 Task: Look for Airbnb properties in Sarai Naurang, Pakistan from 6th December, 2023 to 10th December, 2023 for 1 adult.1  bedroom having 1 bed and 1 bathroom. Property type can be hotel. Look for 5 properties as per requirement.
Action: Mouse moved to (566, 223)
Screenshot: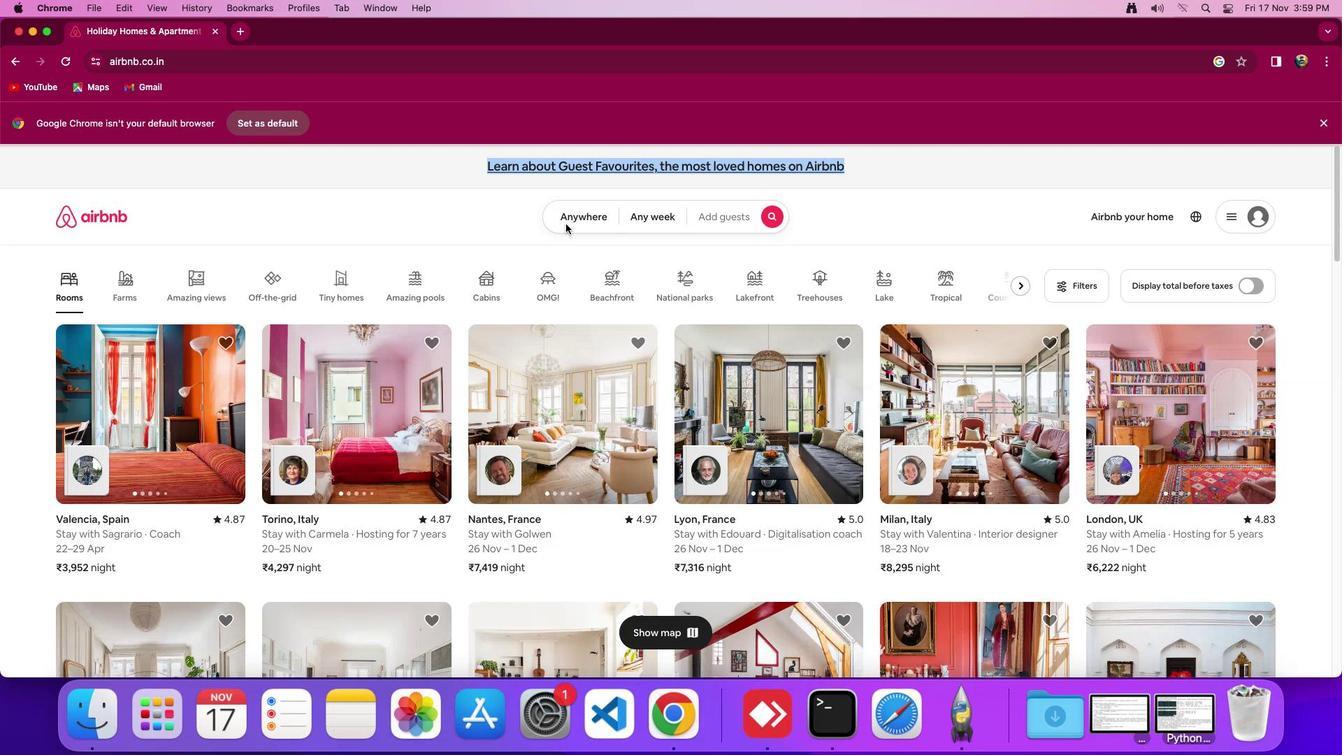 
Action: Mouse pressed left at (566, 223)
Screenshot: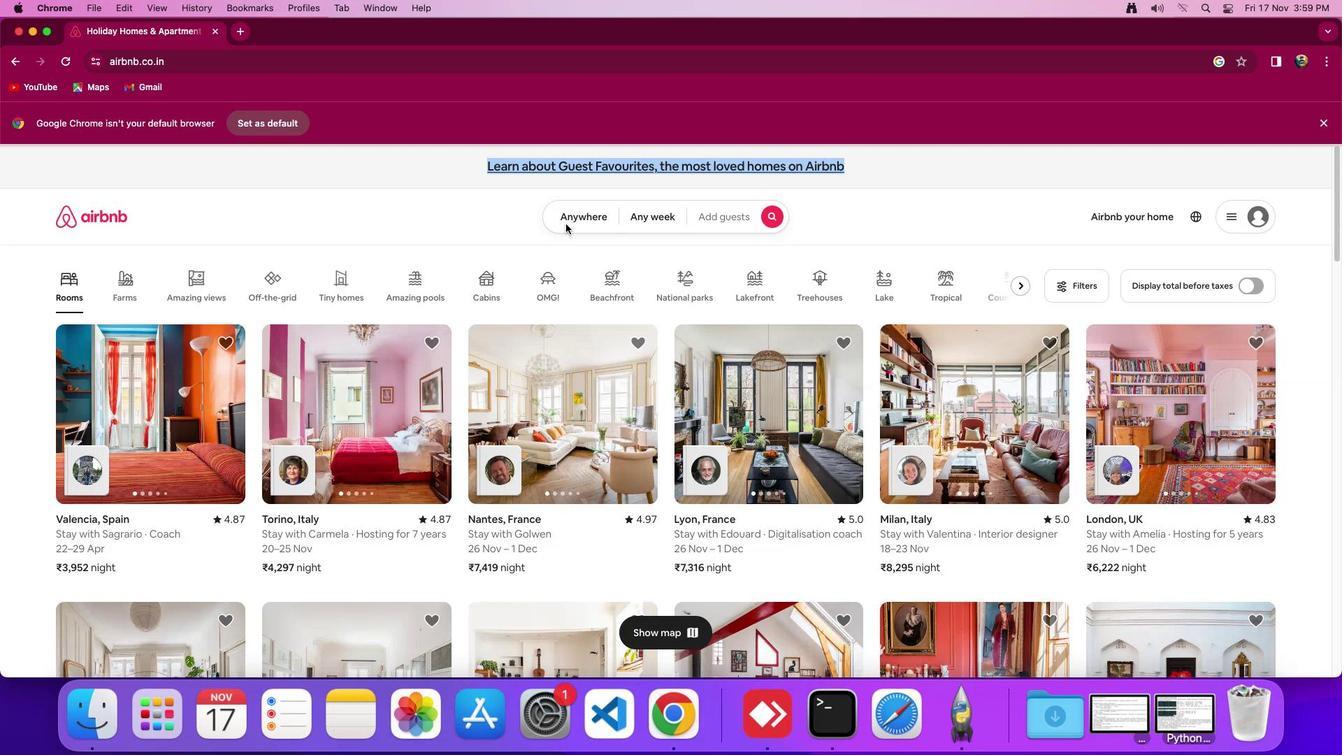 
Action: Mouse pressed left at (566, 223)
Screenshot: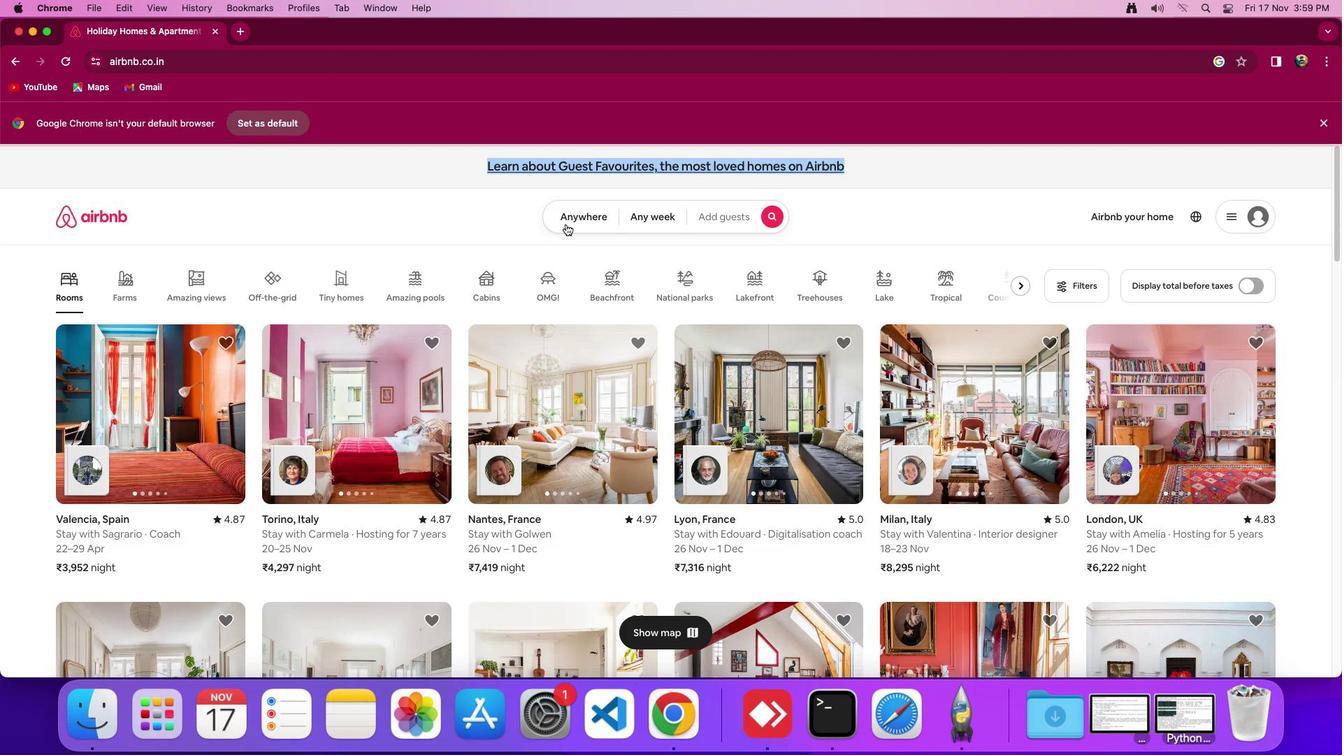 
Action: Mouse moved to (512, 275)
Screenshot: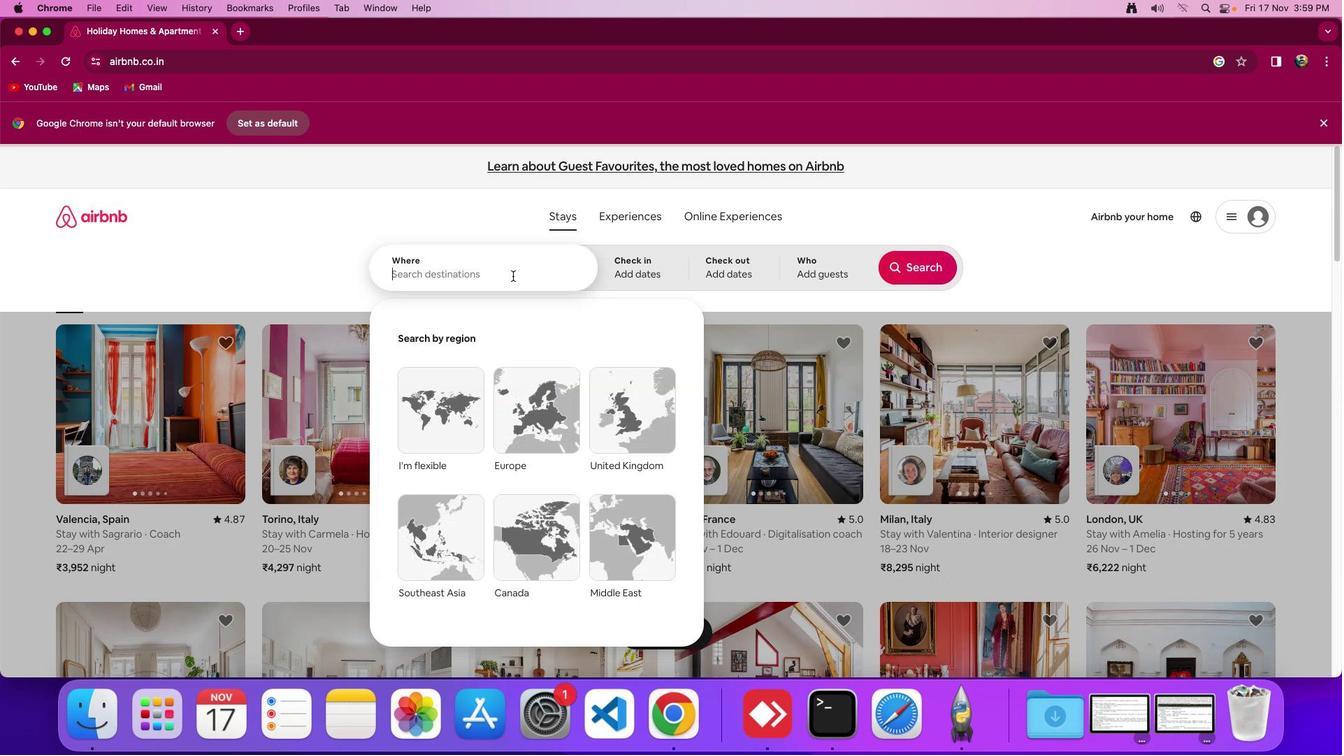 
Action: Mouse pressed left at (512, 275)
Screenshot: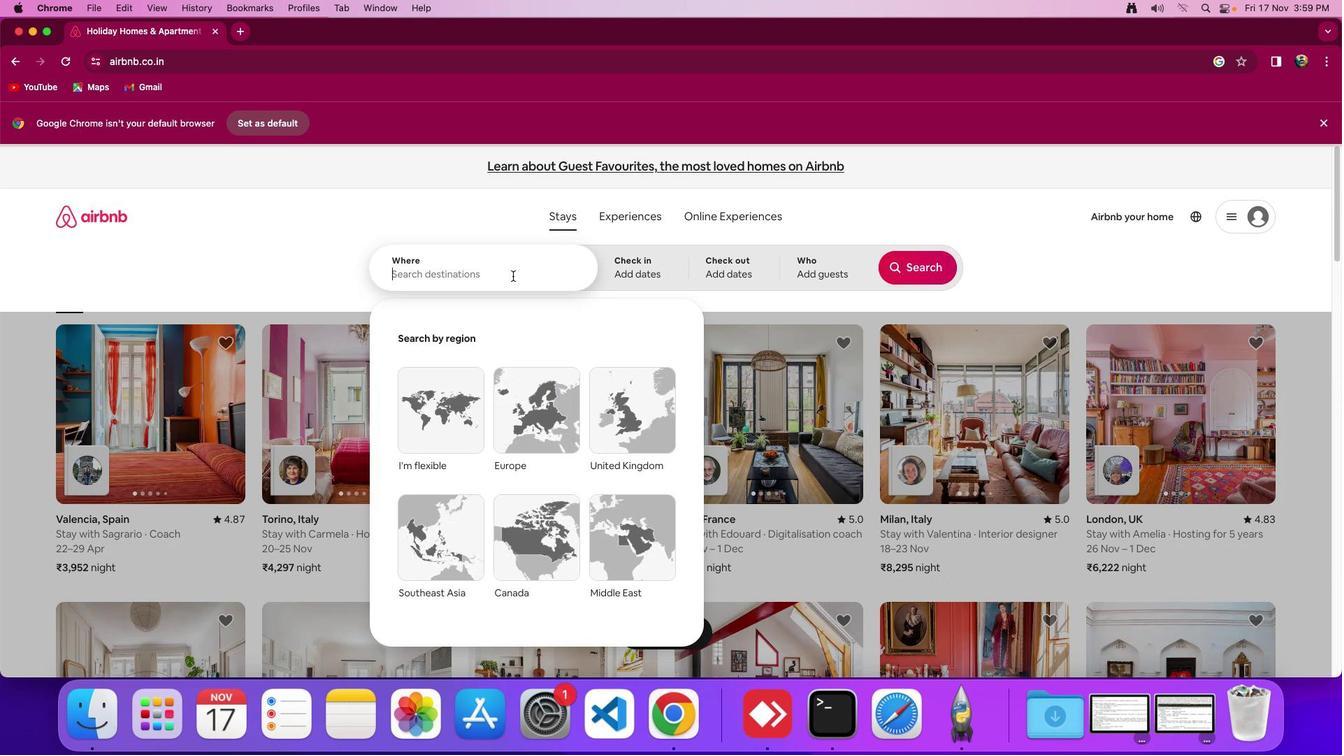 
Action: Mouse moved to (513, 275)
Screenshot: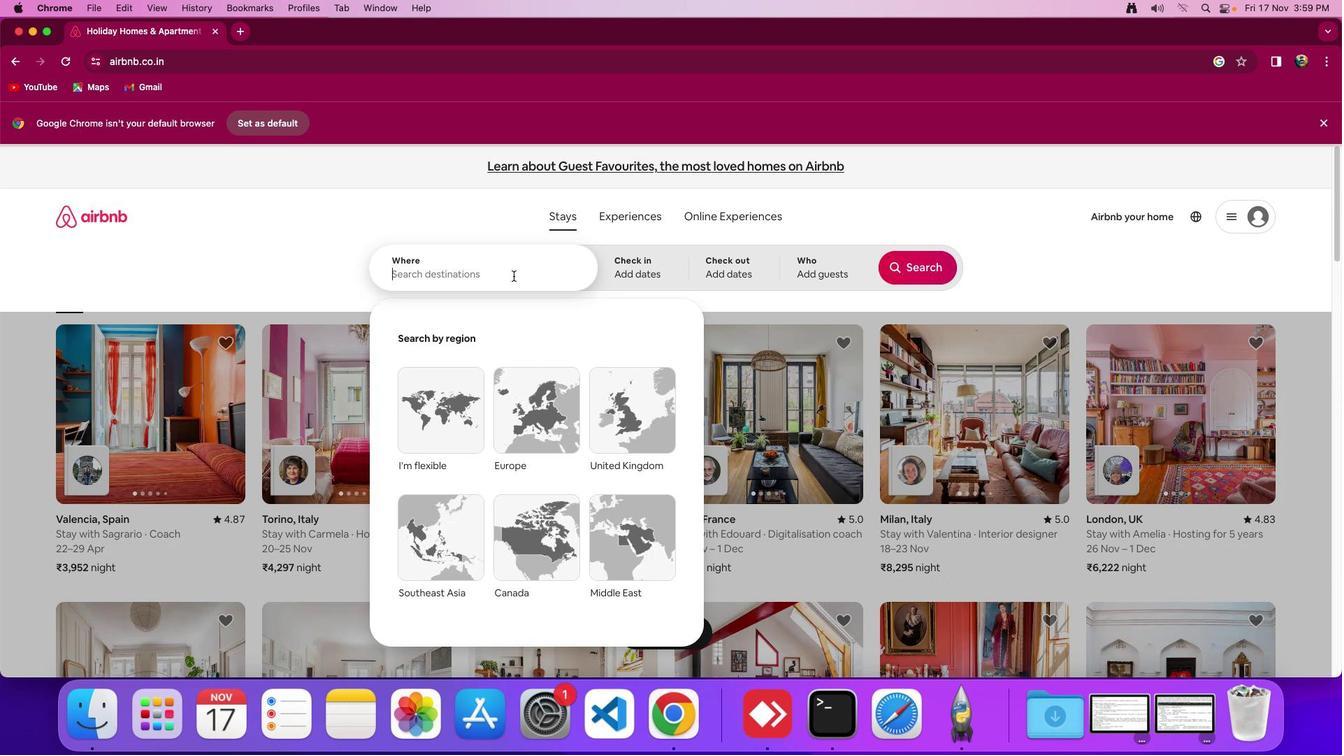
Action: Key pressed Key.shift_r'S''a''r''a''i'Key.spaceKey.shift'N''a''u''r''a''n''g'','Key.spaceKey.shift'P''a''k''i''s''t''a''n'
Screenshot: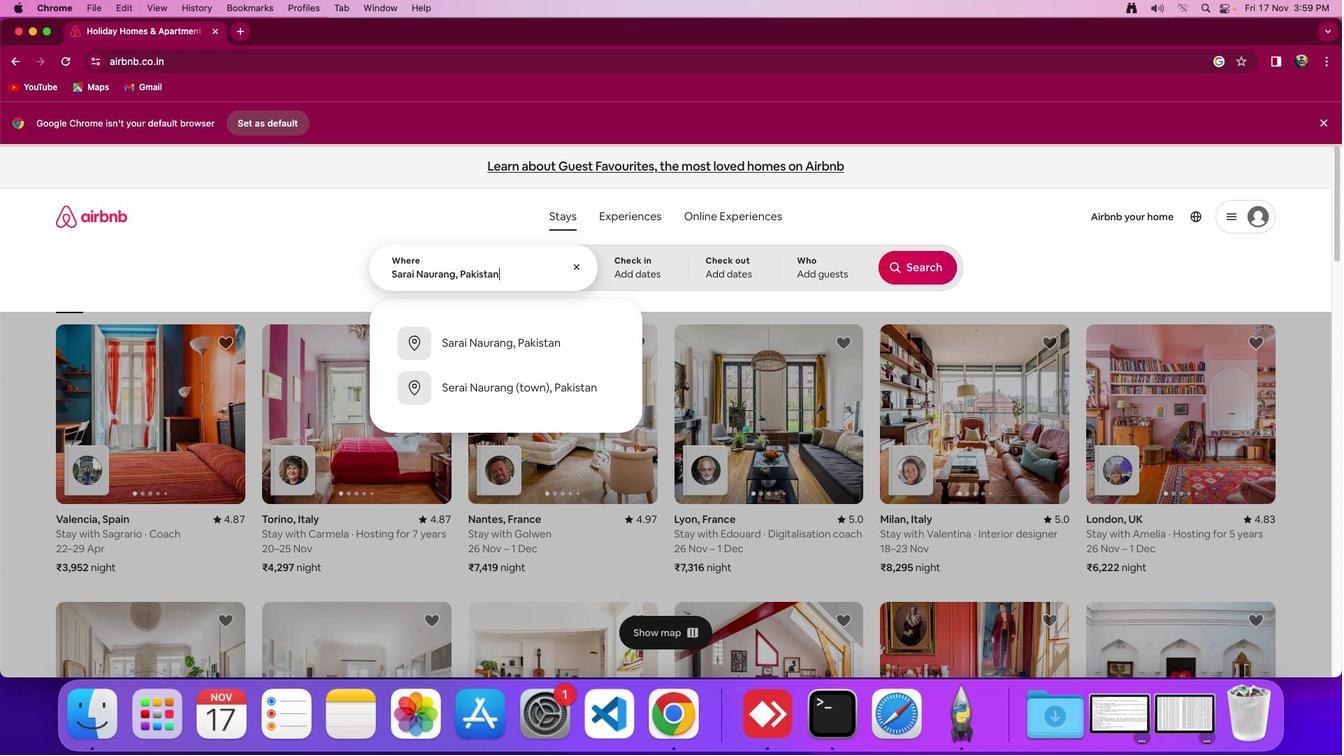 
Action: Mouse moved to (627, 260)
Screenshot: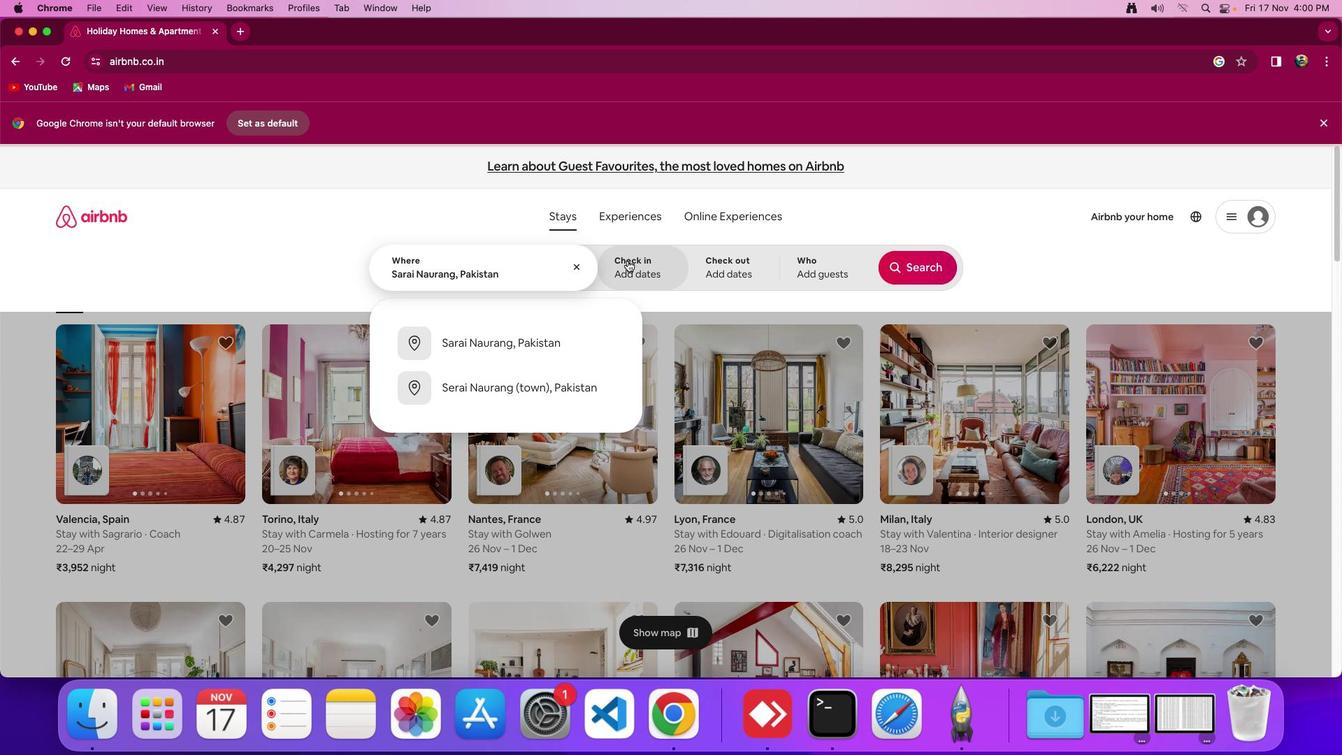 
Action: Mouse pressed left at (627, 260)
Screenshot: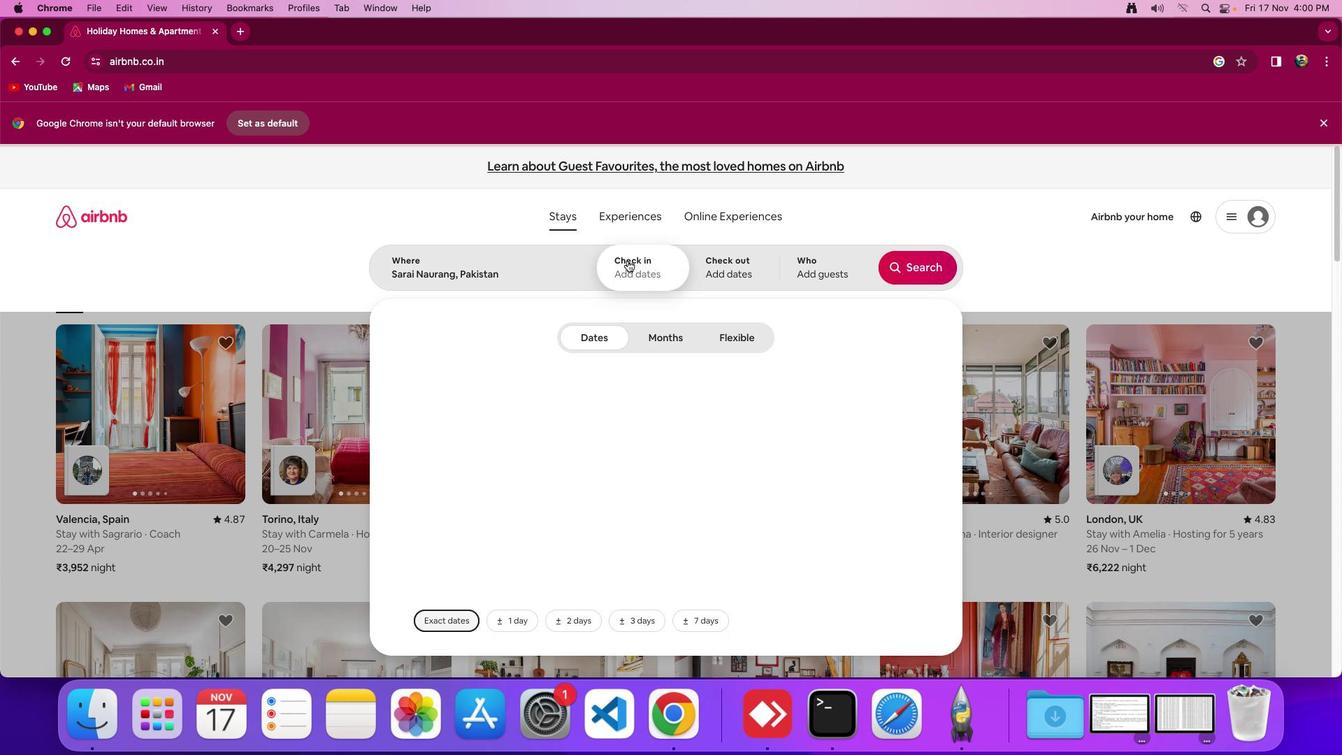 
Action: Mouse moved to (805, 478)
Screenshot: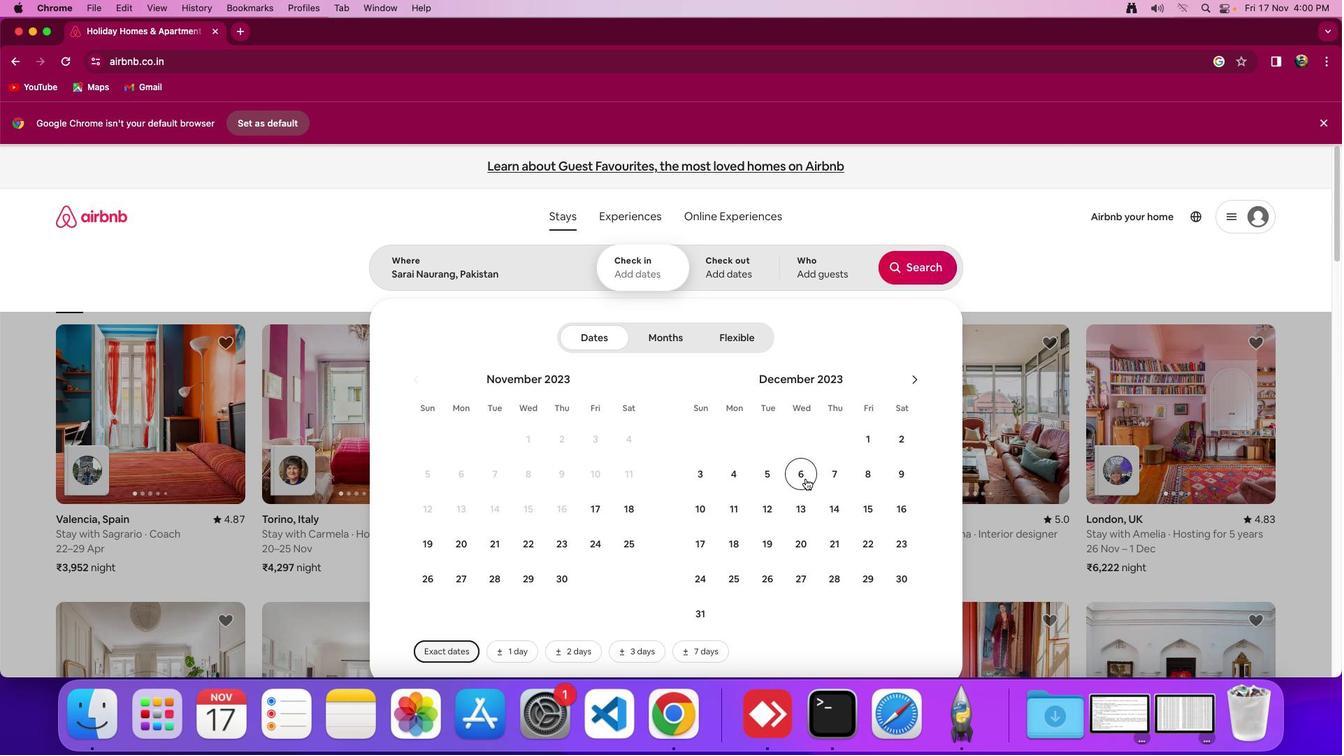 
Action: Mouse pressed left at (805, 478)
Screenshot: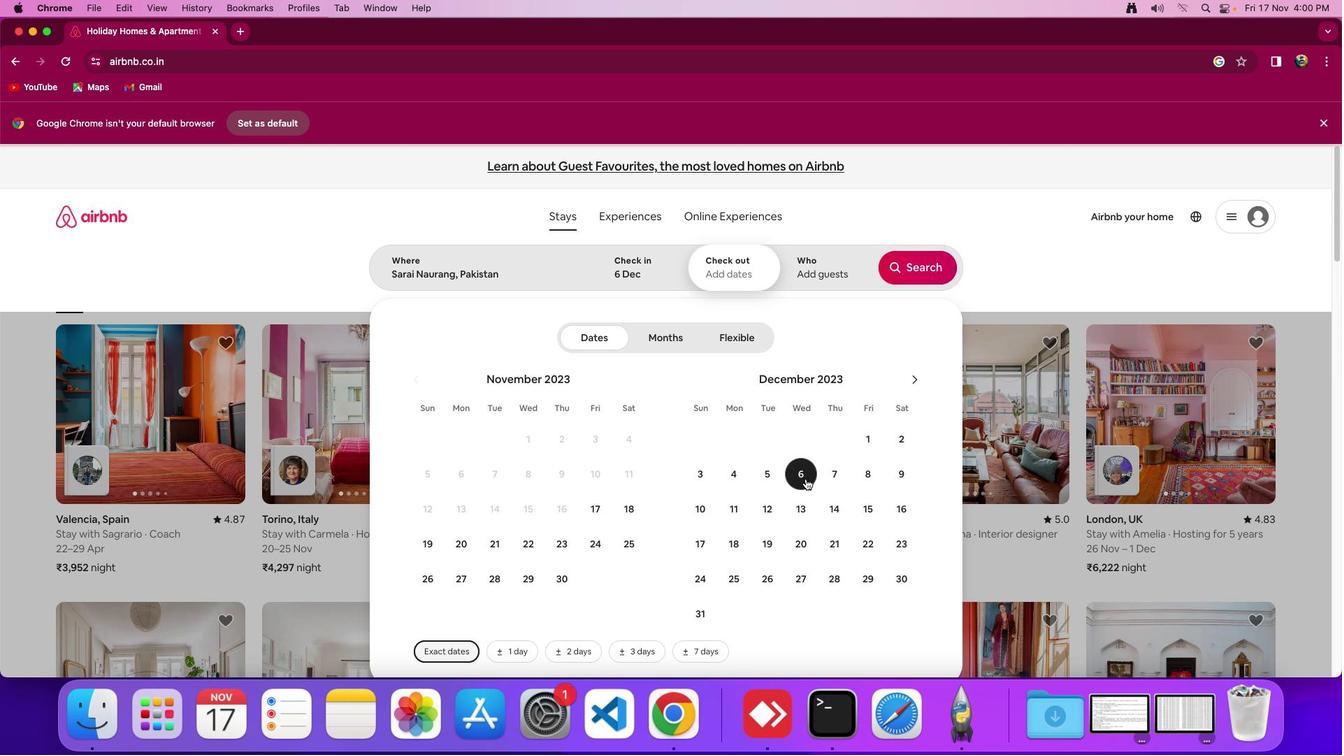 
Action: Mouse moved to (695, 508)
Screenshot: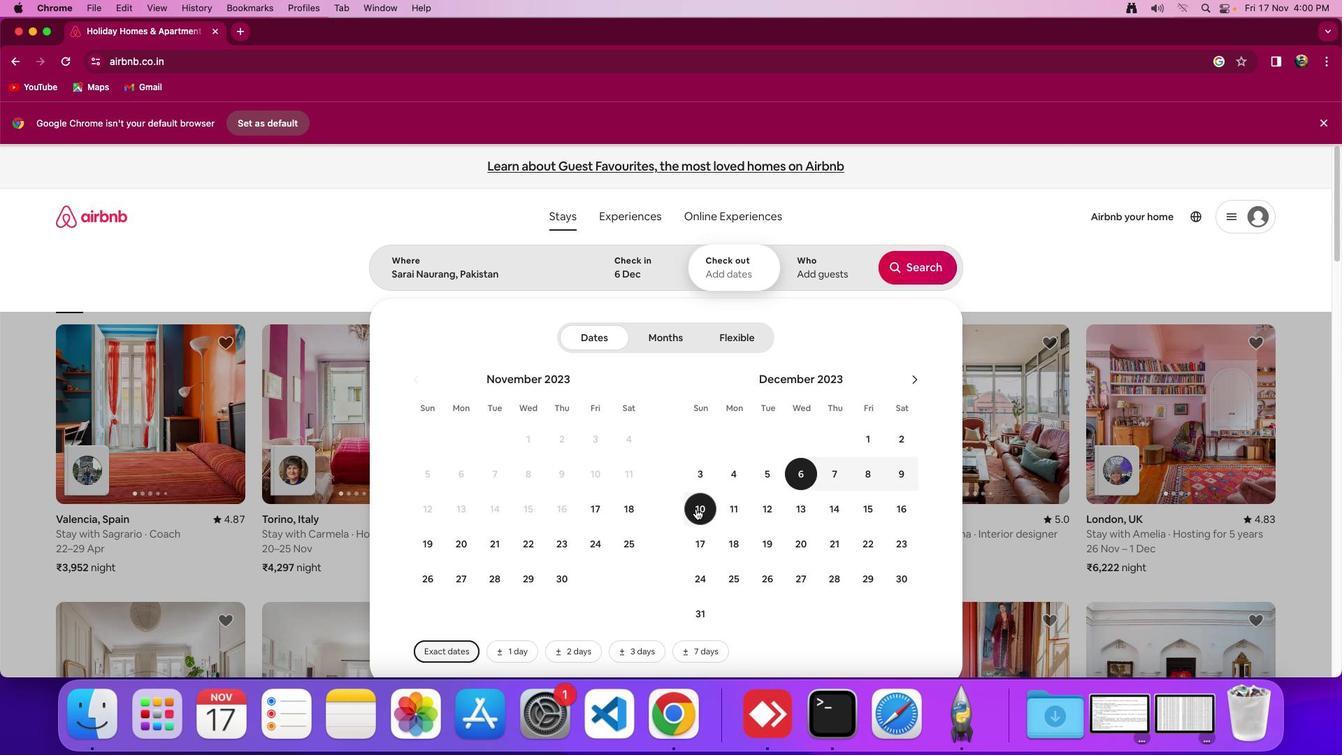 
Action: Mouse pressed left at (695, 508)
Screenshot: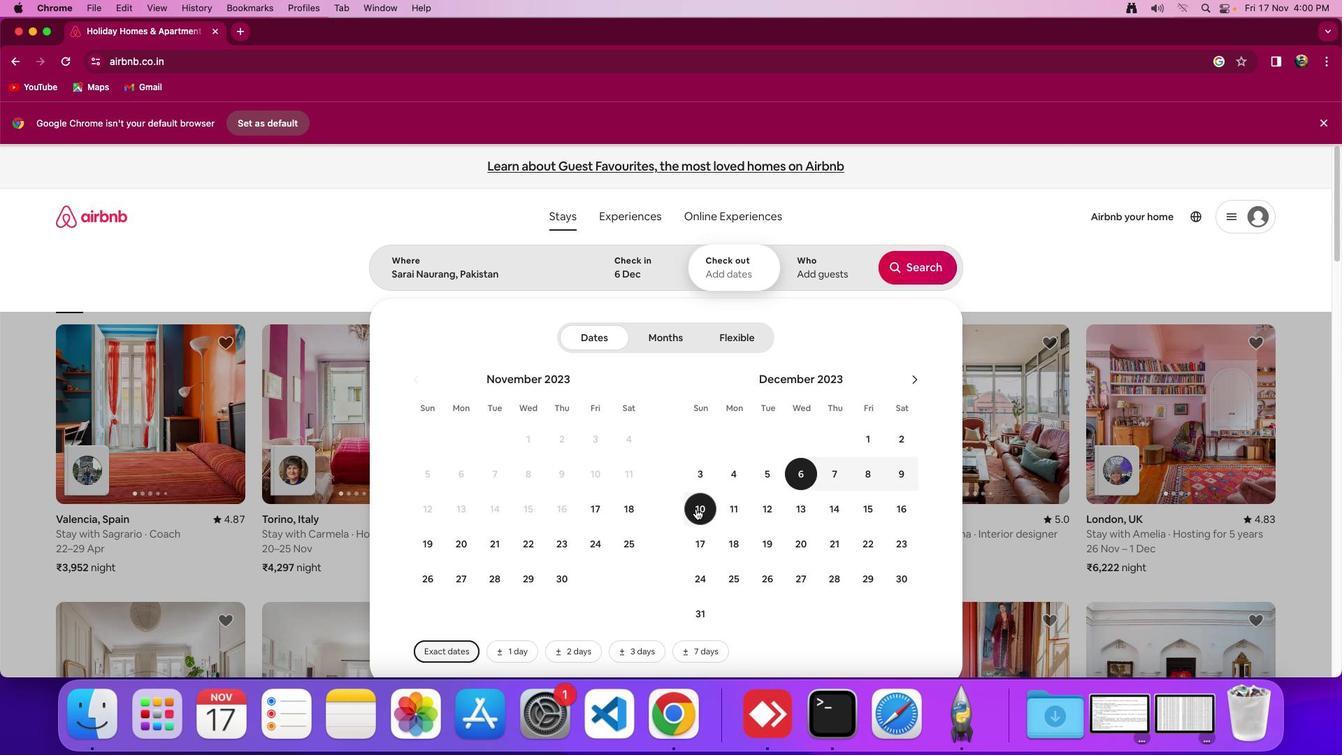 
Action: Mouse moved to (818, 267)
Screenshot: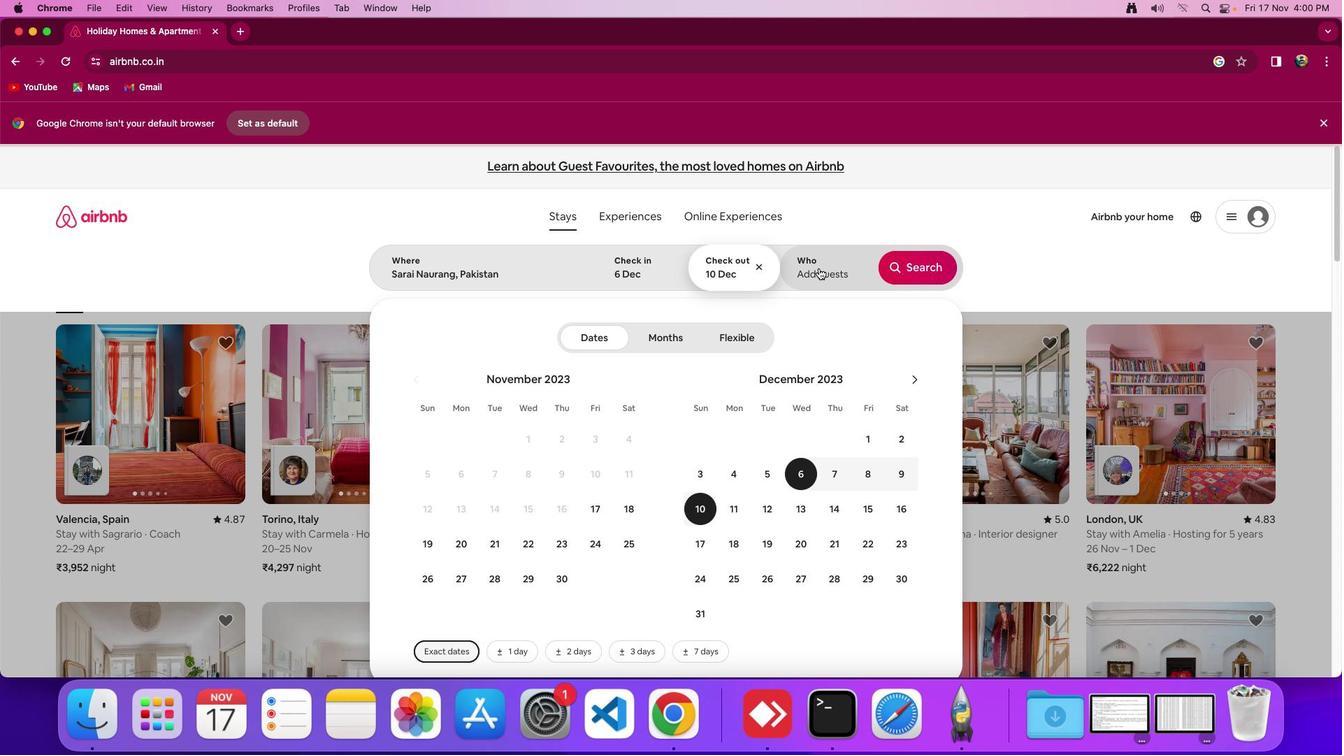 
Action: Mouse pressed left at (818, 267)
Screenshot: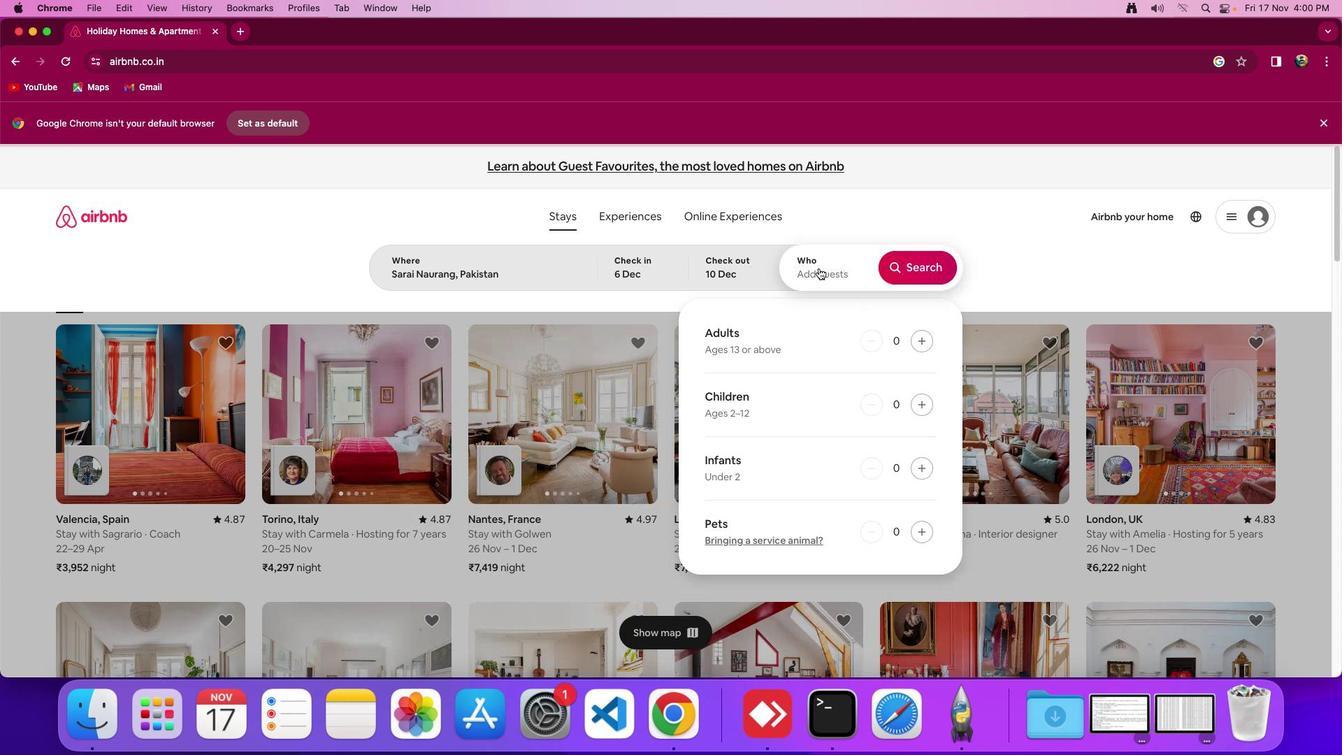 
Action: Mouse moved to (921, 339)
Screenshot: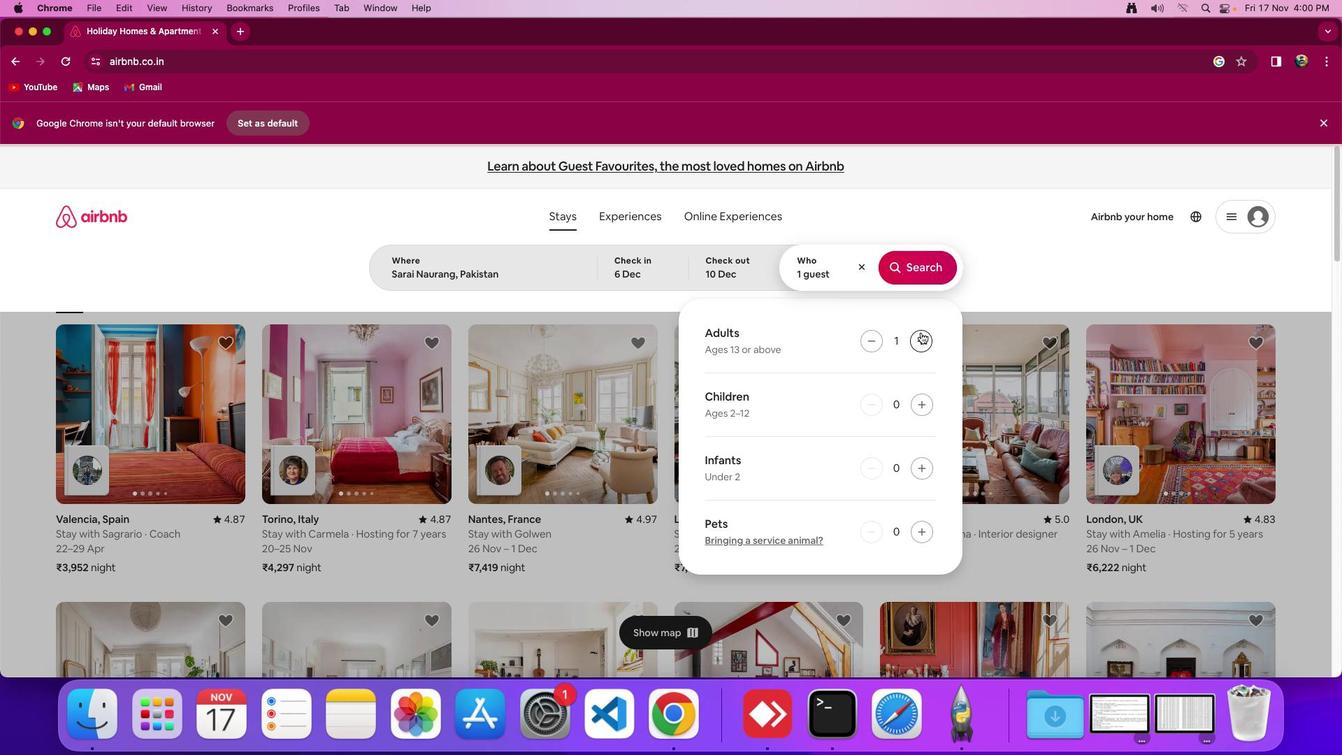 
Action: Mouse pressed left at (921, 339)
Screenshot: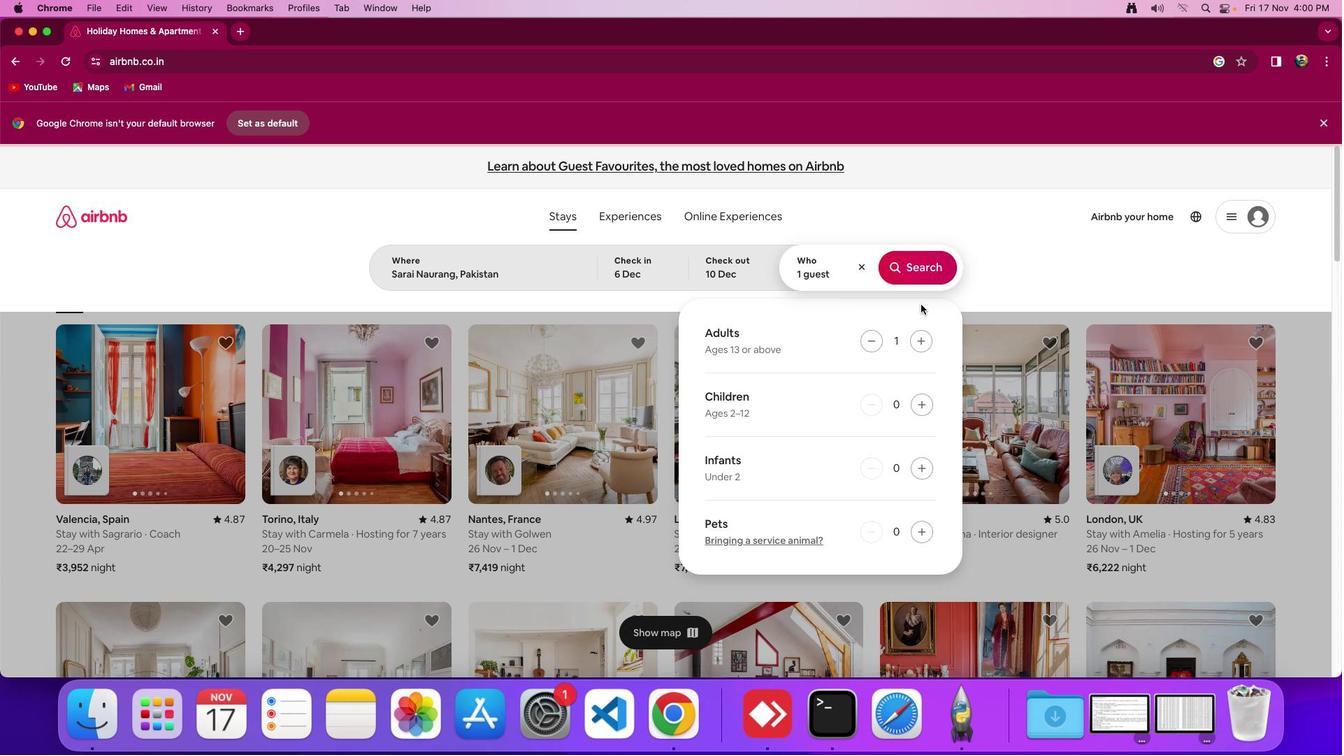 
Action: Mouse moved to (915, 262)
Screenshot: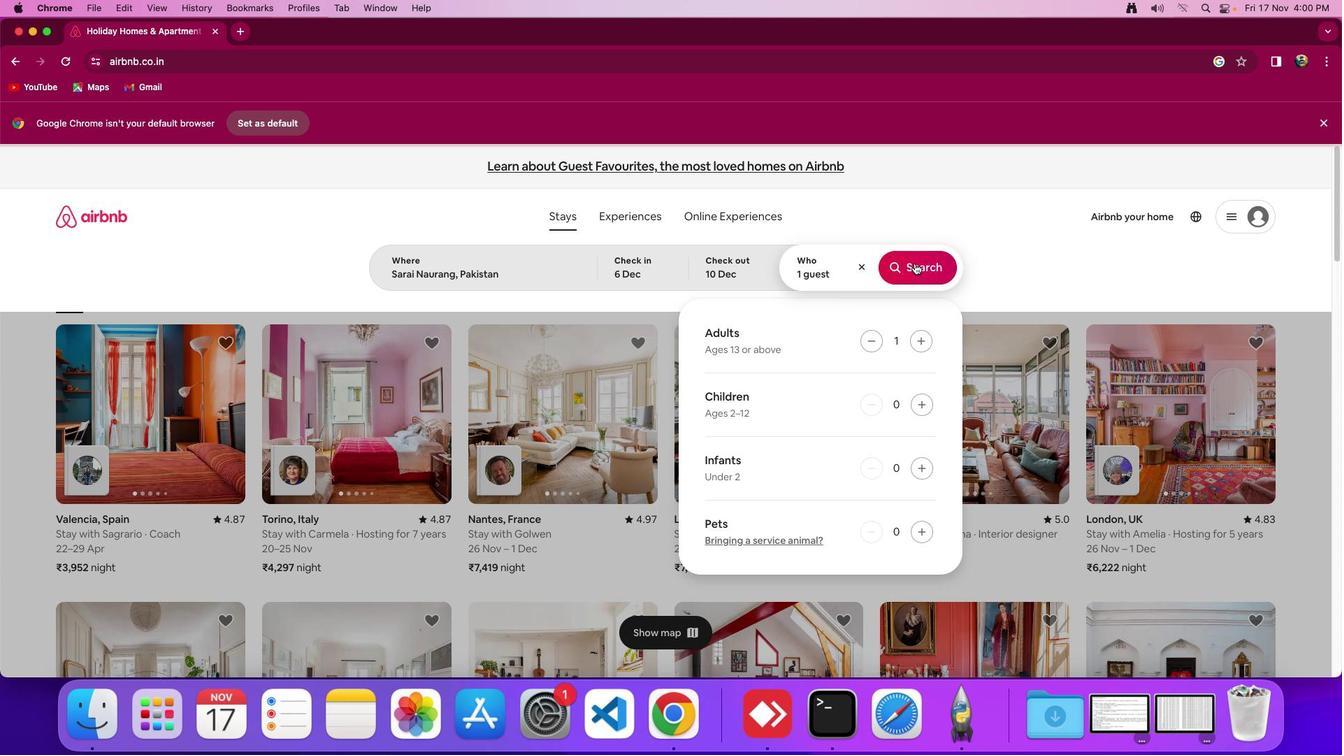 
Action: Mouse pressed left at (915, 262)
Screenshot: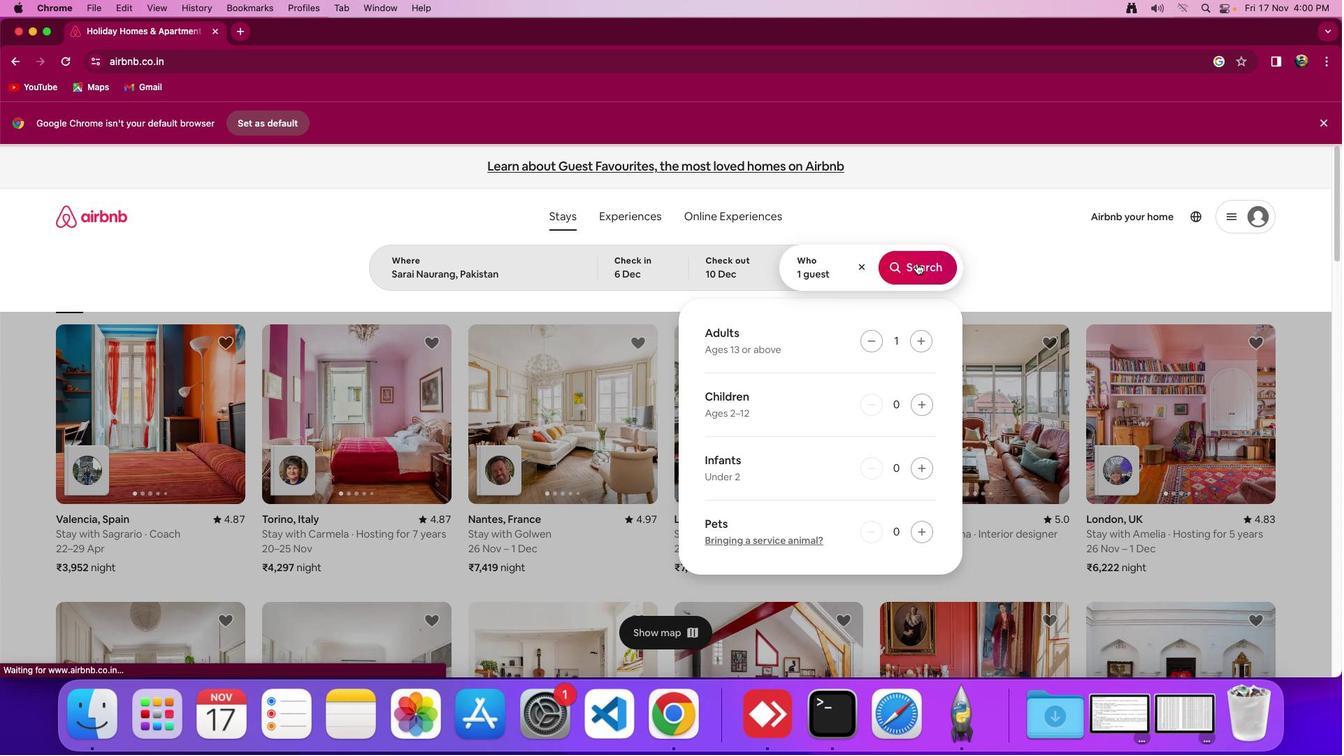 
Action: Mouse moved to (1117, 237)
Screenshot: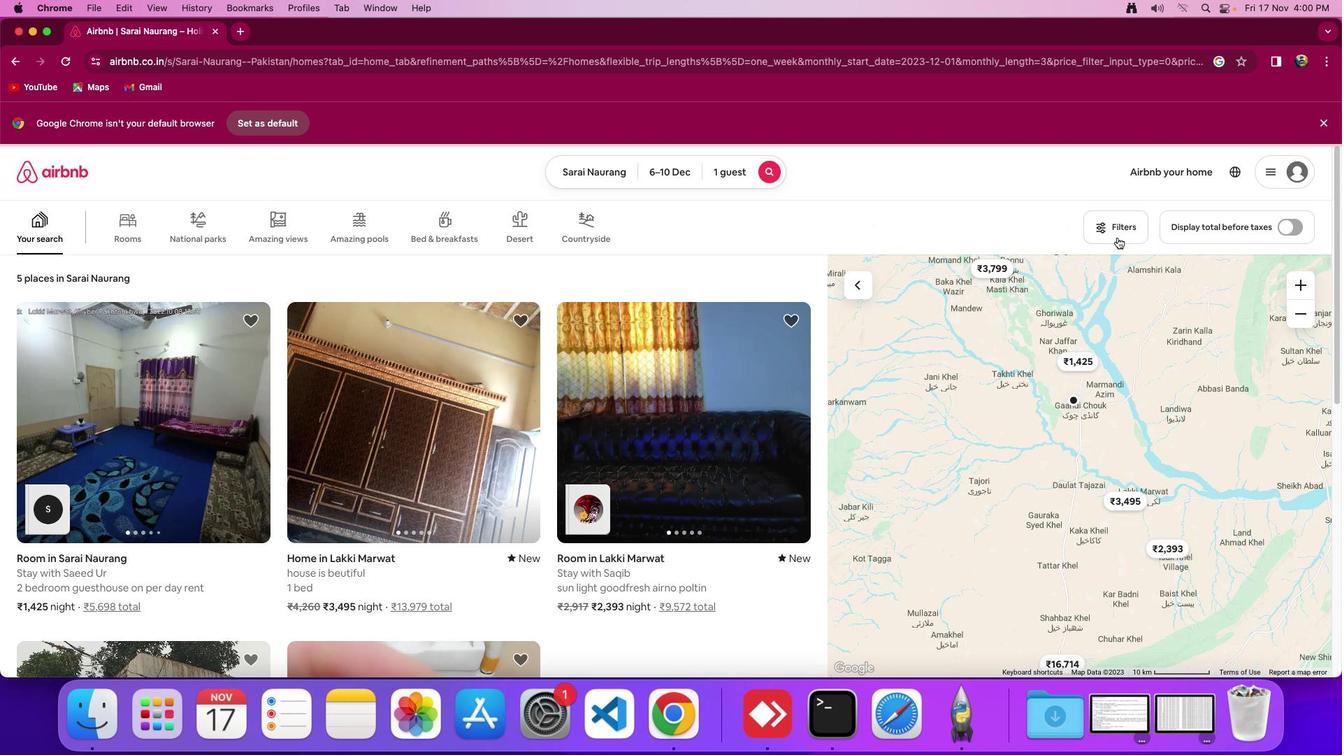 
Action: Mouse pressed left at (1117, 237)
Screenshot: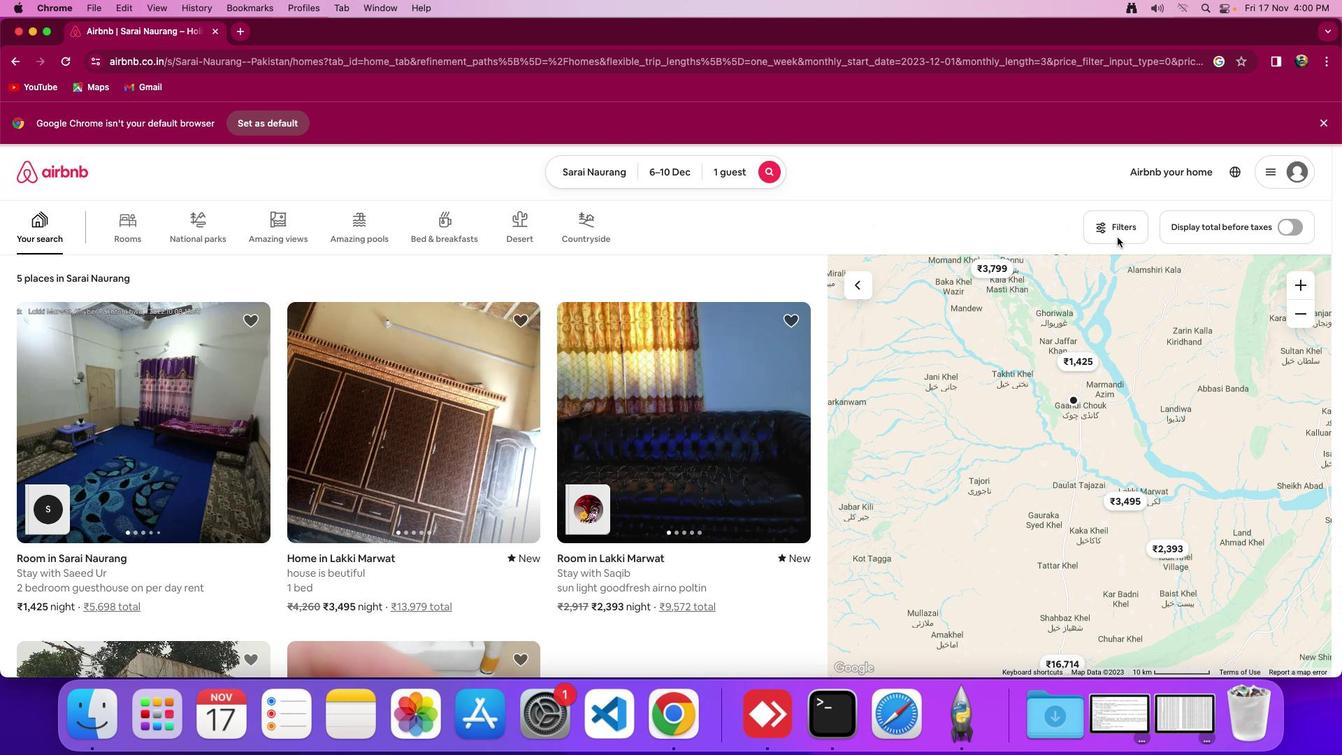 
Action: Mouse moved to (737, 391)
Screenshot: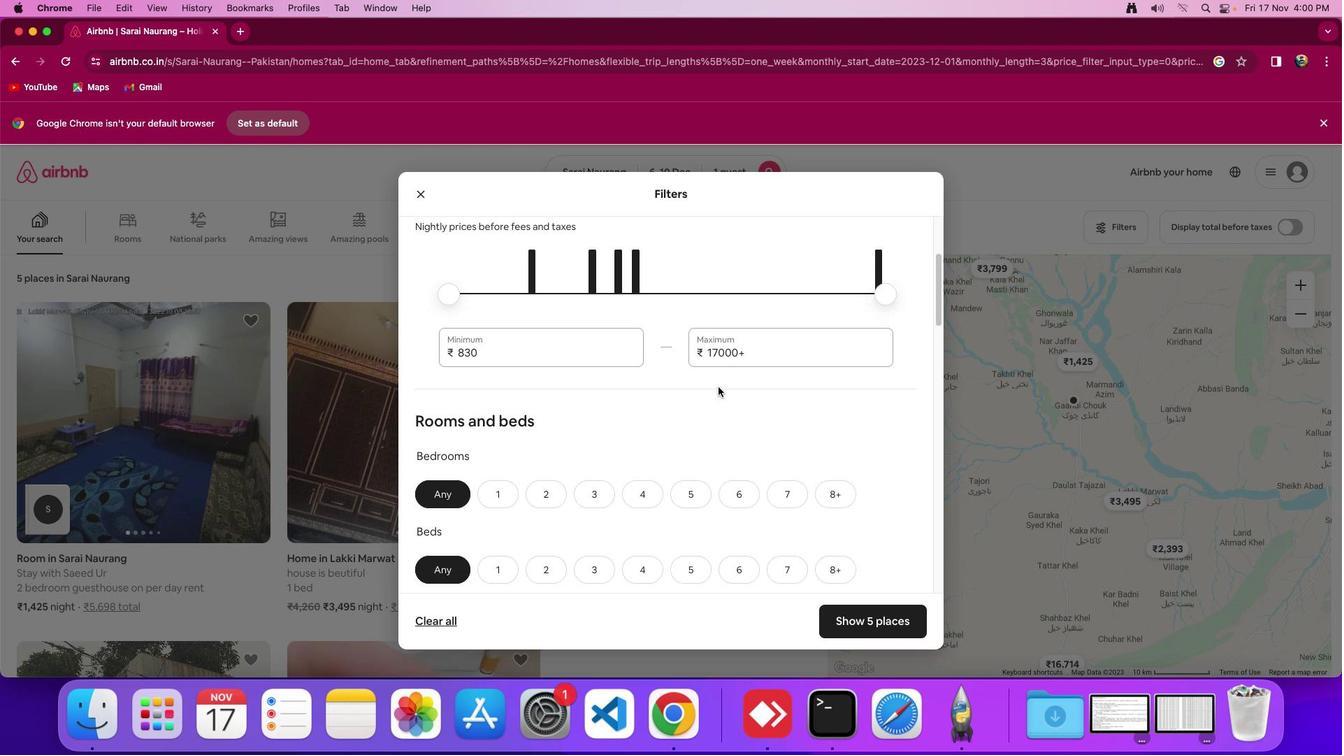 
Action: Mouse scrolled (737, 391) with delta (0, 0)
Screenshot: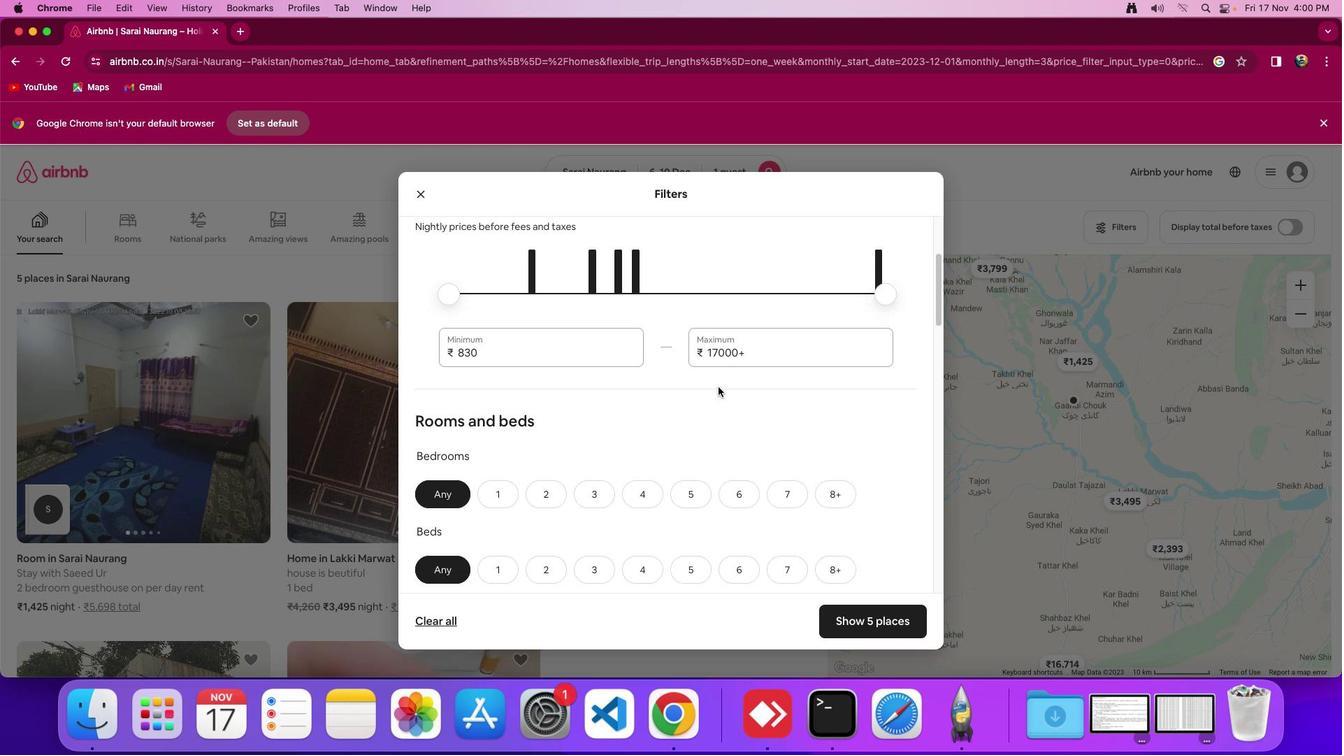 
Action: Mouse moved to (727, 390)
Screenshot: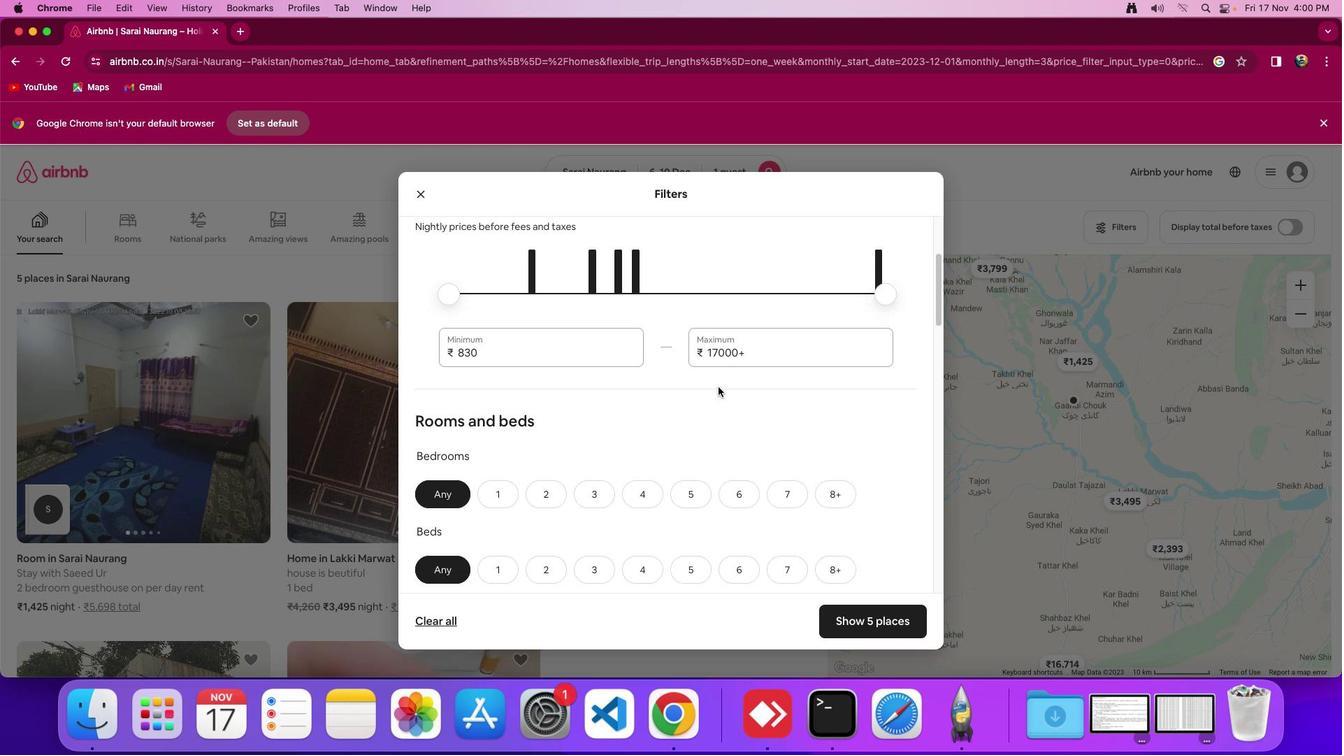 
Action: Mouse scrolled (727, 390) with delta (0, 0)
Screenshot: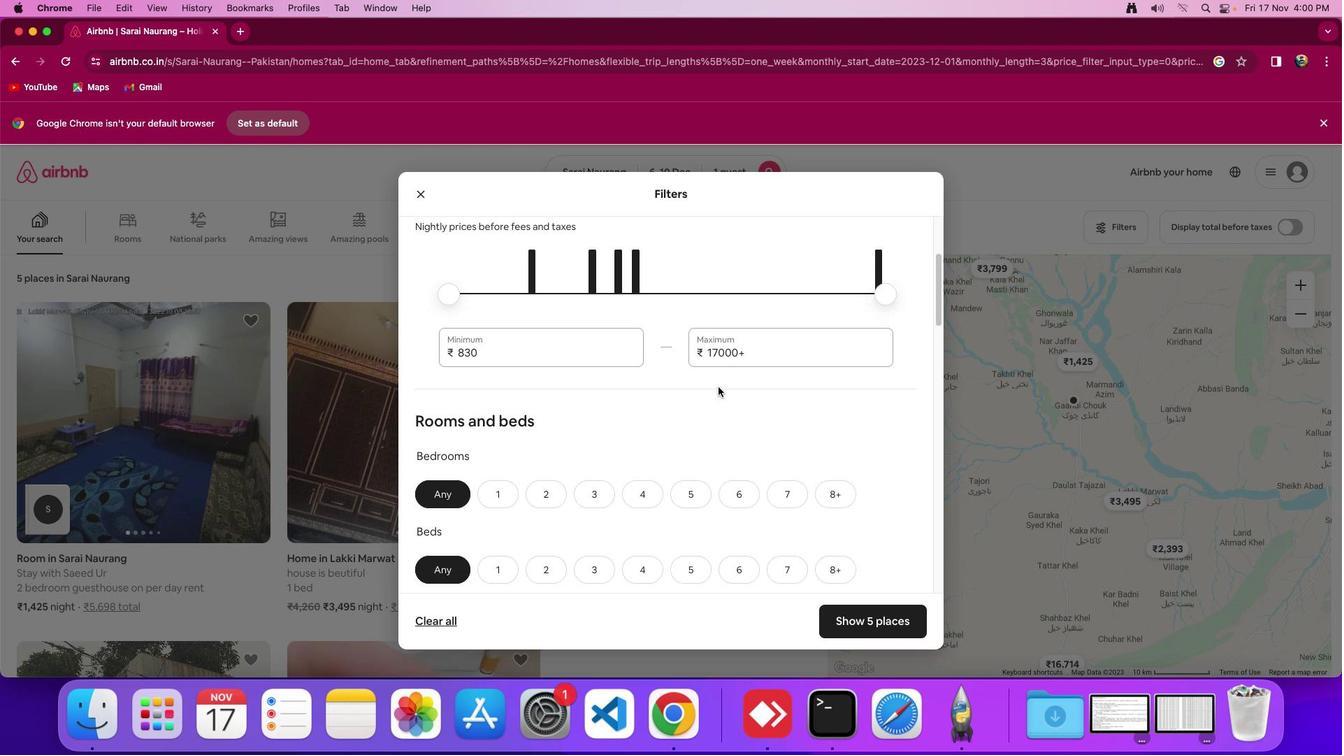 
Action: Mouse moved to (720, 388)
Screenshot: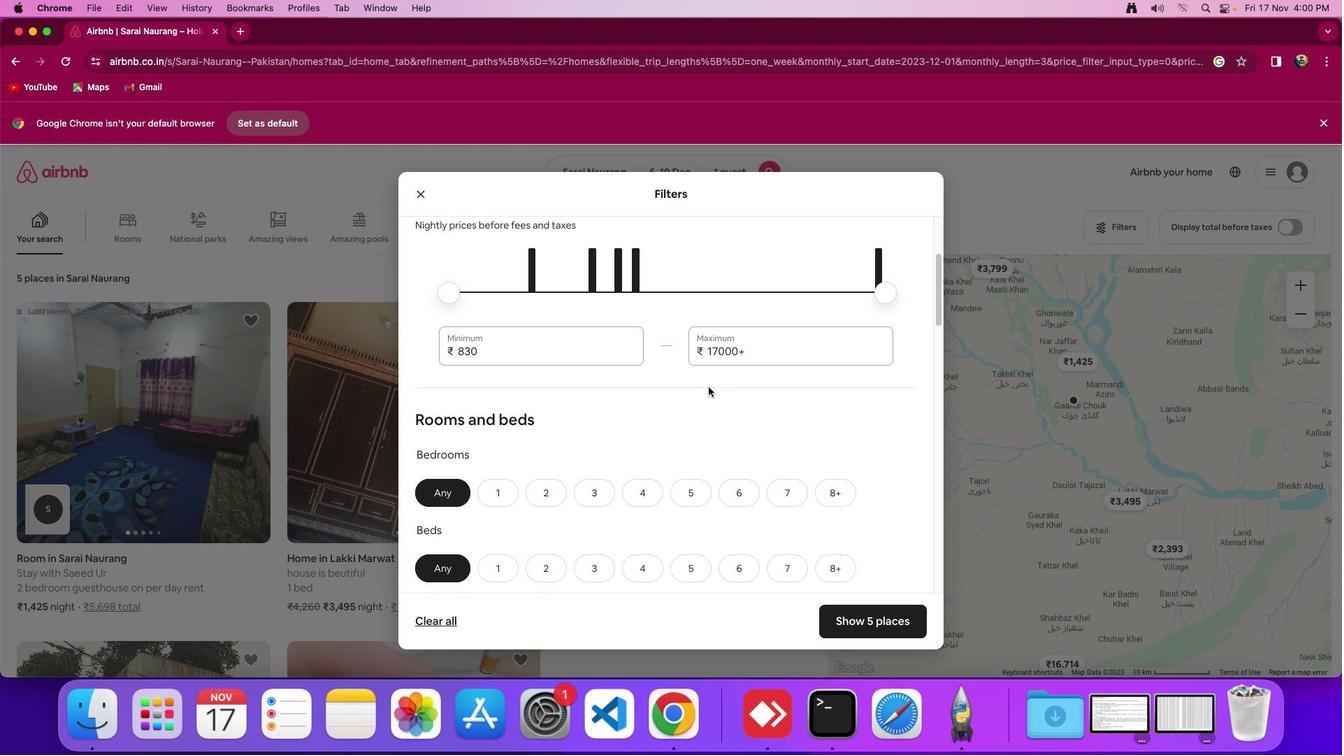 
Action: Mouse scrolled (720, 388) with delta (0, -2)
Screenshot: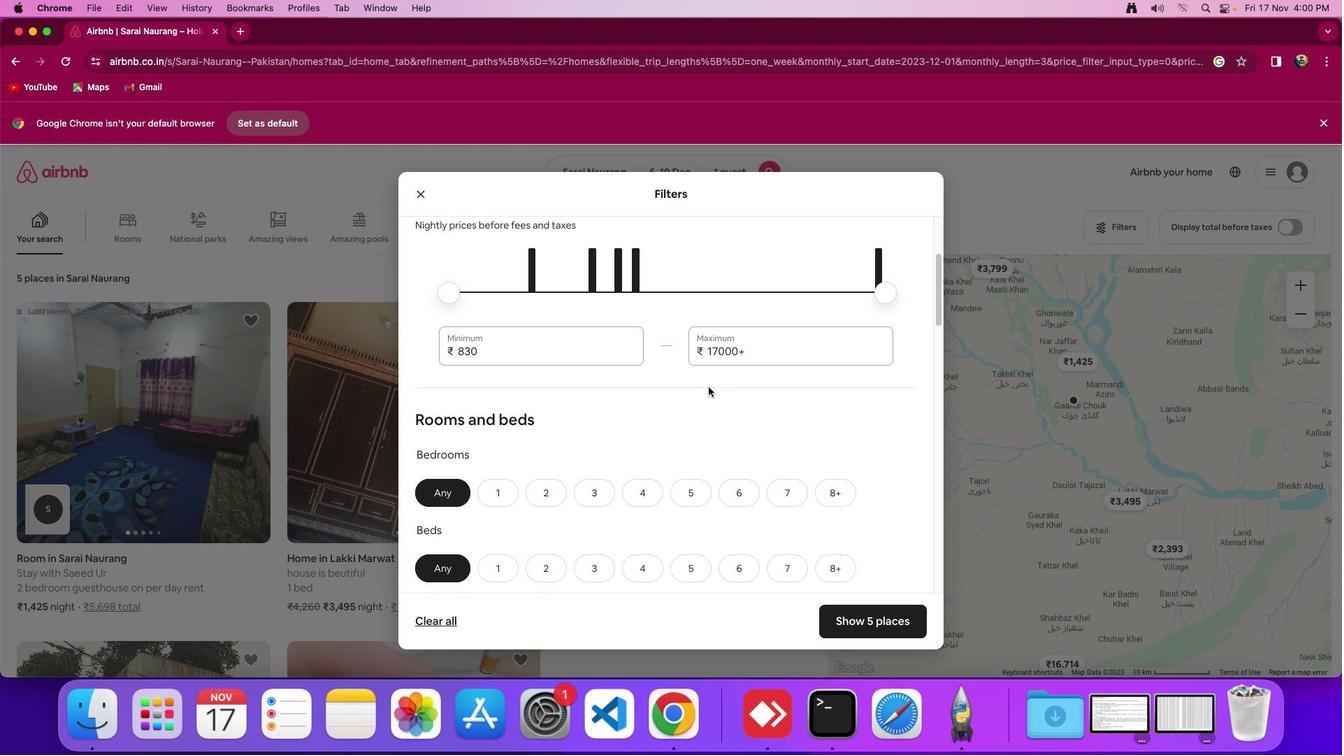 
Action: Mouse moved to (494, 492)
Screenshot: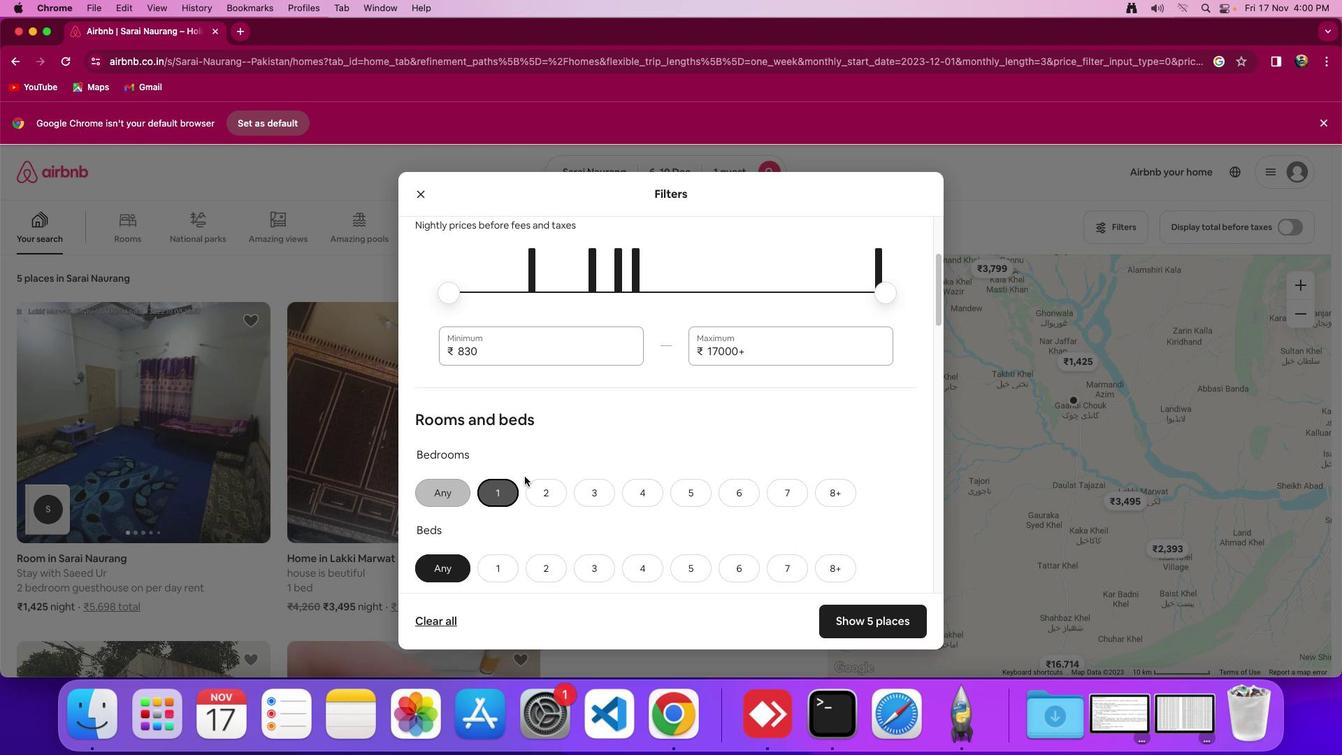 
Action: Mouse pressed left at (494, 492)
Screenshot: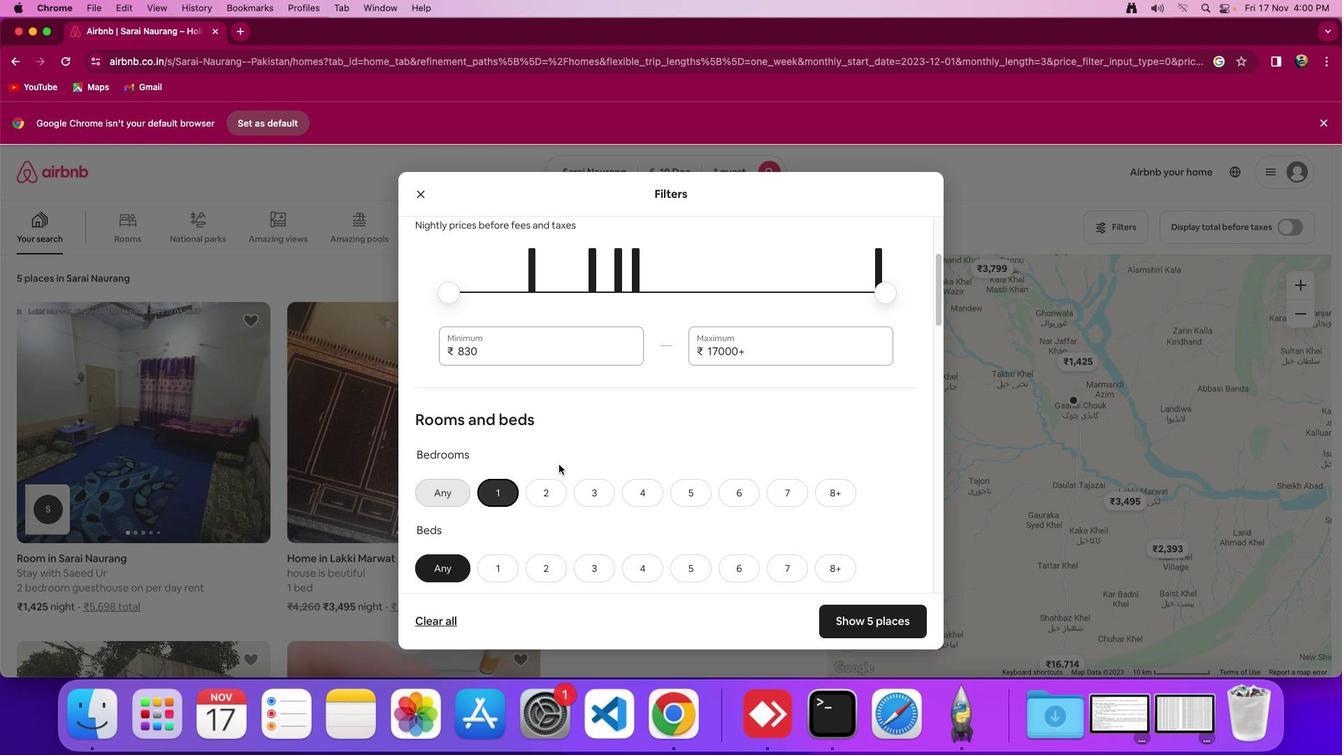 
Action: Mouse moved to (597, 451)
Screenshot: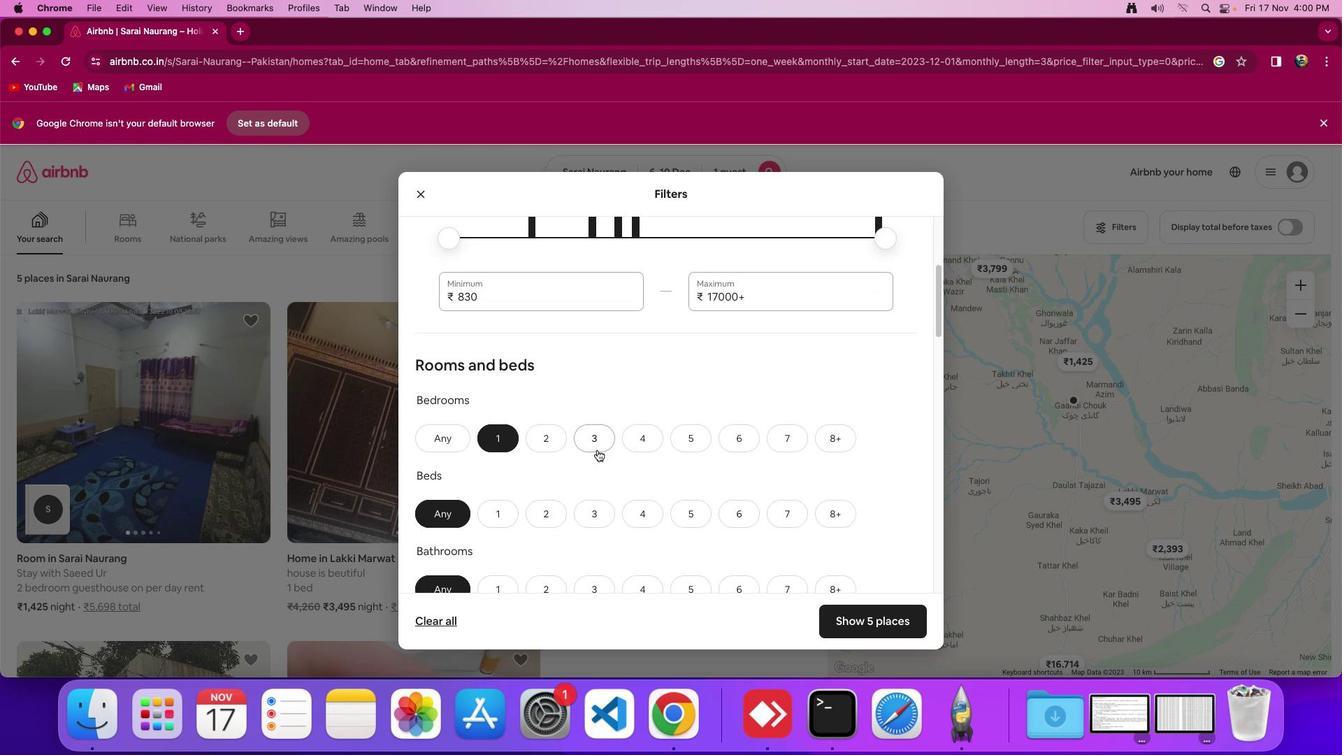 
Action: Mouse scrolled (597, 451) with delta (0, 0)
Screenshot: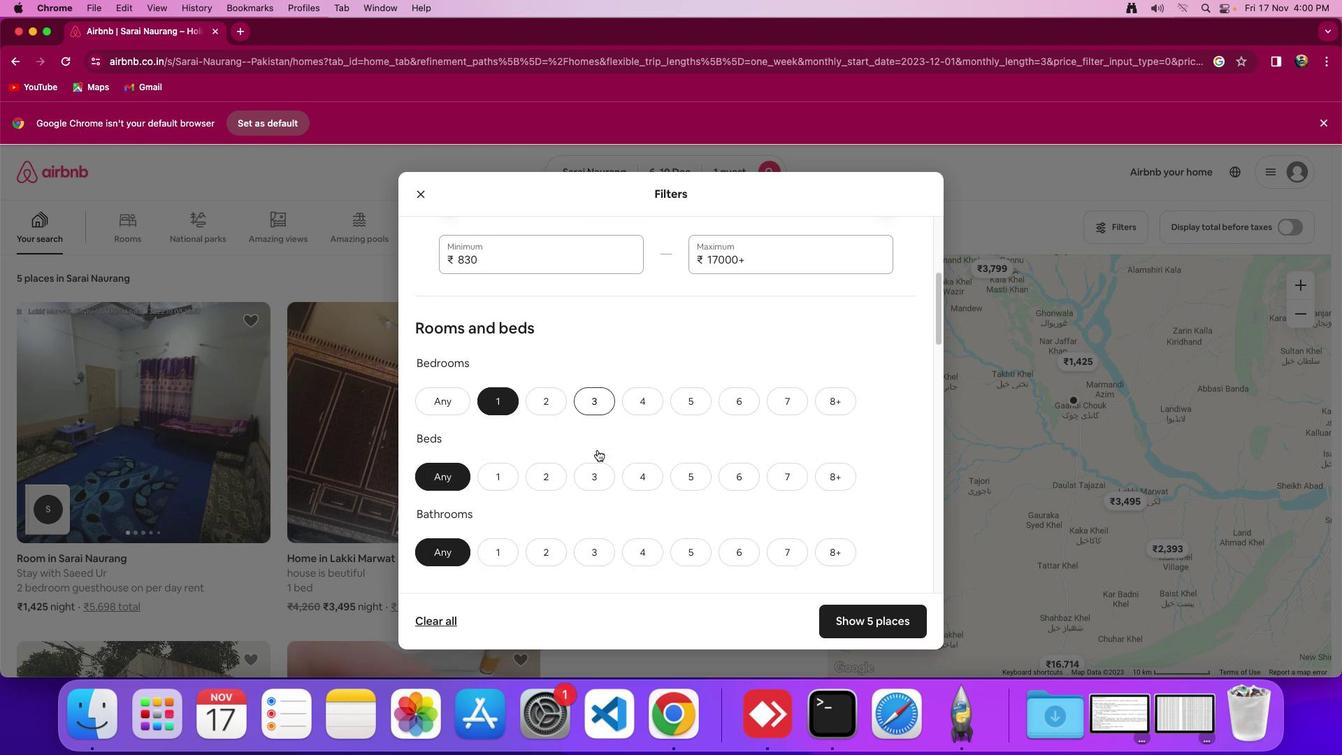 
Action: Mouse scrolled (597, 451) with delta (0, 0)
Screenshot: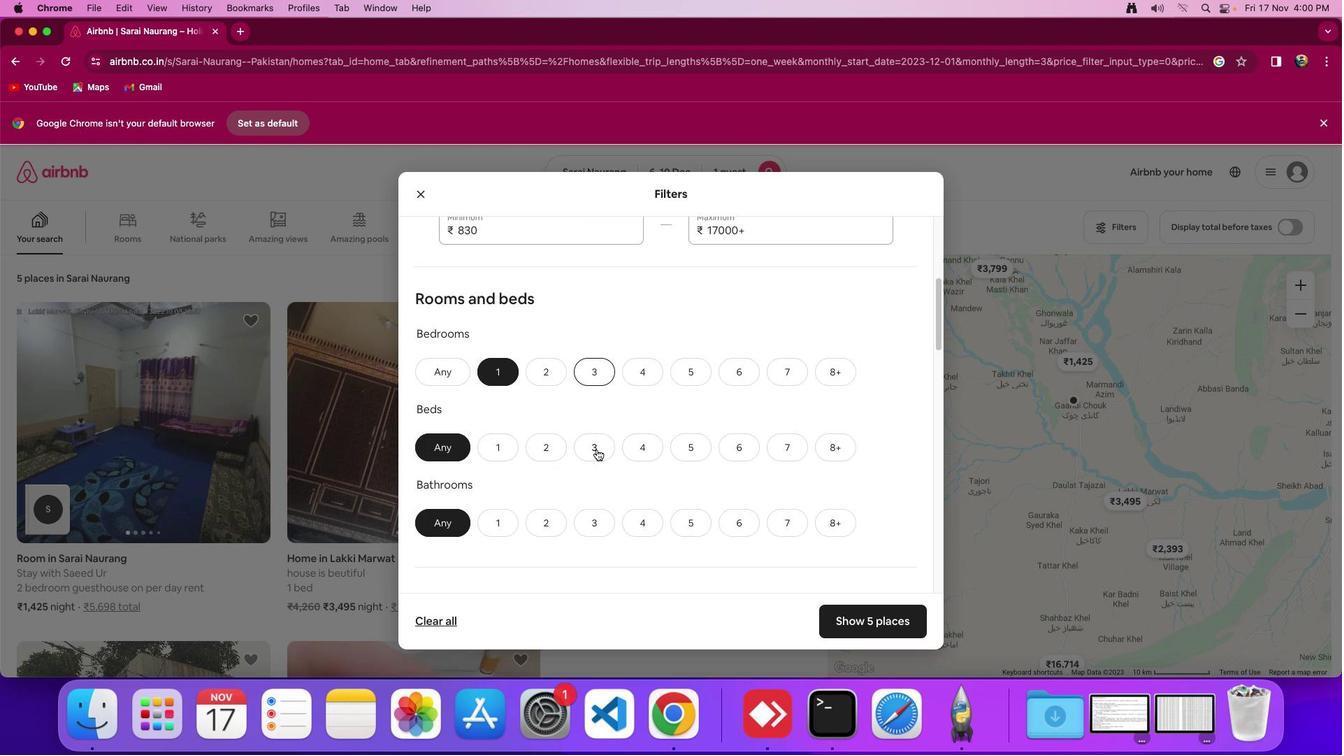 
Action: Mouse moved to (597, 450)
Screenshot: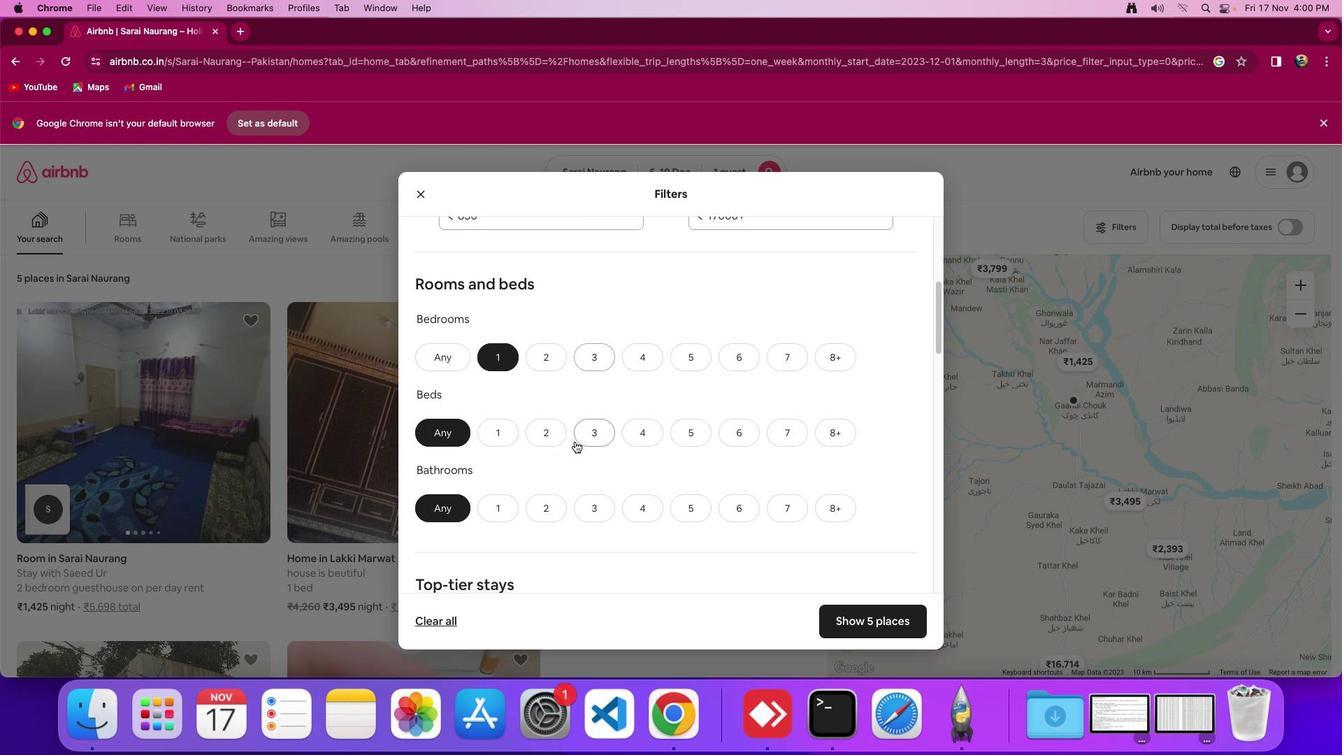 
Action: Mouse scrolled (597, 450) with delta (0, -2)
Screenshot: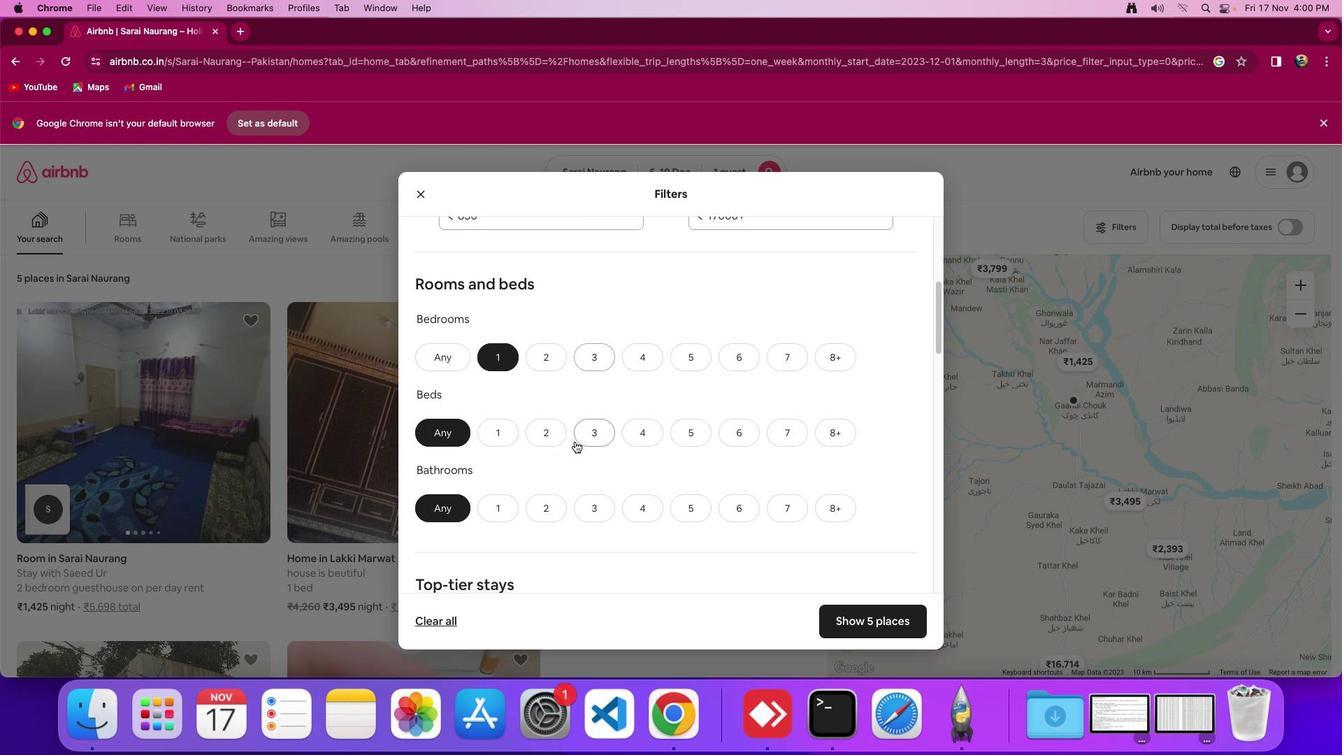
Action: Mouse moved to (497, 423)
Screenshot: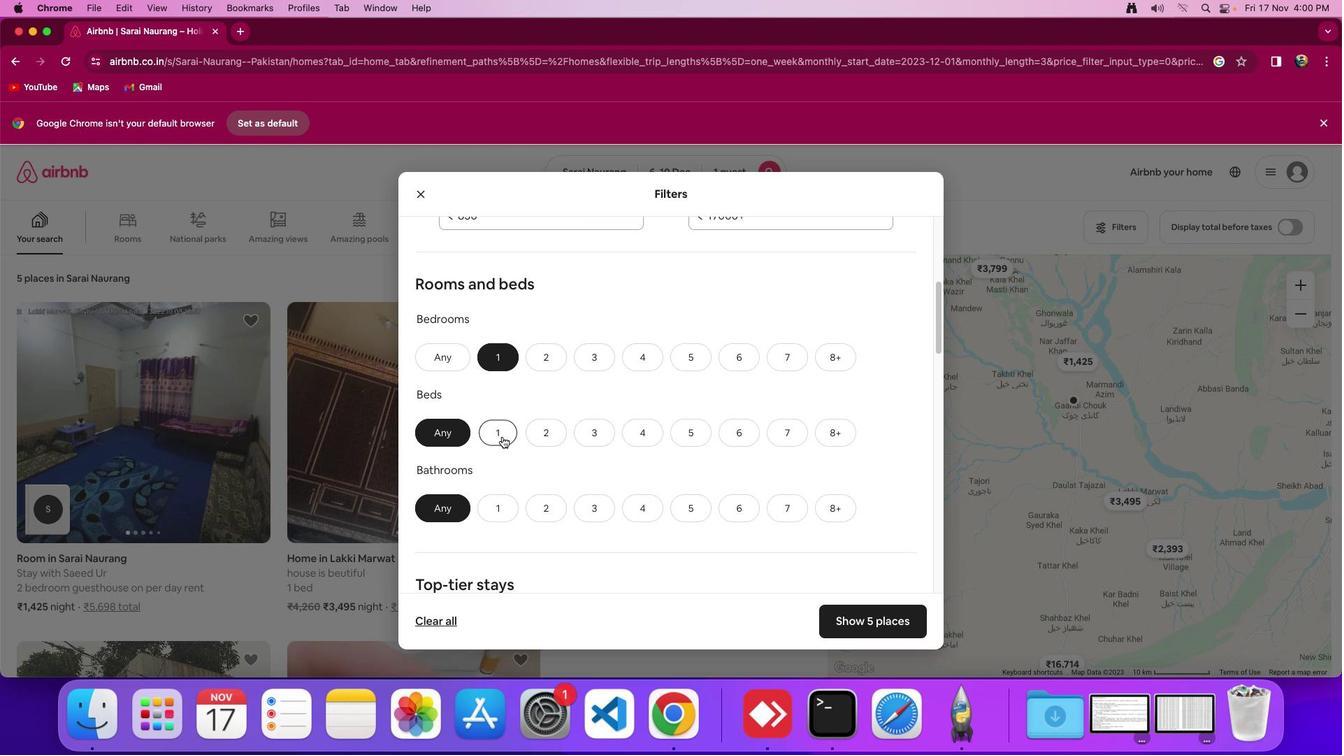 
Action: Mouse pressed left at (497, 423)
Screenshot: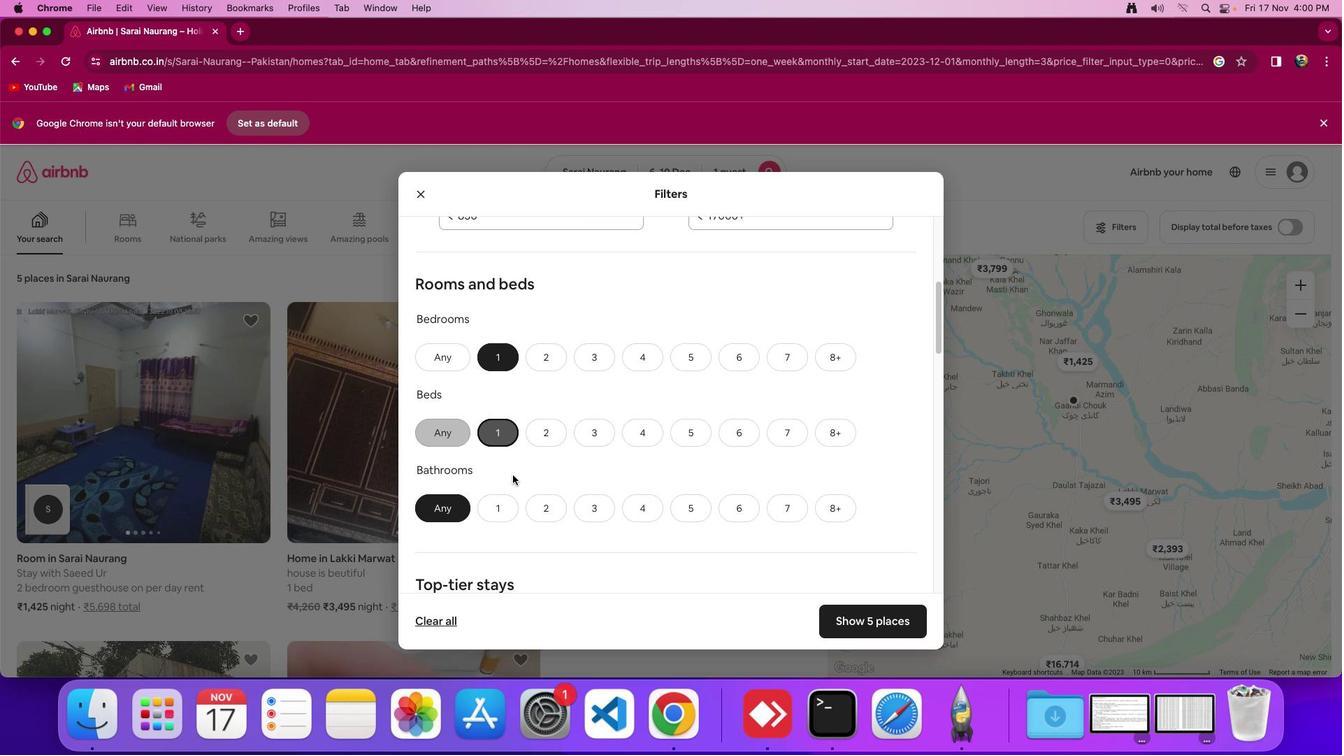 
Action: Mouse moved to (506, 500)
Screenshot: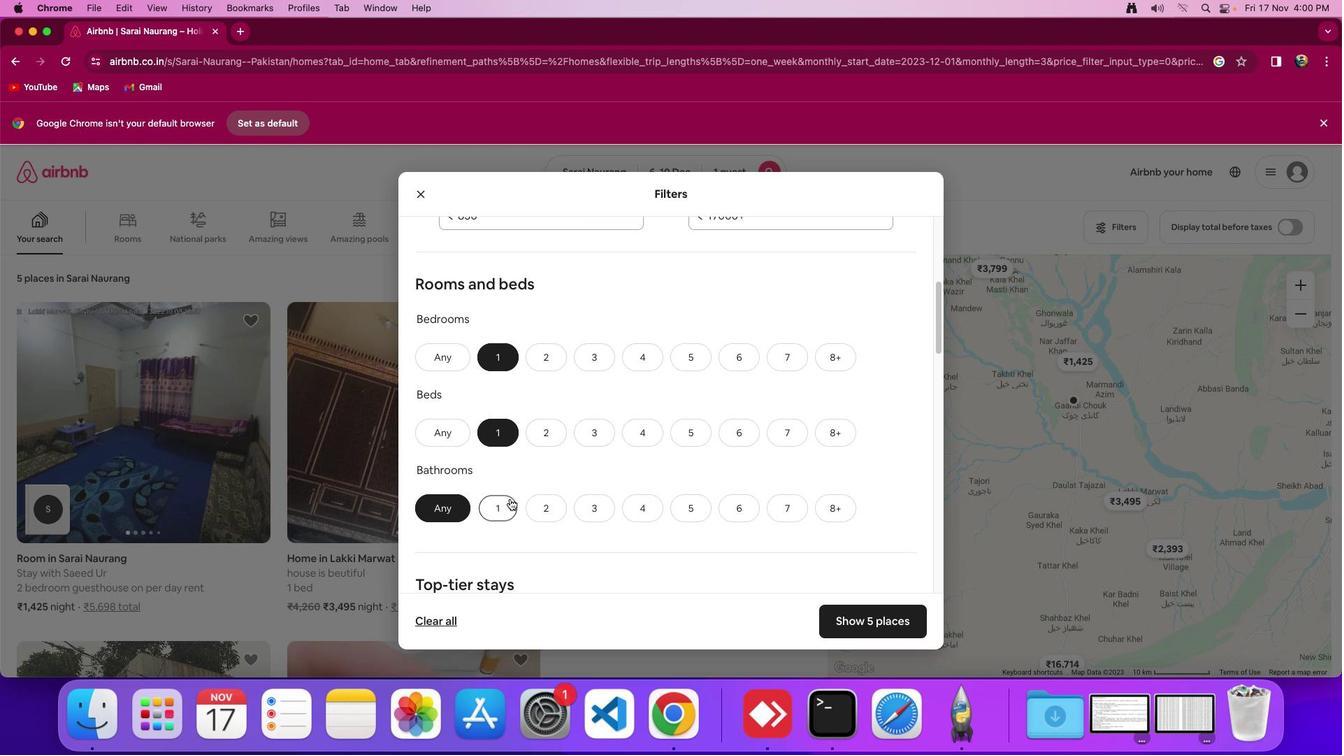 
Action: Mouse pressed left at (506, 500)
Screenshot: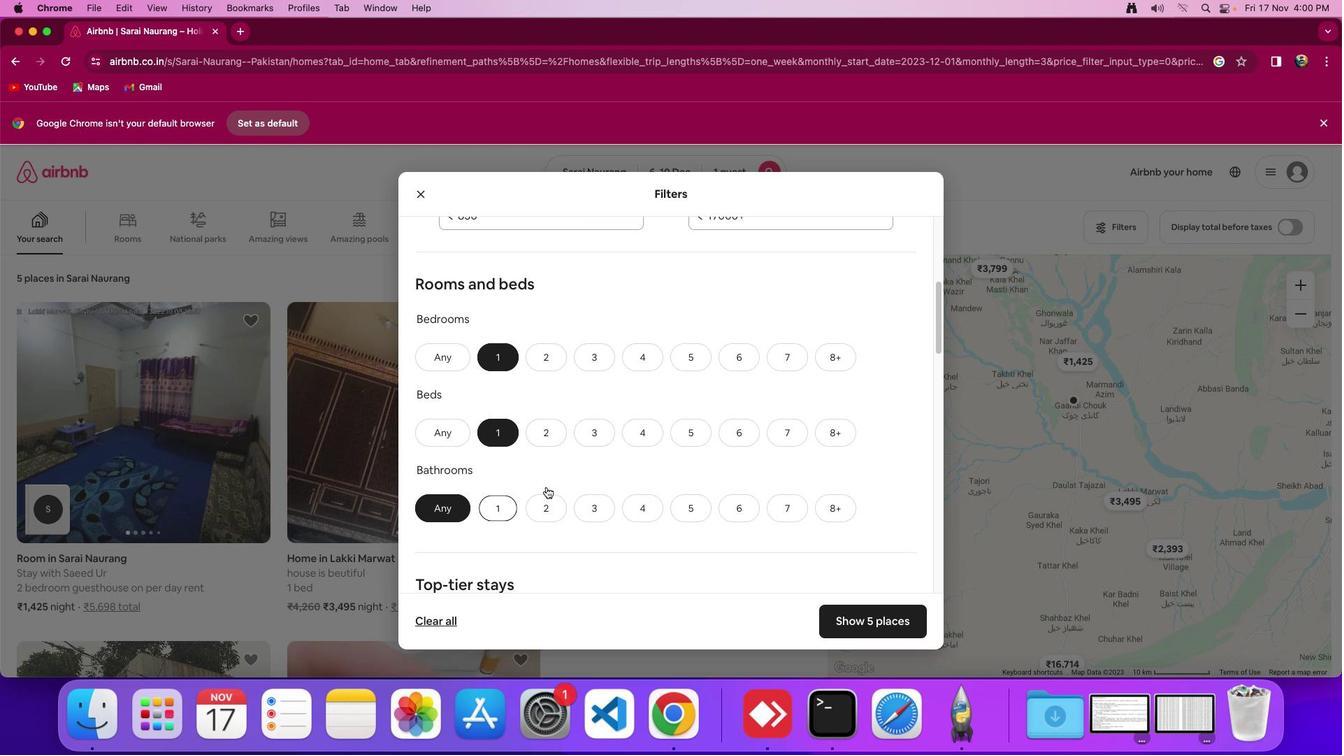 
Action: Mouse moved to (701, 449)
Screenshot: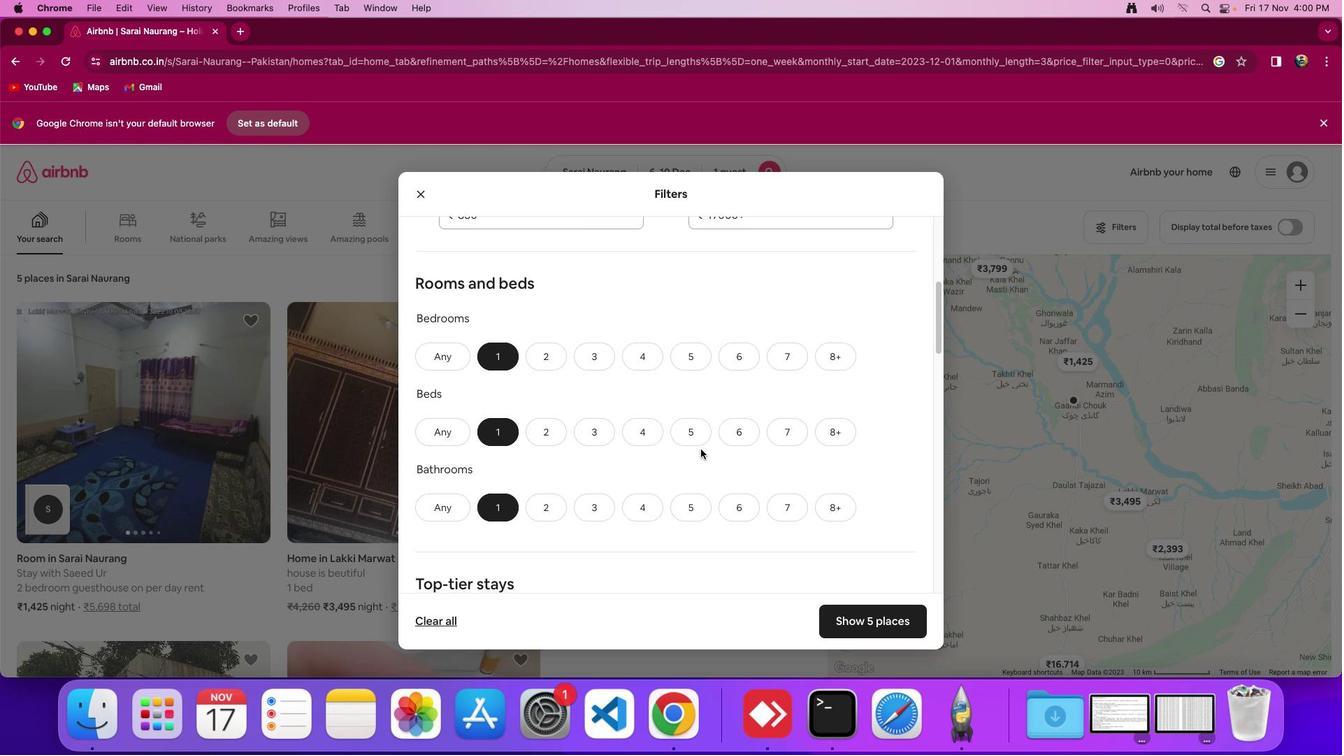 
Action: Mouse scrolled (701, 449) with delta (0, 0)
Screenshot: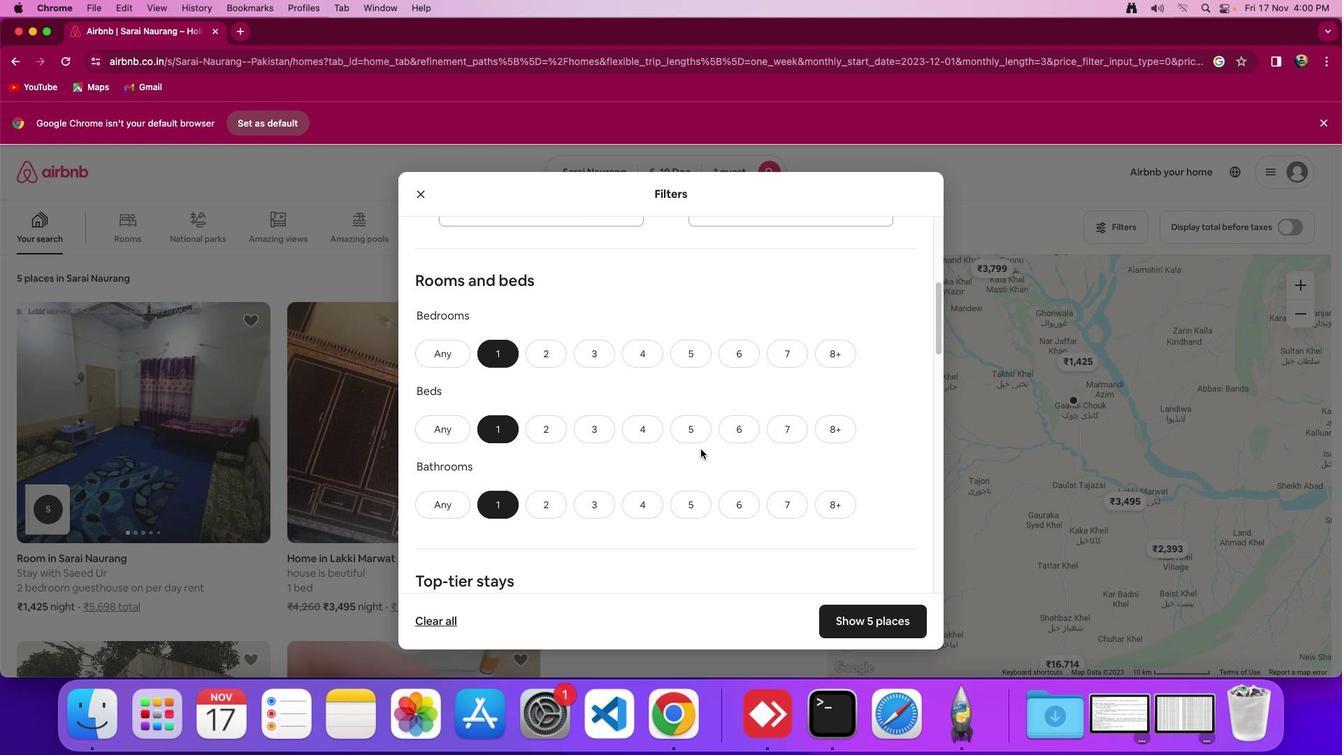 
Action: Mouse scrolled (701, 449) with delta (0, 0)
Screenshot: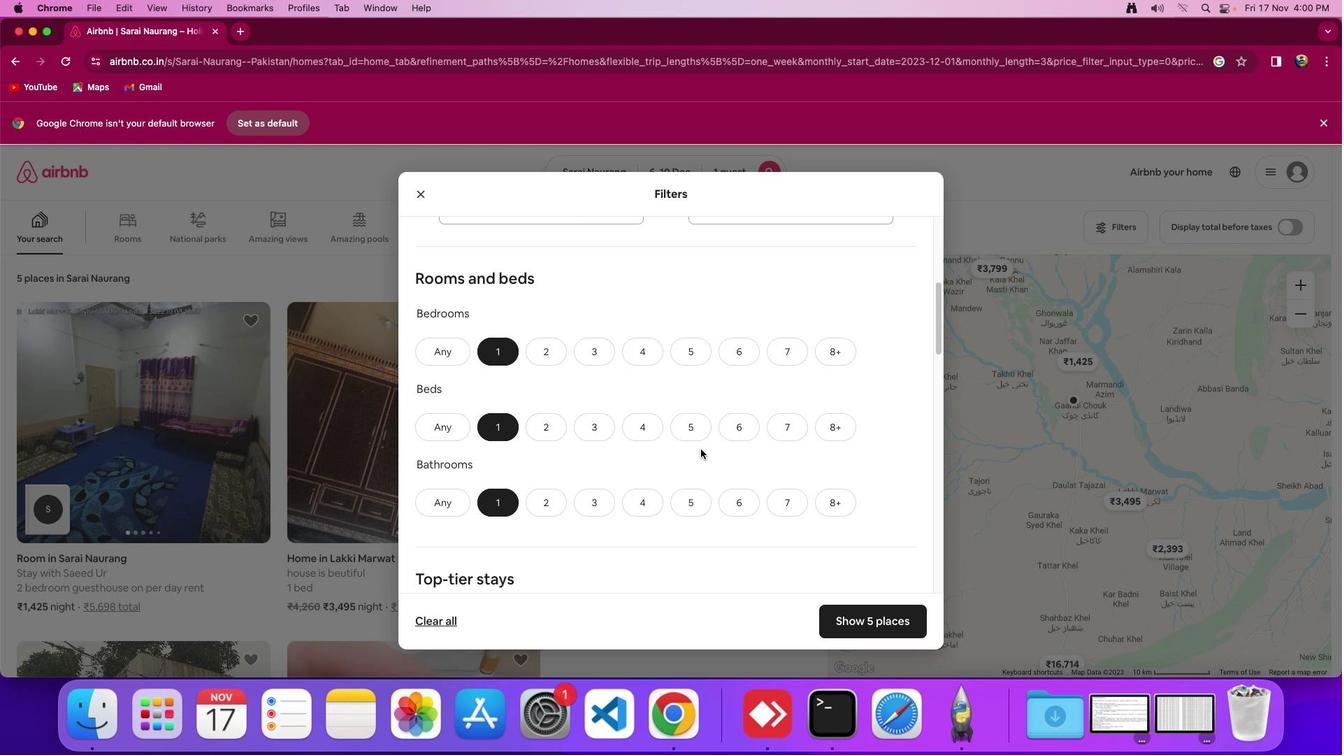 
Action: Mouse scrolled (701, 449) with delta (0, 0)
Screenshot: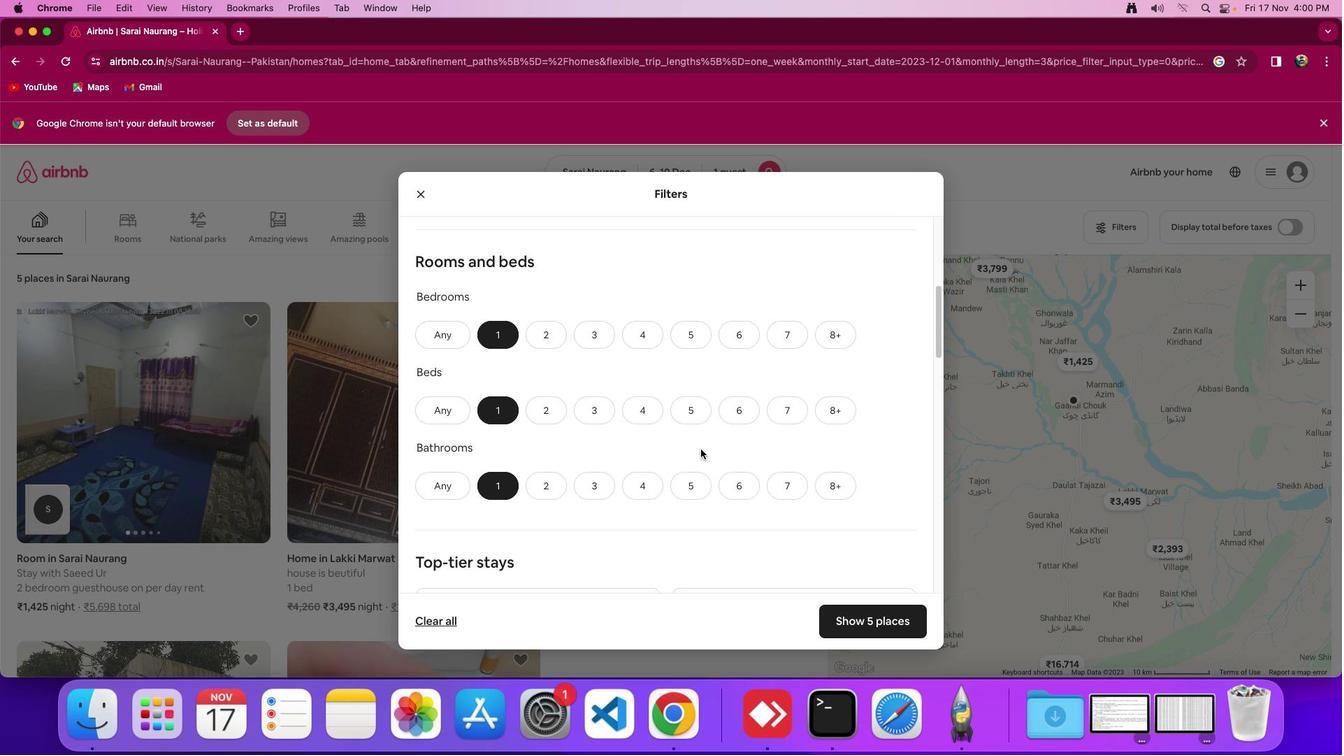 
Action: Mouse scrolled (701, 449) with delta (0, 0)
Screenshot: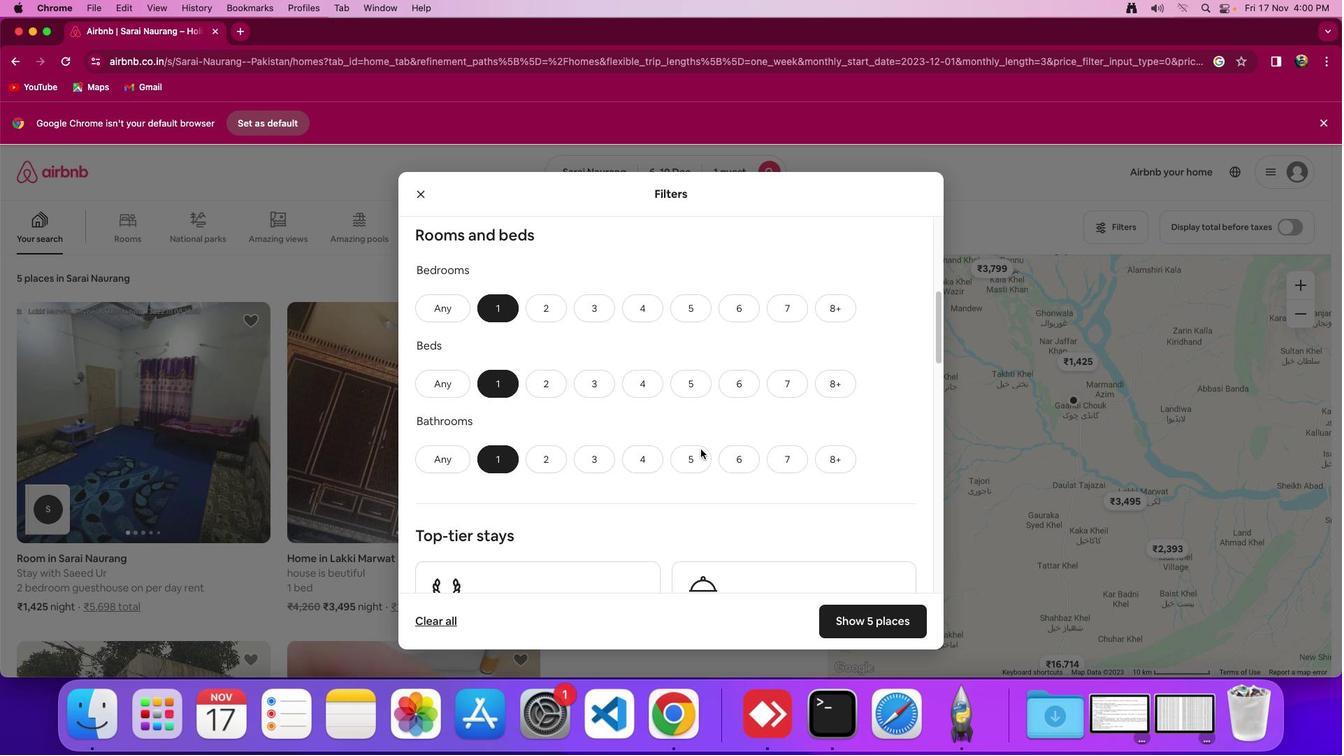 
Action: Mouse scrolled (701, 449) with delta (0, 0)
Screenshot: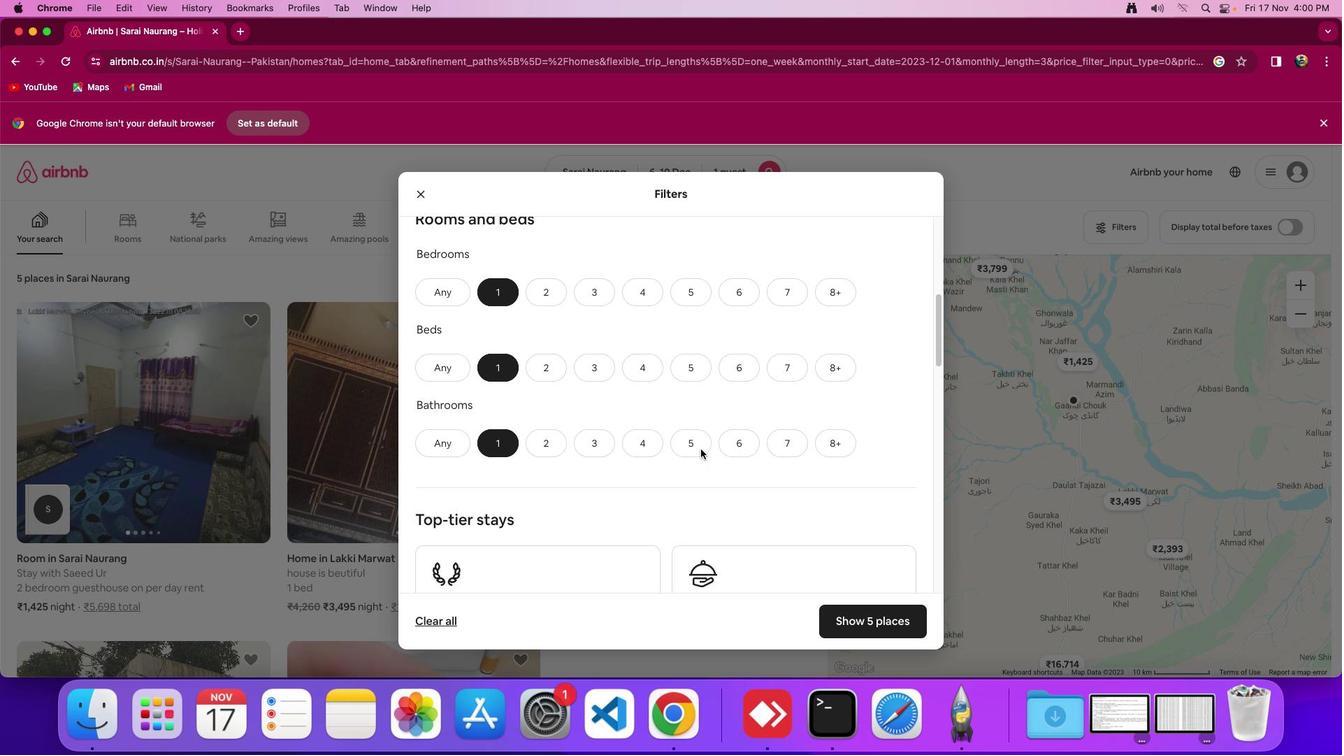 
Action: Mouse moved to (718, 450)
Screenshot: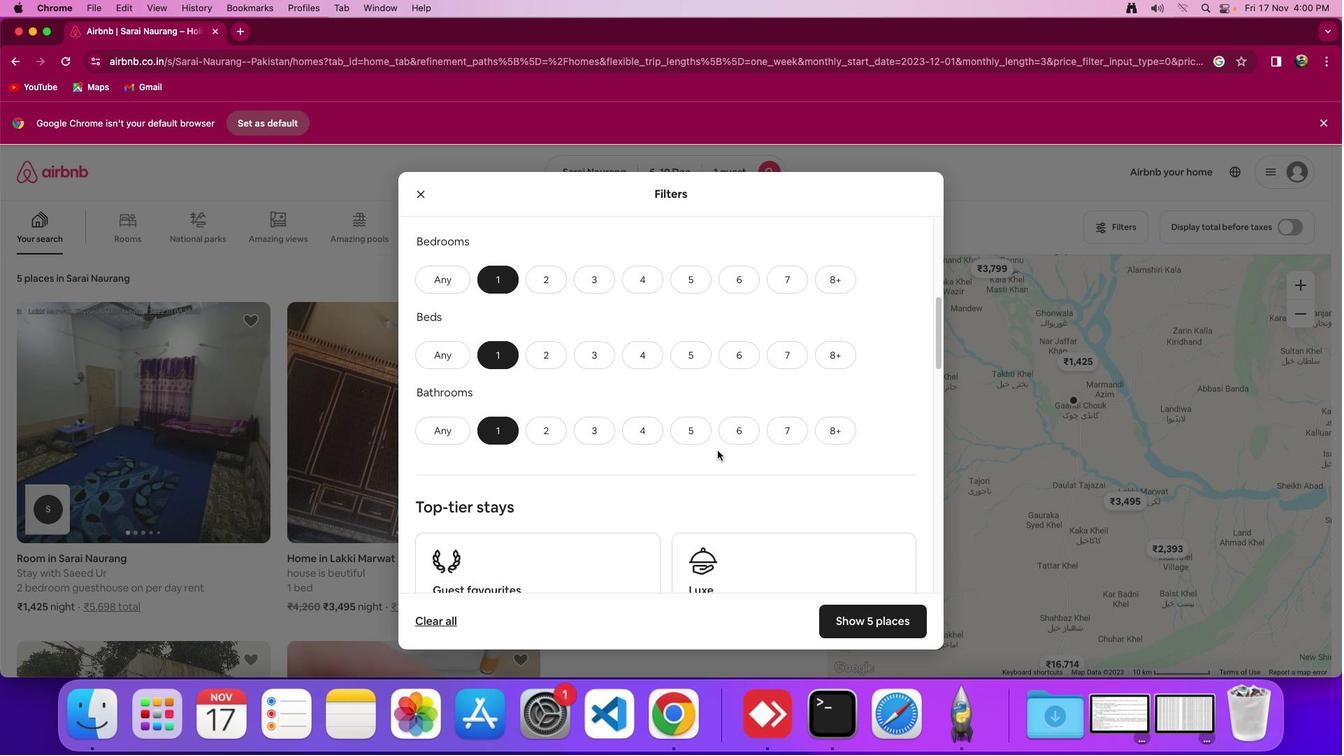 
Action: Mouse scrolled (718, 450) with delta (0, 0)
Screenshot: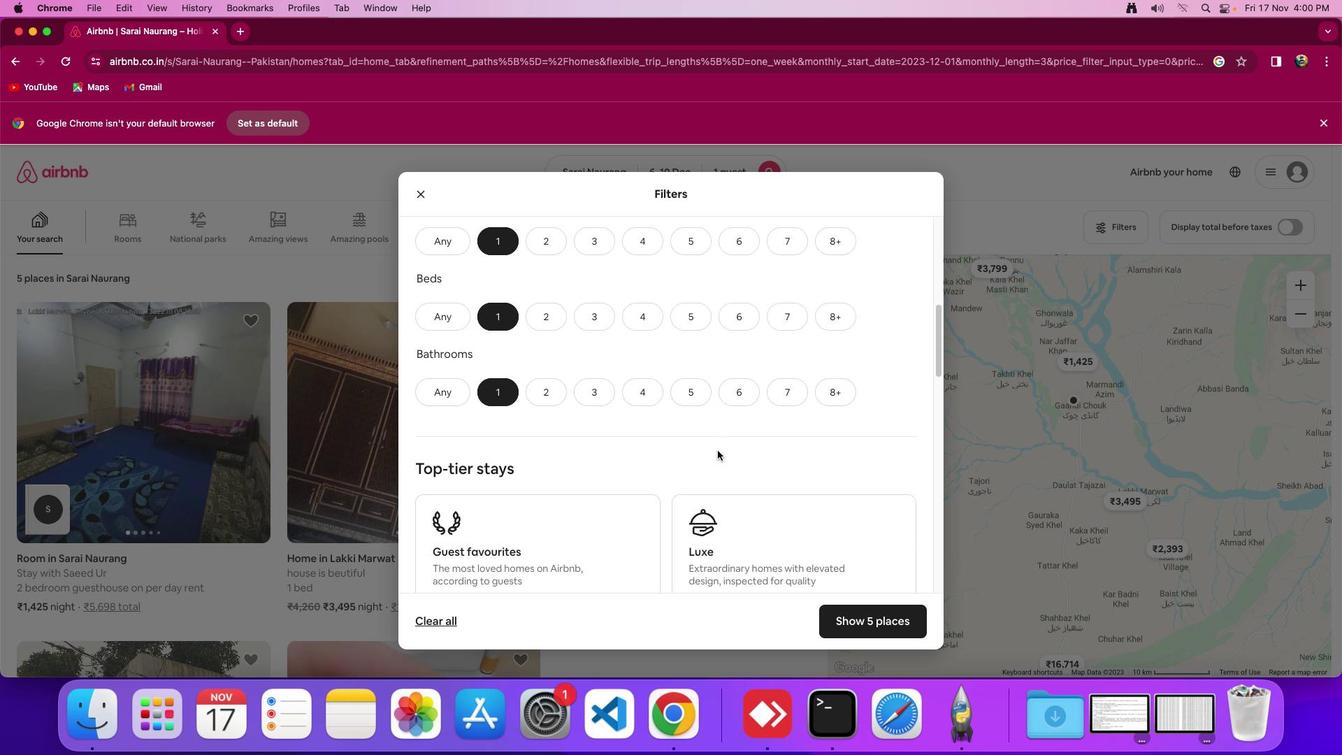 
Action: Mouse scrolled (718, 450) with delta (0, 0)
Screenshot: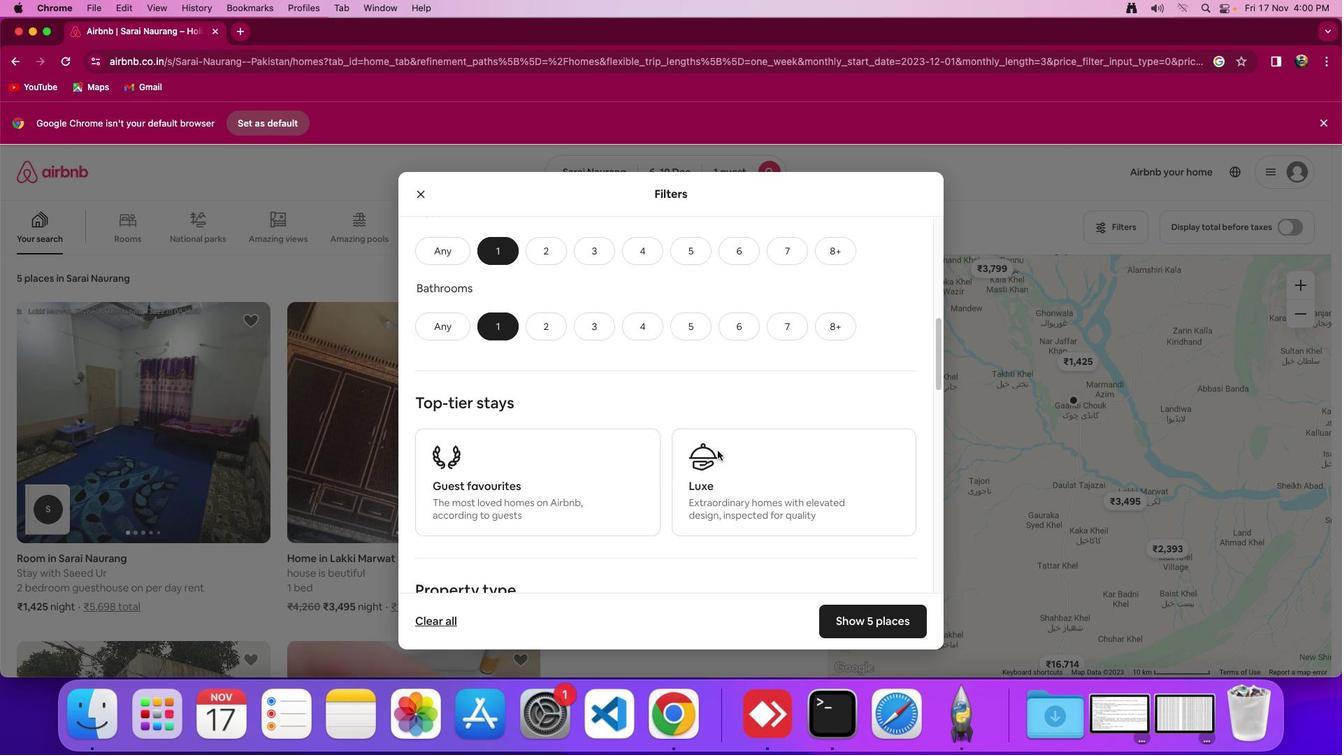 
Action: Mouse scrolled (718, 450) with delta (0, -2)
Screenshot: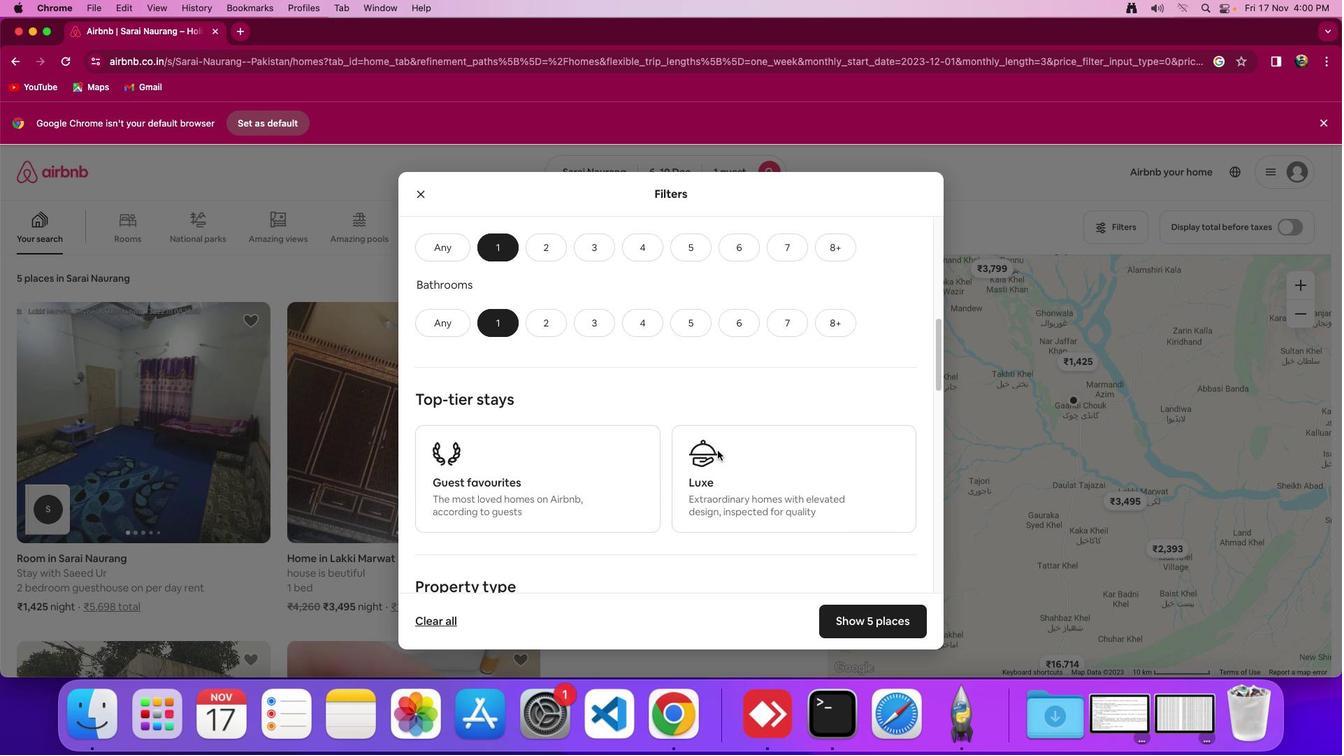 
Action: Mouse scrolled (718, 450) with delta (0, 0)
Screenshot: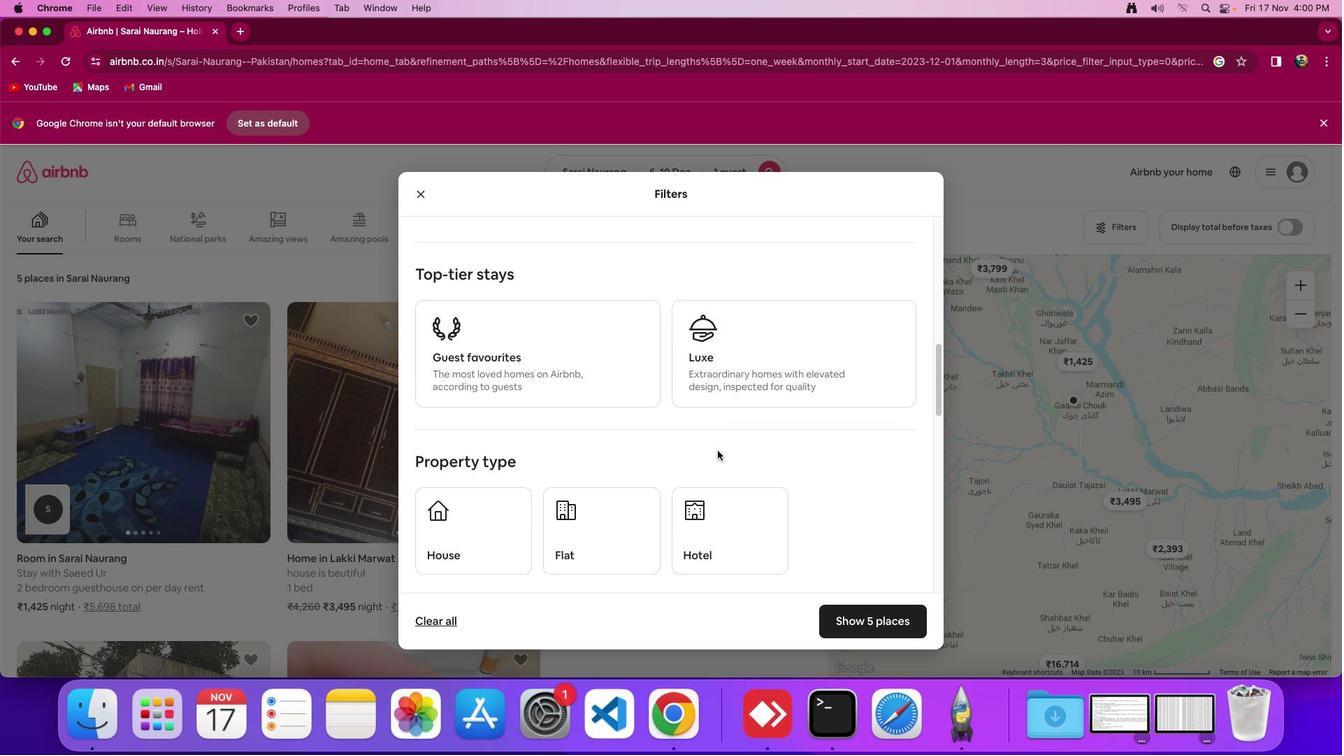 
Action: Mouse scrolled (718, 450) with delta (0, 0)
Screenshot: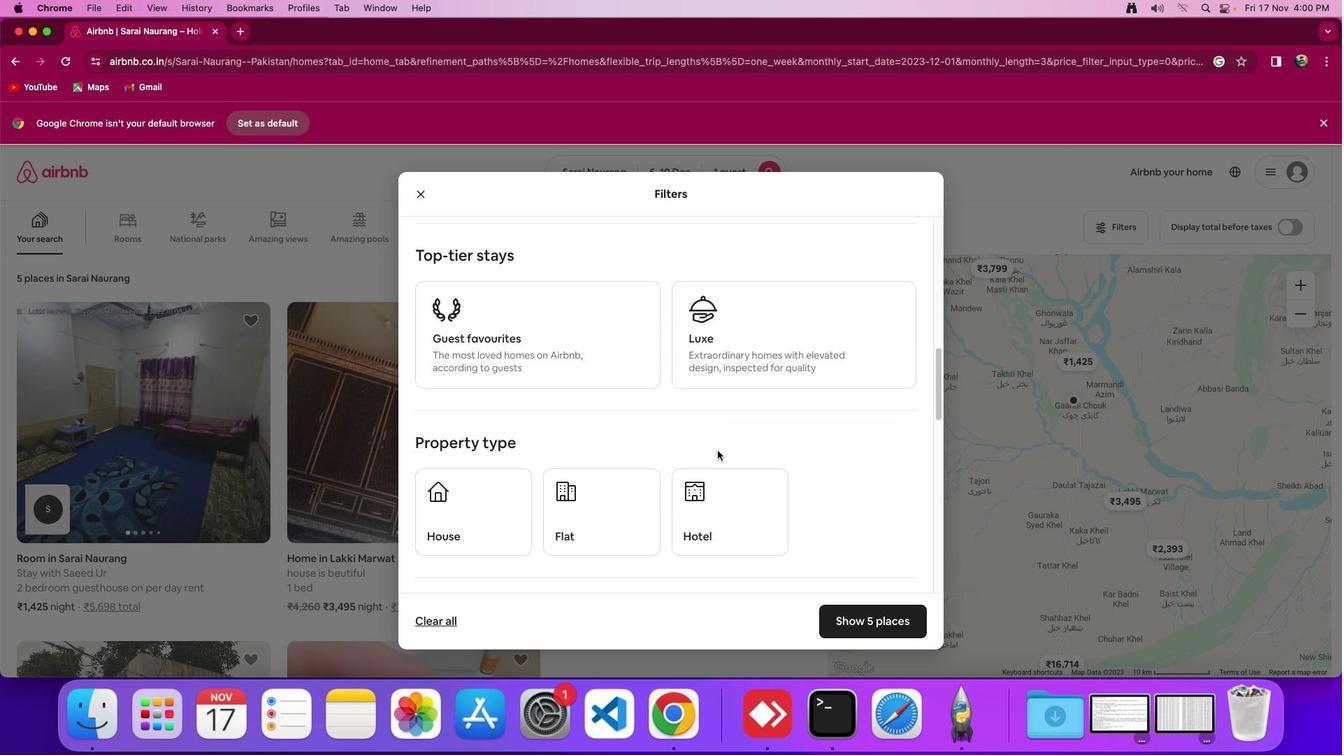 
Action: Mouse scrolled (718, 450) with delta (0, -2)
Screenshot: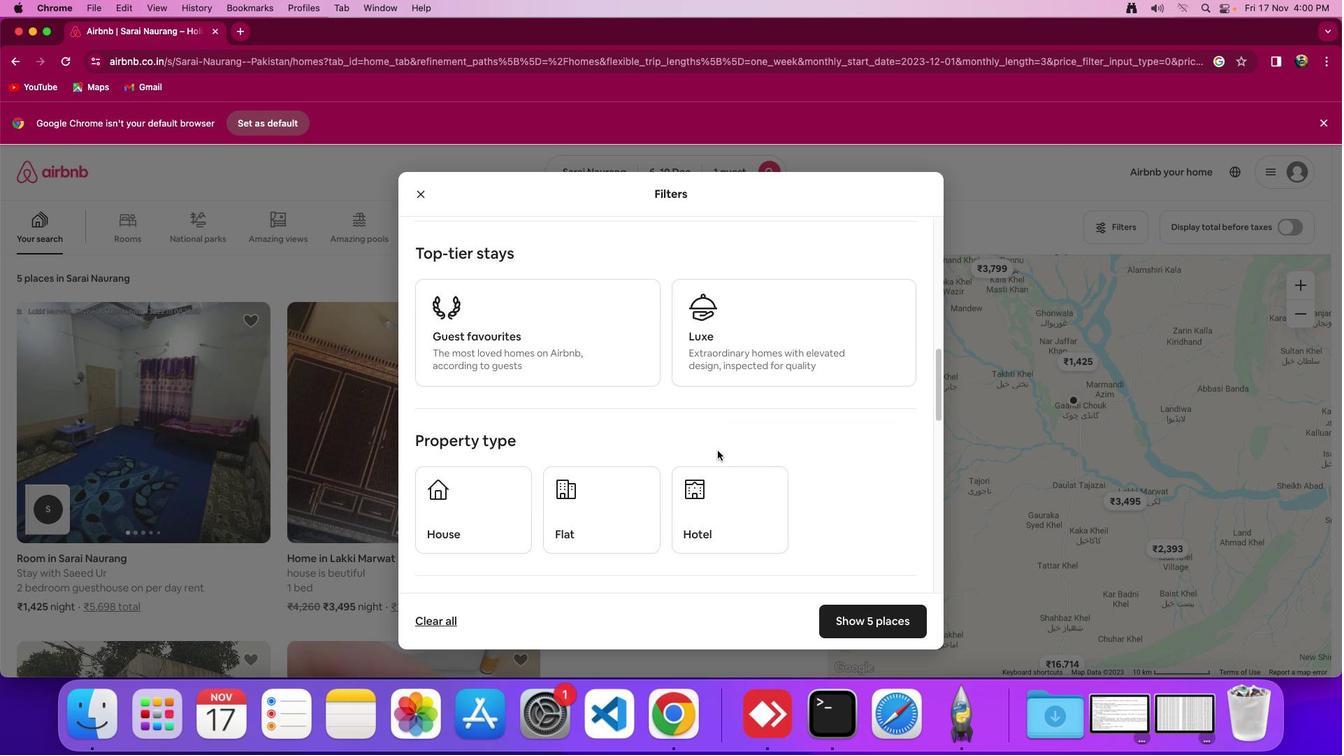 
Action: Mouse scrolled (718, 450) with delta (0, 0)
Screenshot: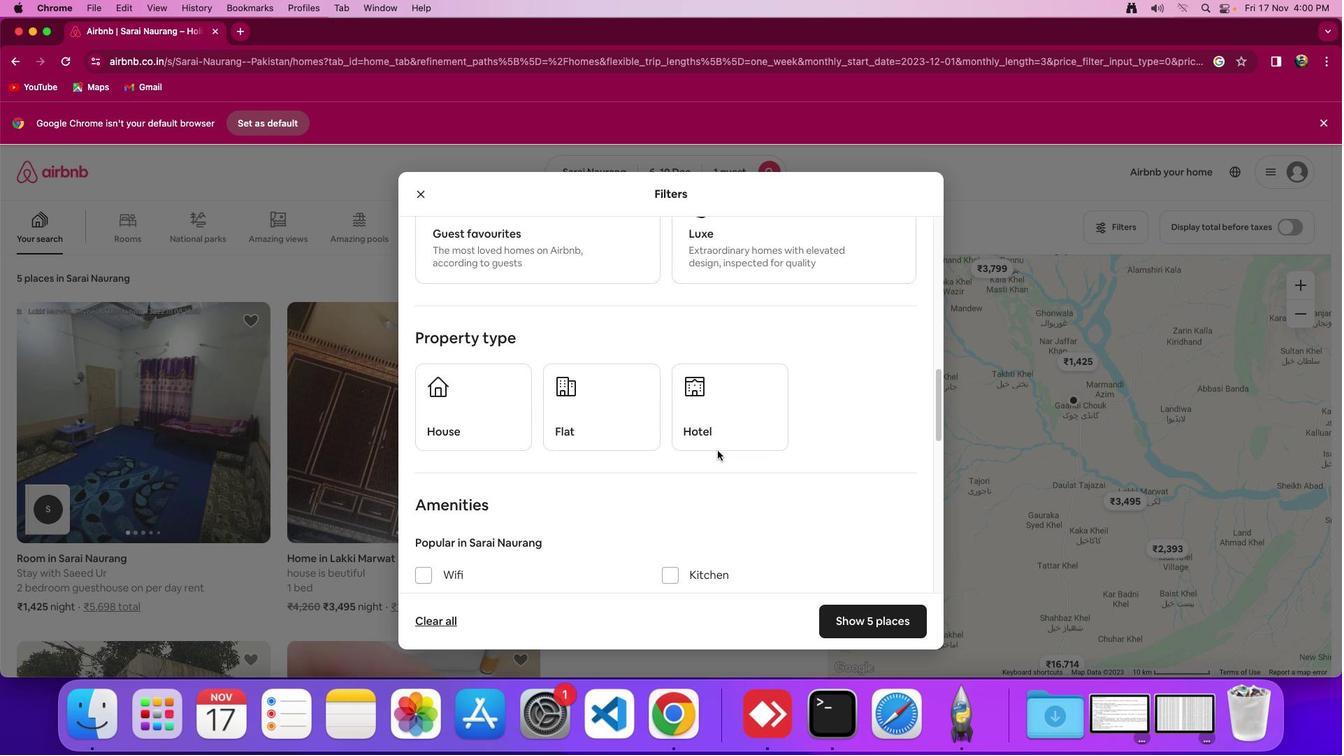 
Action: Mouse scrolled (718, 450) with delta (0, 0)
Screenshot: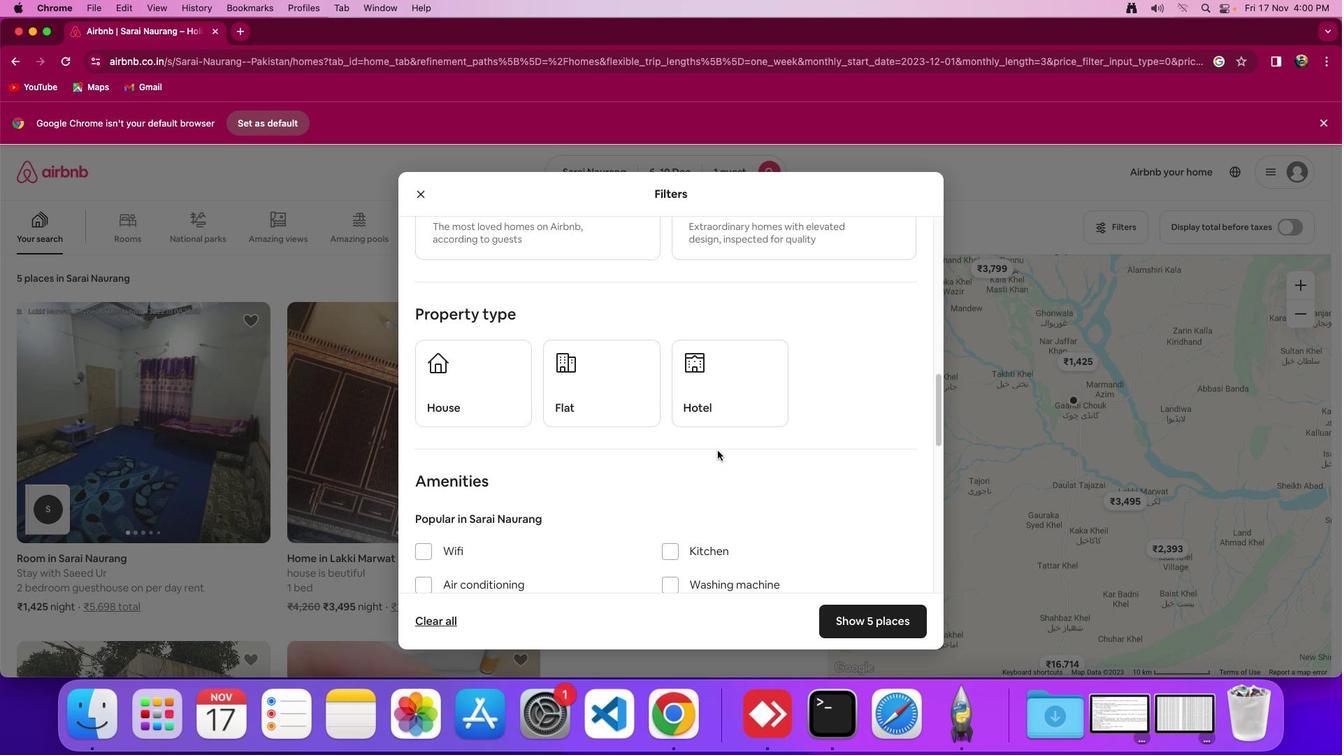 
Action: Mouse scrolled (718, 450) with delta (0, -2)
Screenshot: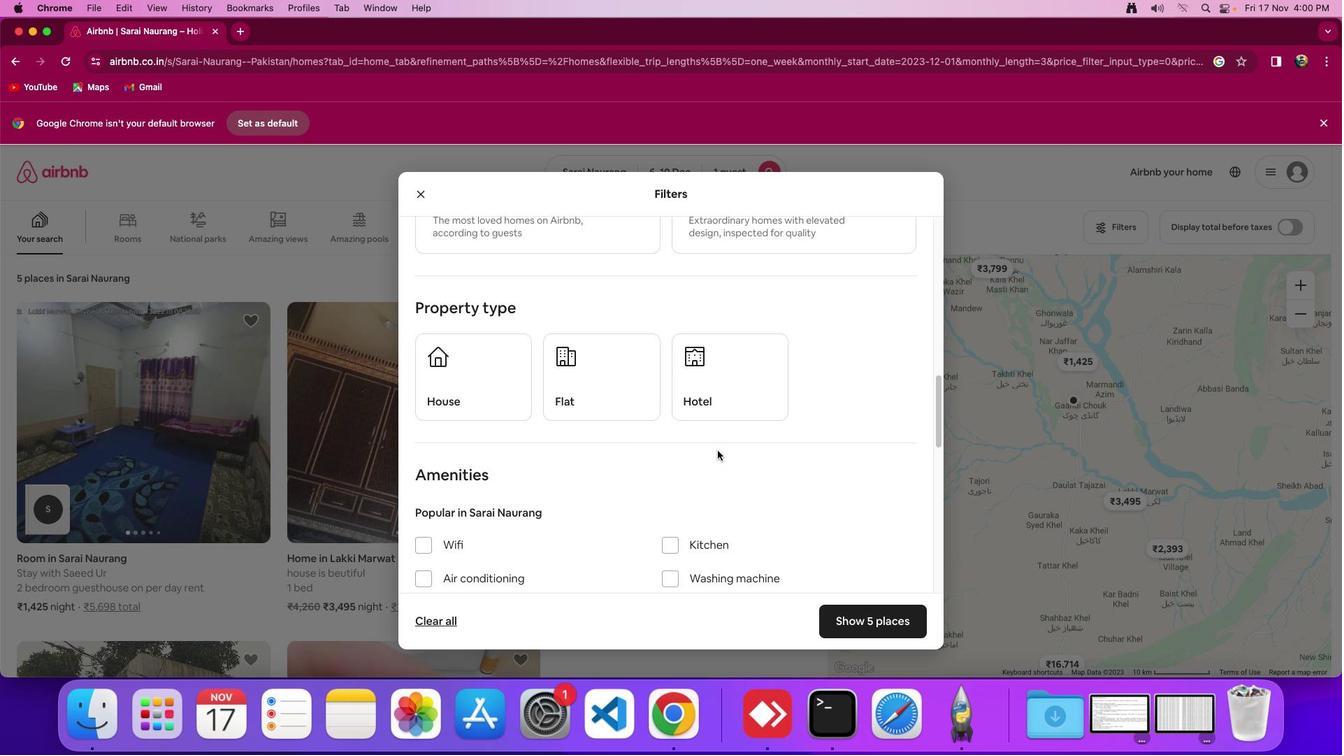 
Action: Mouse moved to (725, 385)
Screenshot: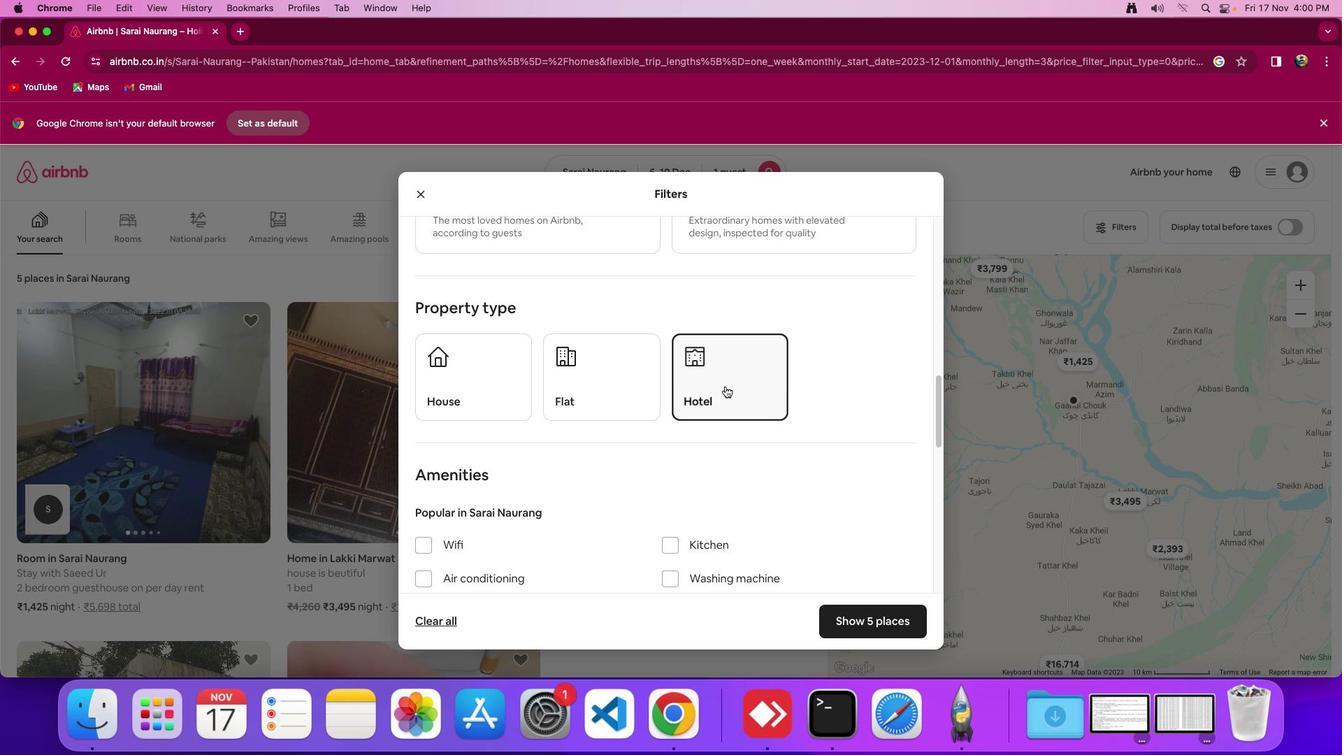 
Action: Mouse pressed left at (725, 385)
Screenshot: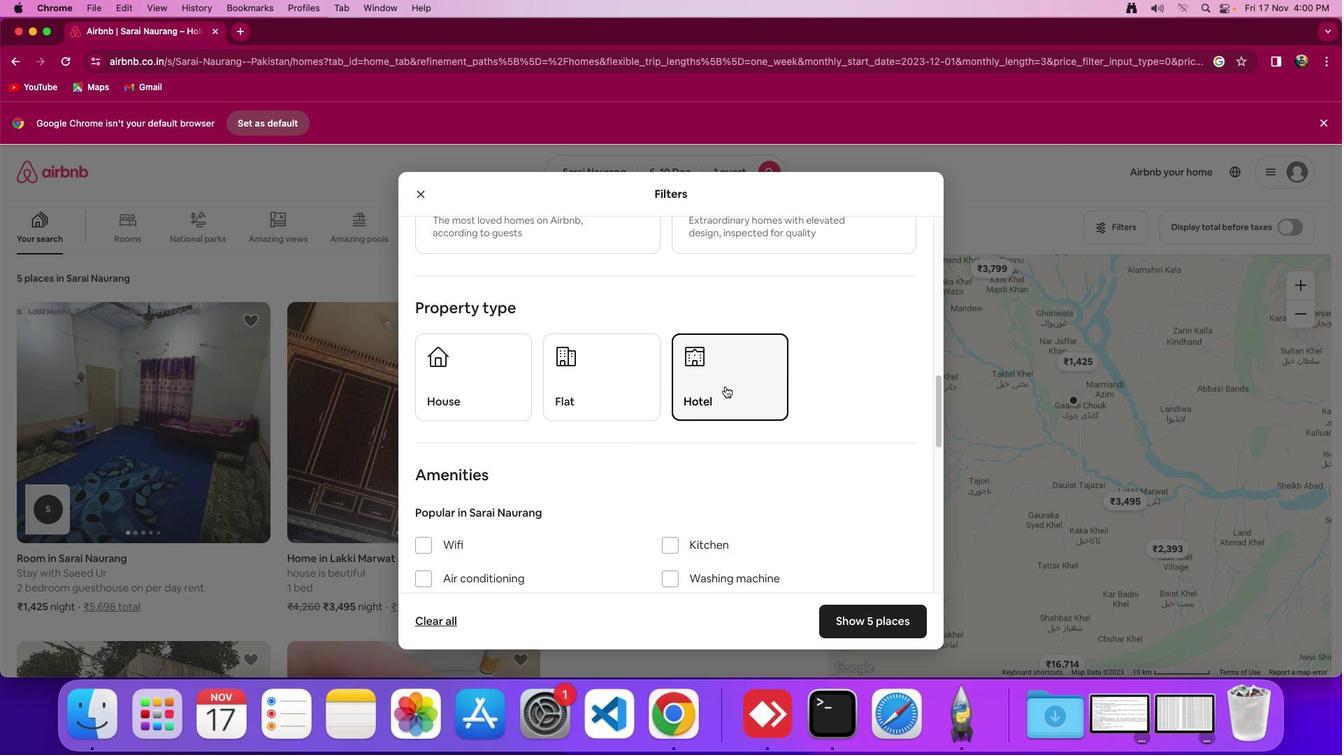 
Action: Mouse moved to (695, 459)
Screenshot: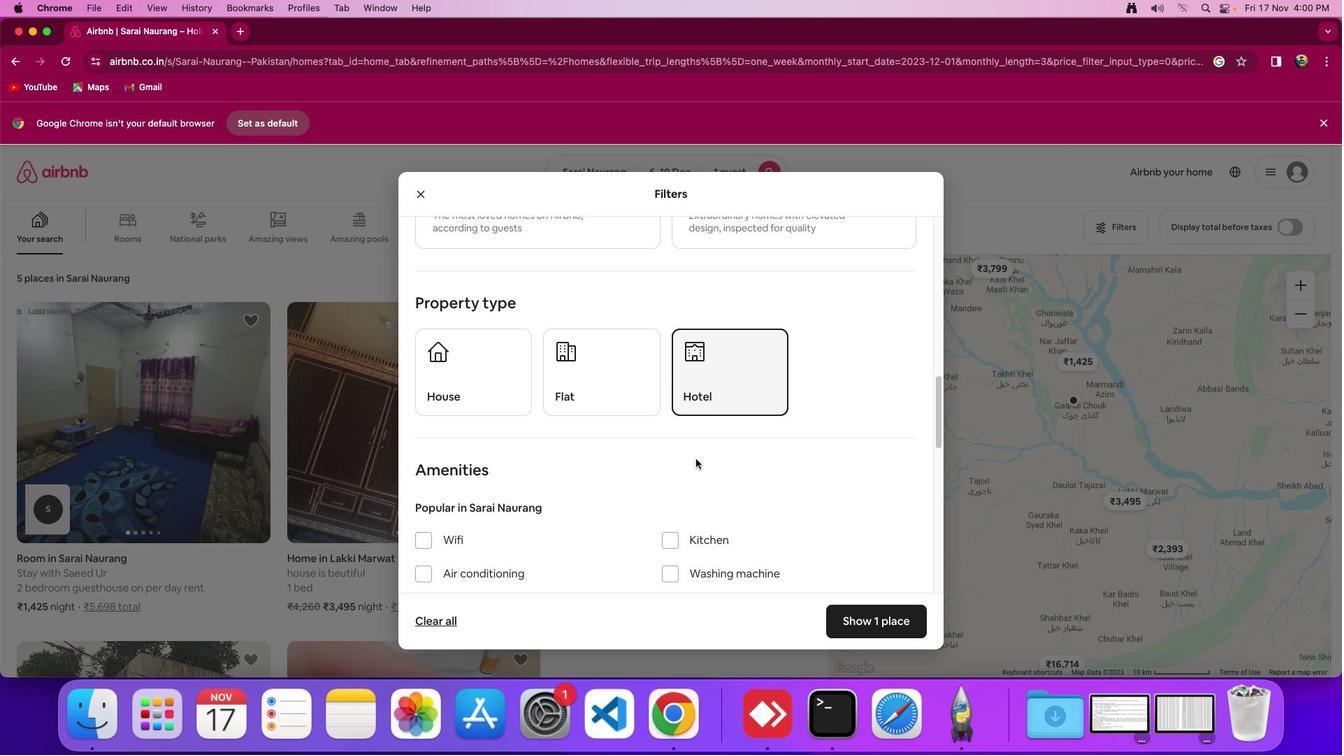 
Action: Mouse scrolled (695, 459) with delta (0, 0)
Screenshot: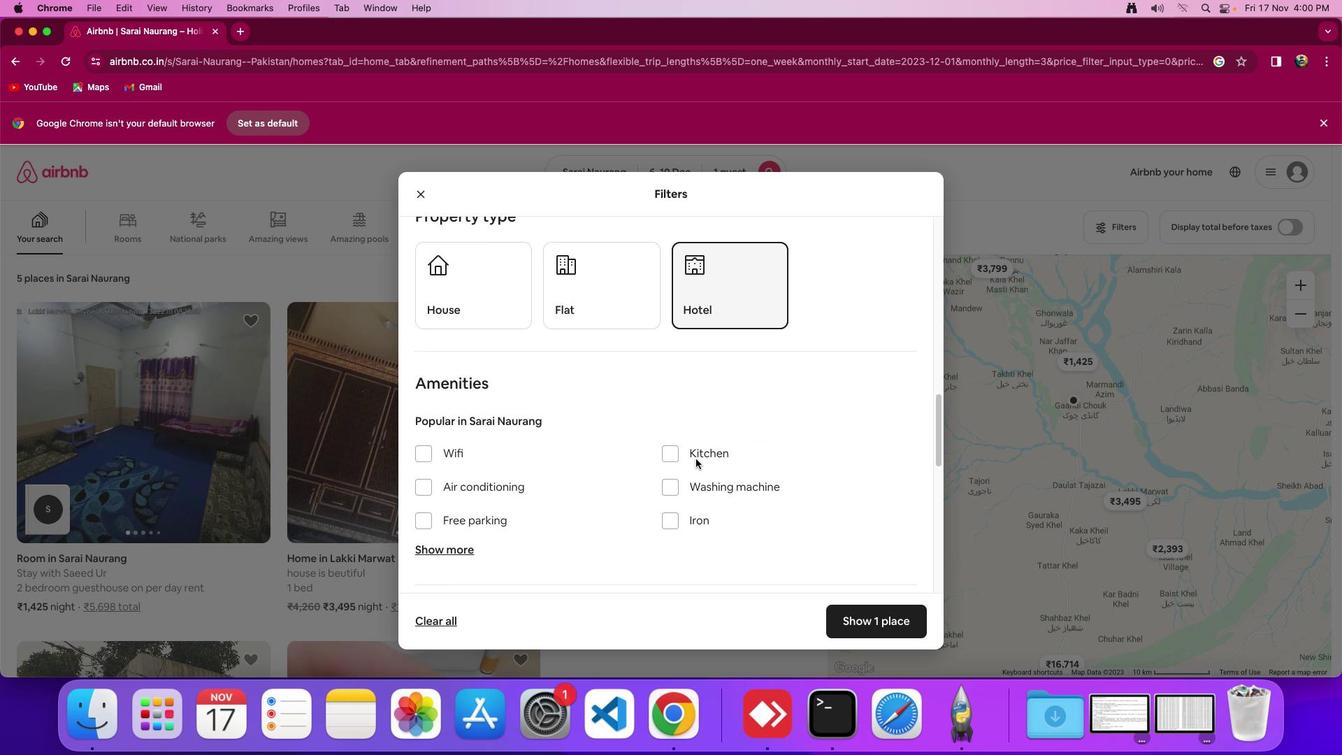 
Action: Mouse scrolled (695, 459) with delta (0, 0)
Screenshot: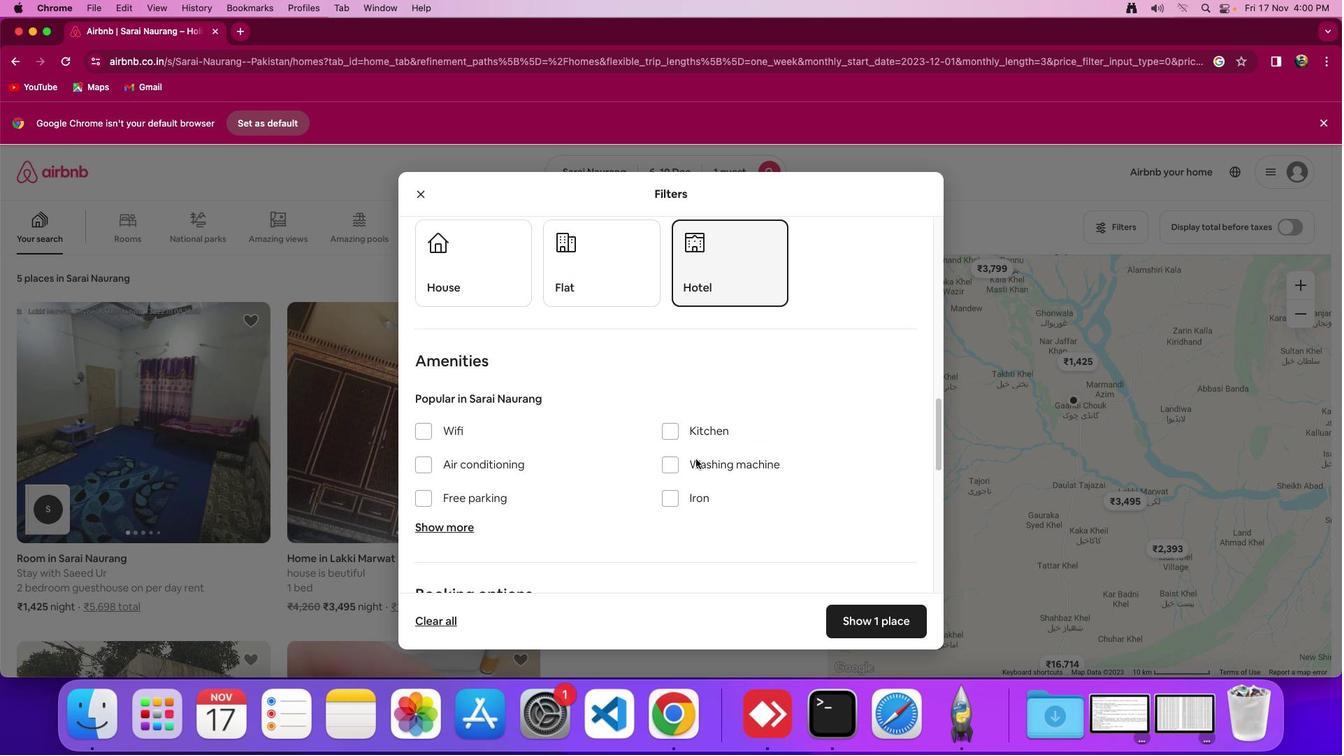 
Action: Mouse scrolled (695, 459) with delta (0, -2)
Screenshot: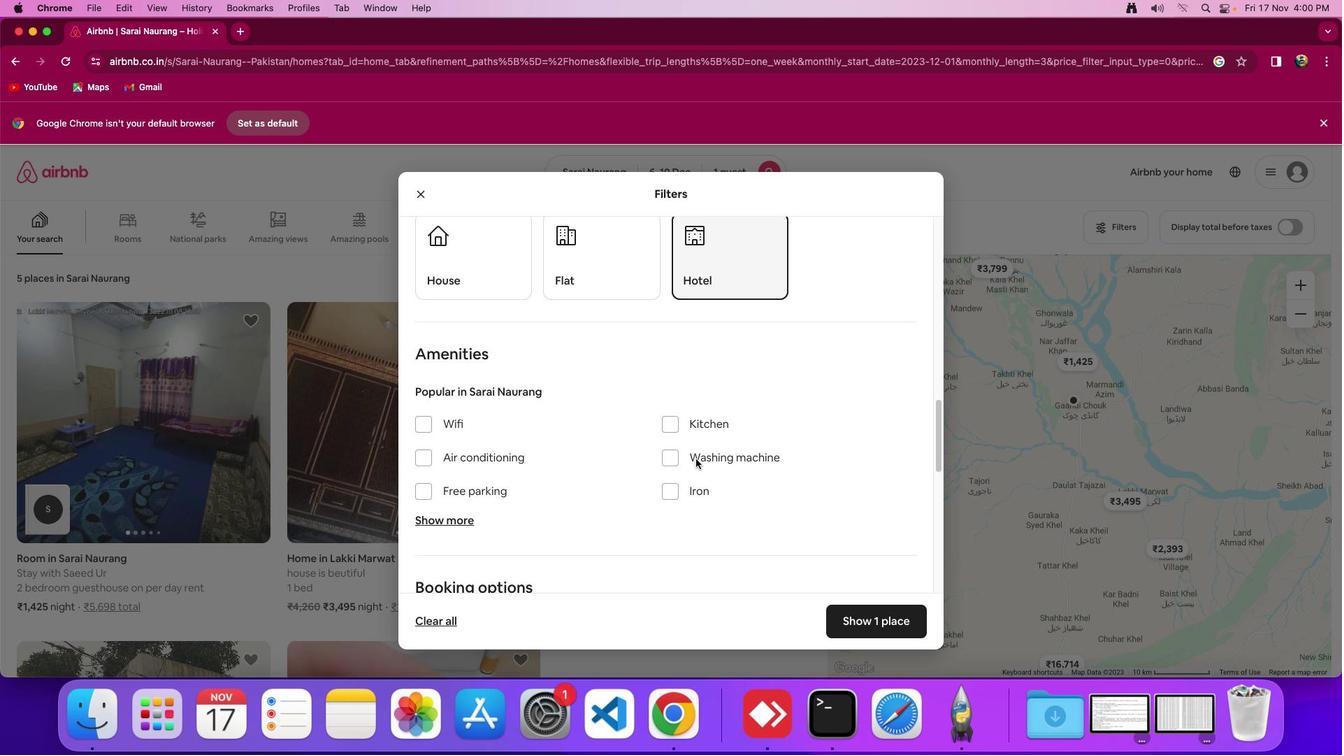 
Action: Mouse moved to (695, 458)
Screenshot: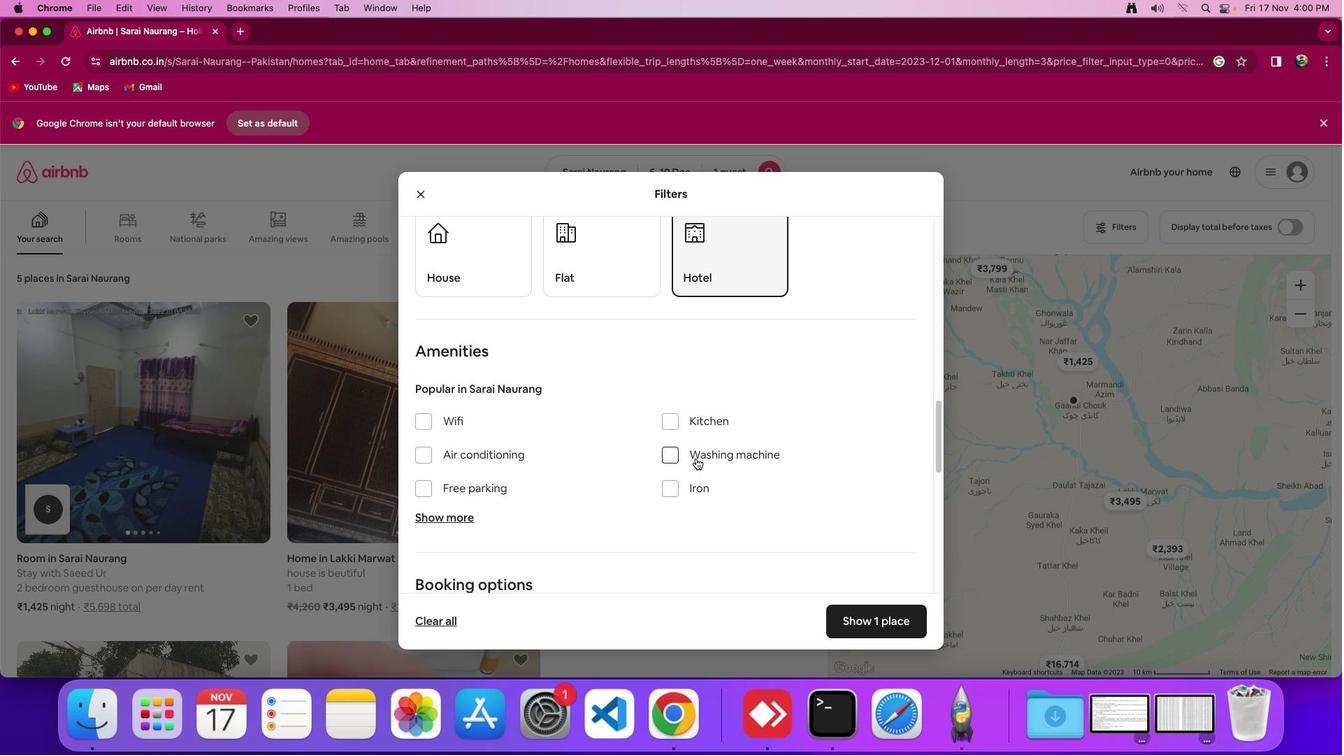 
Action: Mouse scrolled (695, 458) with delta (0, 0)
Screenshot: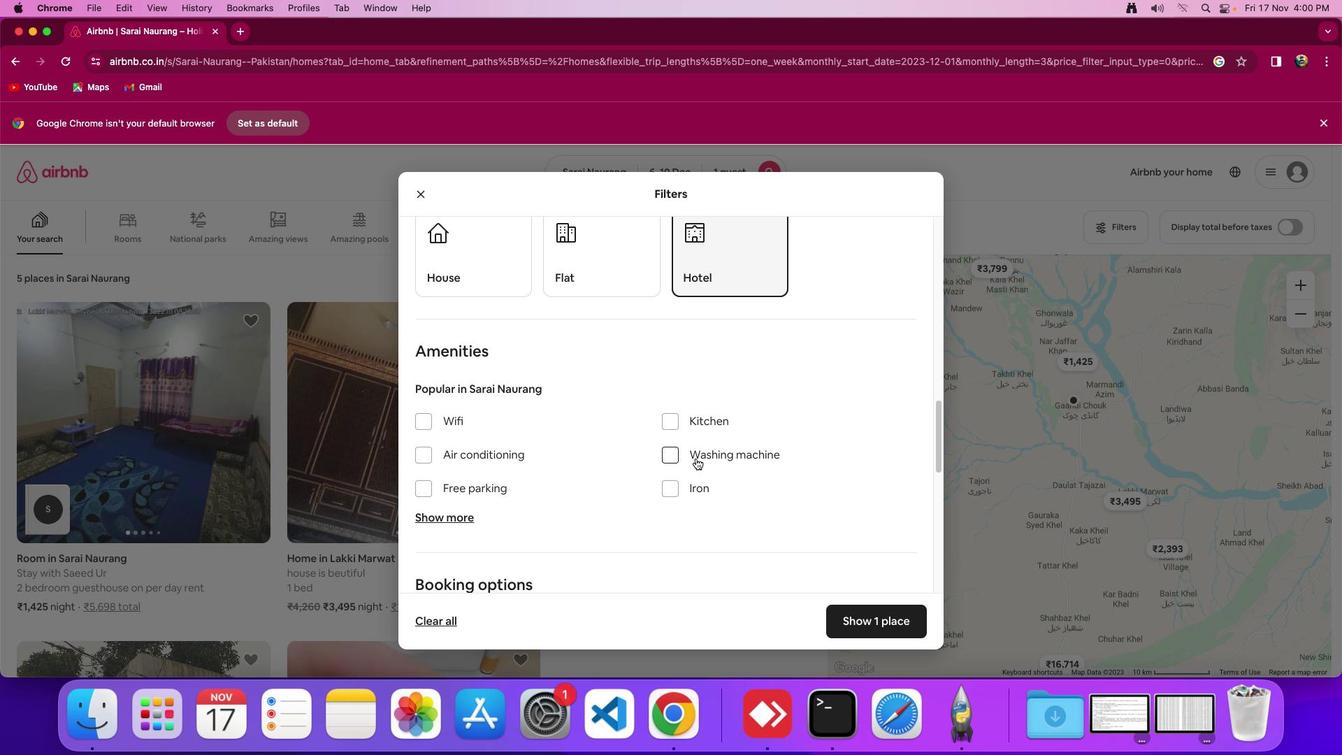 
Action: Mouse moved to (866, 618)
Screenshot: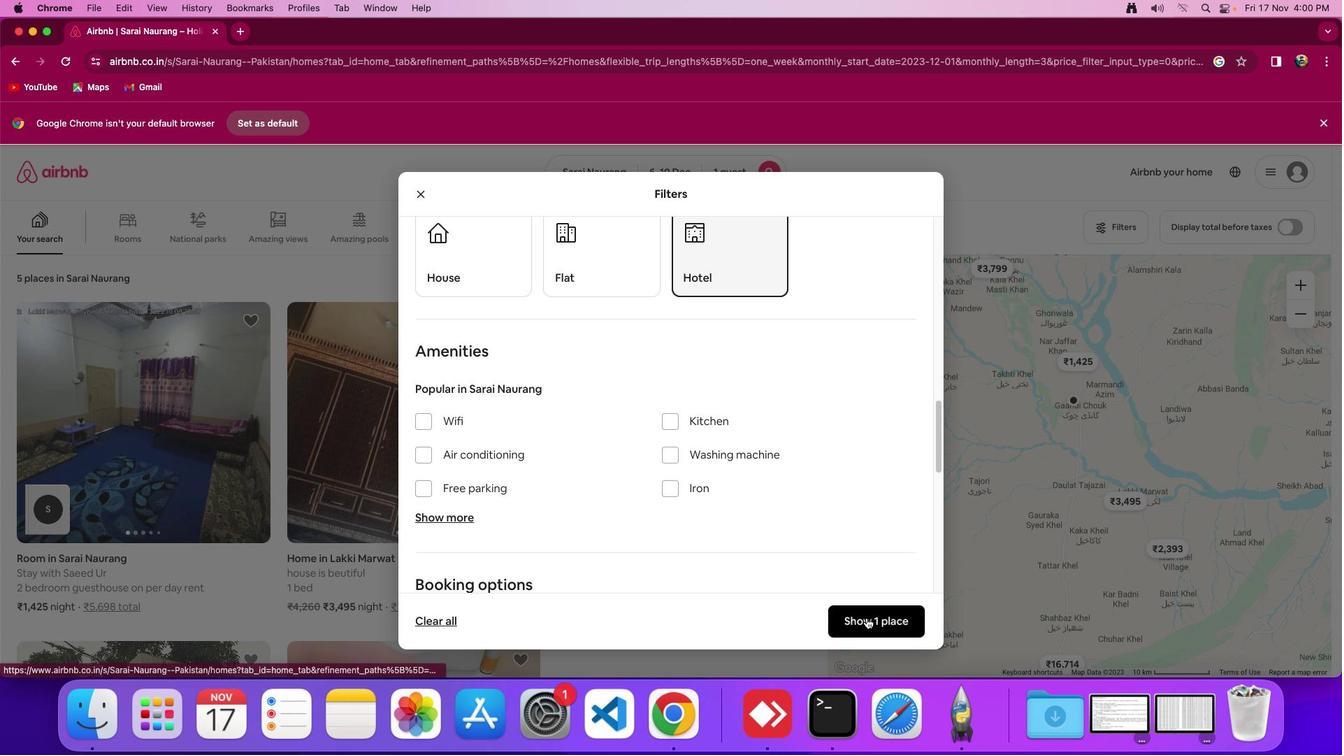 
Action: Mouse pressed left at (866, 618)
Screenshot: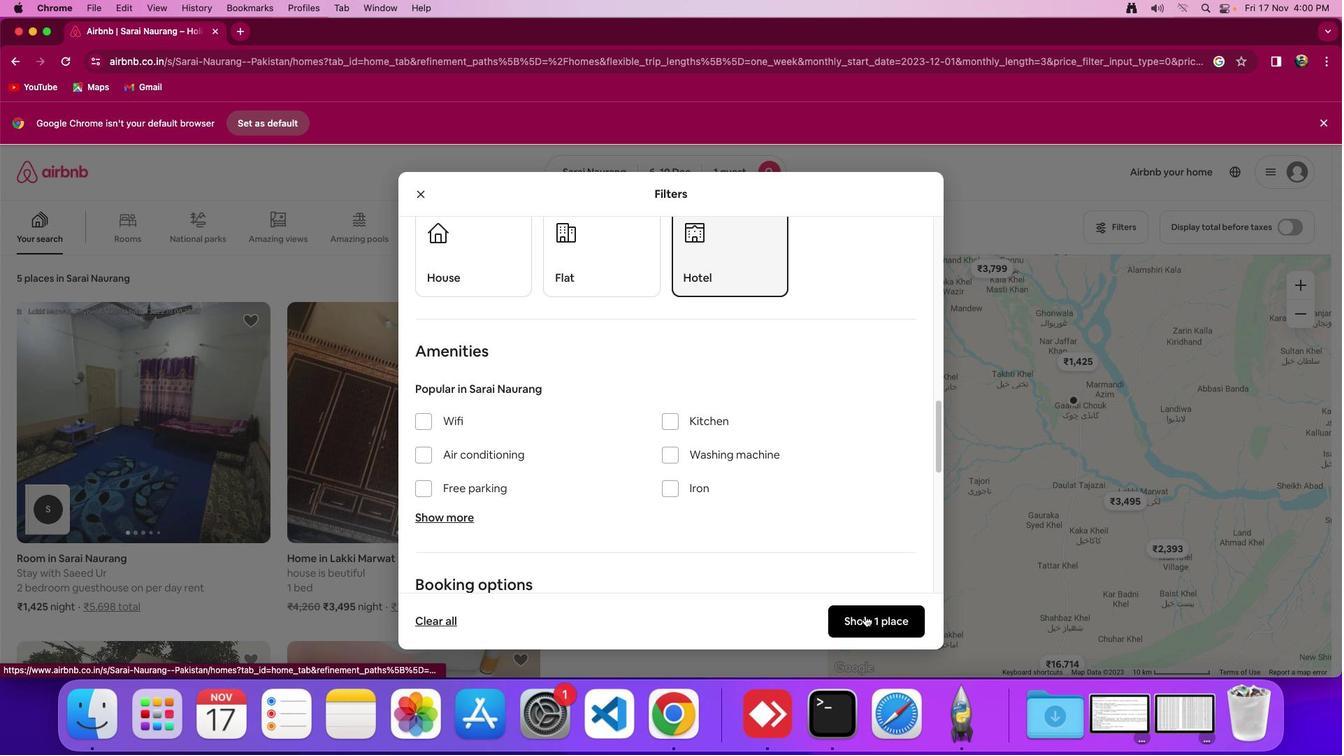 
Action: Mouse moved to (195, 457)
Screenshot: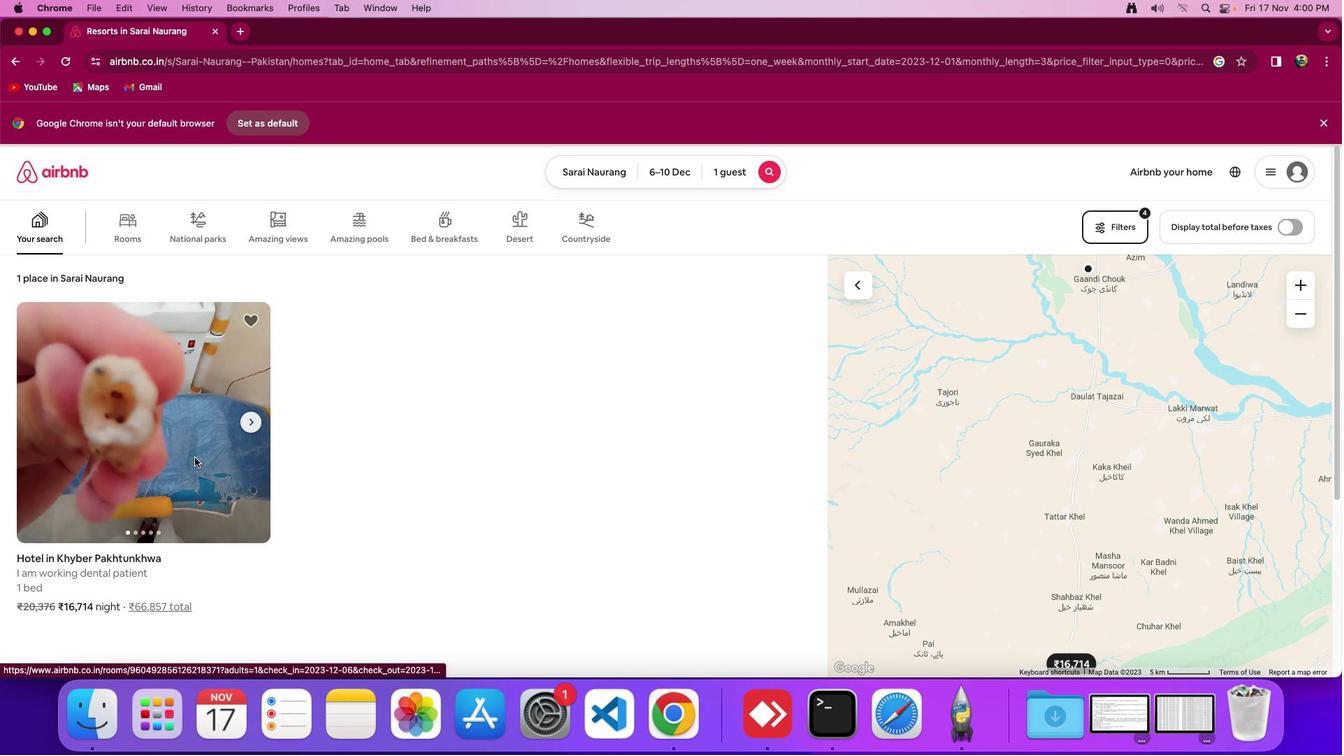
Action: Mouse pressed left at (195, 457)
Screenshot: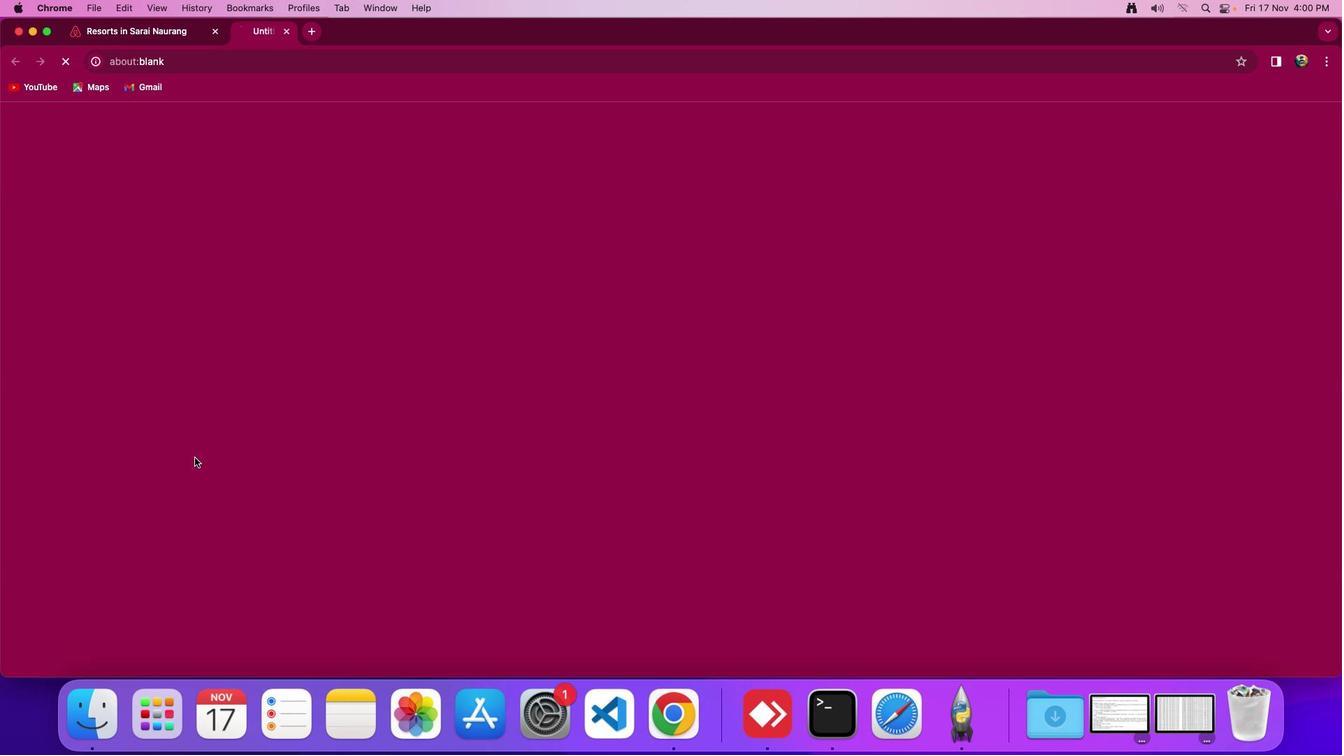 
Action: Mouse moved to (972, 487)
Screenshot: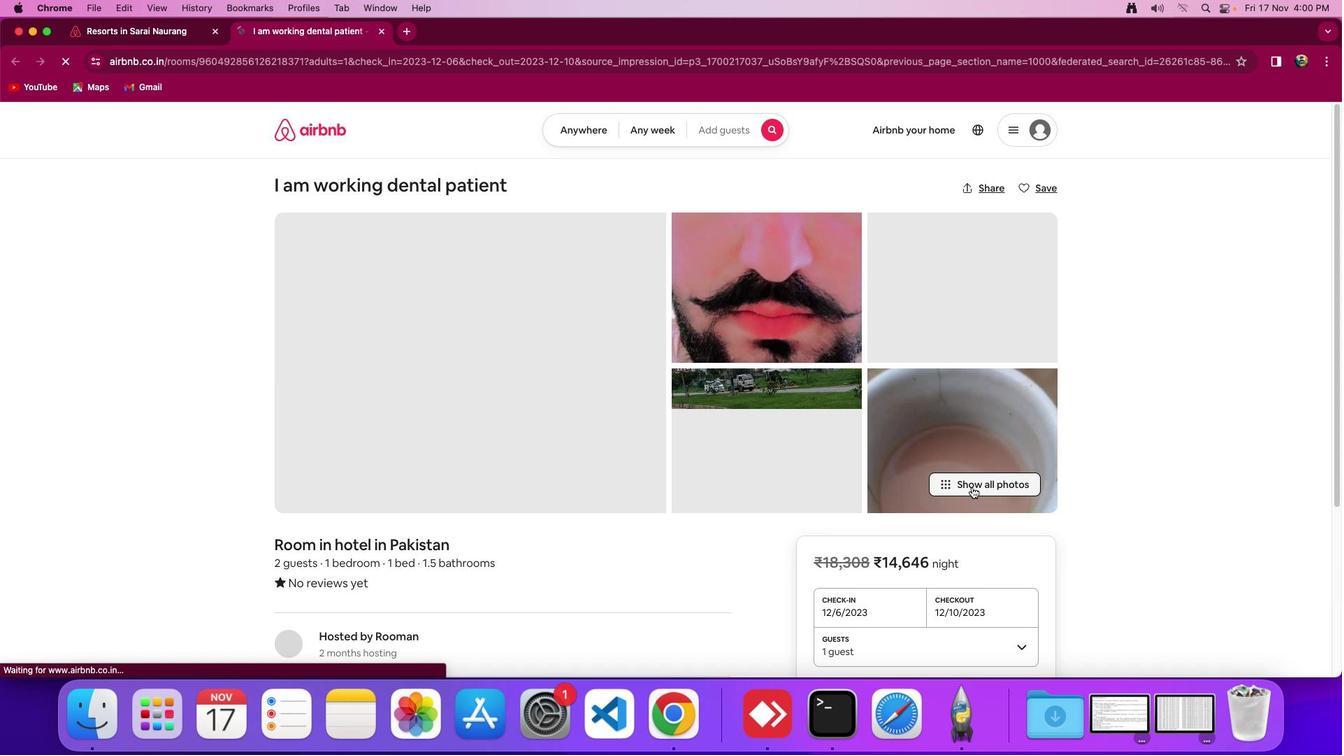 
Action: Mouse pressed left at (972, 487)
Screenshot: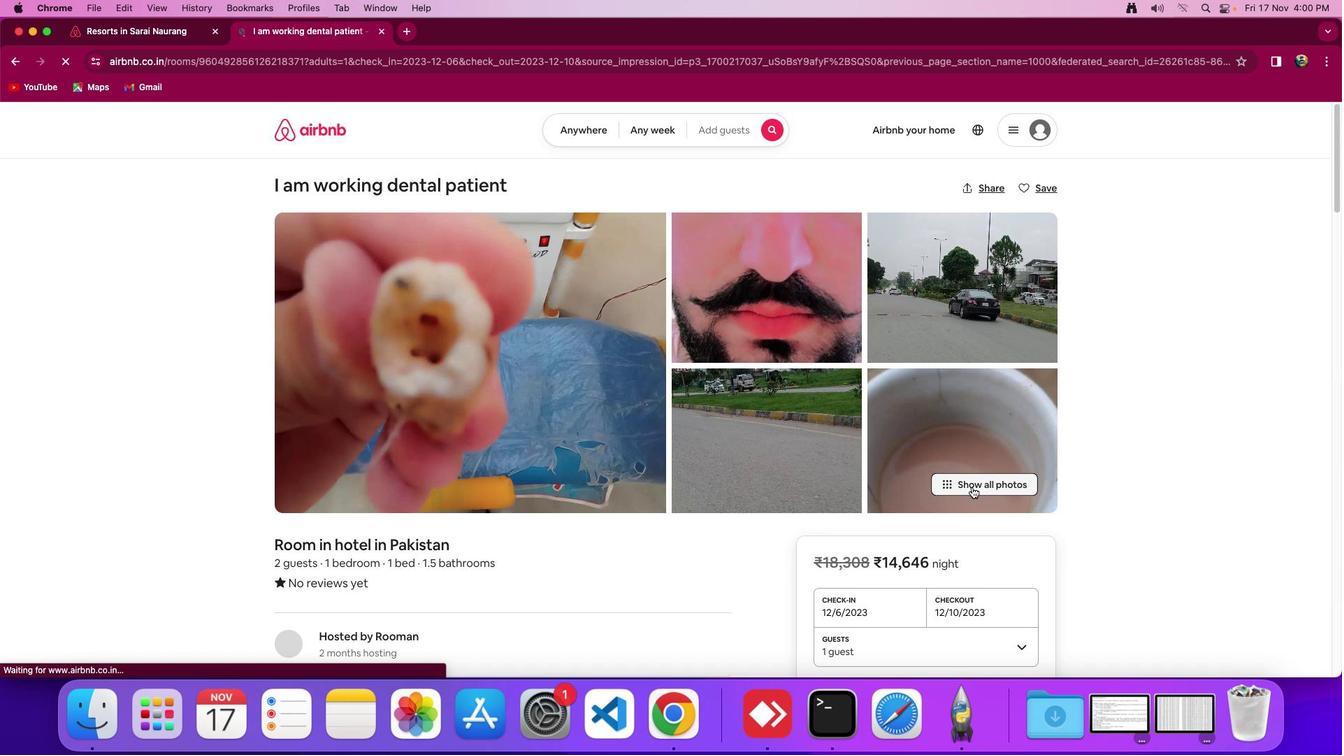 
Action: Mouse moved to (824, 493)
Screenshot: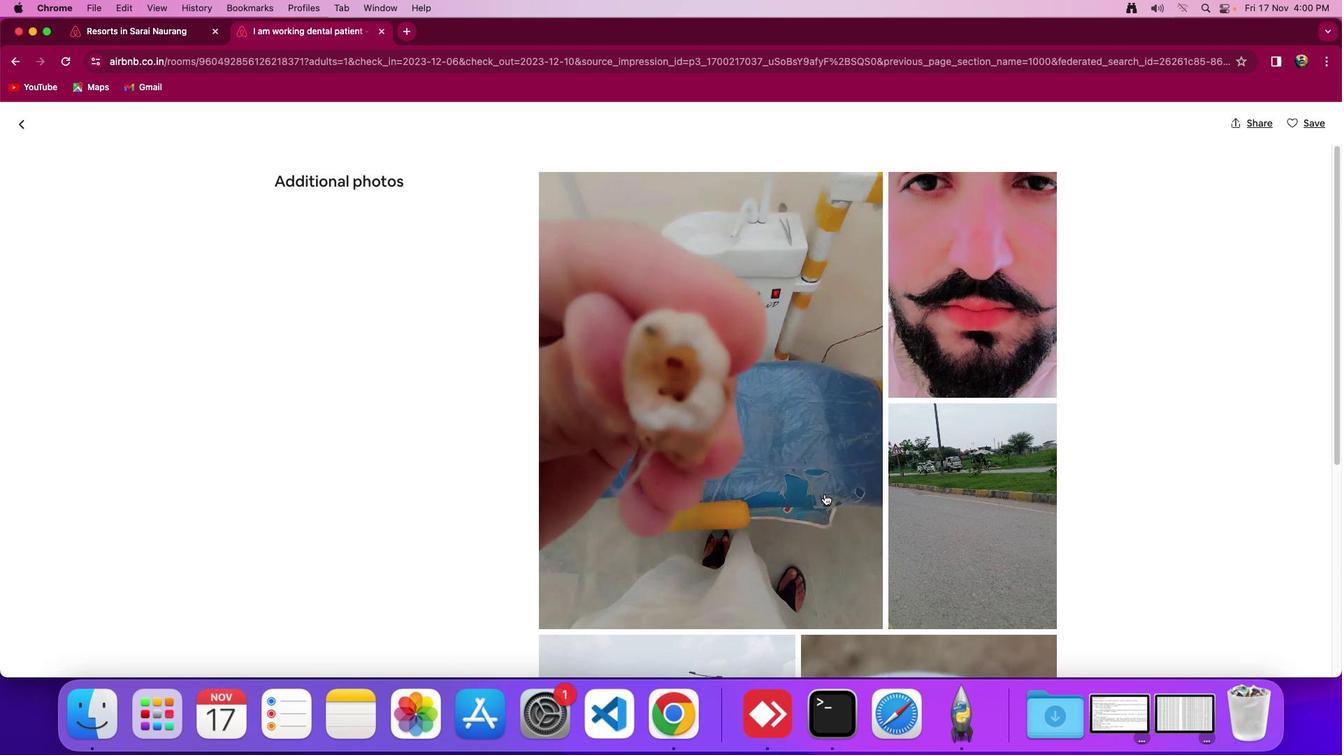 
Action: Mouse scrolled (824, 493) with delta (0, 0)
Screenshot: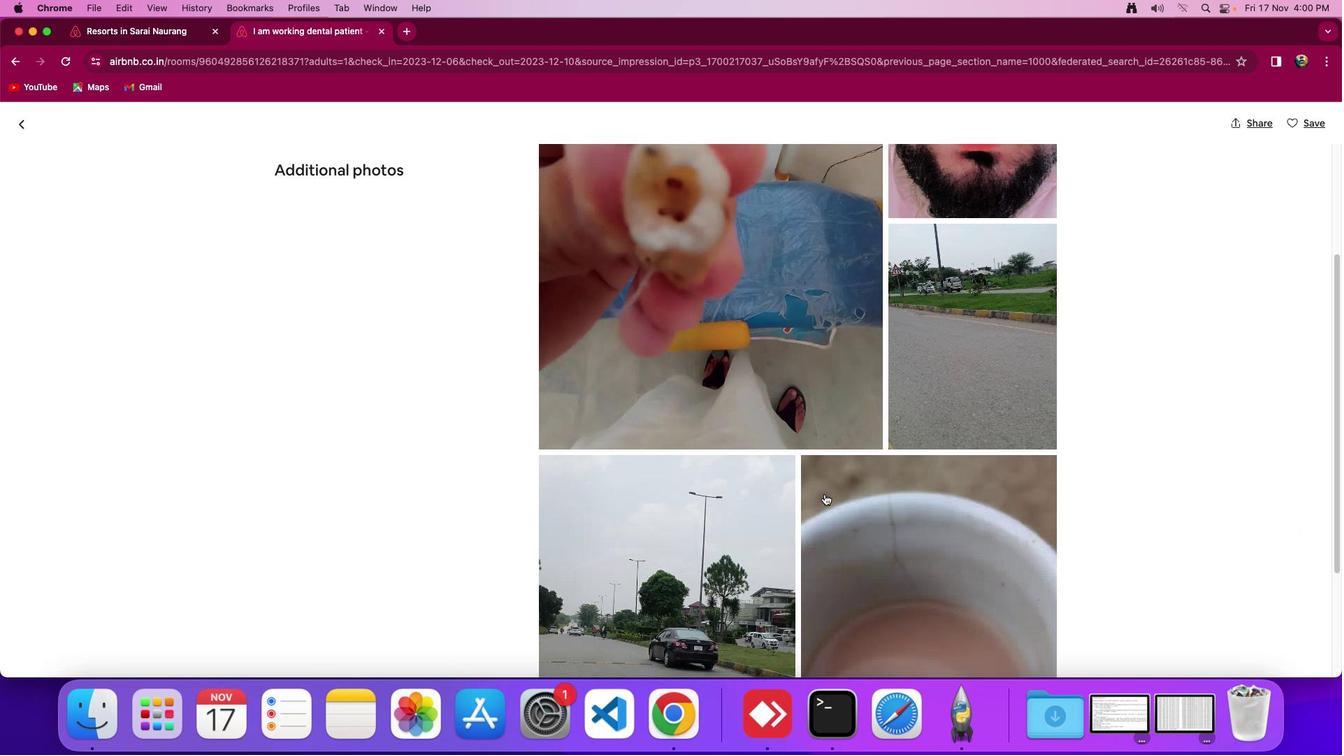 
Action: Mouse scrolled (824, 493) with delta (0, 0)
Screenshot: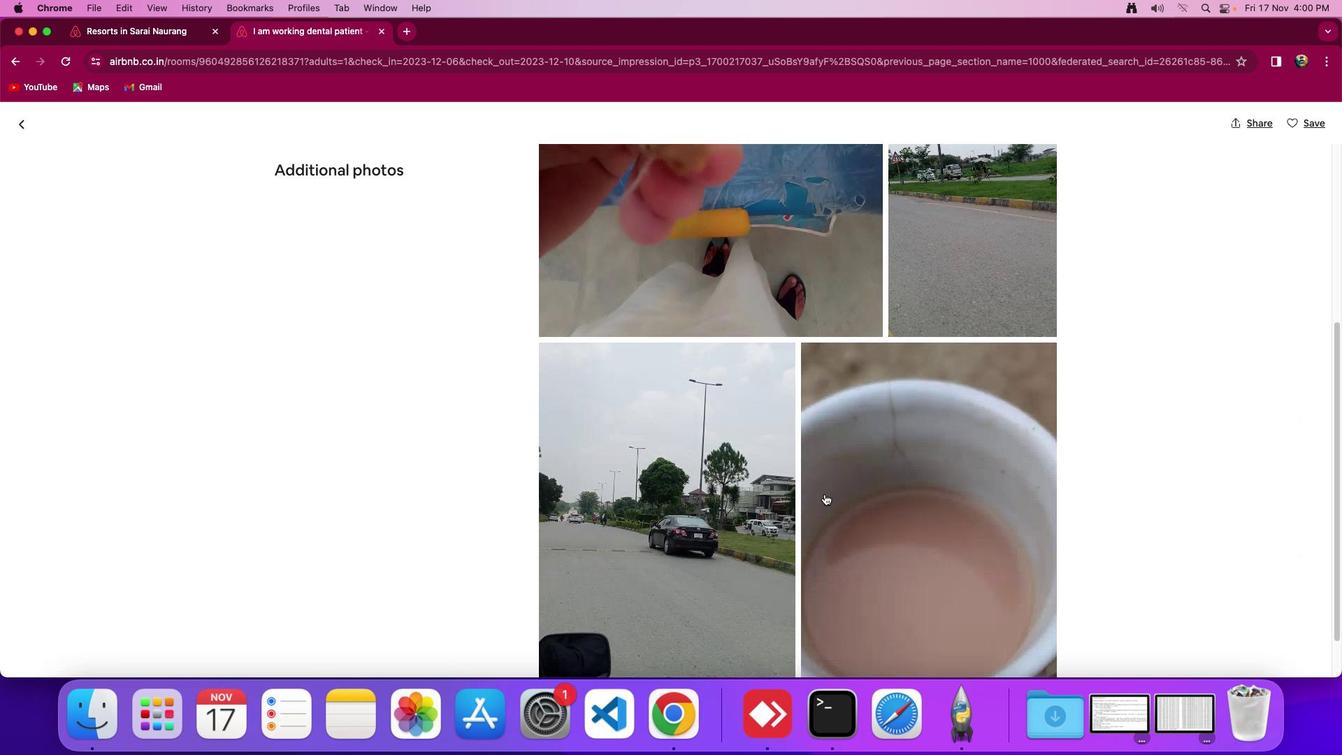 
Action: Mouse scrolled (824, 493) with delta (0, -2)
Screenshot: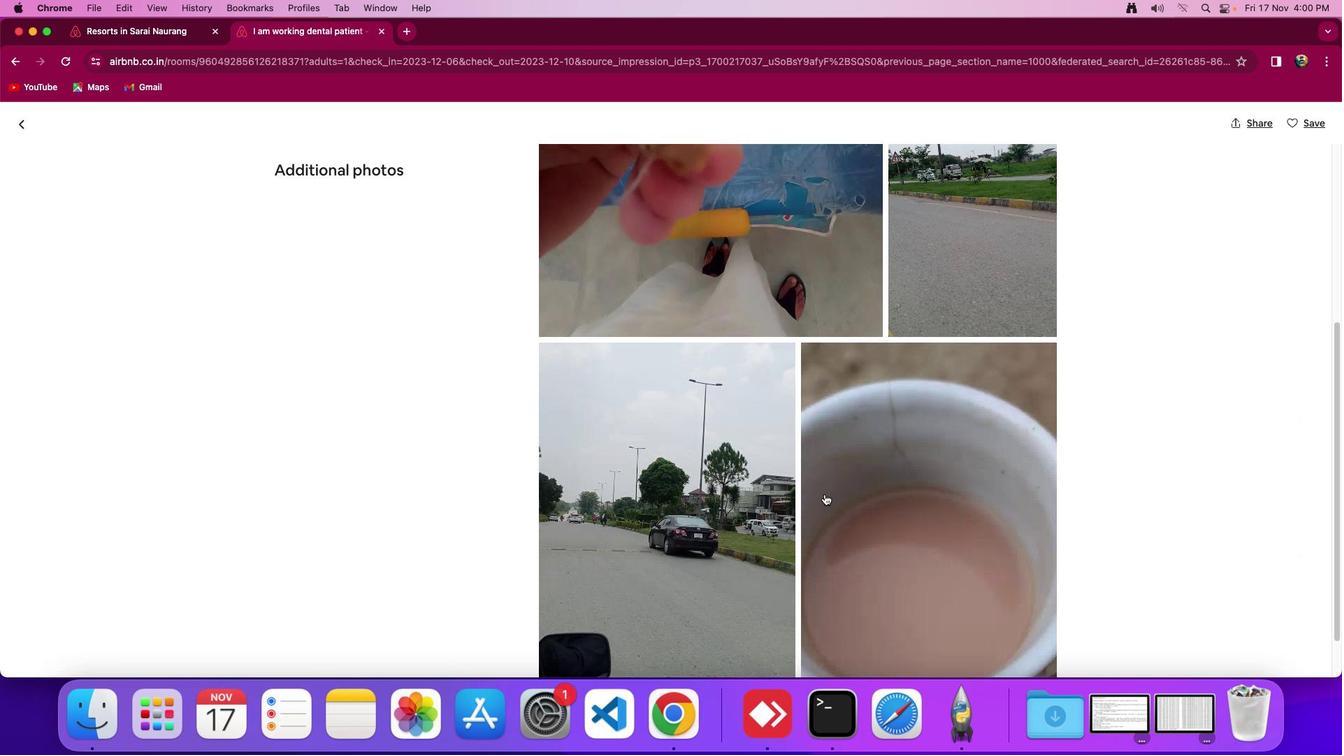 
Action: Mouse scrolled (824, 493) with delta (0, -4)
Screenshot: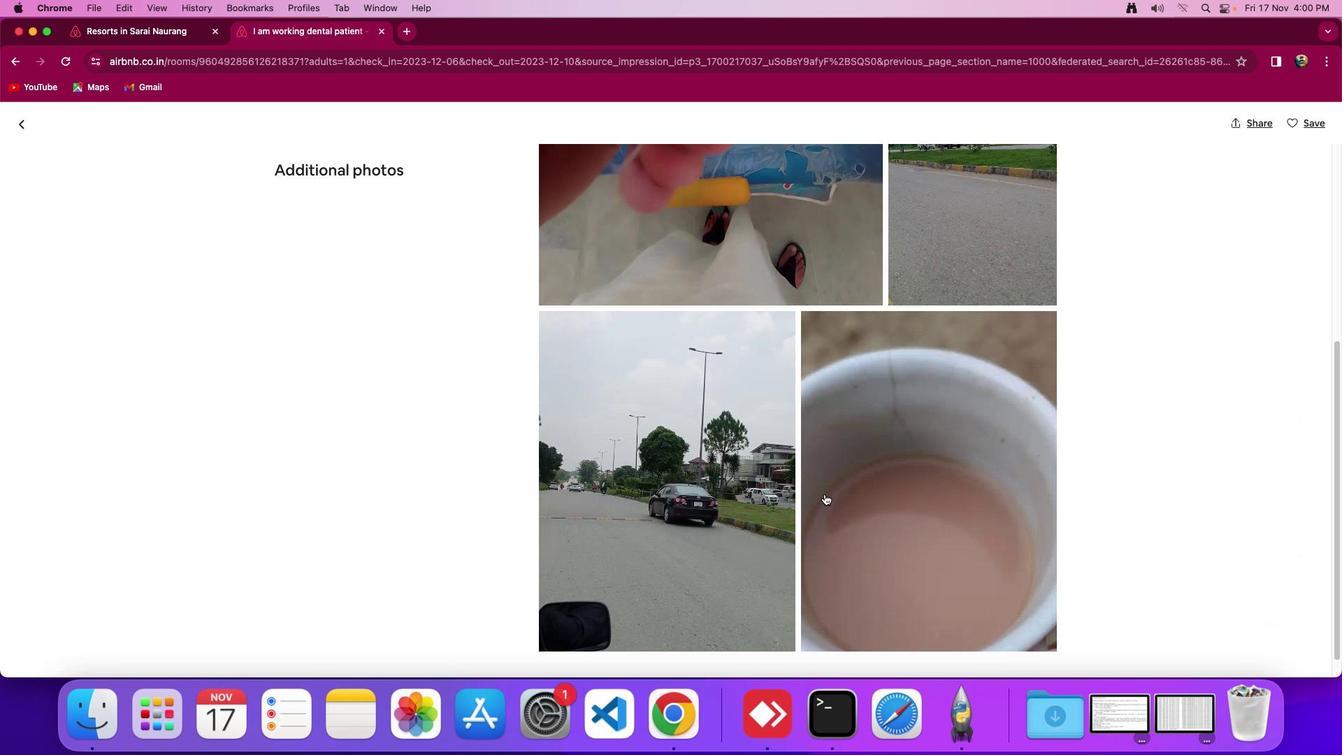 
Action: Mouse scrolled (824, 493) with delta (0, 0)
Screenshot: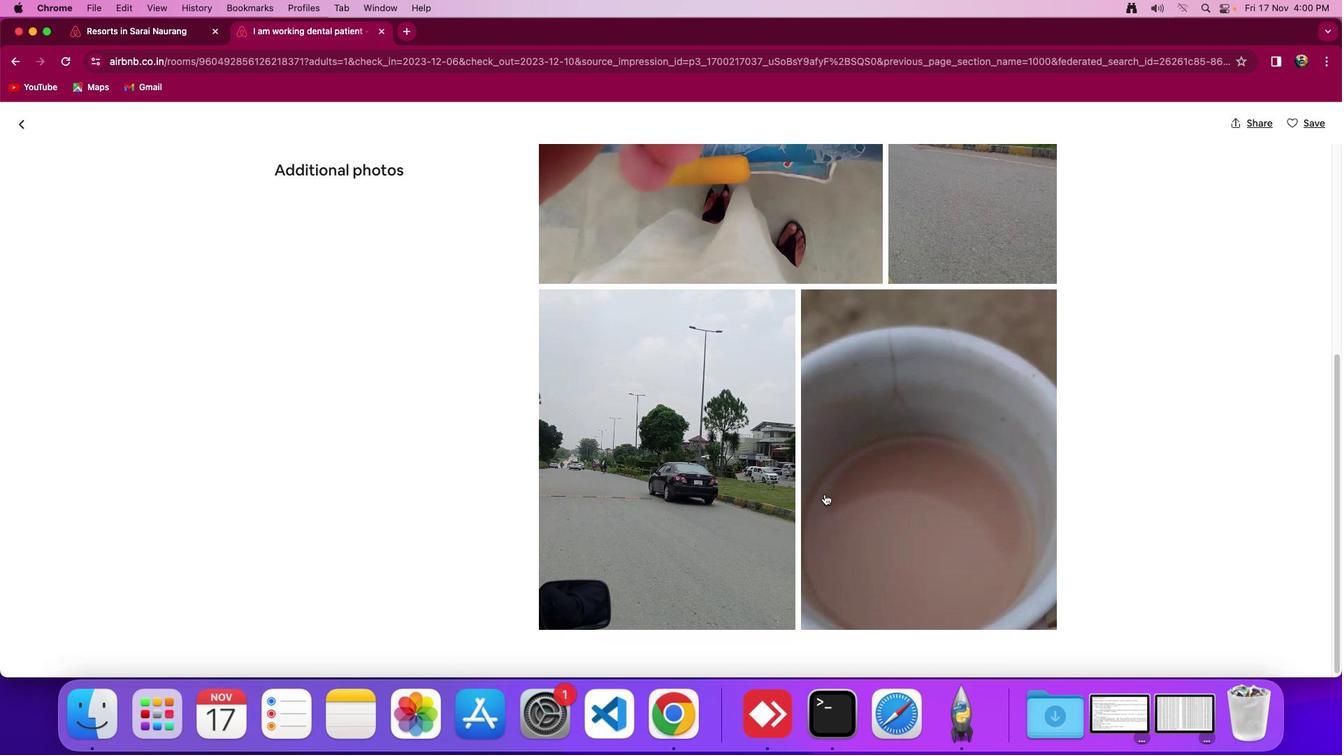 
Action: Mouse scrolled (824, 493) with delta (0, 0)
Screenshot: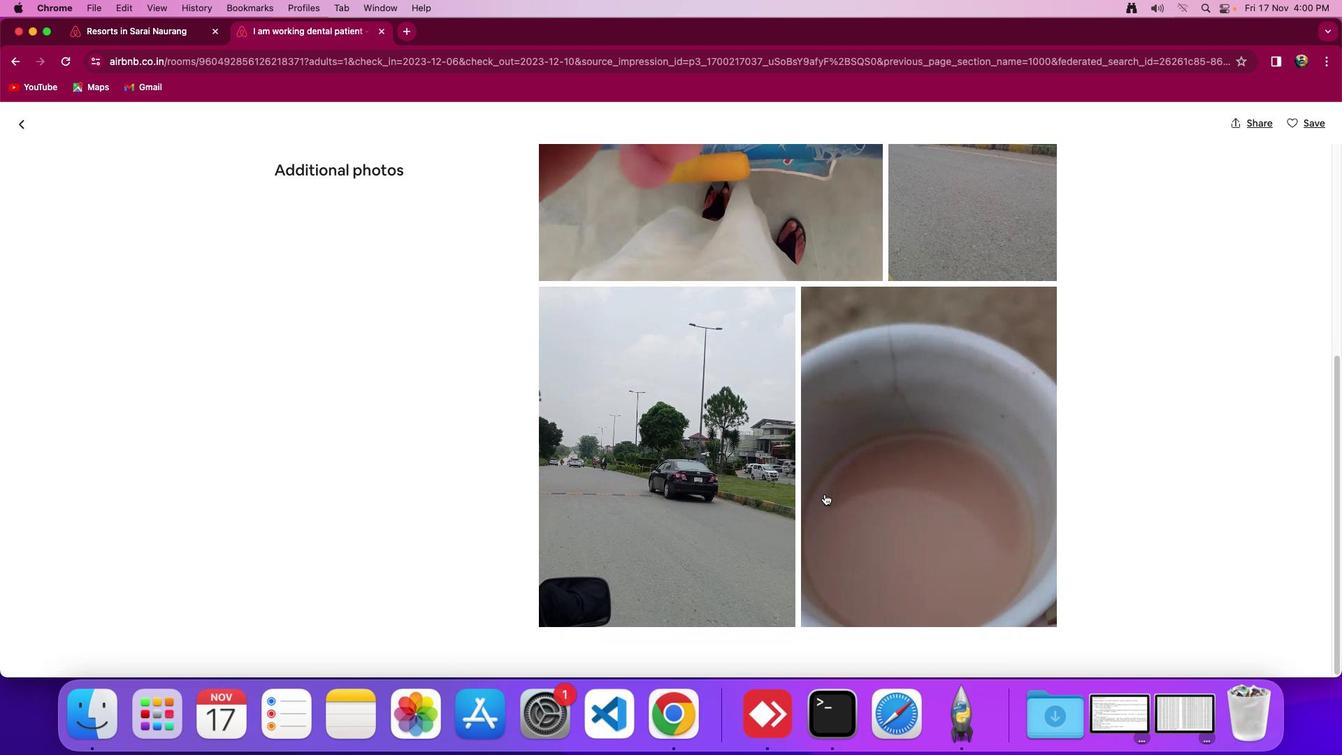 
Action: Mouse scrolled (824, 493) with delta (0, -2)
Screenshot: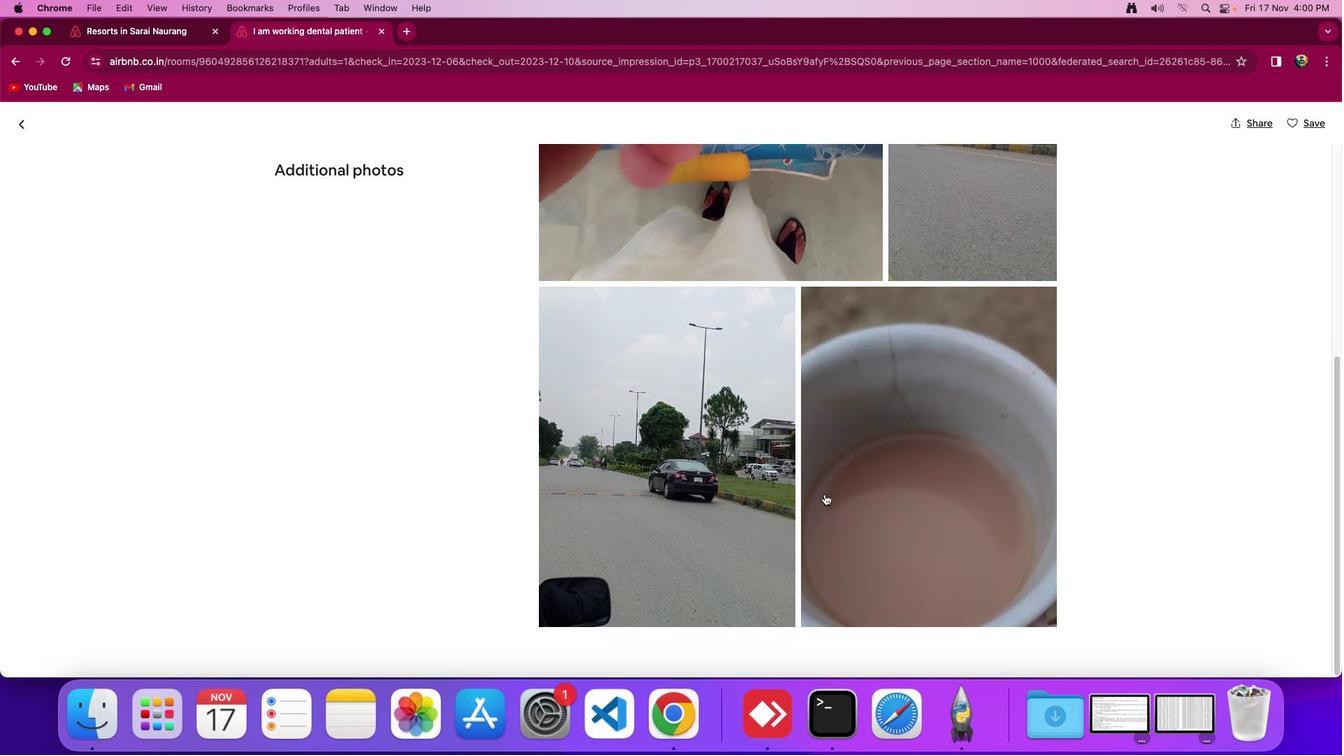 
Action: Mouse moved to (816, 487)
Screenshot: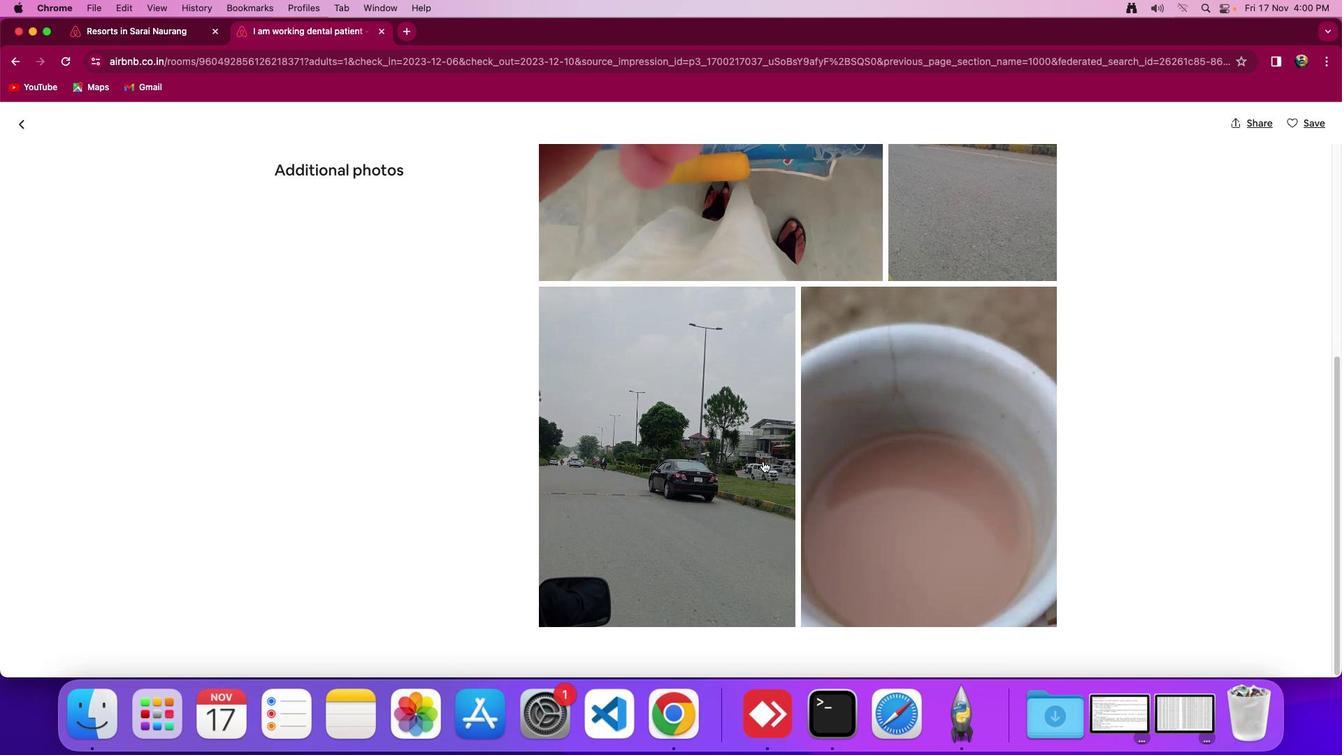 
Action: Mouse scrolled (816, 487) with delta (0, 0)
Screenshot: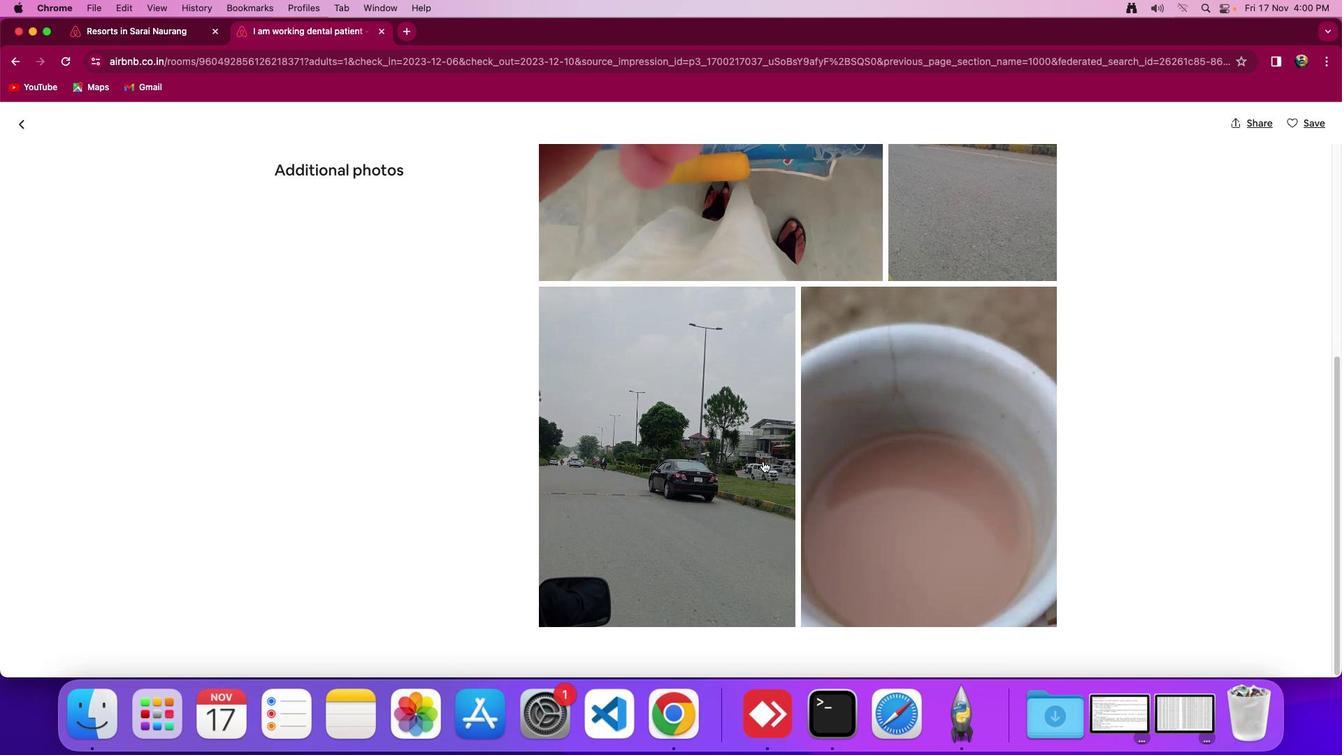 
Action: Mouse scrolled (816, 487) with delta (0, 0)
Screenshot: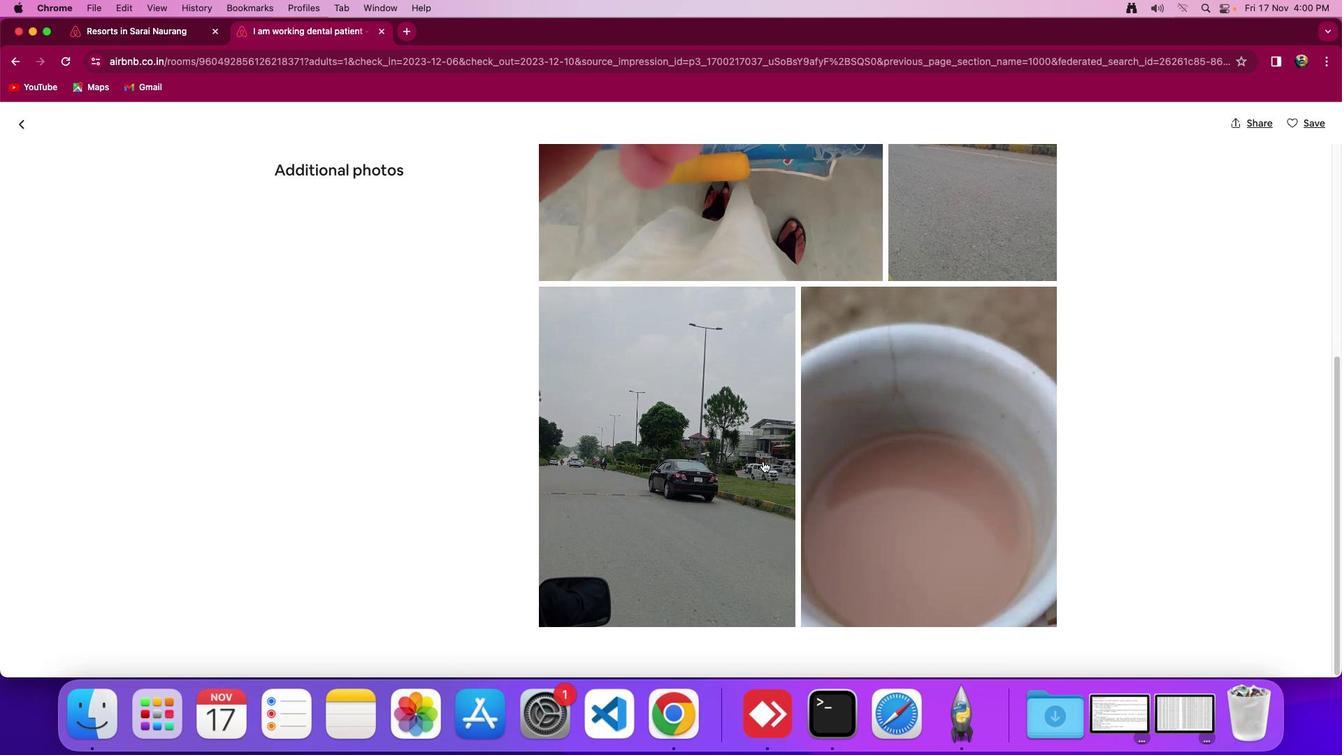 
Action: Mouse moved to (815, 485)
Screenshot: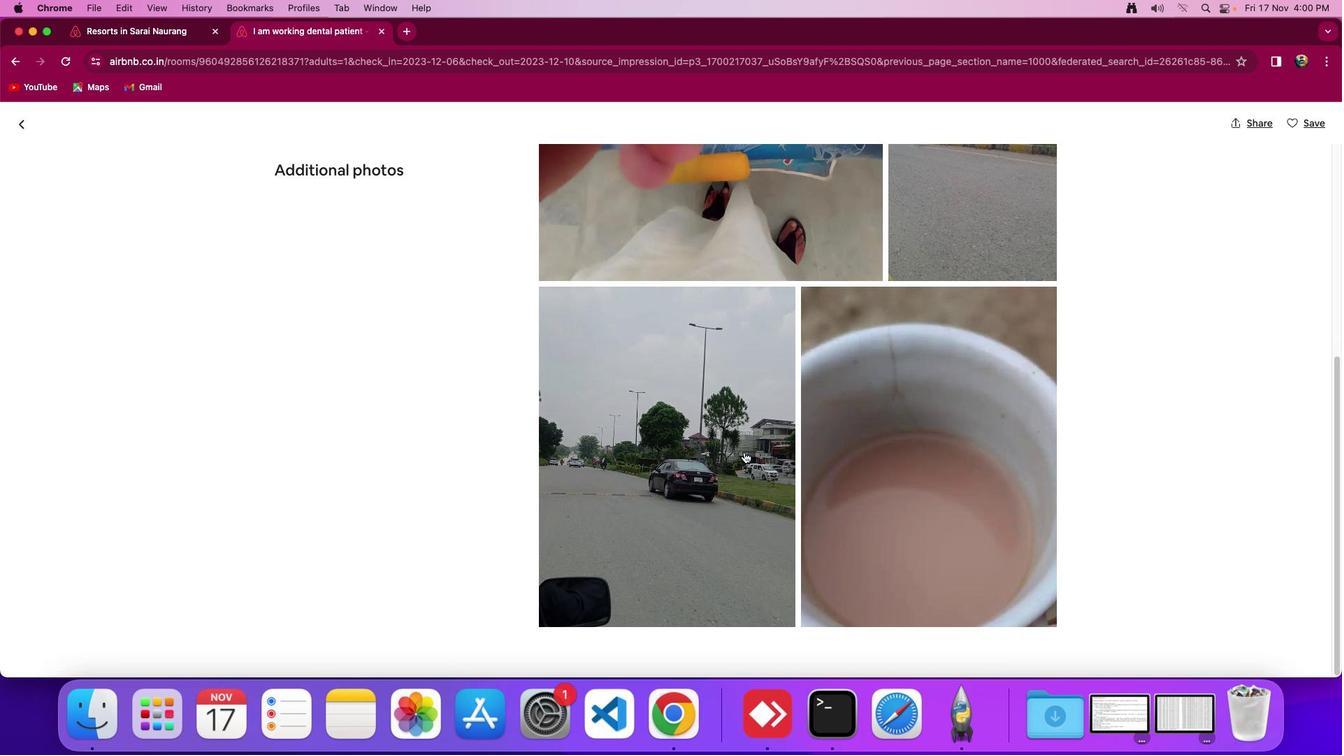 
Action: Mouse scrolled (815, 485) with delta (0, -3)
Screenshot: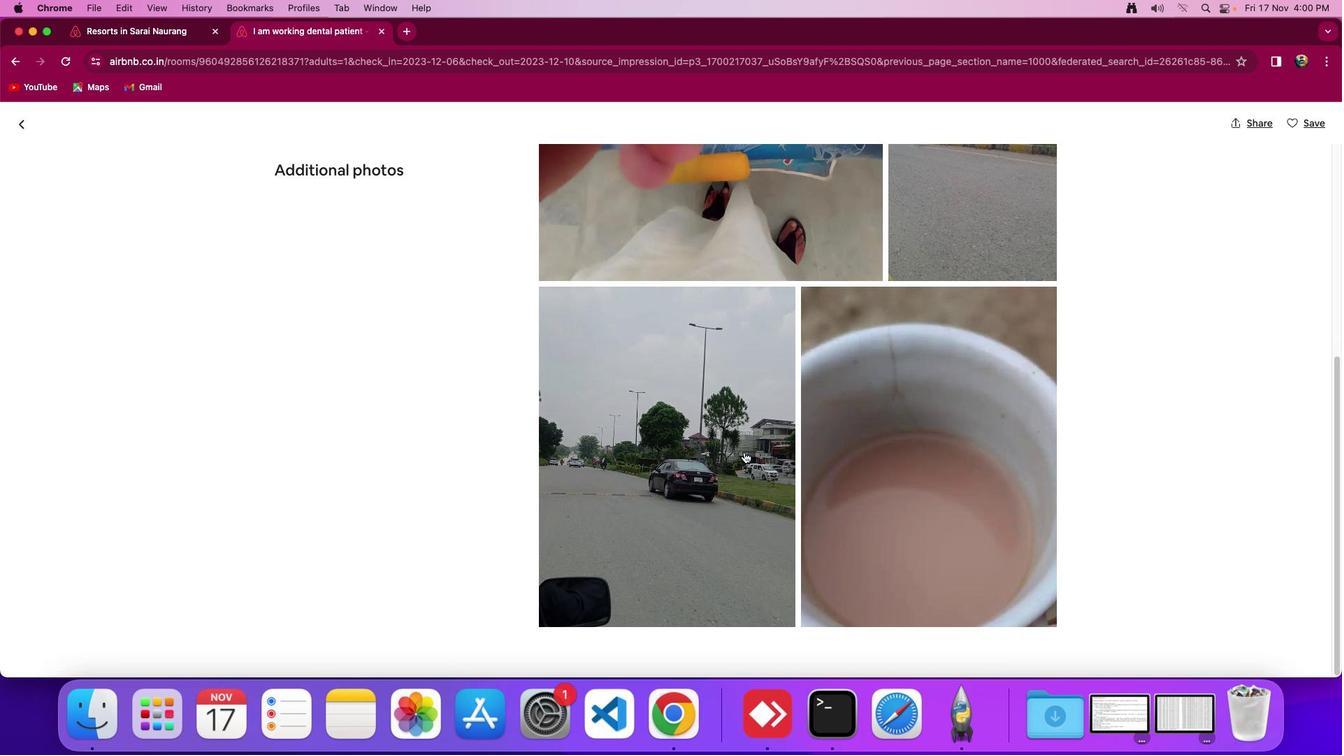 
Action: Mouse moved to (805, 479)
Screenshot: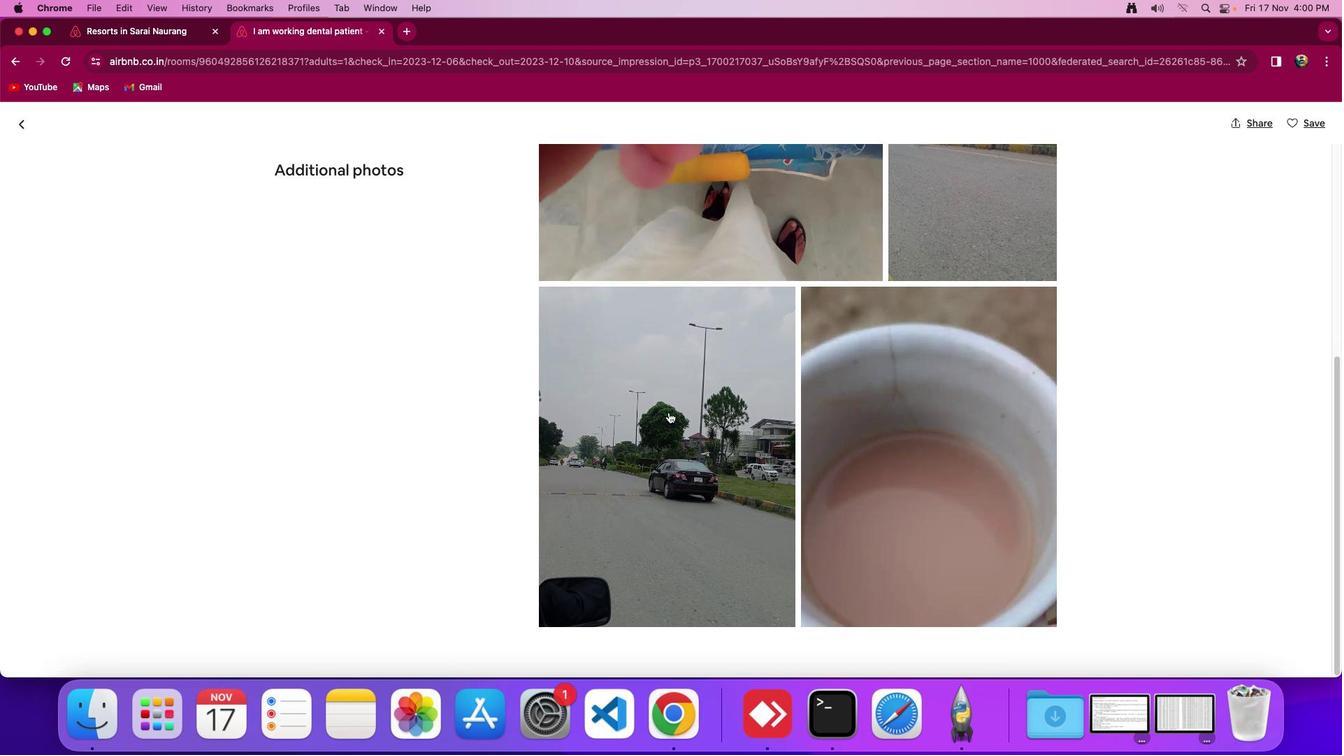 
Action: Mouse scrolled (805, 479) with delta (0, -4)
Screenshot: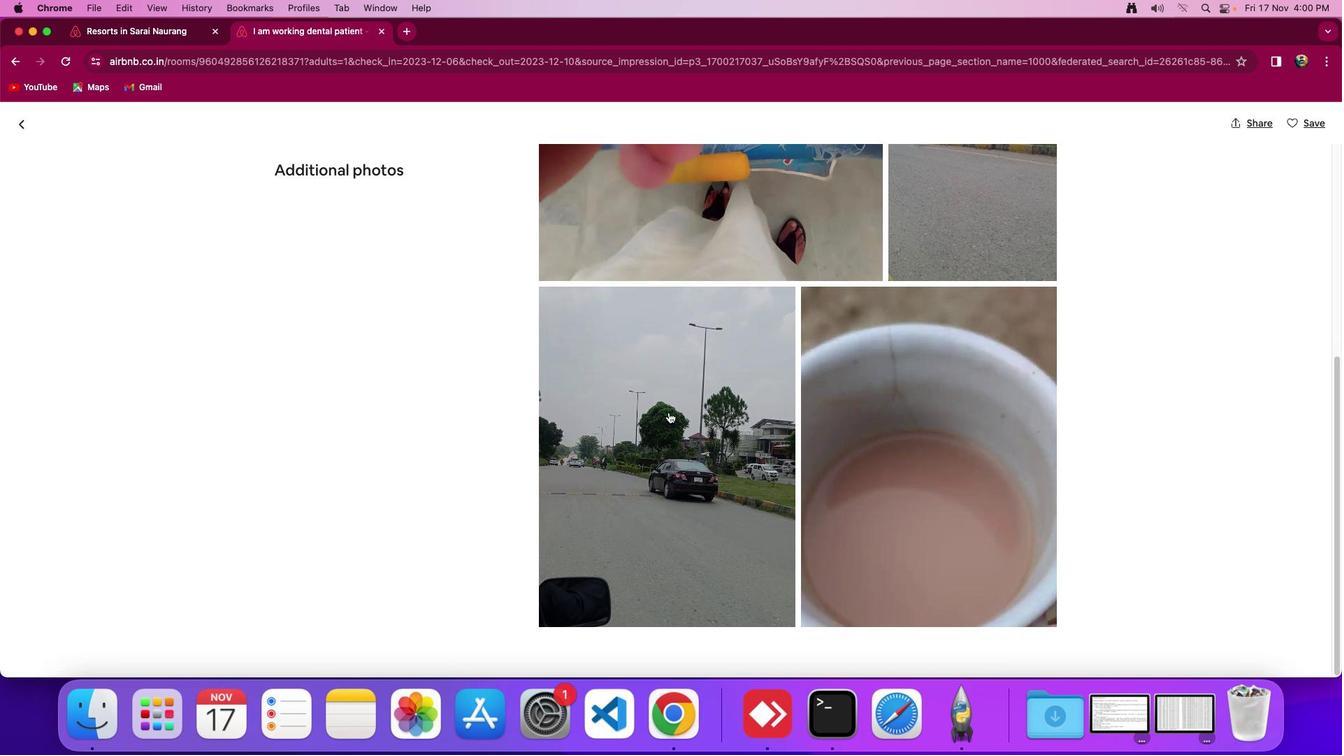 
Action: Mouse moved to (20, 126)
Screenshot: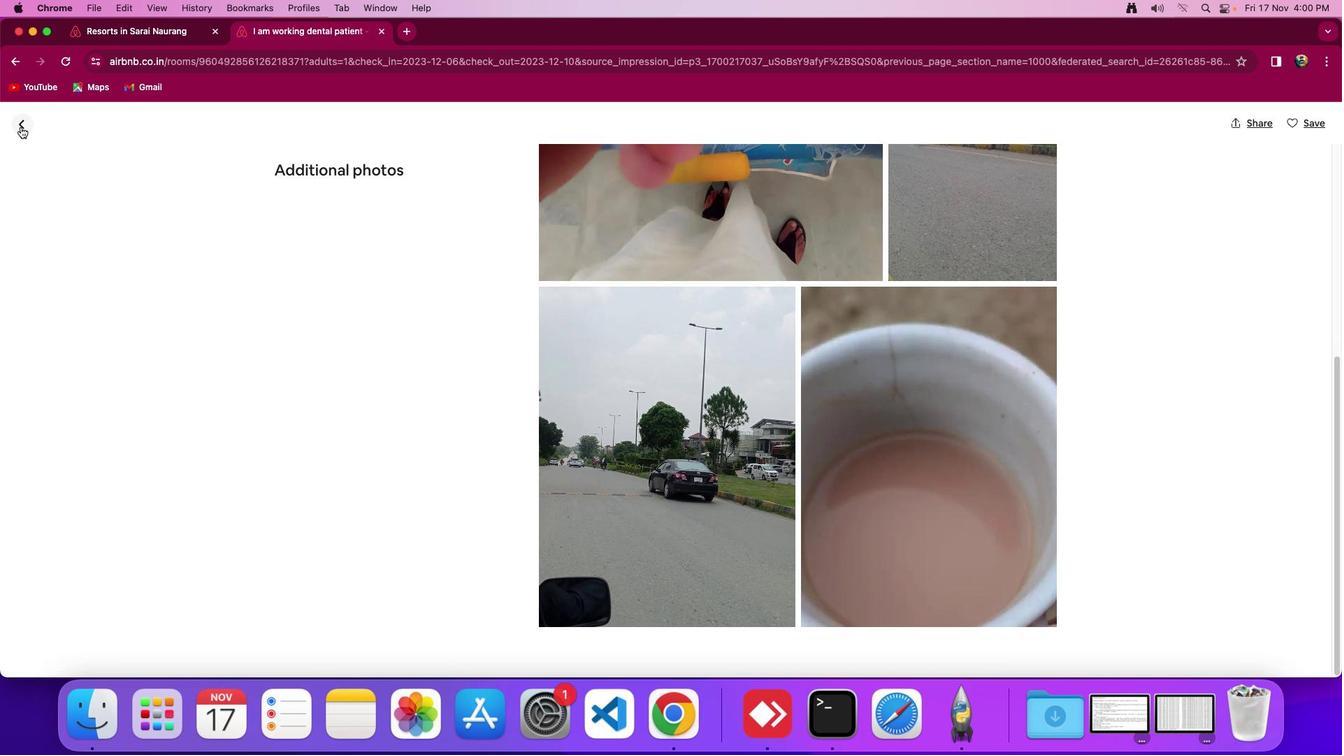 
Action: Mouse pressed left at (20, 126)
Screenshot: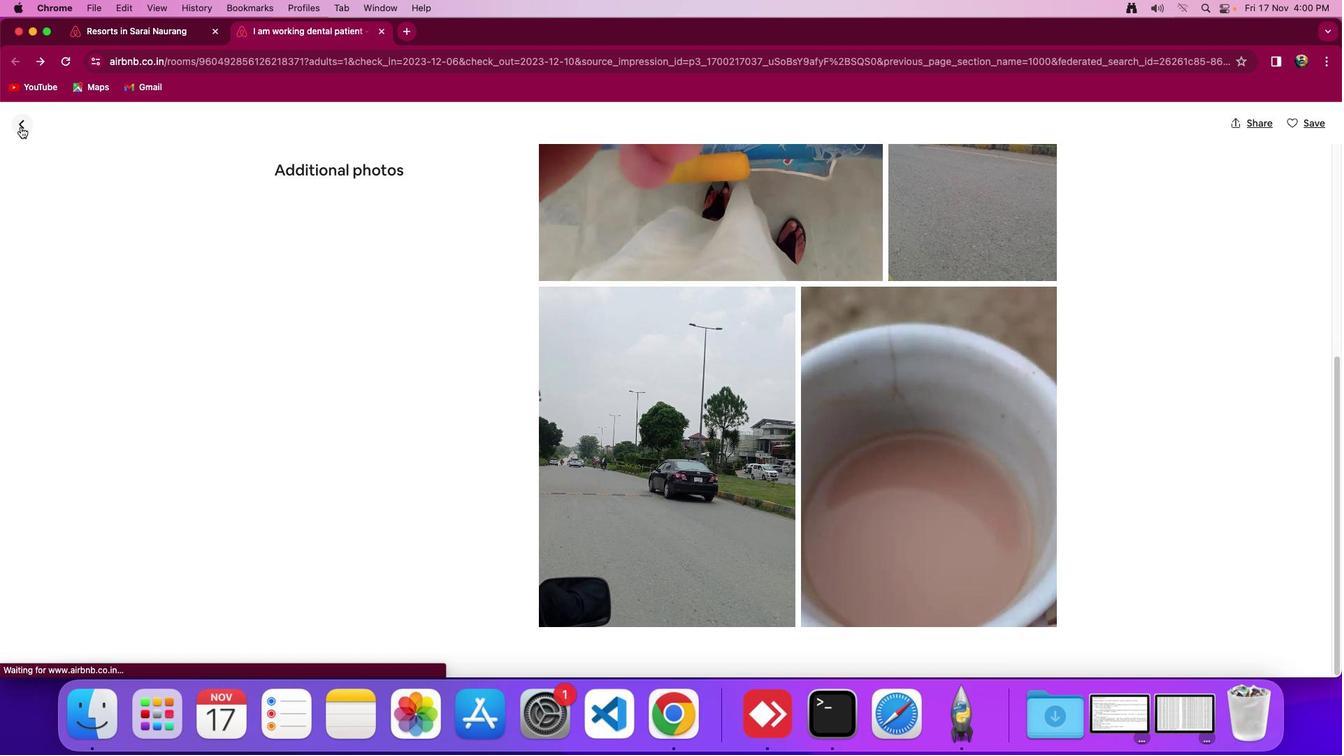 
Action: Mouse moved to (721, 446)
Screenshot: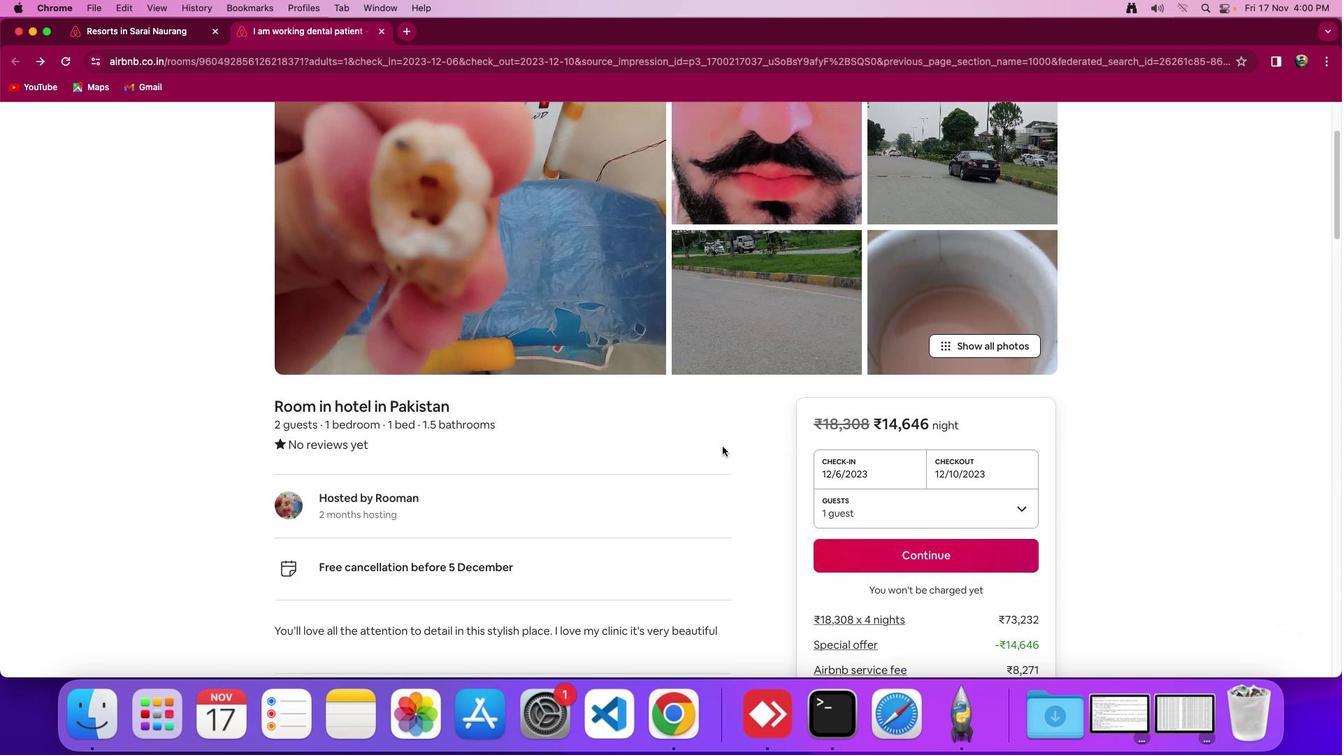 
Action: Mouse scrolled (721, 446) with delta (0, 0)
Screenshot: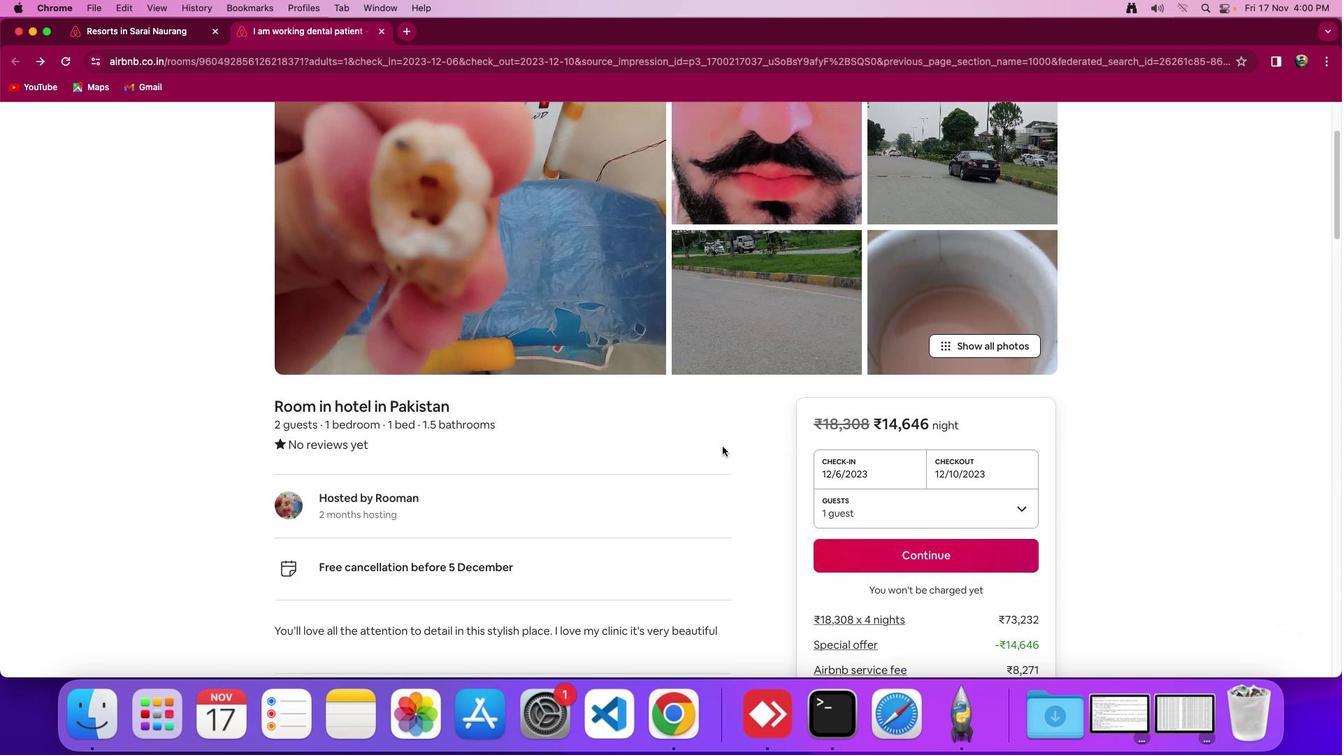 
Action: Mouse moved to (721, 446)
Screenshot: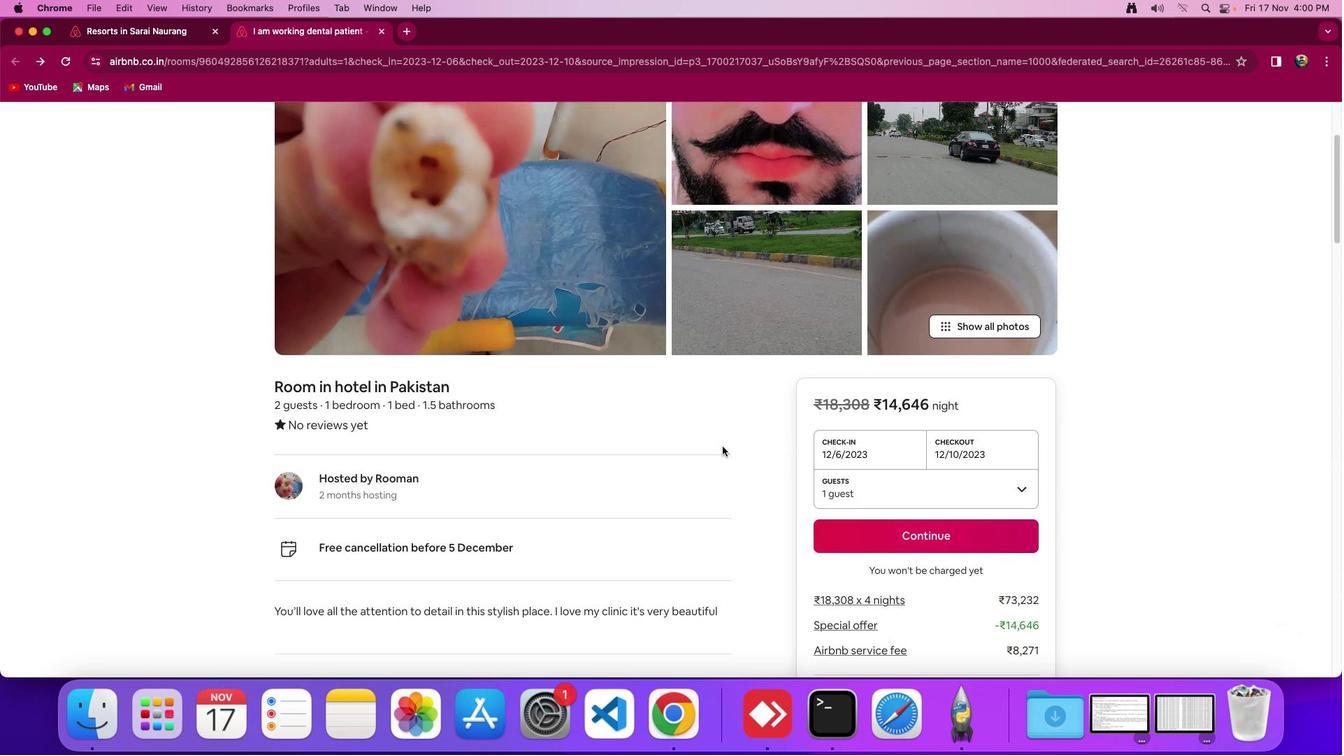 
Action: Mouse scrolled (721, 446) with delta (0, 0)
Screenshot: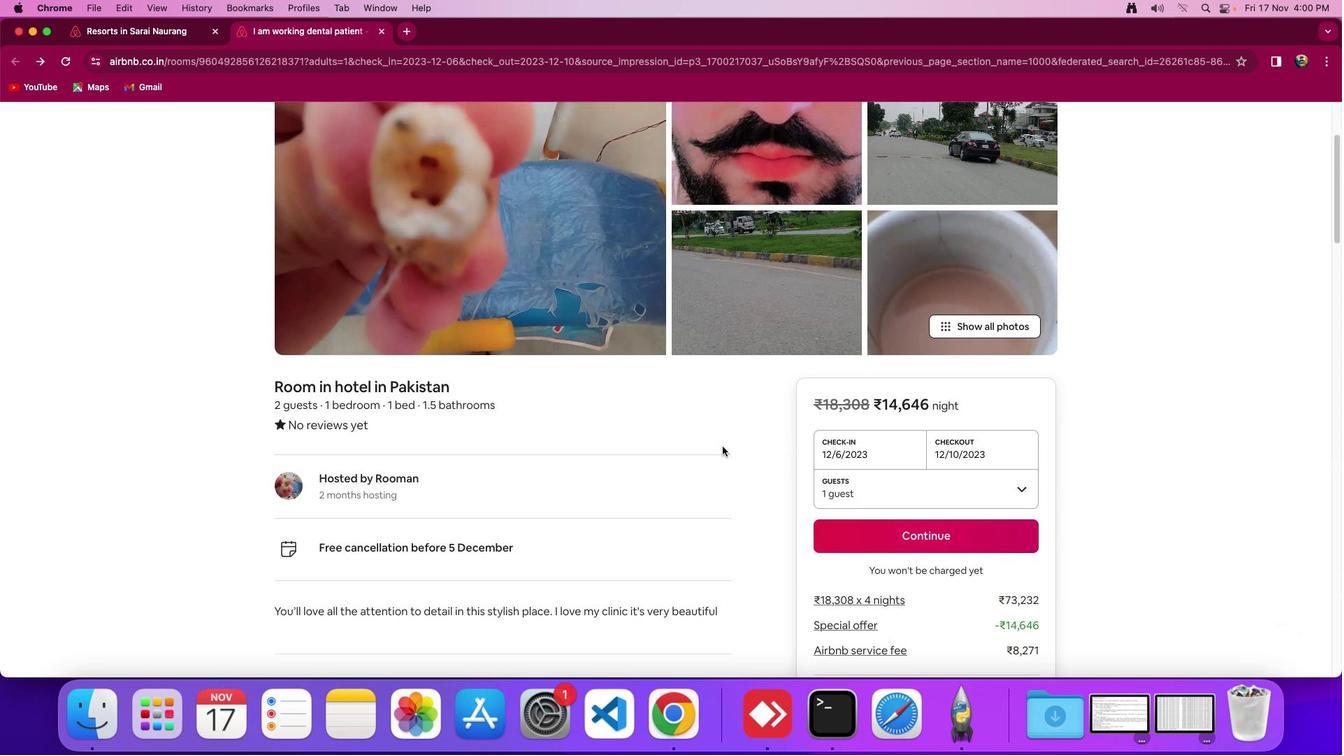 
Action: Mouse moved to (721, 446)
Screenshot: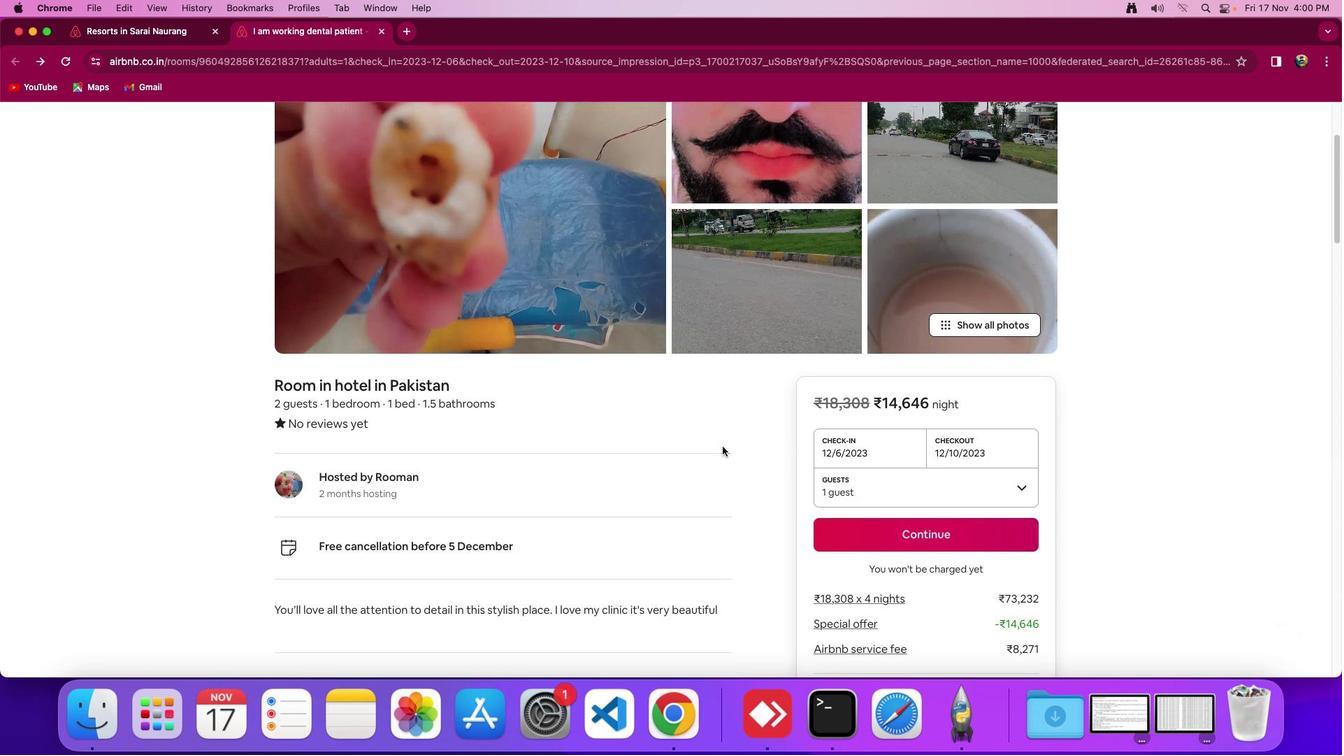 
Action: Mouse scrolled (721, 446) with delta (0, -2)
Screenshot: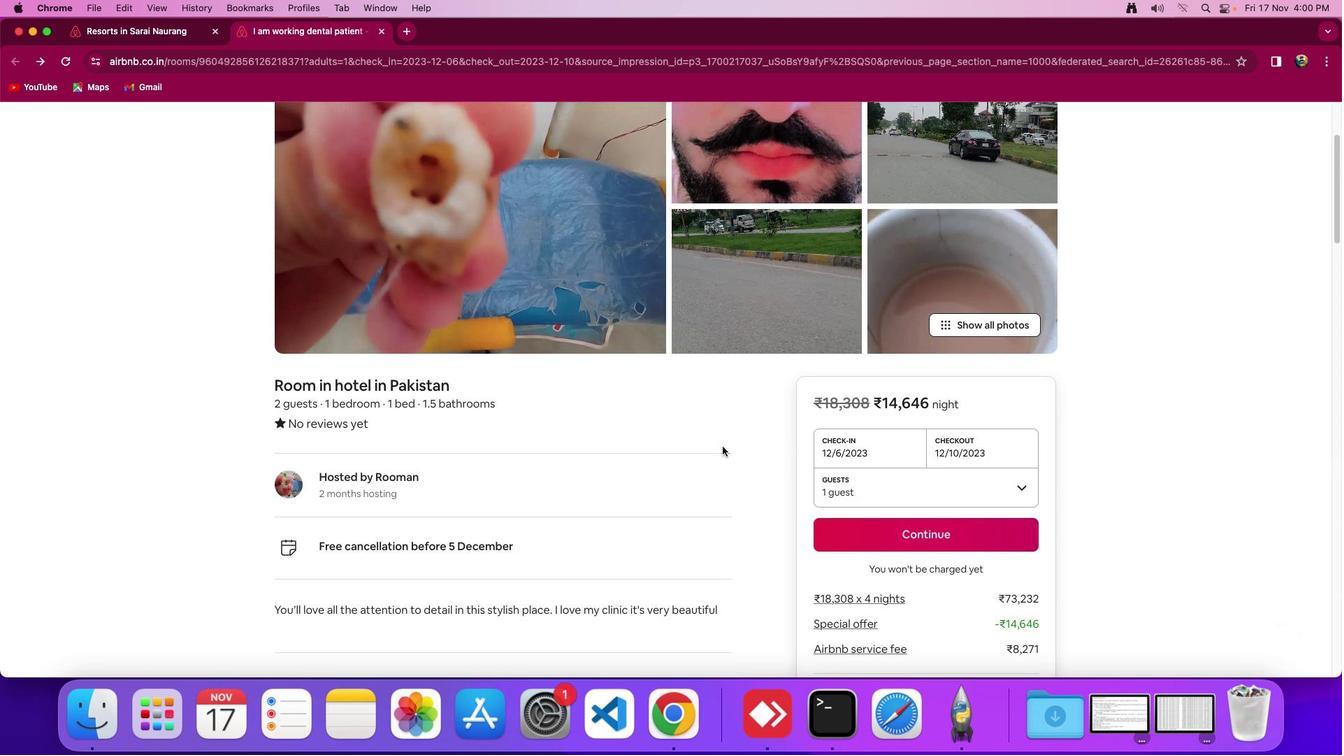 
Action: Mouse moved to (722, 446)
Screenshot: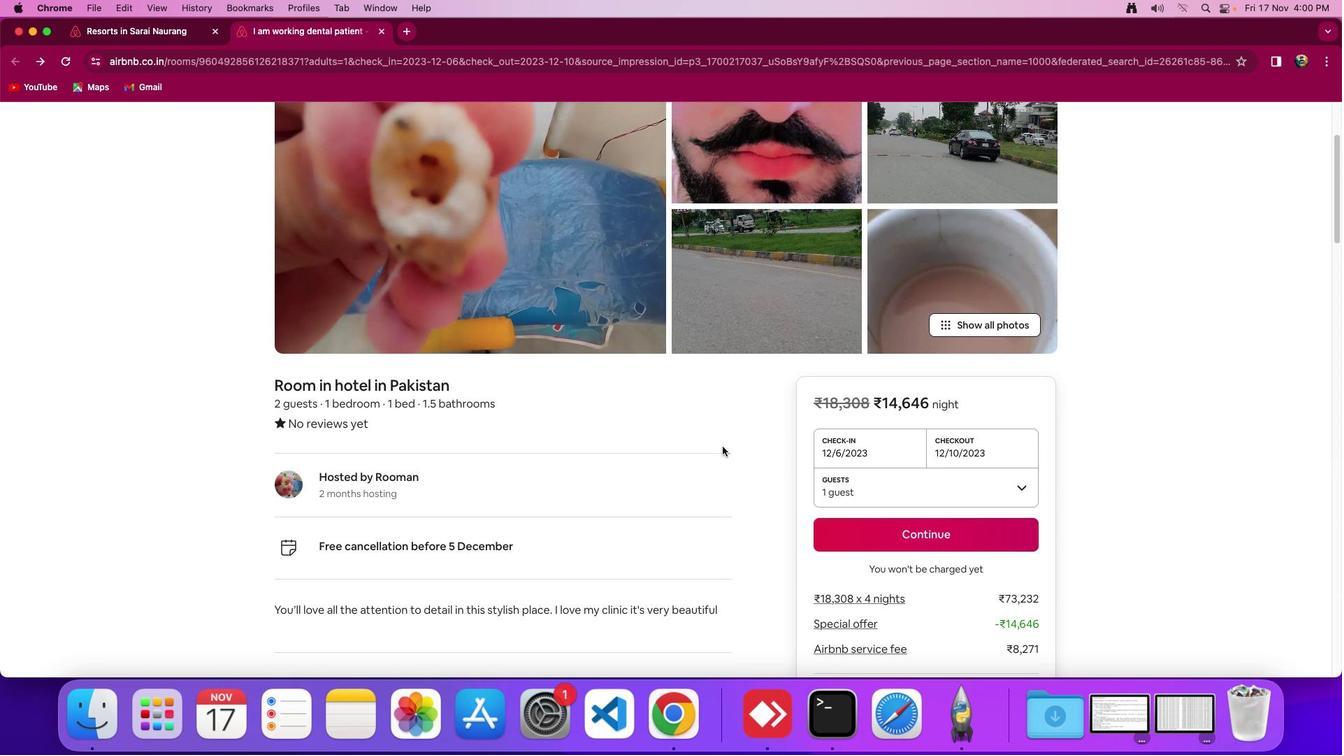 
Action: Mouse scrolled (722, 446) with delta (0, 0)
Screenshot: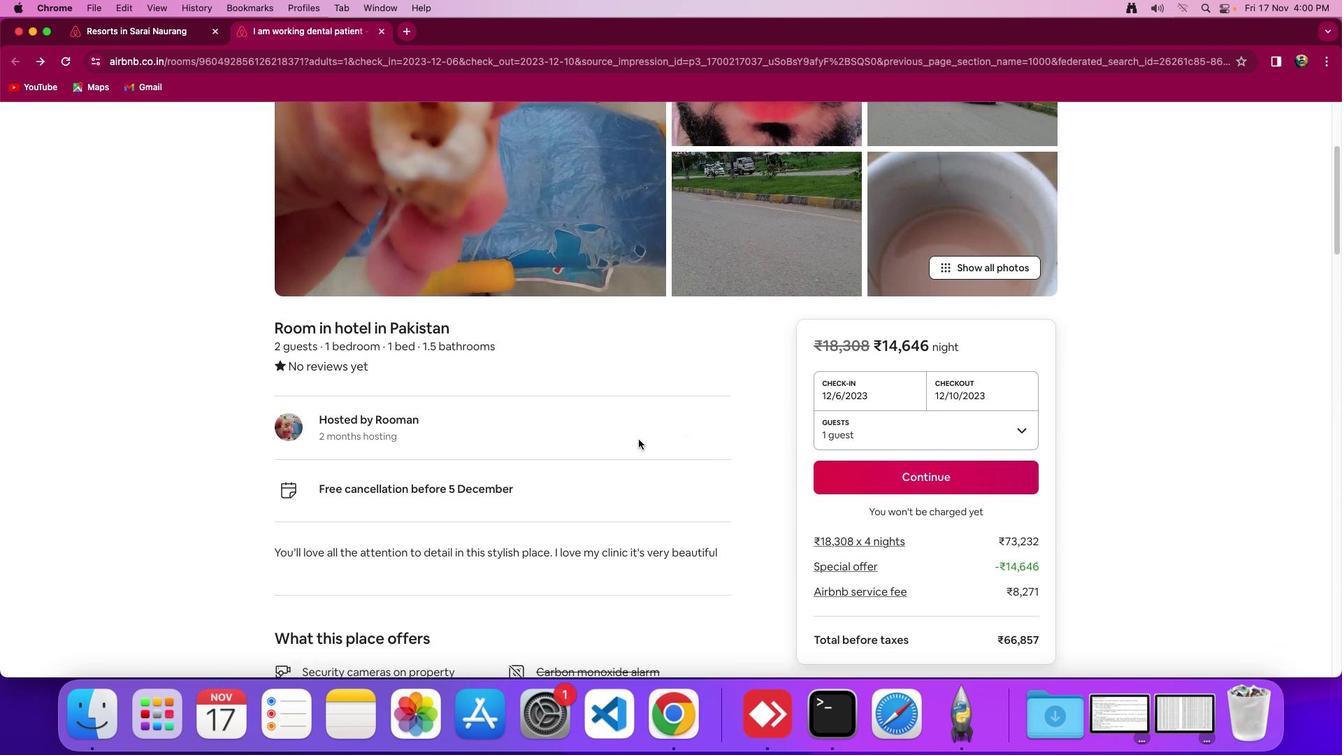 
Action: Mouse scrolled (722, 446) with delta (0, 0)
Screenshot: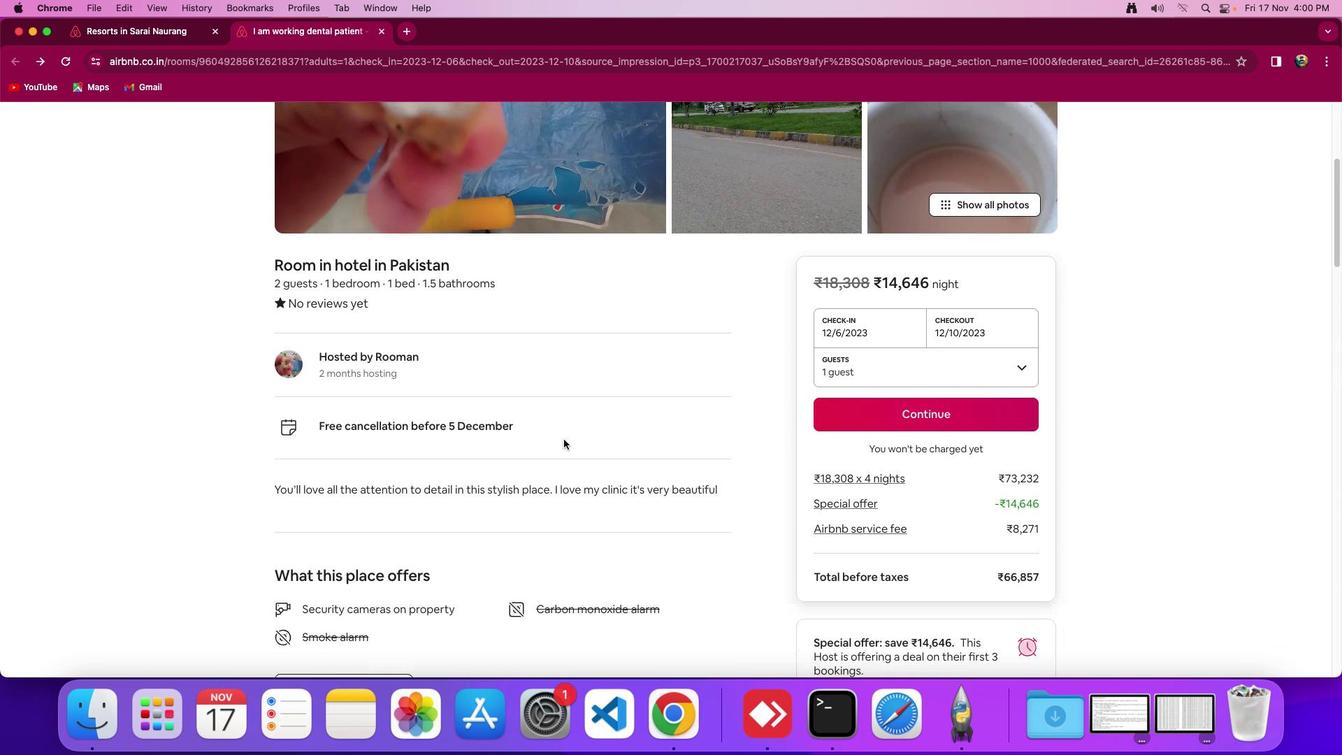 
Action: Mouse scrolled (722, 446) with delta (0, -2)
Screenshot: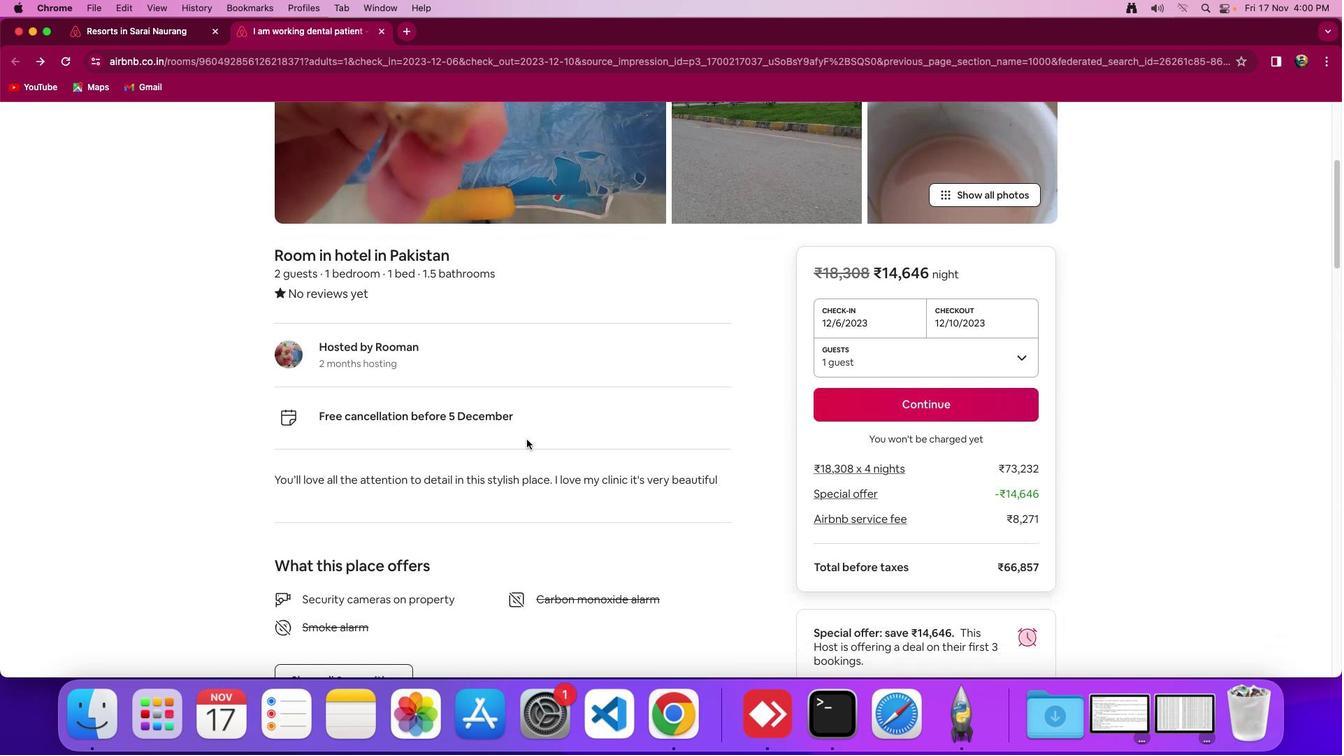 
Action: Mouse moved to (328, 425)
Screenshot: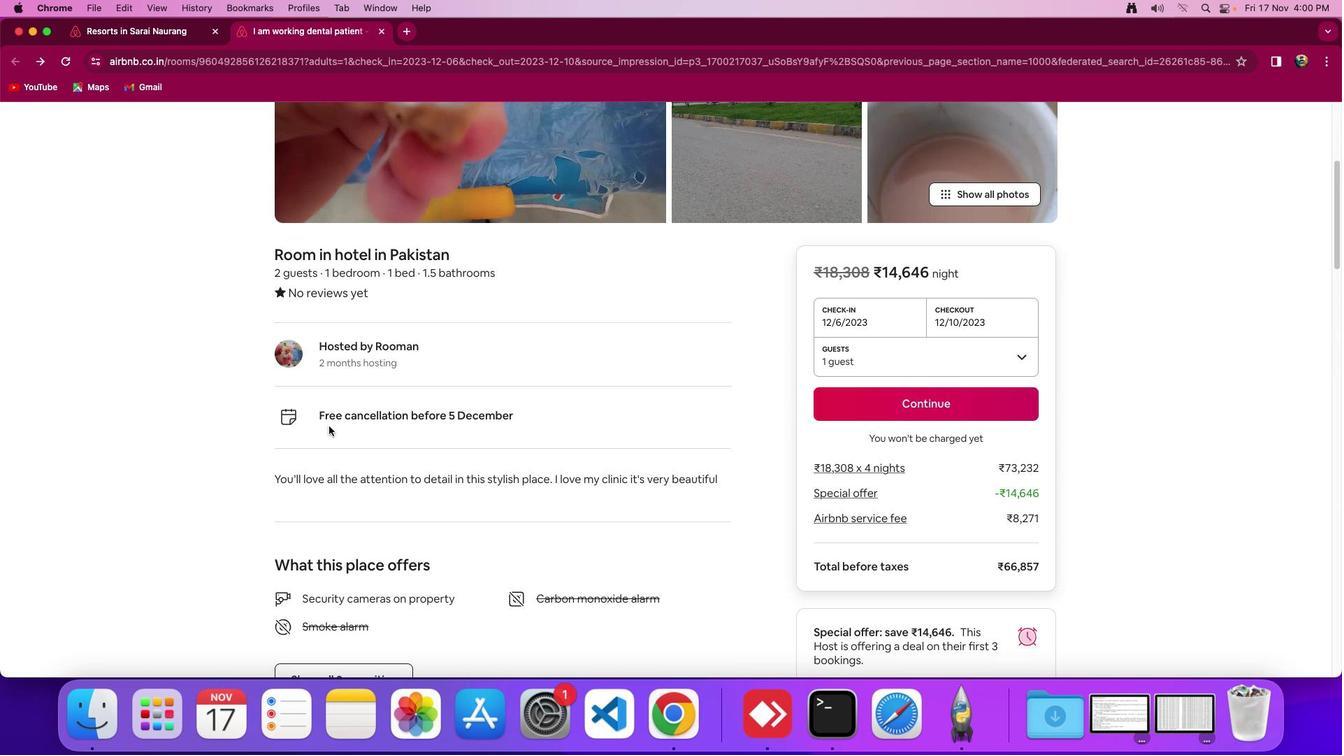 
Action: Mouse scrolled (328, 425) with delta (0, 0)
Screenshot: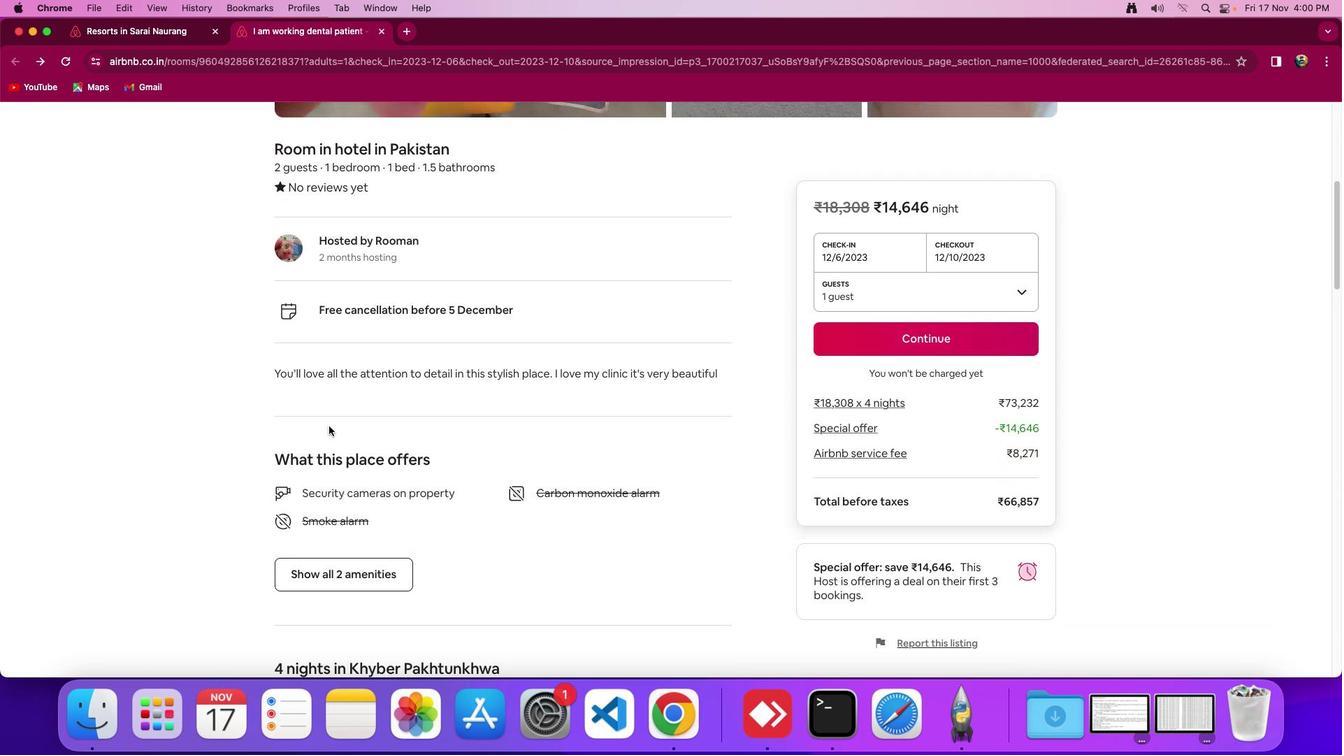 
Action: Mouse scrolled (328, 425) with delta (0, 0)
Screenshot: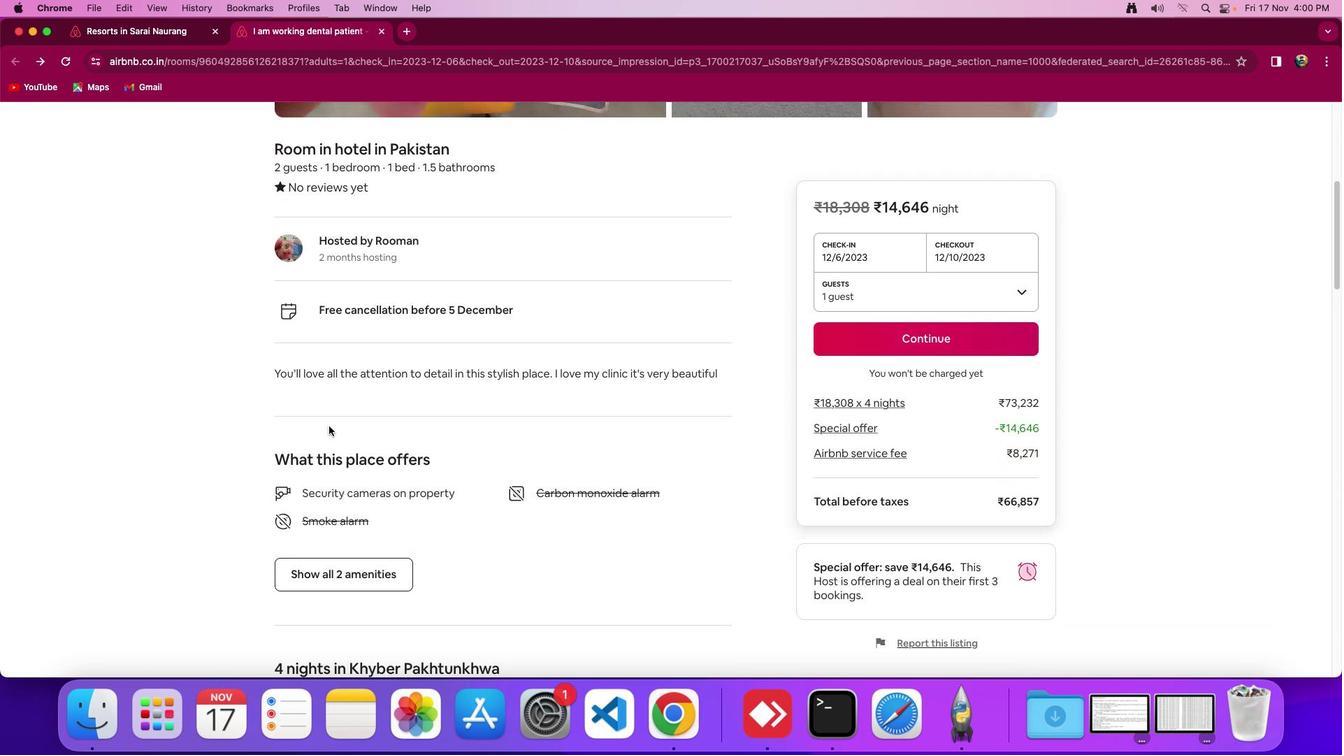
Action: Mouse scrolled (328, 425) with delta (0, -2)
Screenshot: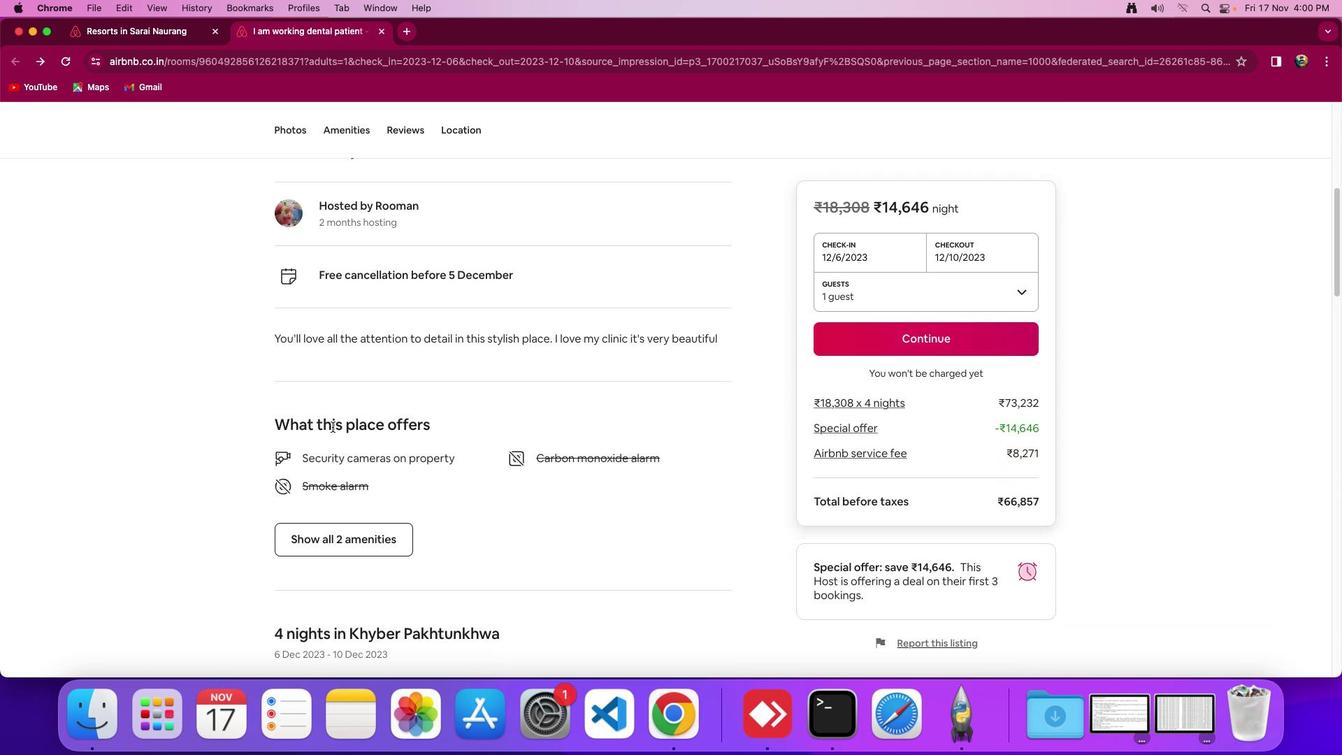 
Action: Mouse moved to (363, 435)
Screenshot: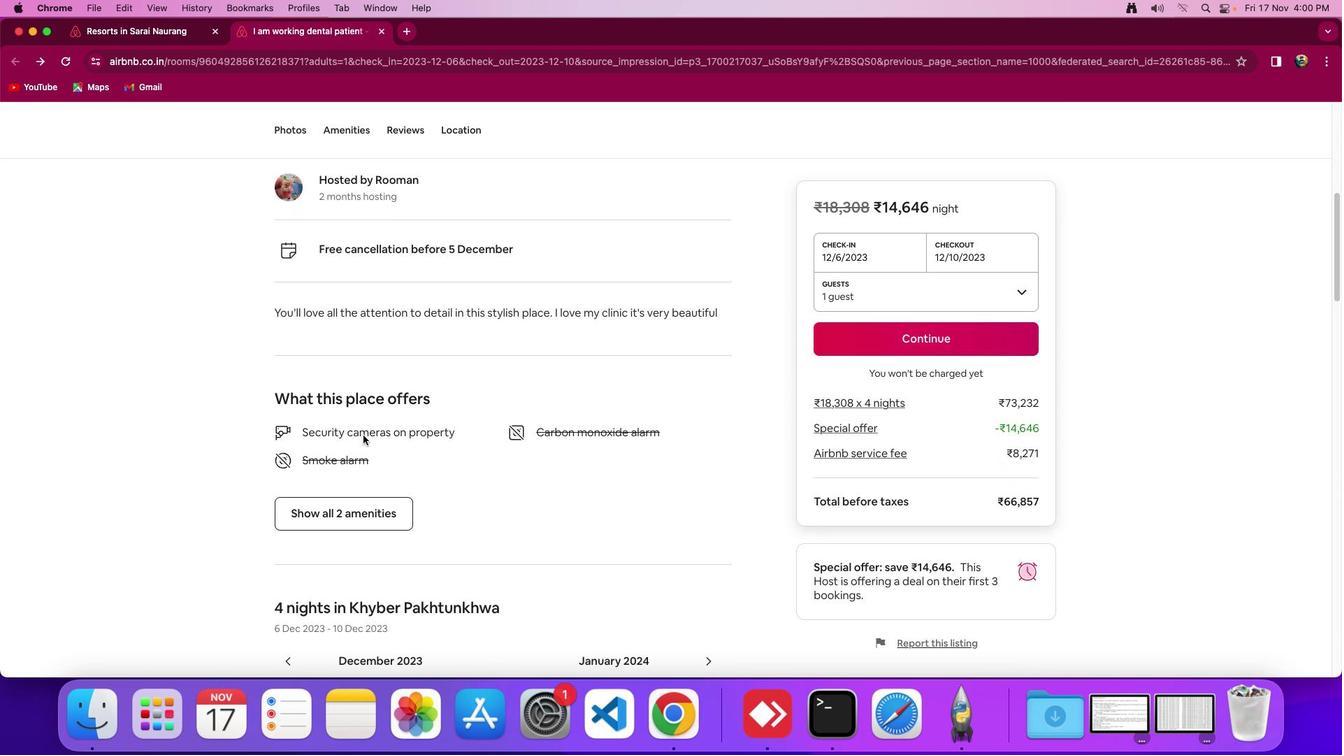 
Action: Mouse scrolled (363, 435) with delta (0, 0)
Screenshot: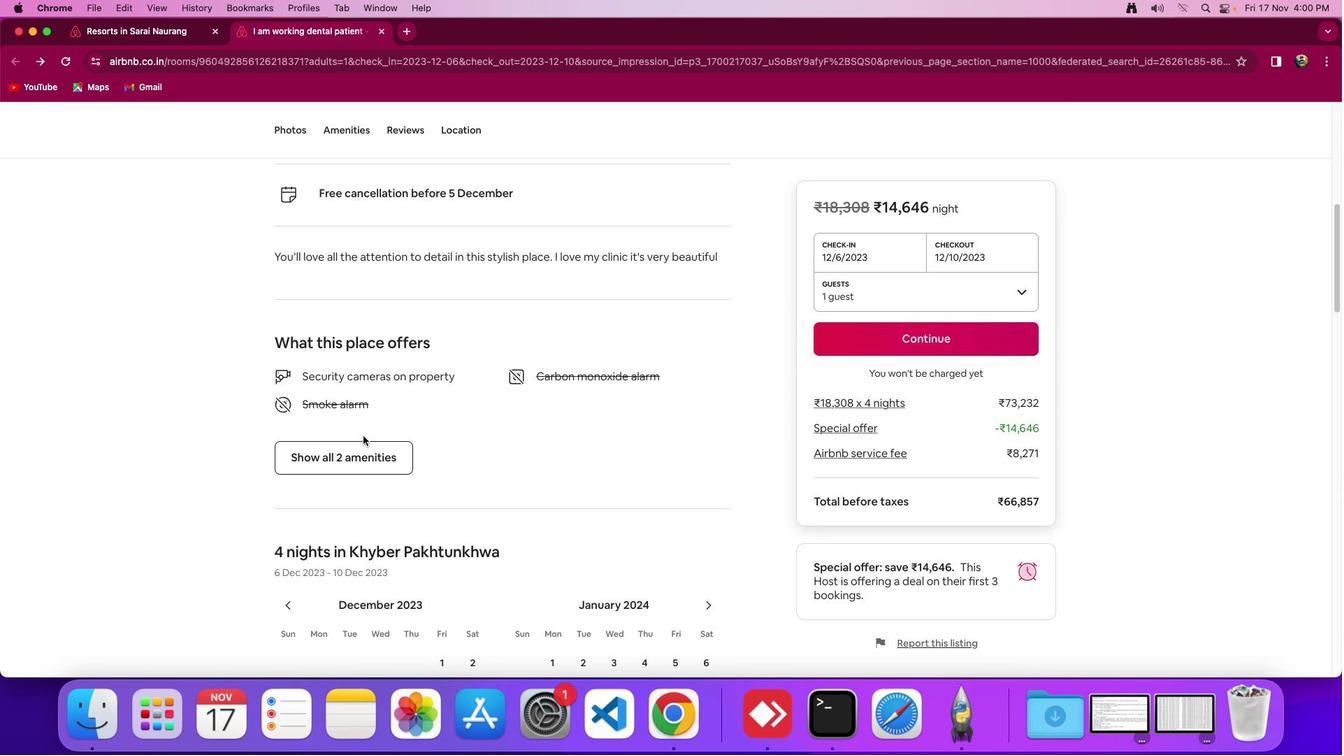 
Action: Mouse scrolled (363, 435) with delta (0, 0)
Screenshot: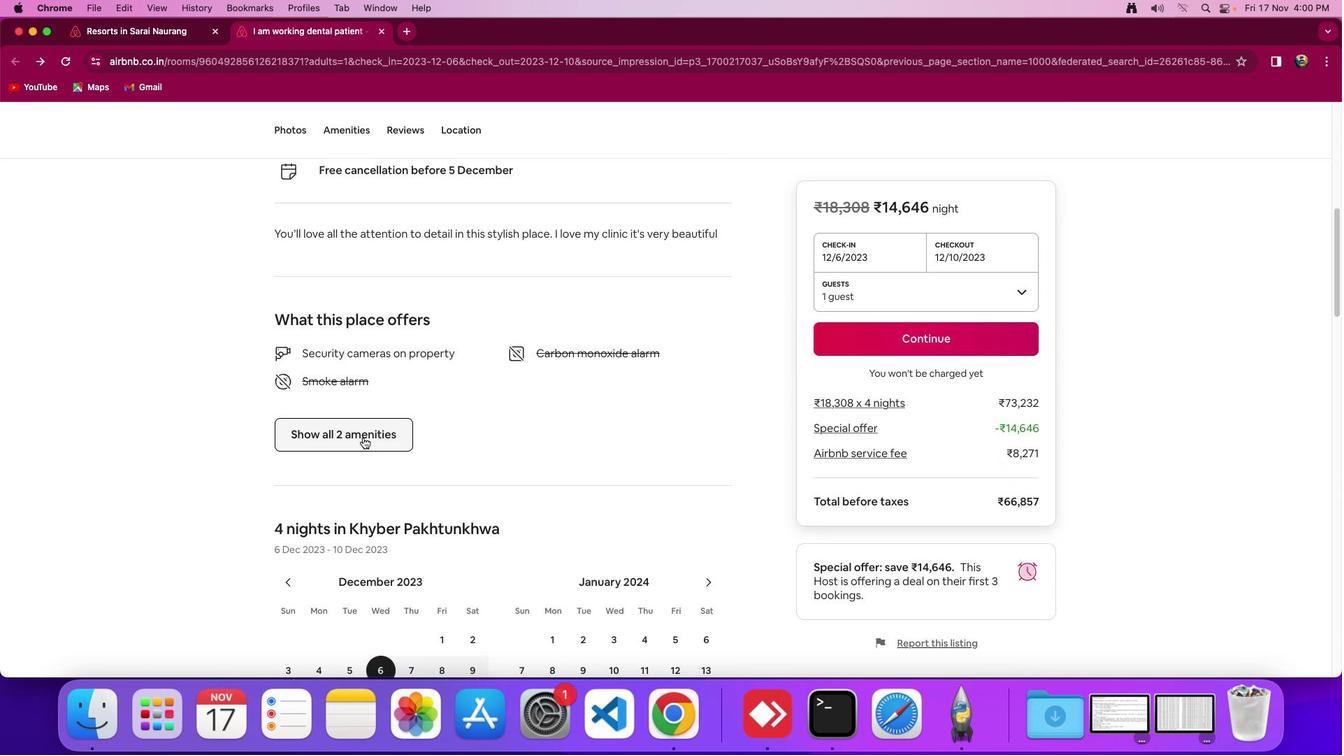 
Action: Mouse scrolled (363, 435) with delta (0, -2)
Screenshot: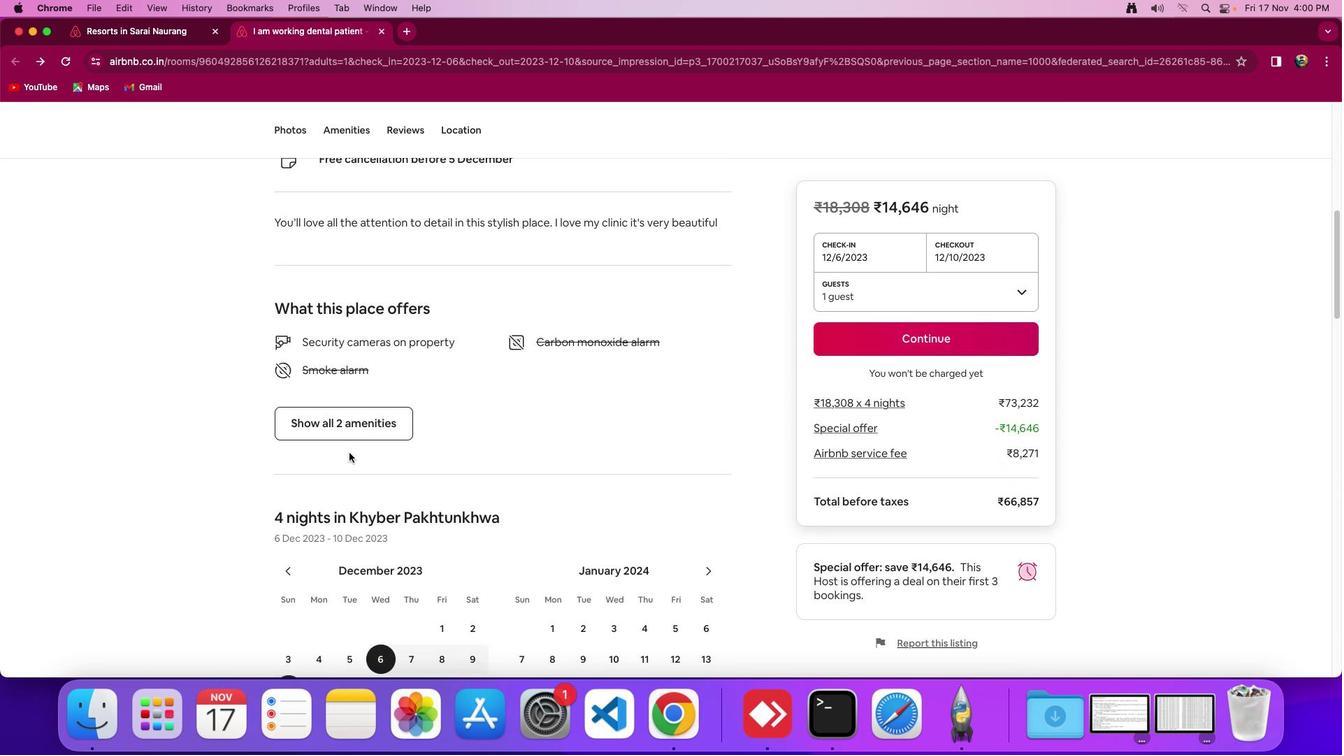 
Action: Mouse moved to (347, 420)
Screenshot: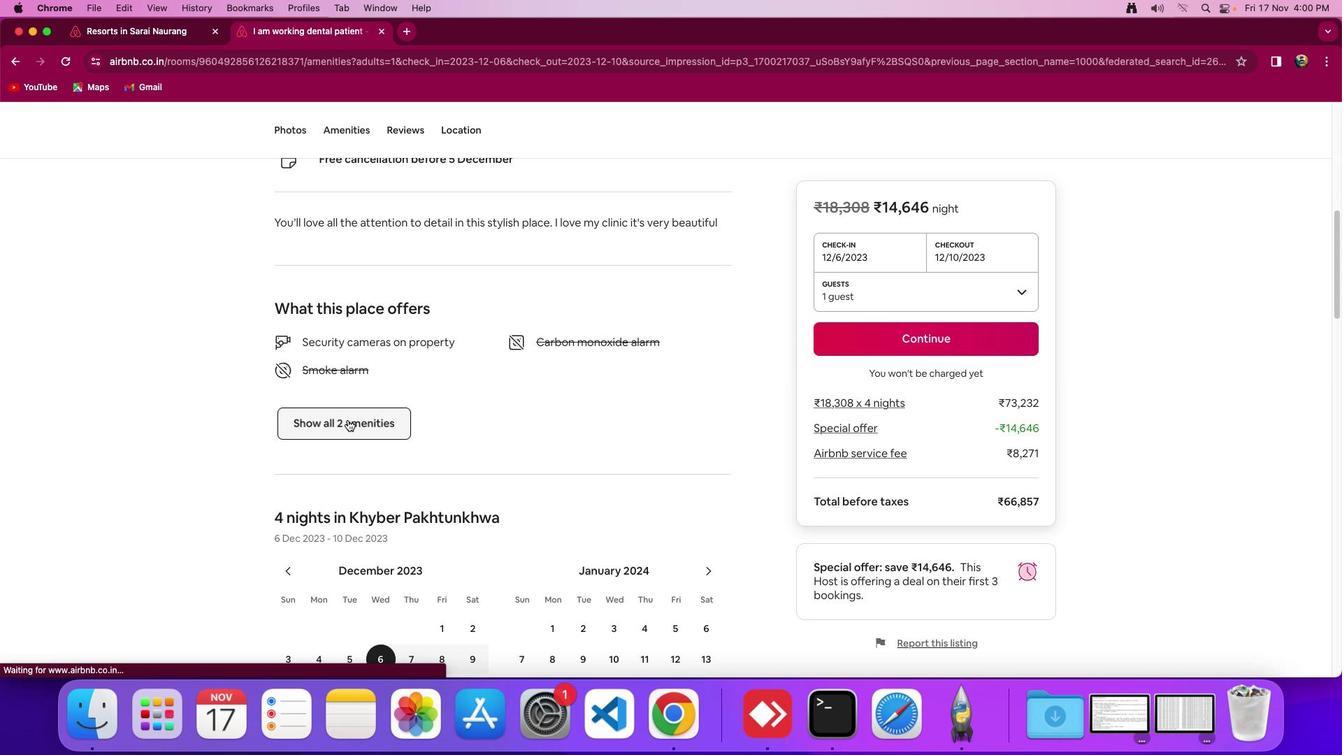 
Action: Mouse pressed left at (347, 420)
Screenshot: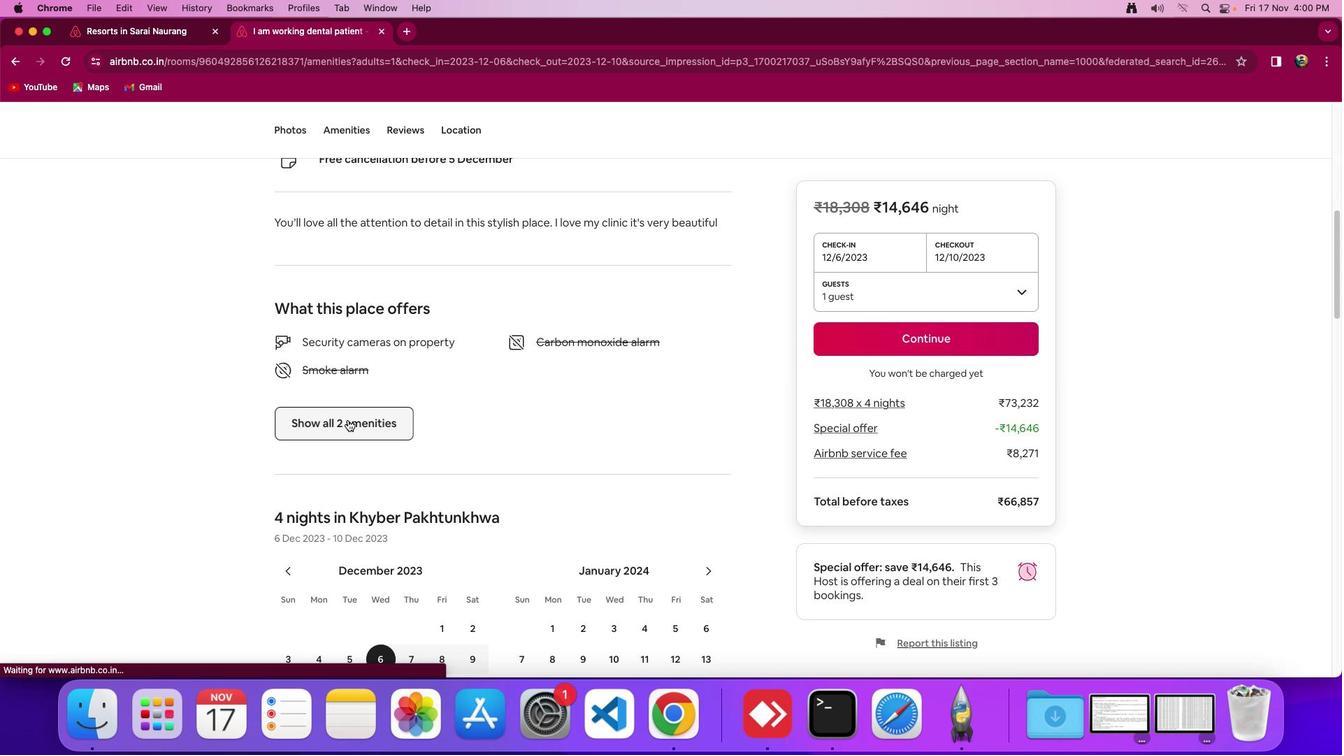 
Action: Mouse moved to (591, 425)
Screenshot: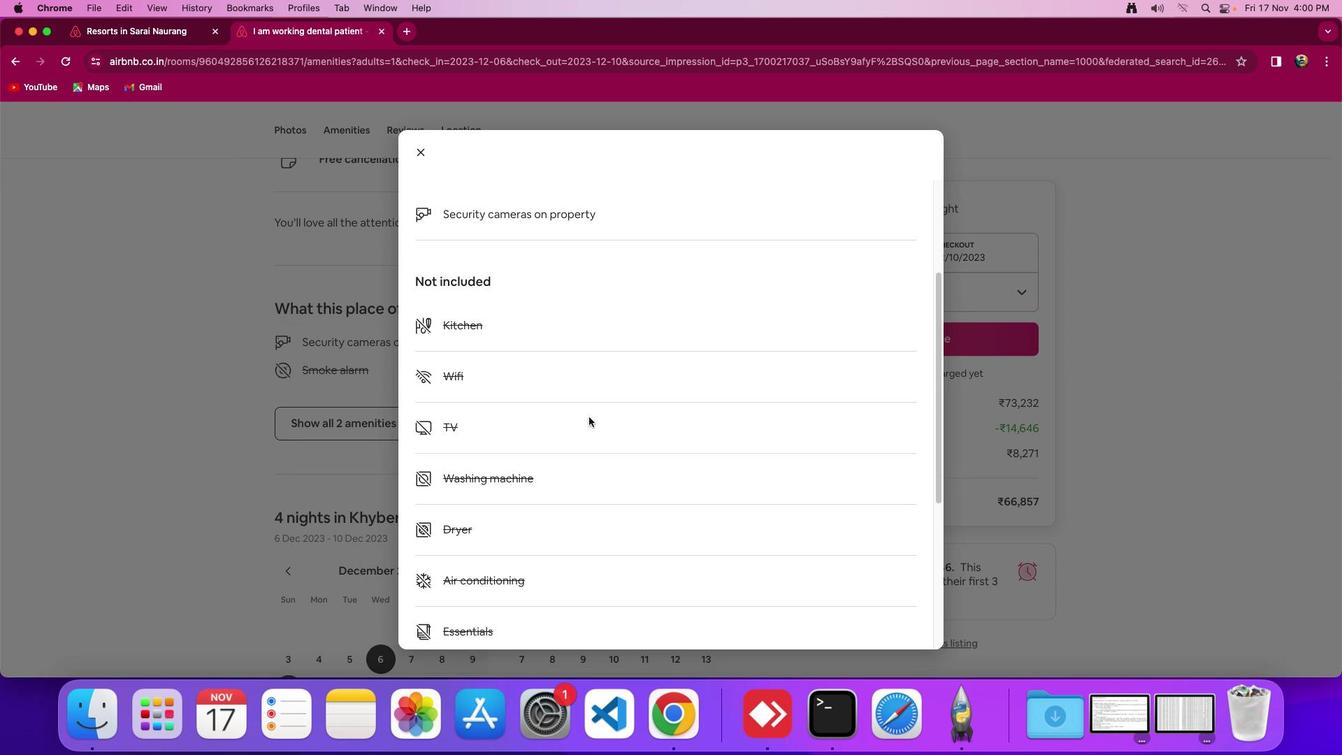 
Action: Mouse scrolled (591, 425) with delta (0, 0)
Screenshot: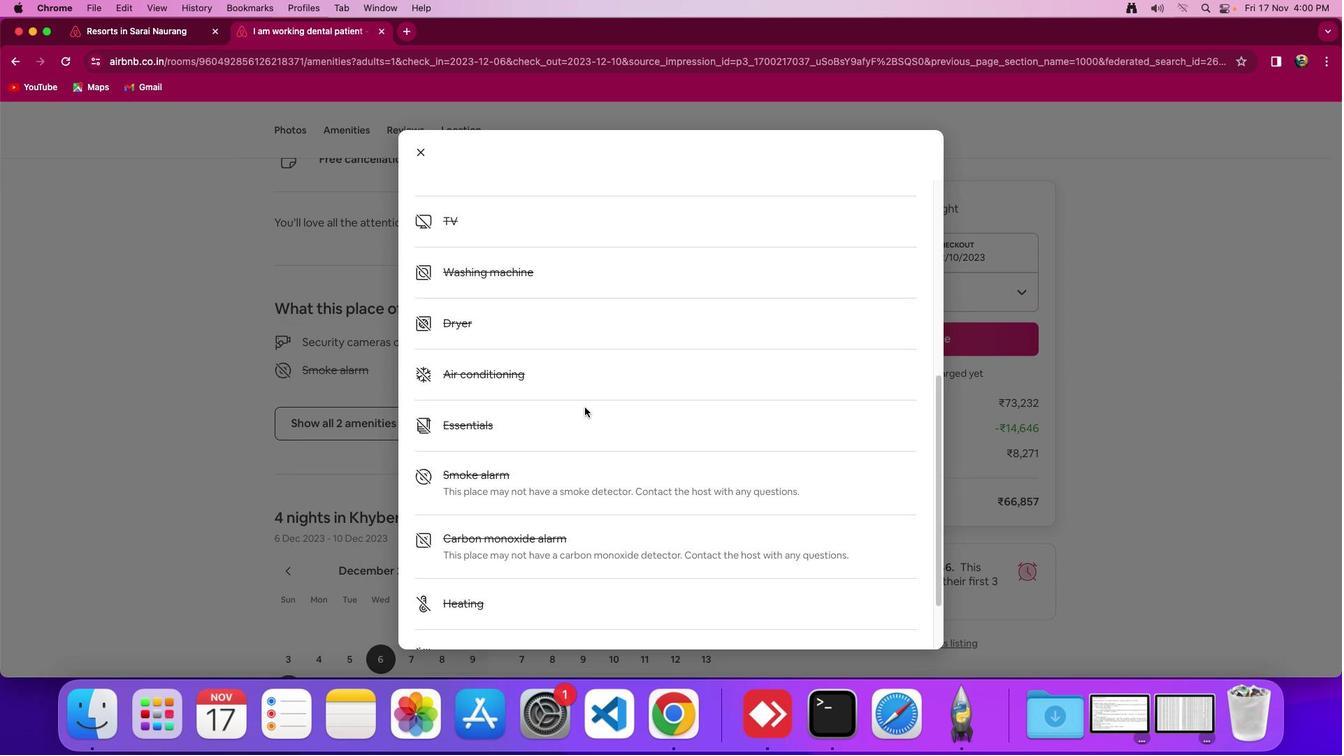 
Action: Mouse scrolled (591, 425) with delta (0, 0)
Screenshot: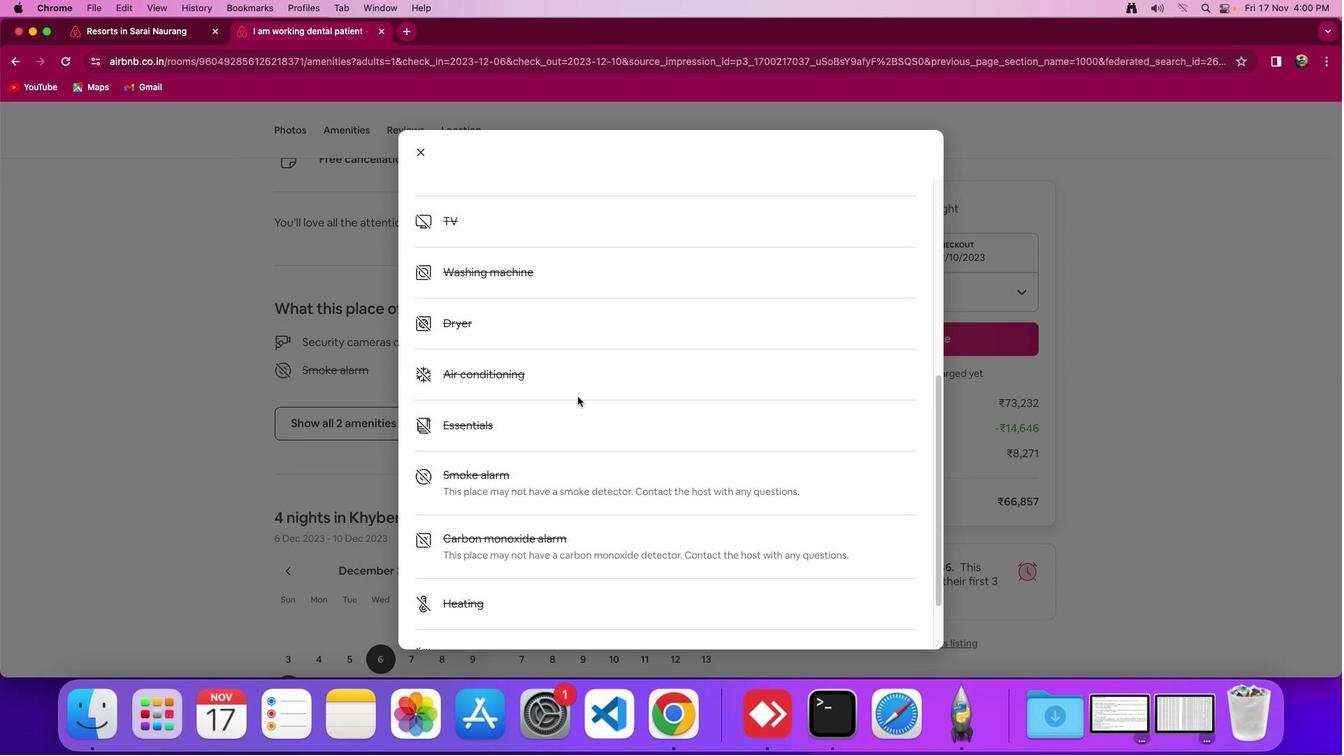 
Action: Mouse scrolled (591, 425) with delta (0, -3)
Screenshot: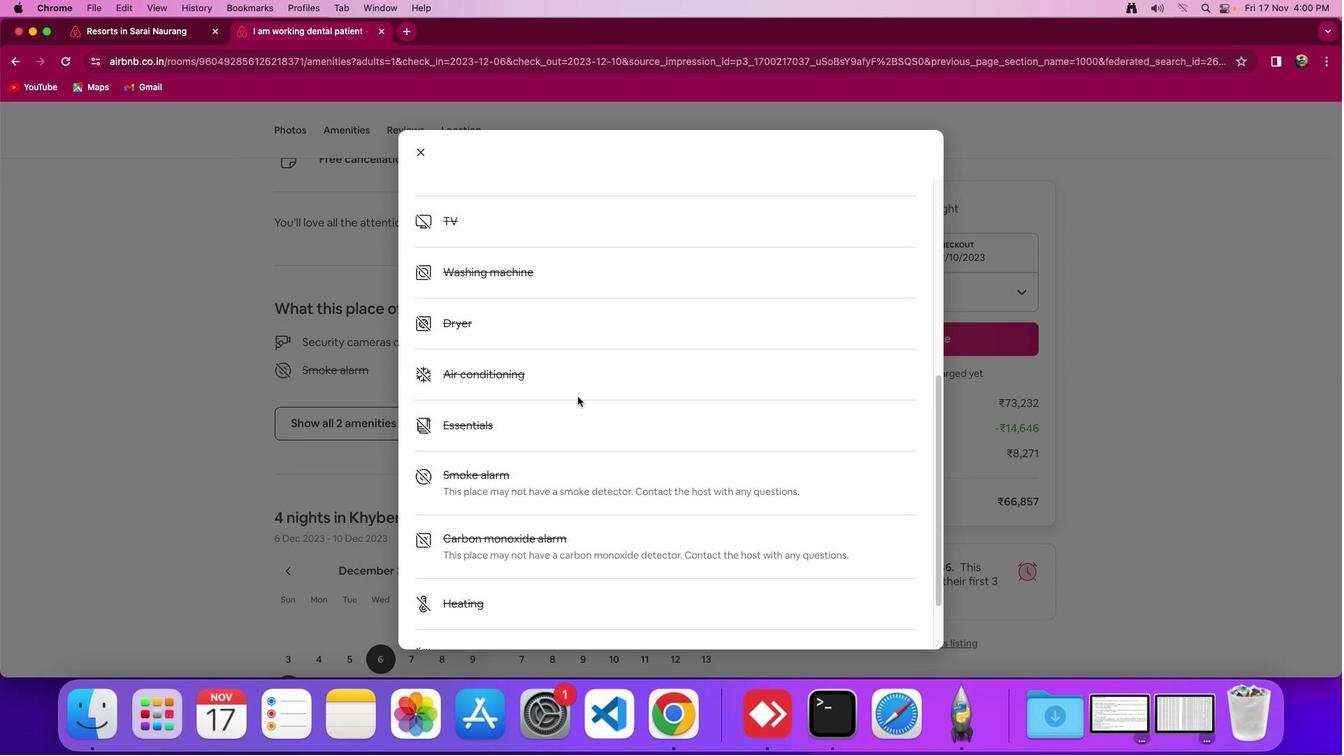 
Action: Mouse moved to (592, 425)
Screenshot: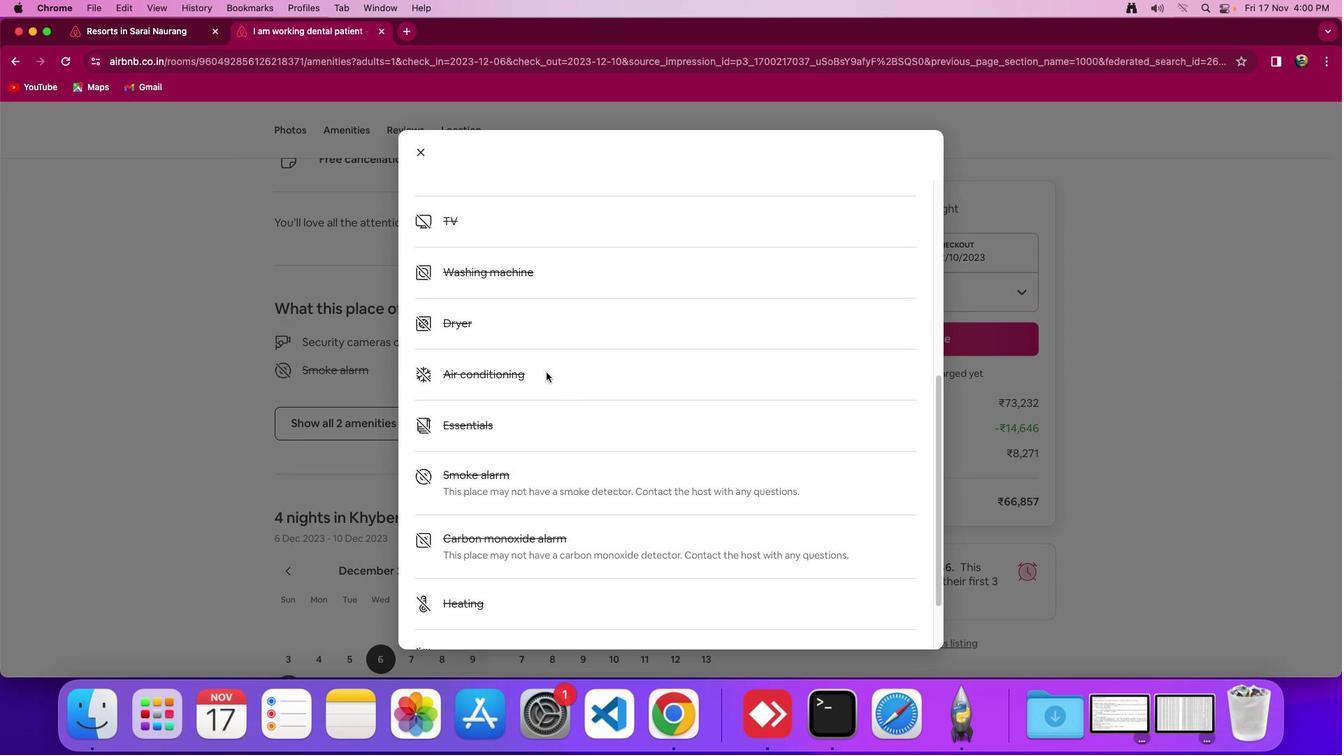 
Action: Mouse scrolled (592, 425) with delta (0, -4)
Screenshot: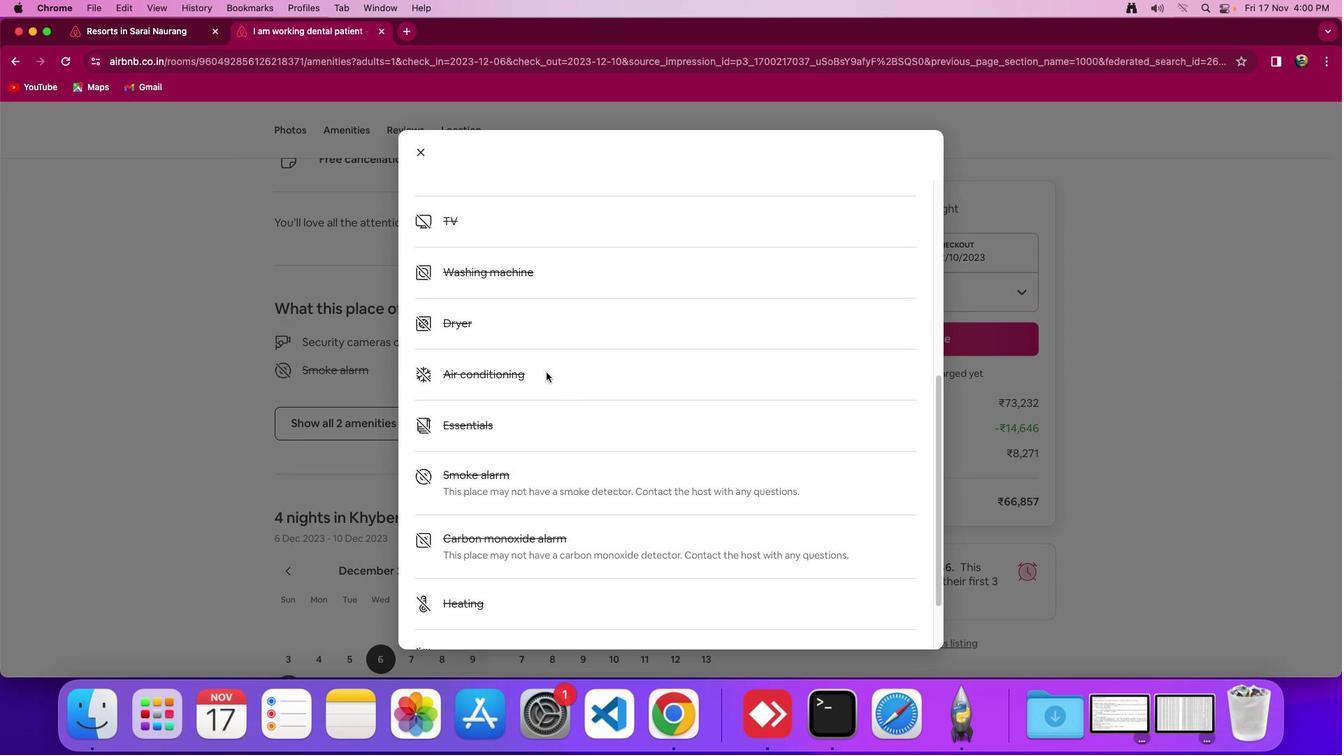 
Action: Mouse moved to (525, 366)
Screenshot: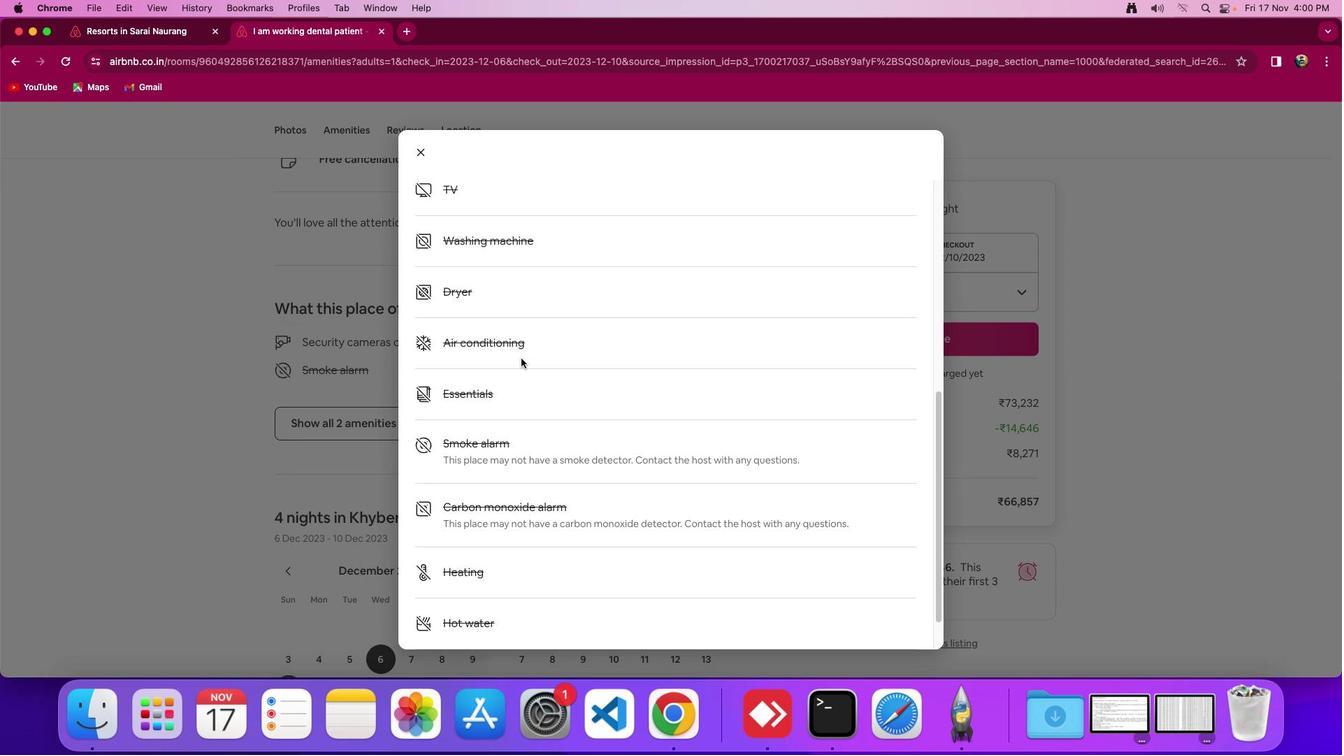 
Action: Mouse scrolled (525, 366) with delta (0, 0)
Screenshot: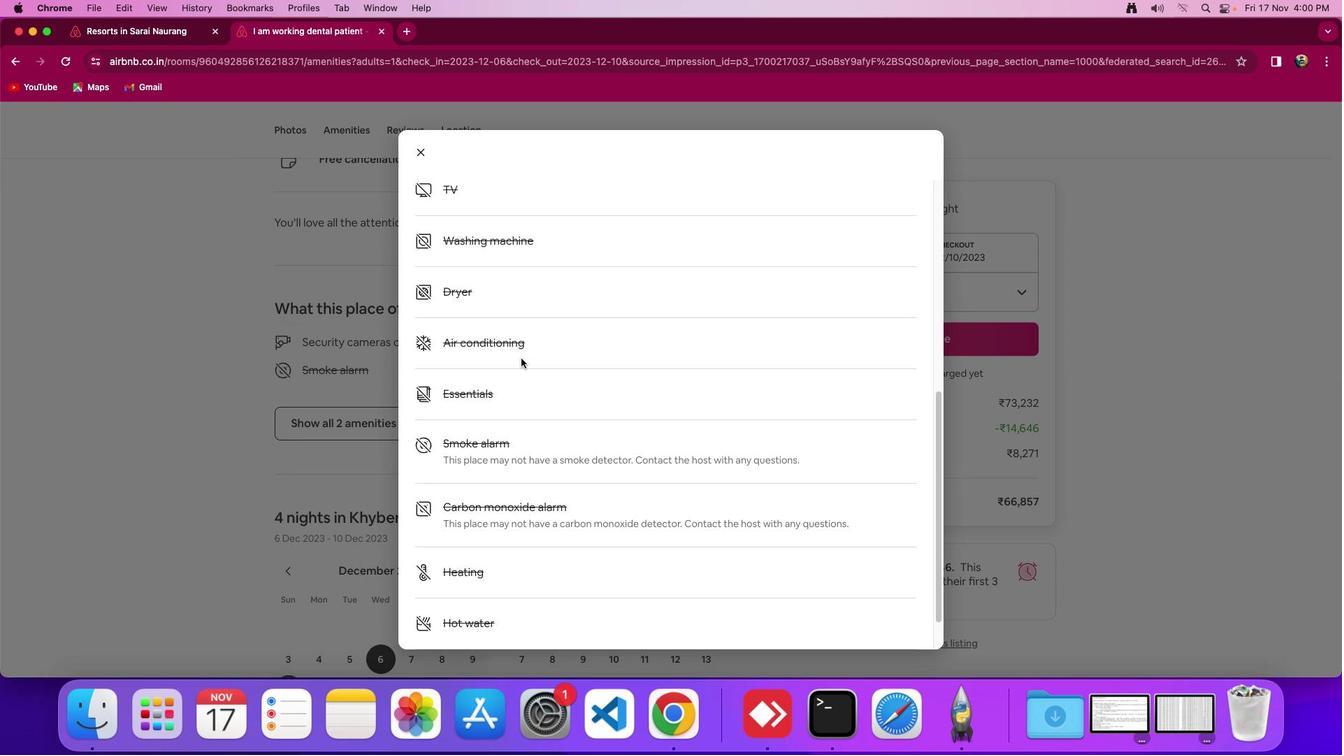 
Action: Mouse moved to (522, 362)
Screenshot: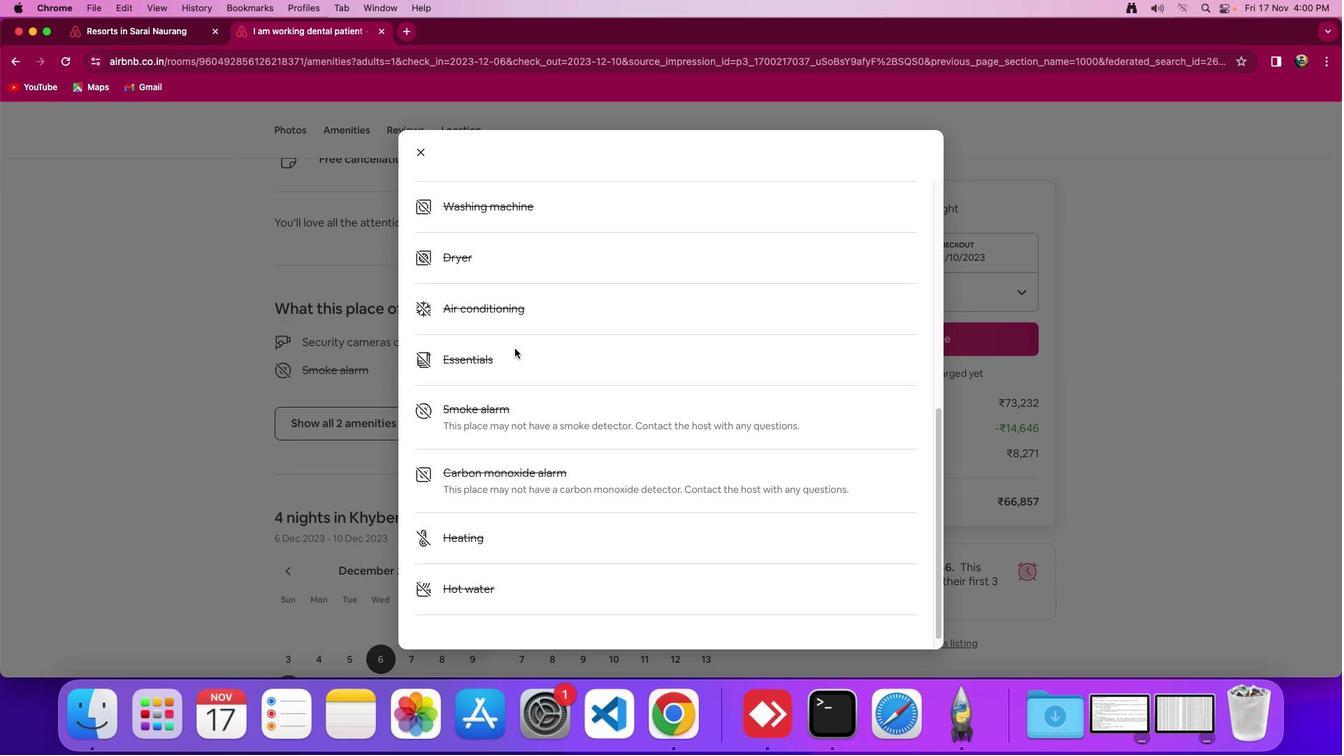 
Action: Mouse scrolled (522, 362) with delta (0, 0)
Screenshot: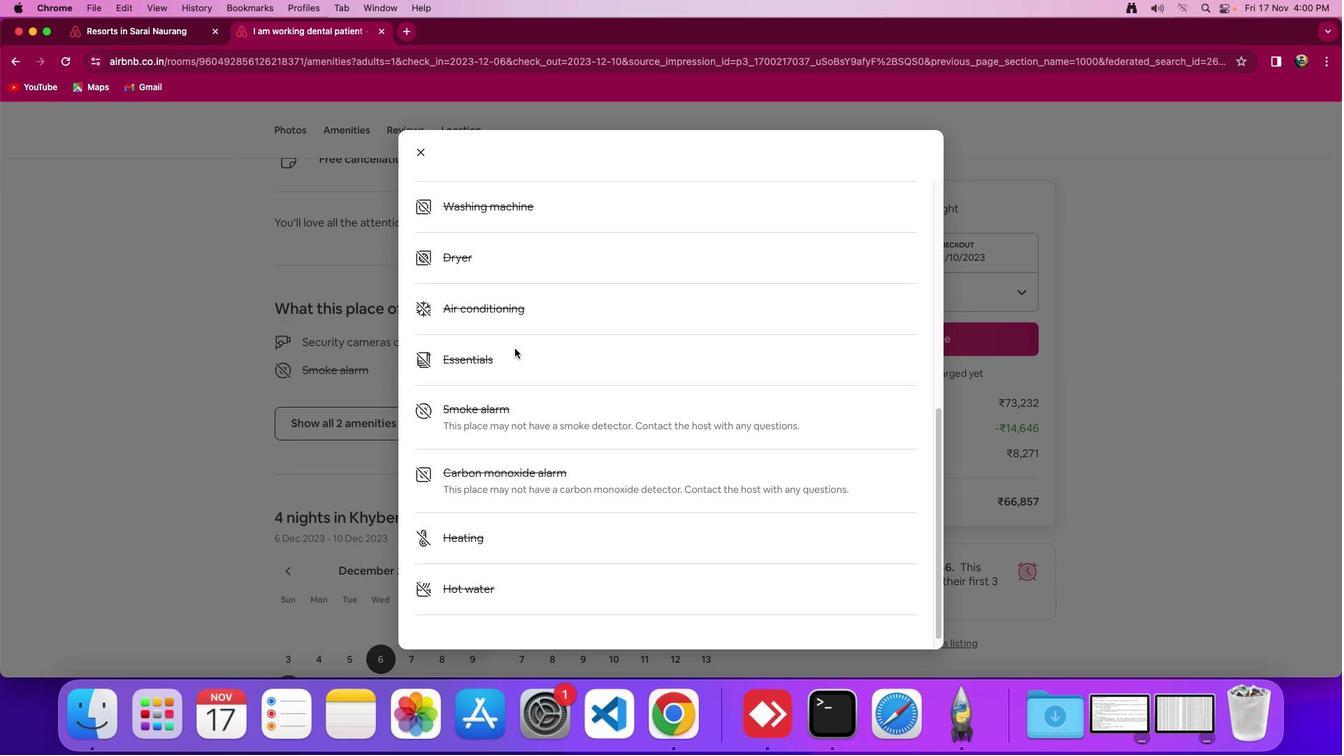 
Action: Mouse moved to (522, 360)
Screenshot: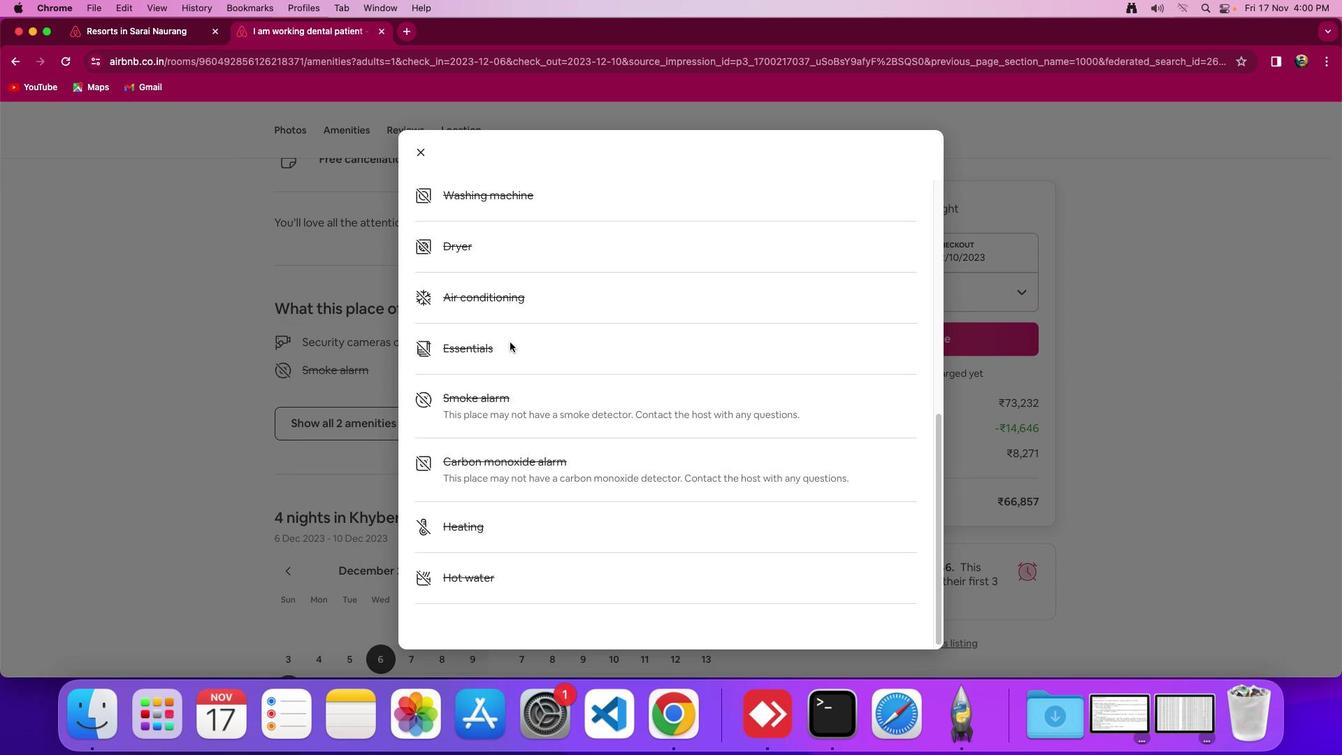
Action: Mouse scrolled (522, 360) with delta (0, -2)
Screenshot: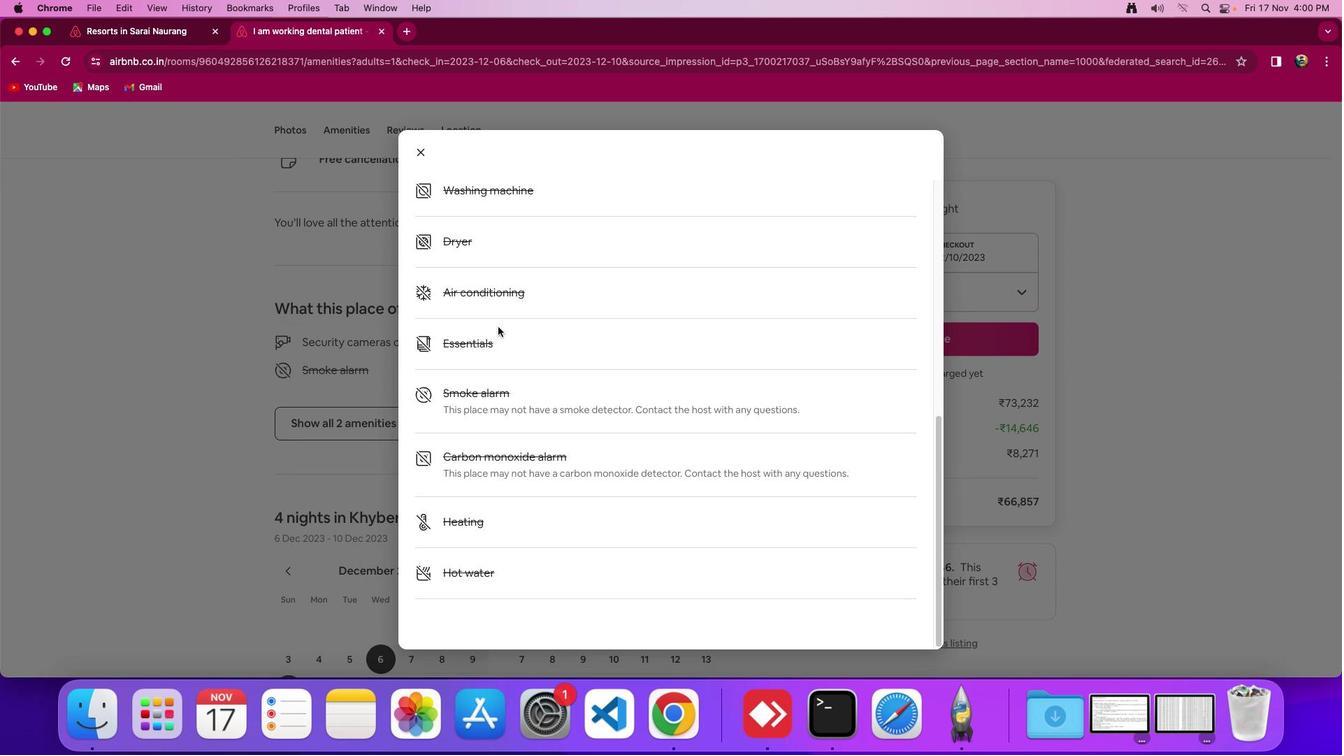 
Action: Mouse moved to (481, 299)
Screenshot: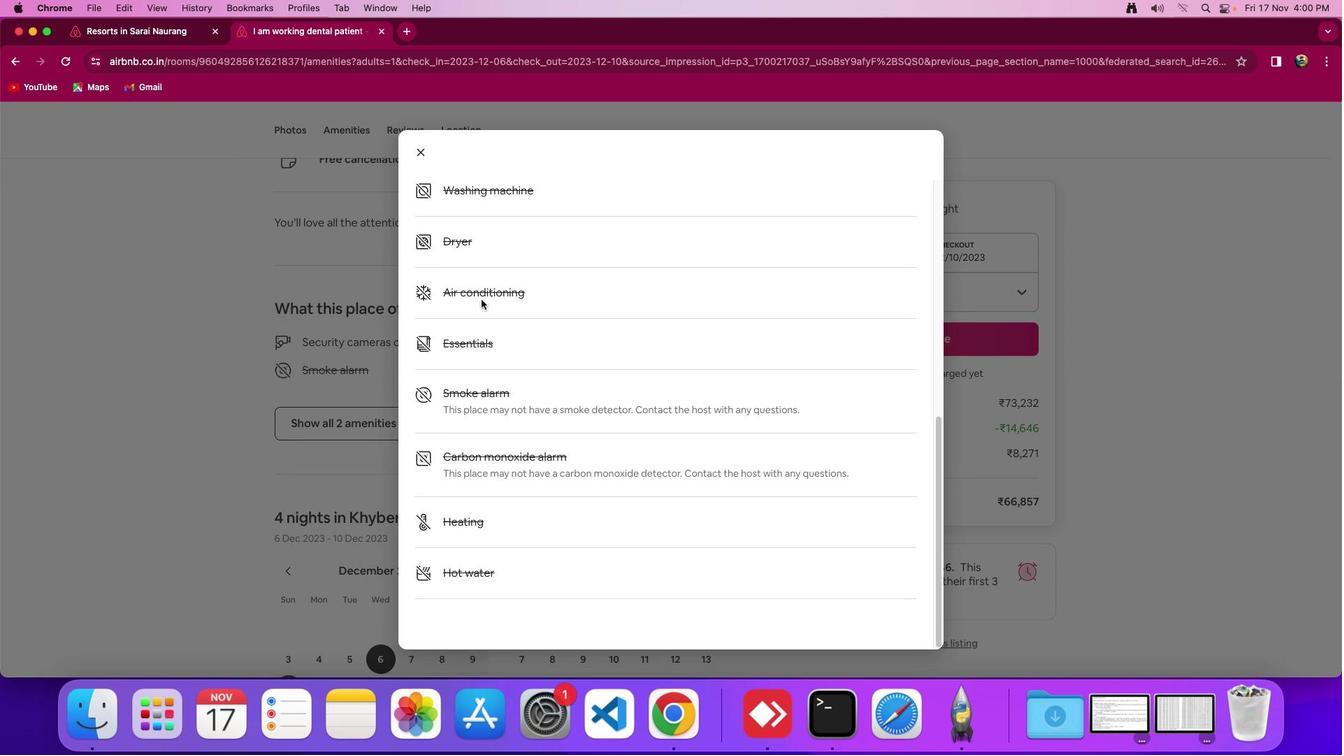 
Action: Mouse scrolled (481, 299) with delta (0, 0)
Screenshot: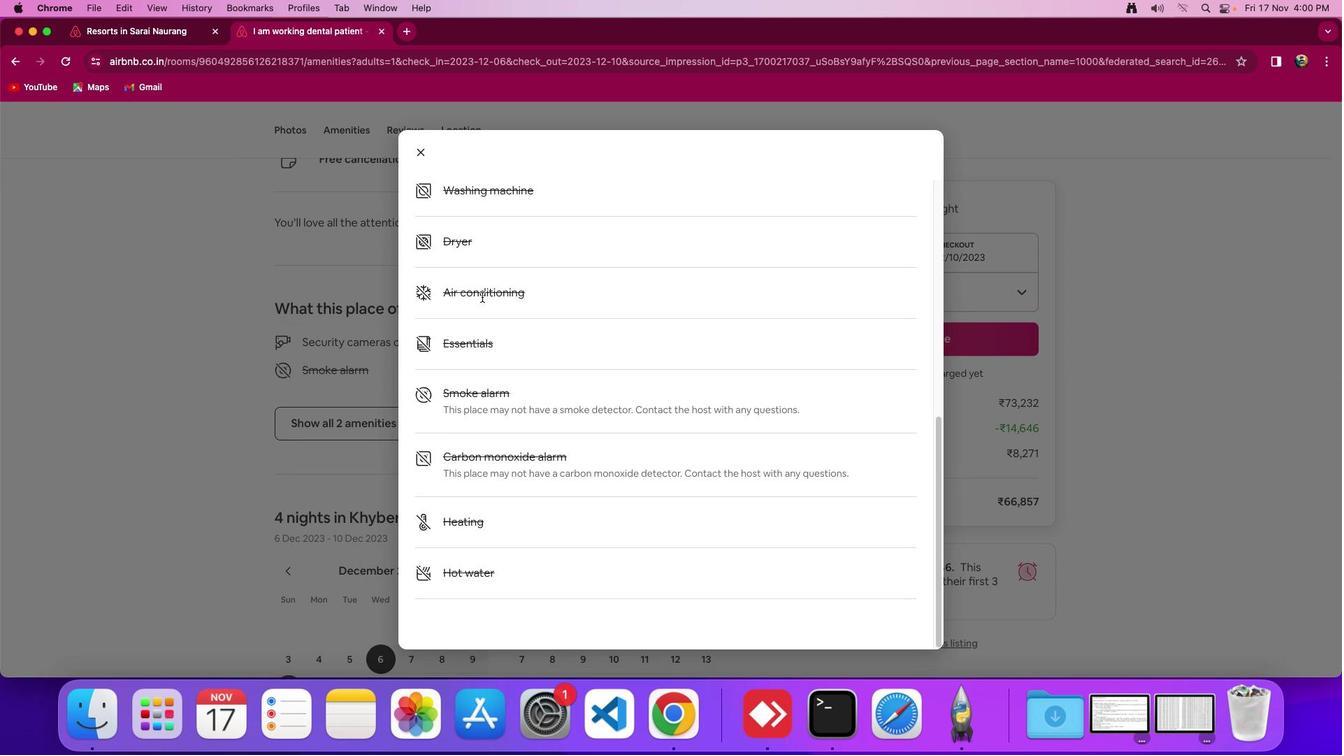 
Action: Mouse scrolled (481, 299) with delta (0, 0)
Screenshot: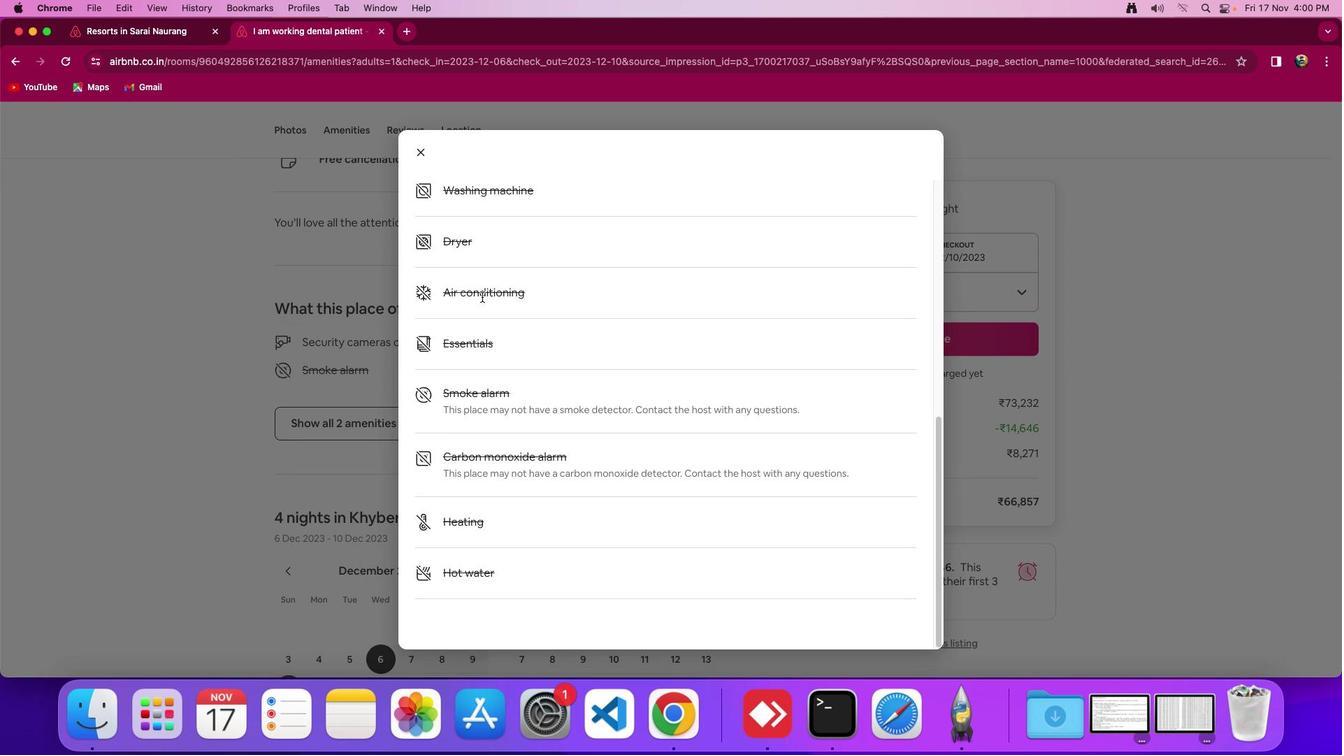 
Action: Mouse scrolled (481, 299) with delta (0, -3)
Screenshot: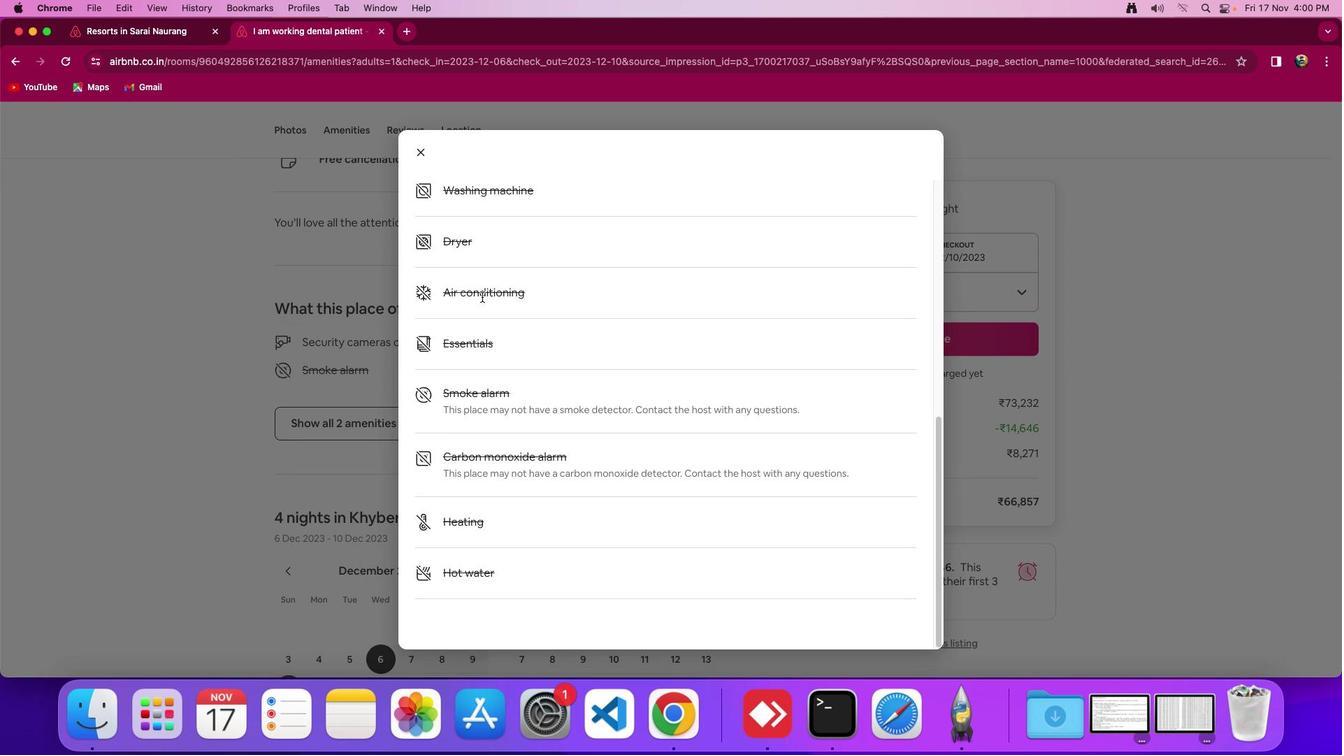 
Action: Mouse scrolled (481, 299) with delta (0, -4)
Screenshot: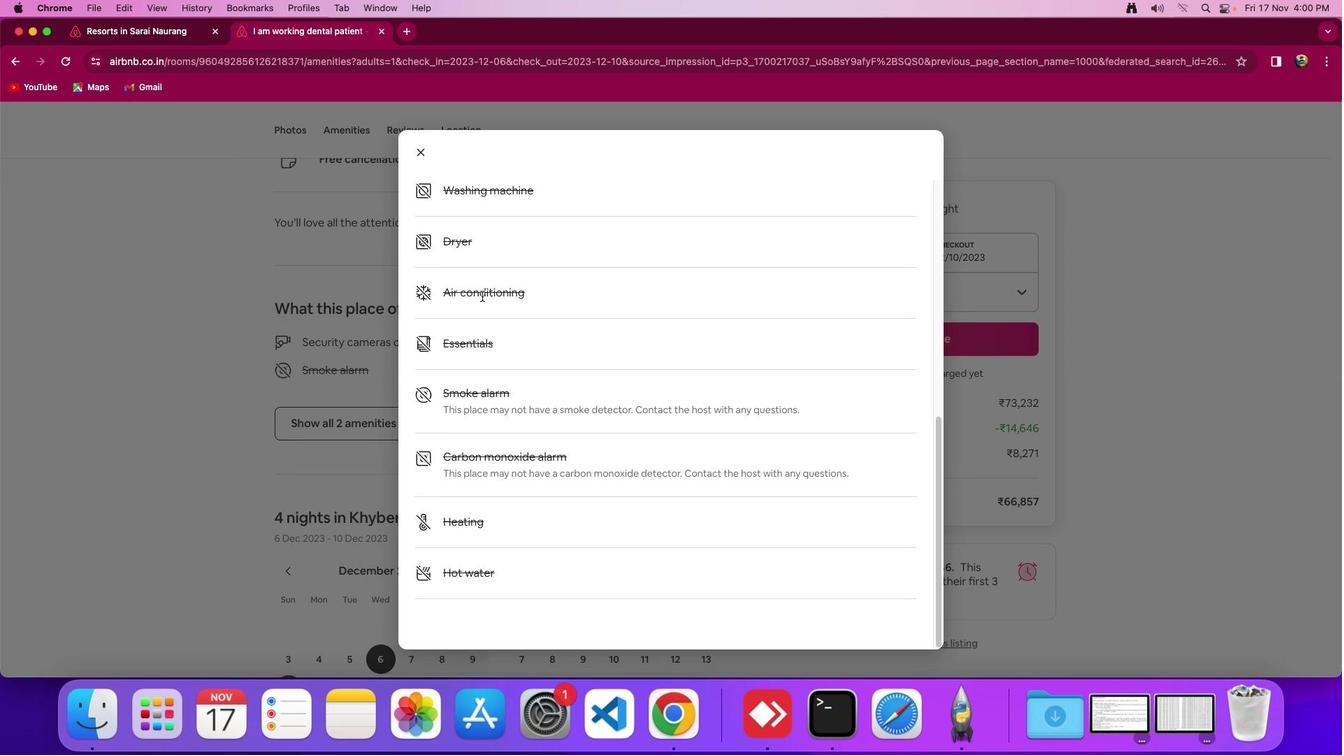 
Action: Mouse moved to (481, 299)
Screenshot: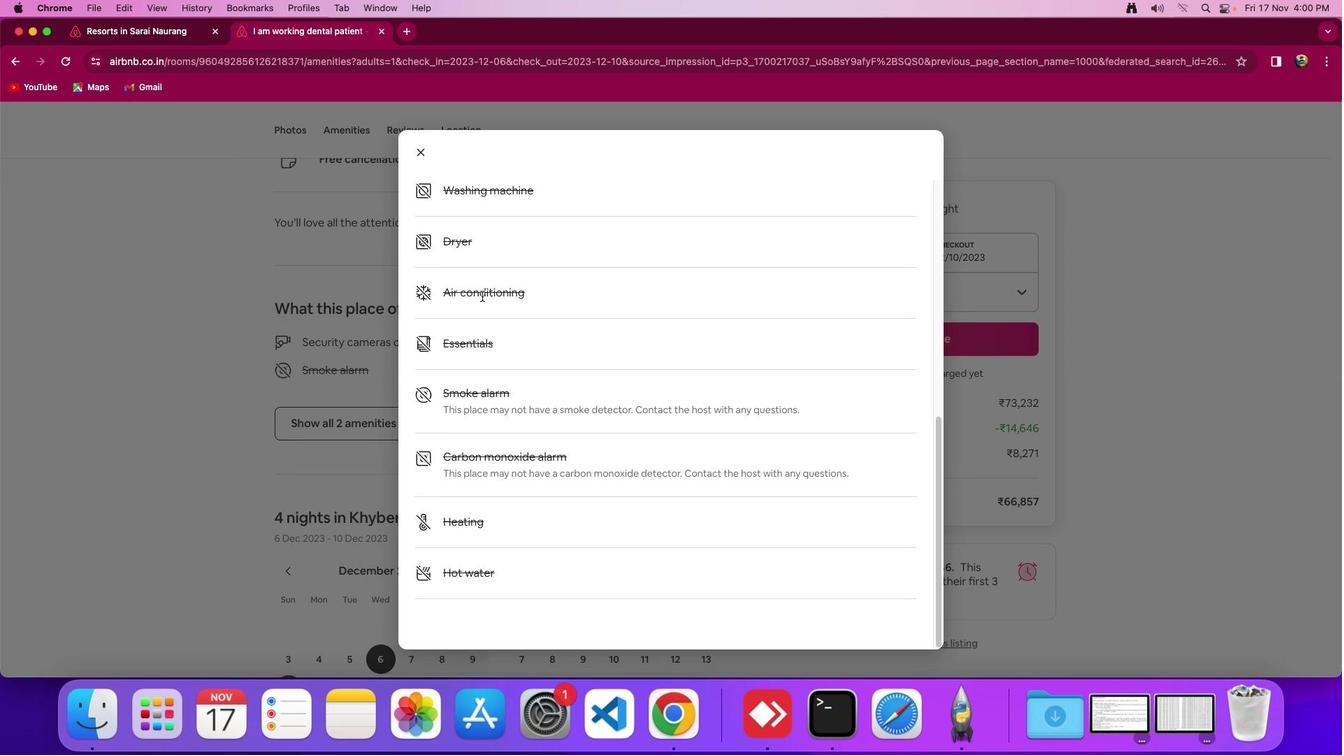 
Action: Mouse scrolled (481, 299) with delta (0, -5)
Screenshot: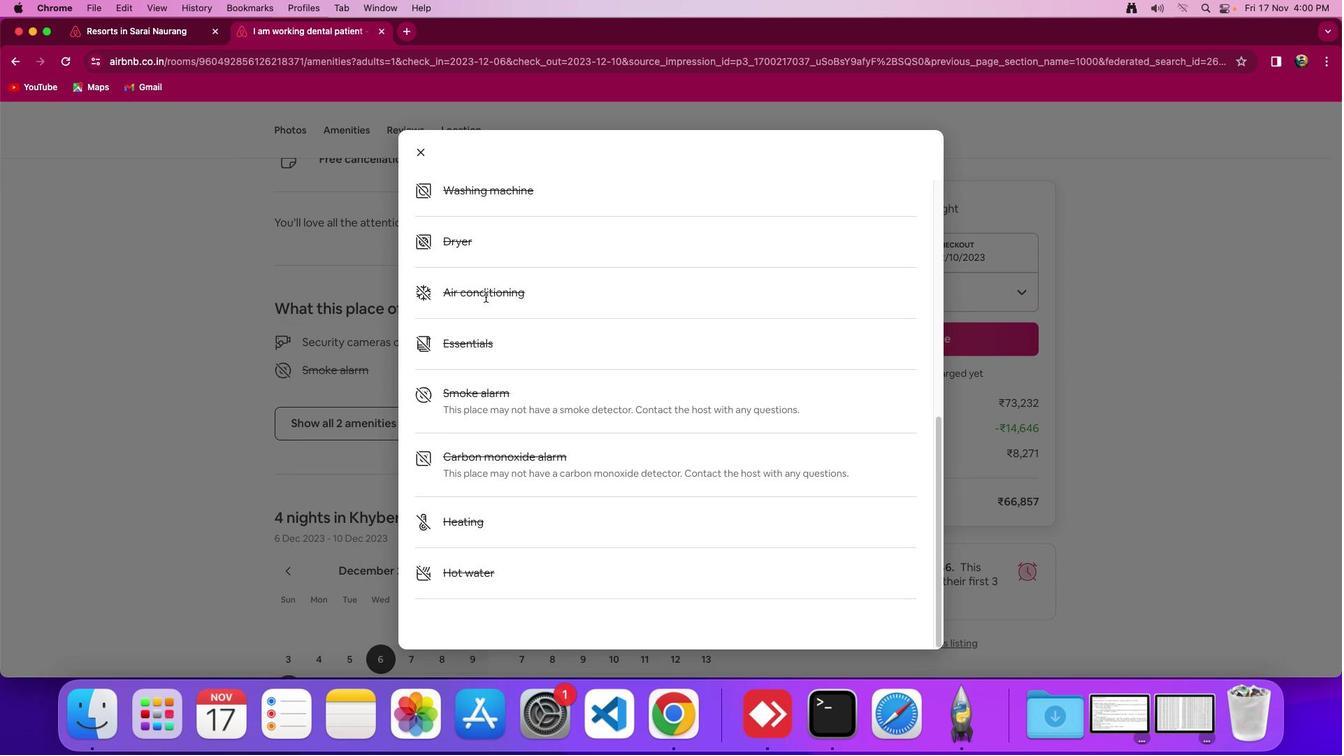 
Action: Mouse moved to (485, 297)
Screenshot: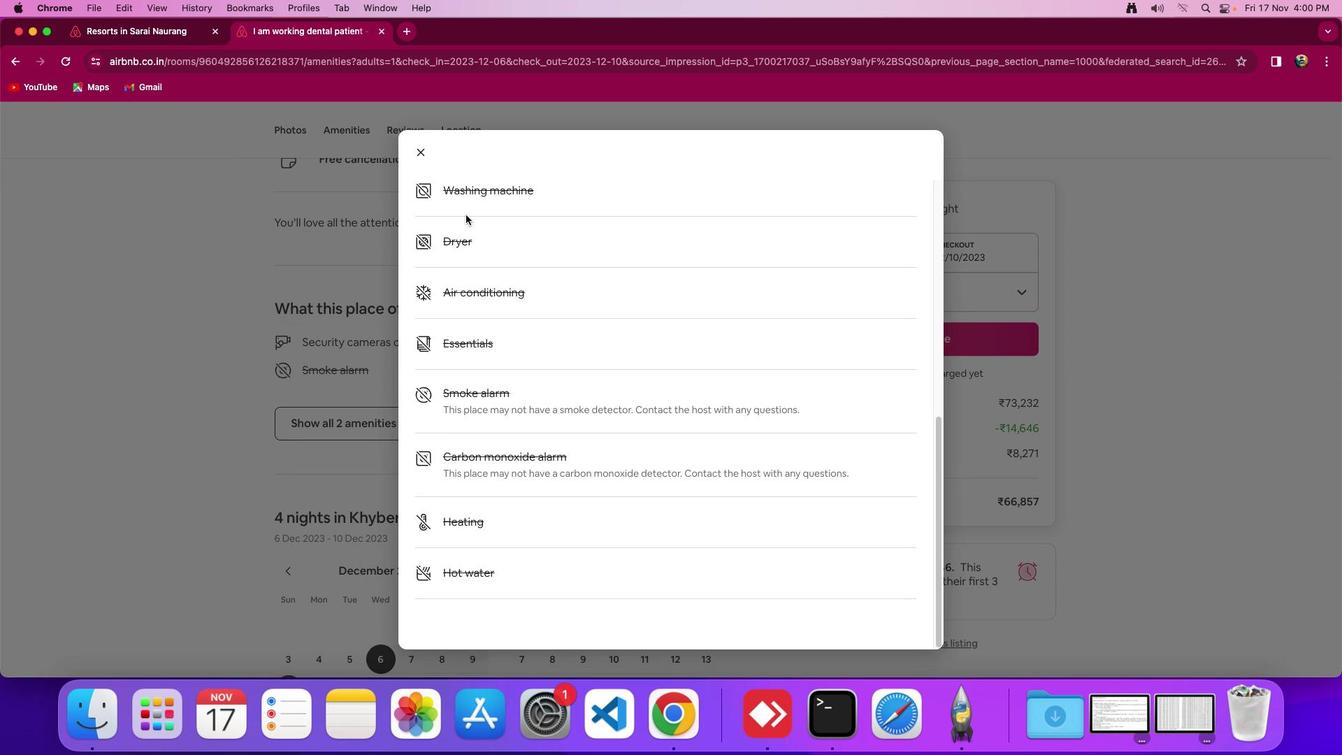 
Action: Mouse scrolled (485, 297) with delta (0, 0)
Screenshot: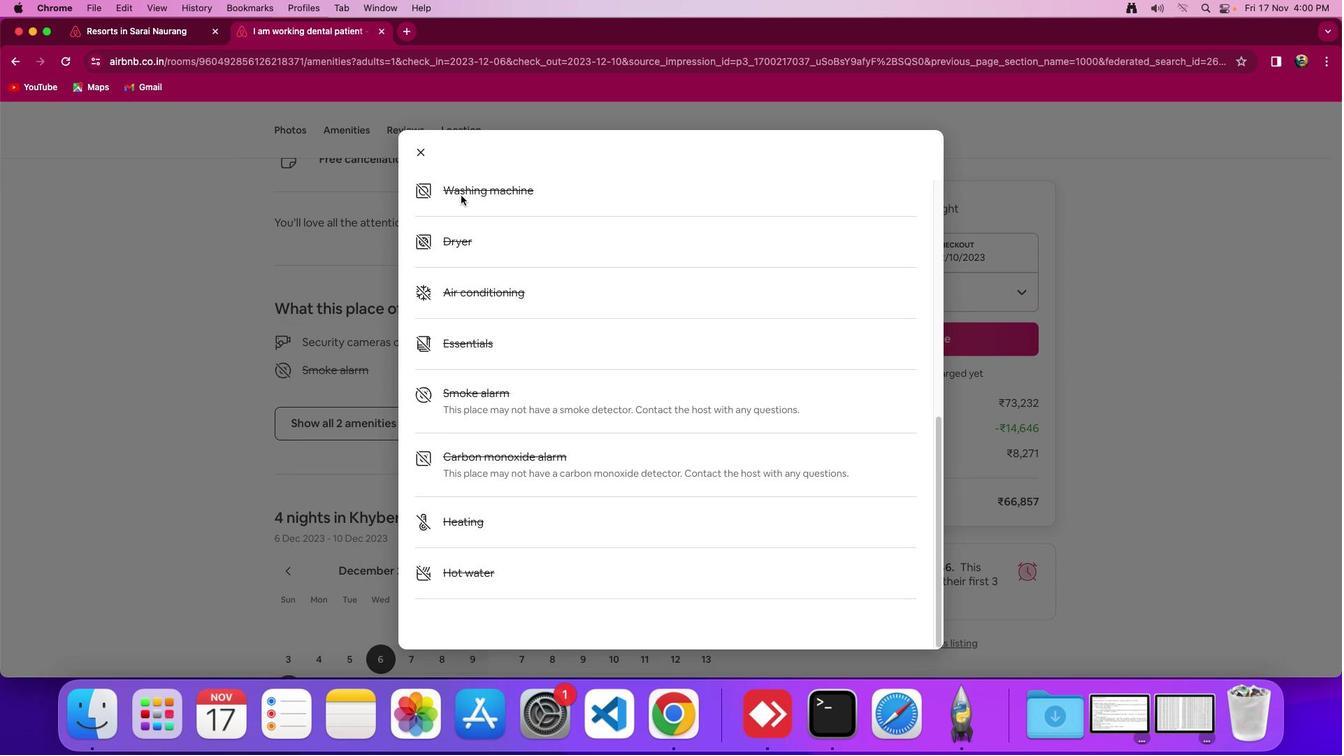 
Action: Mouse moved to (486, 297)
Screenshot: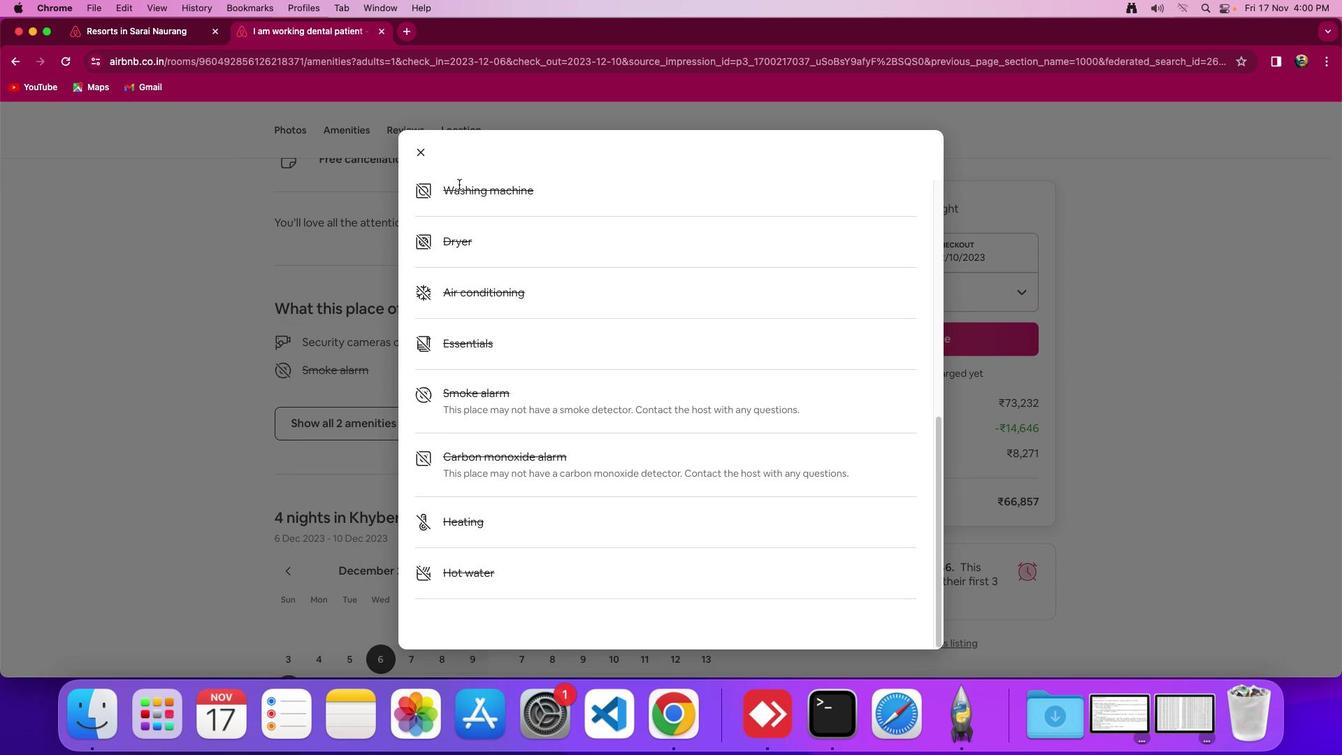 
Action: Mouse scrolled (486, 297) with delta (0, 0)
Screenshot: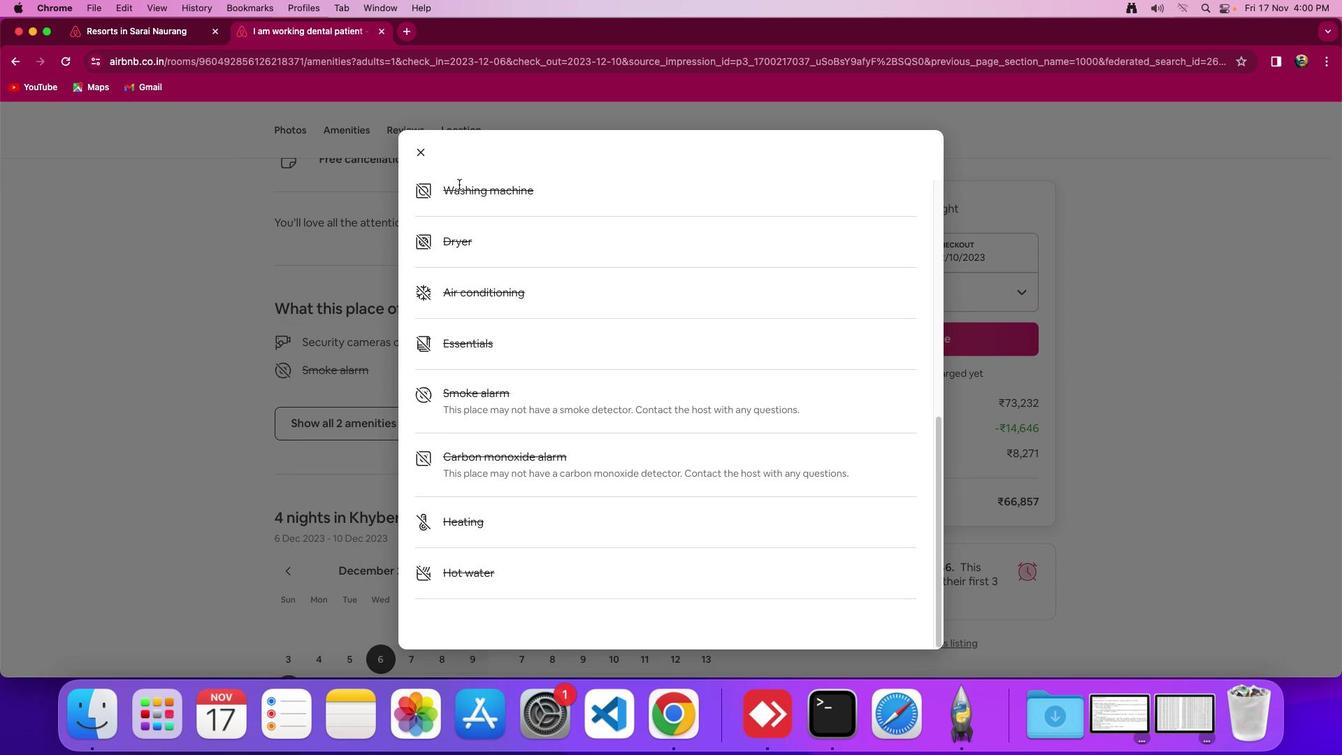 
Action: Mouse moved to (486, 296)
Screenshot: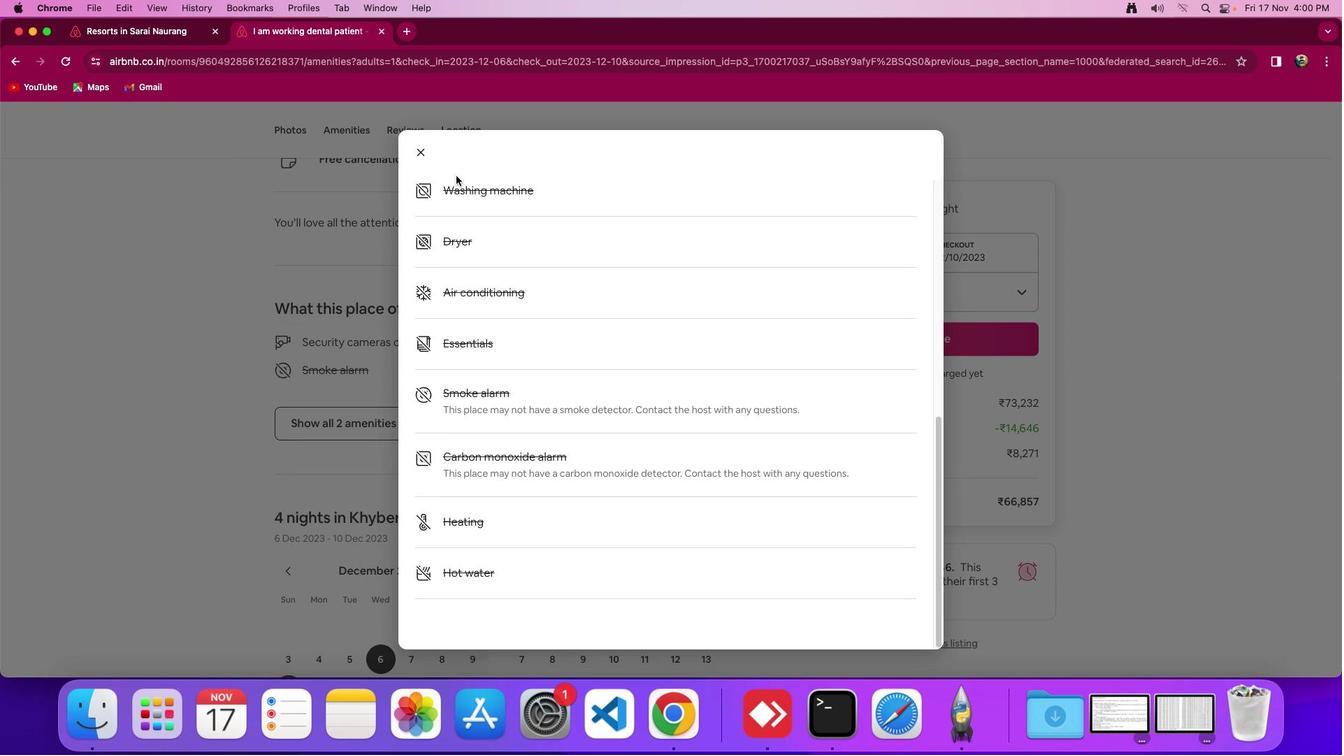 
Action: Mouse scrolled (486, 296) with delta (0, -3)
Screenshot: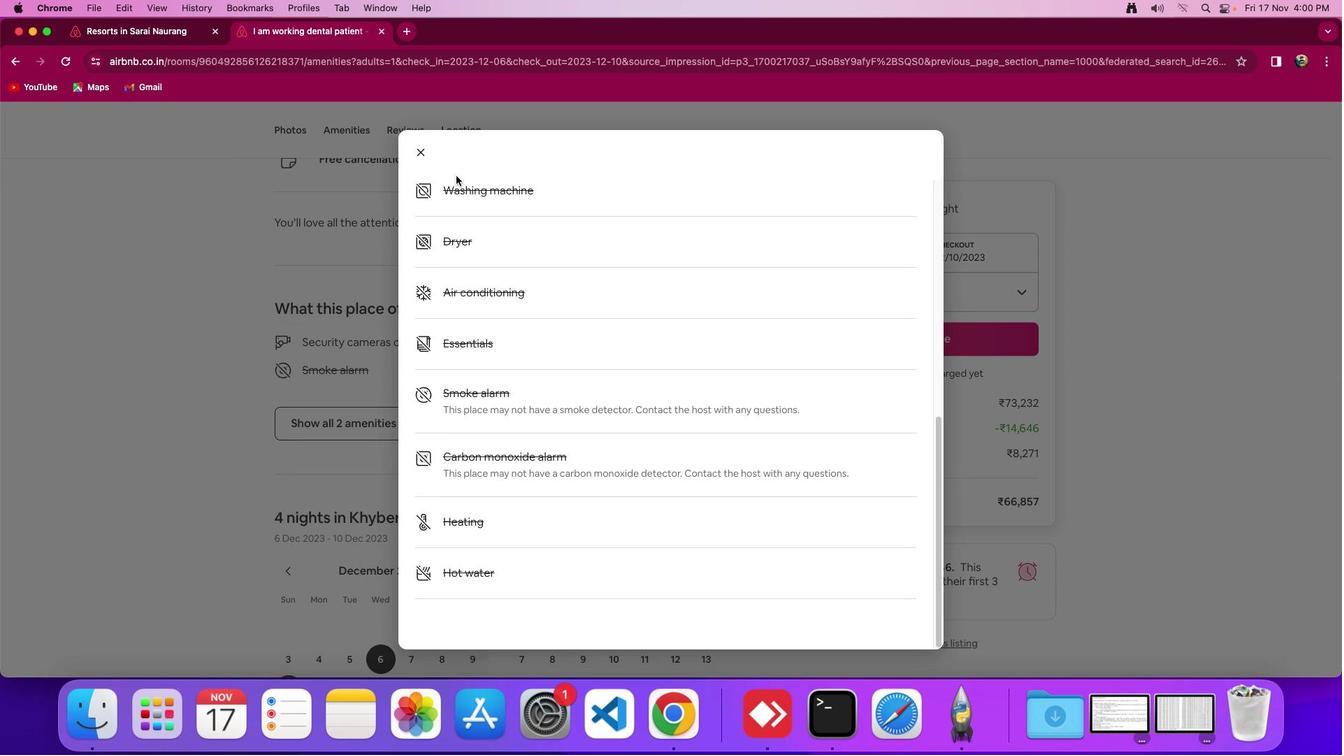 
Action: Mouse moved to (417, 157)
Screenshot: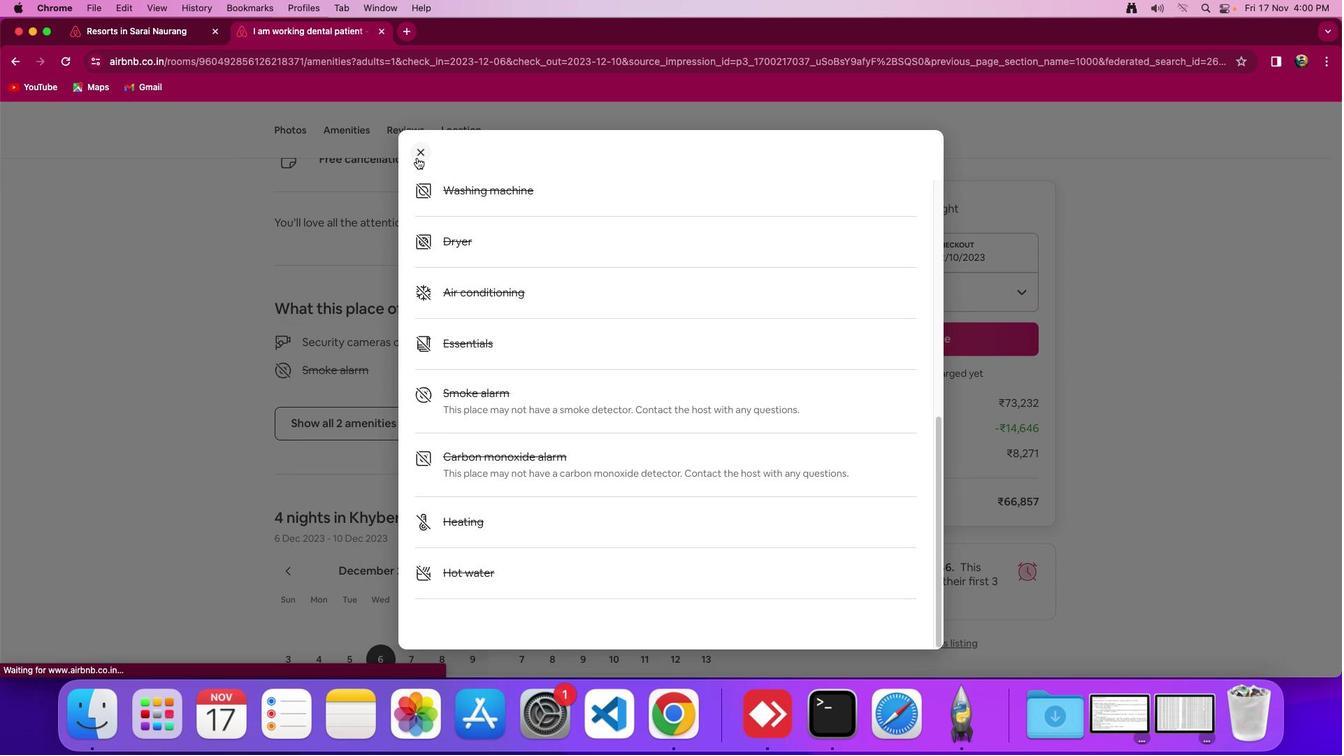 
Action: Mouse pressed left at (417, 157)
Screenshot: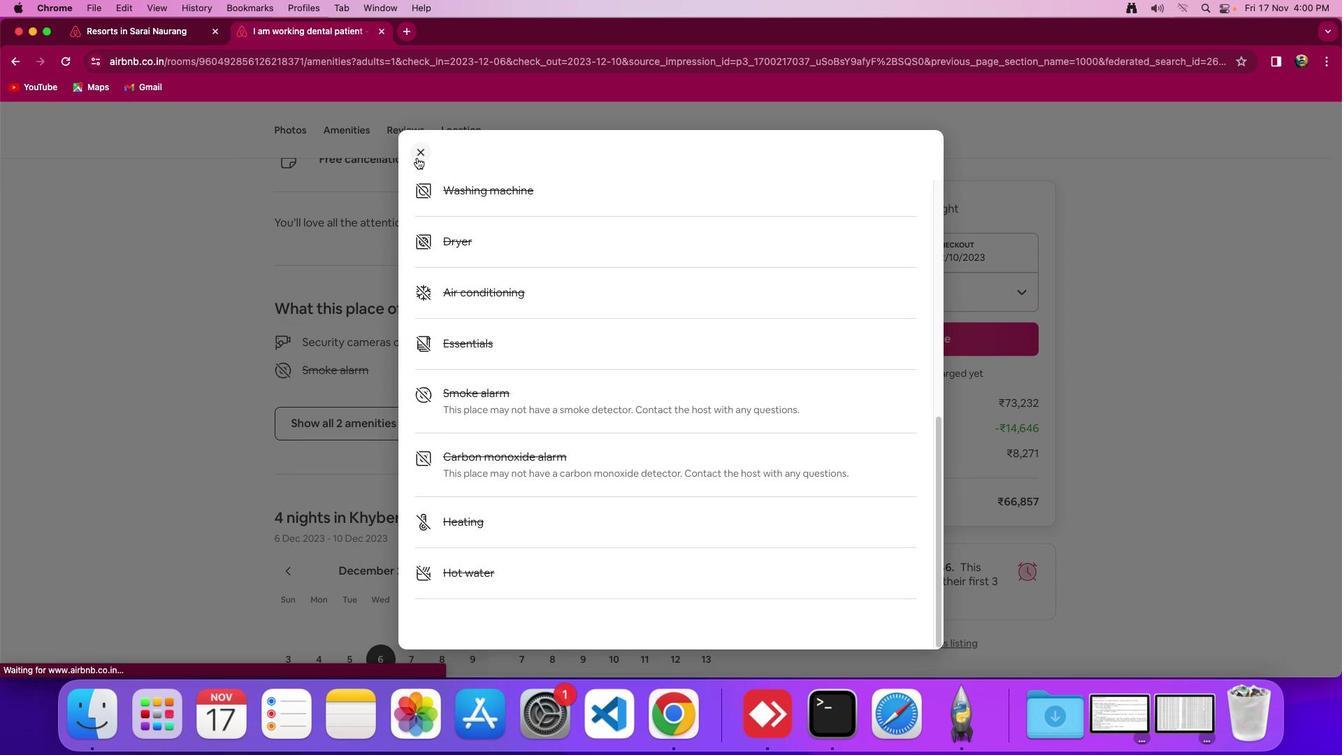 
Action: Mouse moved to (432, 360)
Screenshot: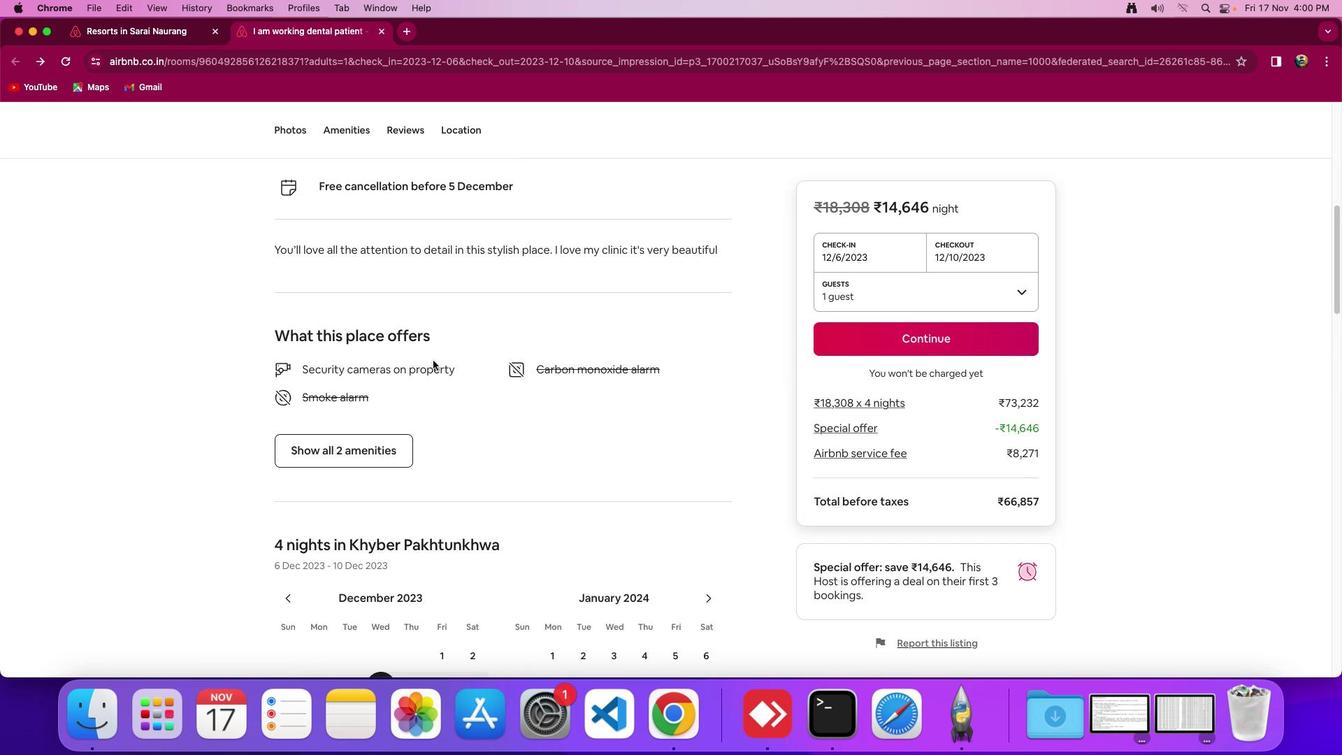 
Action: Mouse scrolled (432, 360) with delta (0, 0)
Screenshot: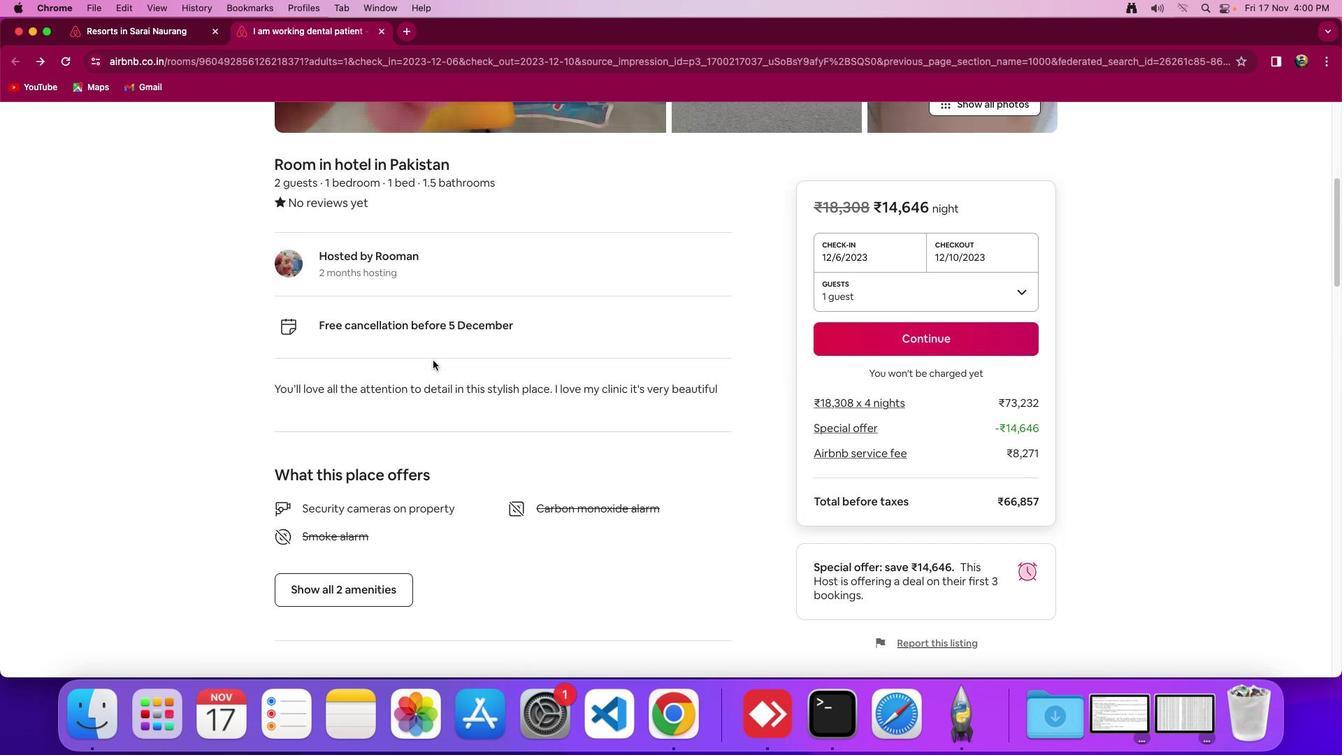
Action: Mouse scrolled (432, 360) with delta (0, 0)
Screenshot: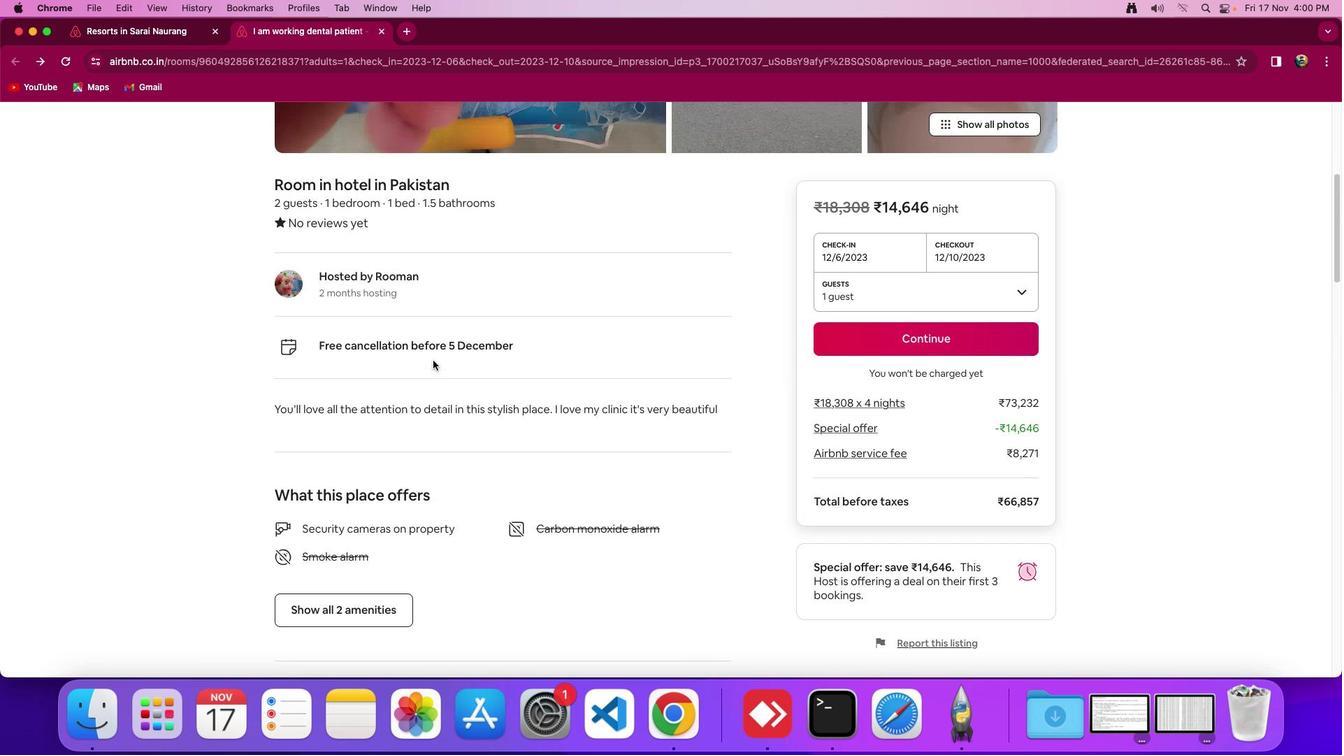 
Action: Mouse scrolled (432, 360) with delta (0, 3)
Screenshot: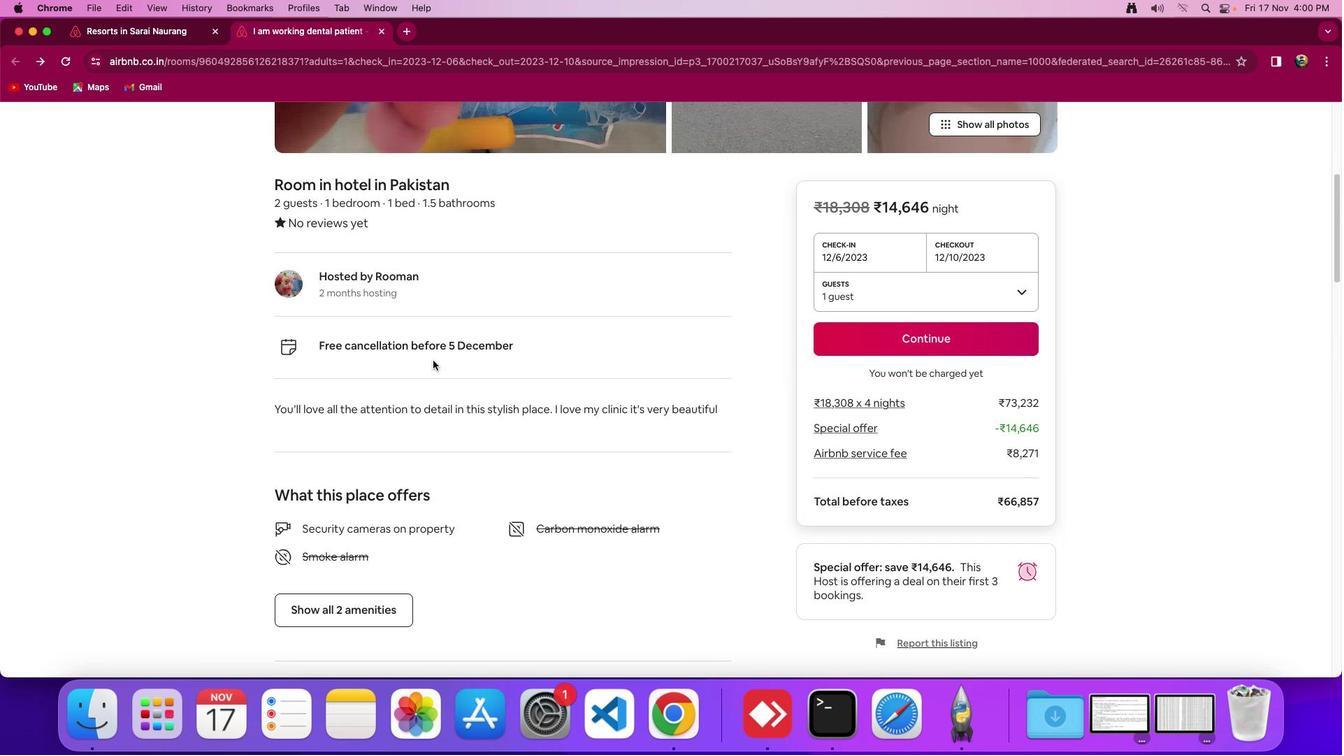 
Action: Mouse moved to (460, 374)
Screenshot: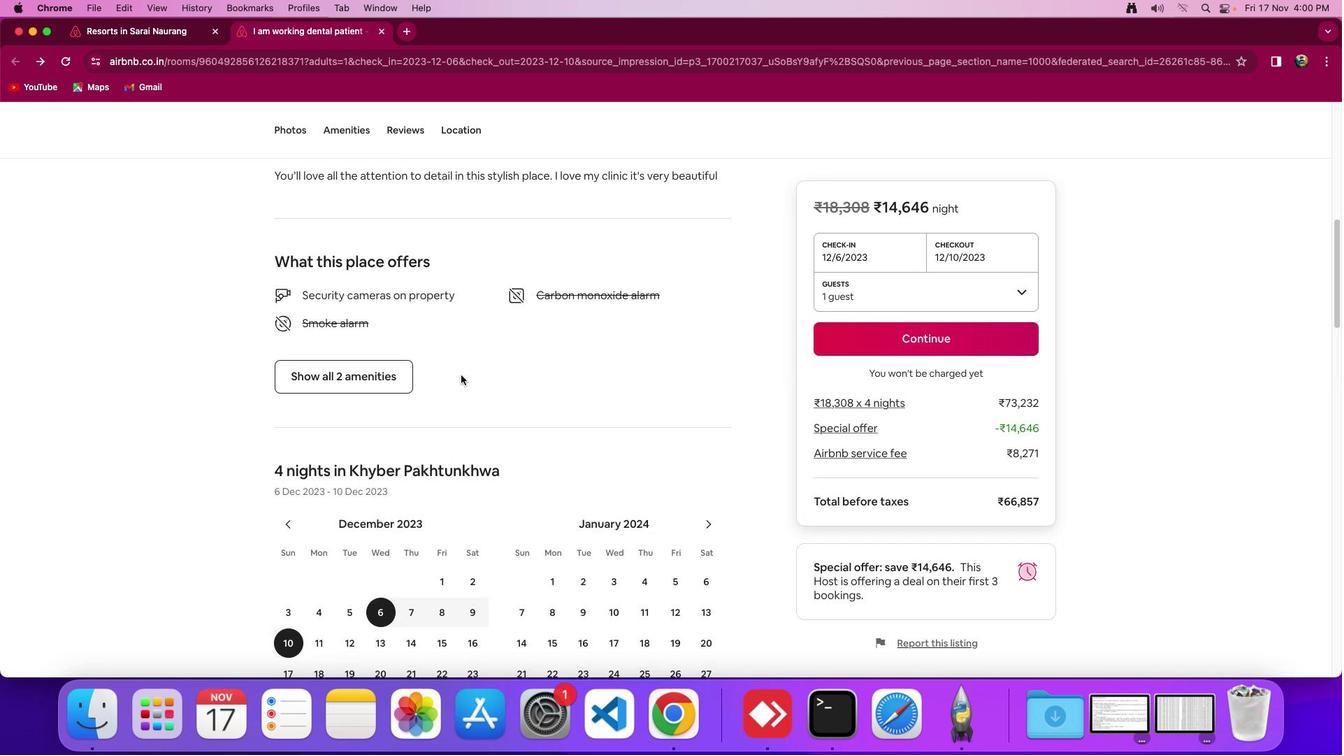 
Action: Mouse scrolled (460, 374) with delta (0, 0)
Screenshot: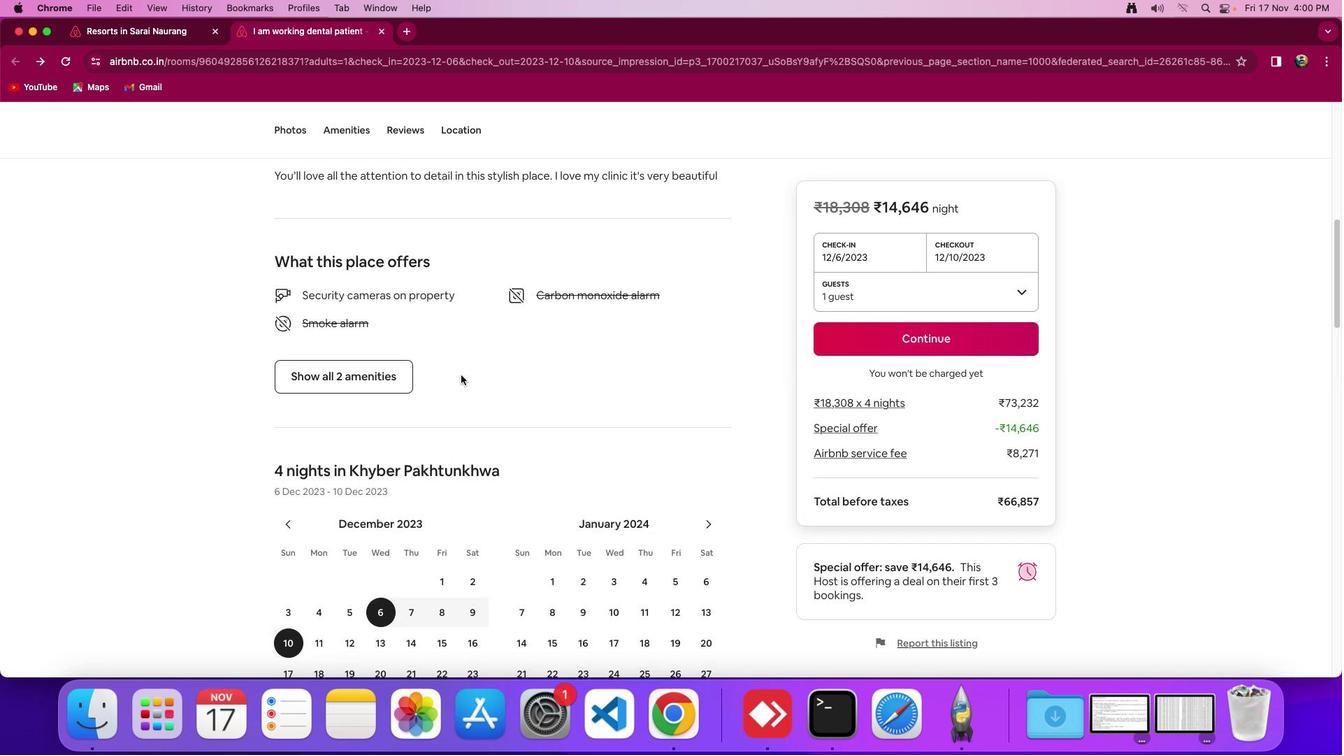 
Action: Mouse moved to (460, 374)
Screenshot: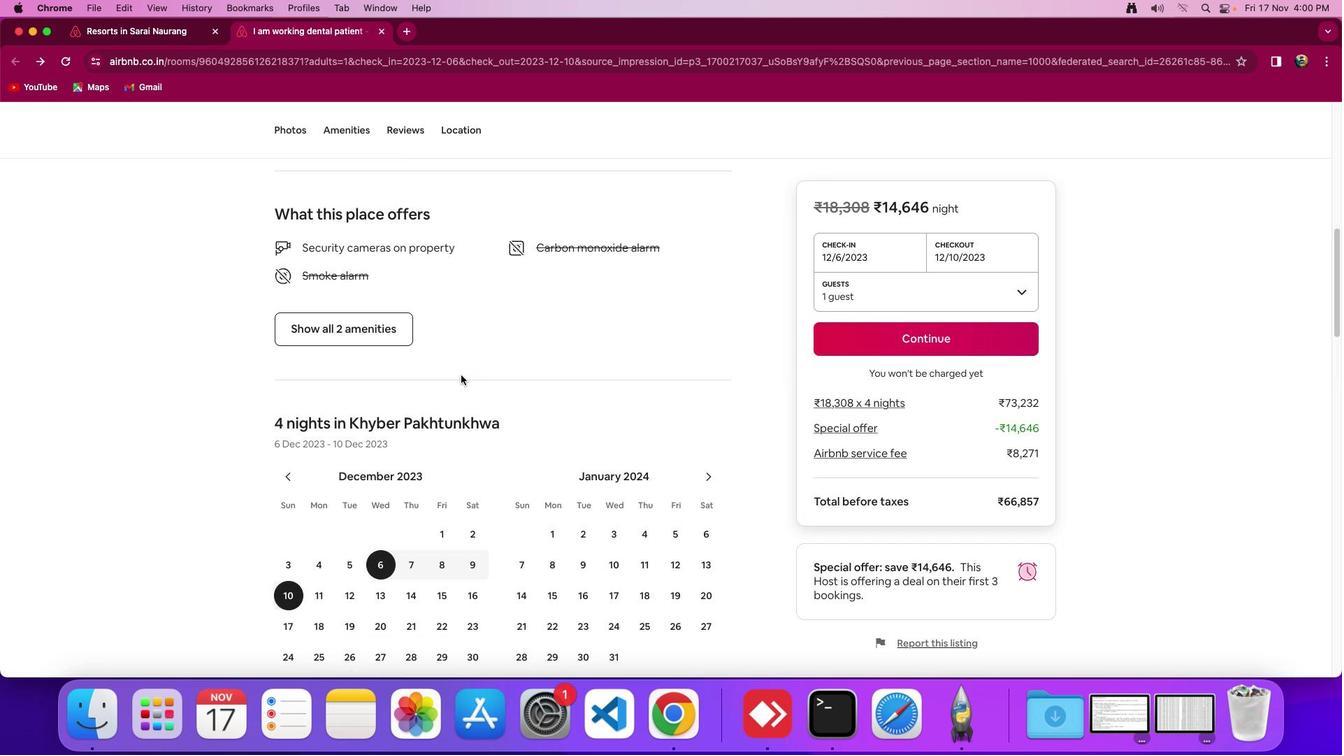 
Action: Mouse scrolled (460, 374) with delta (0, 0)
Screenshot: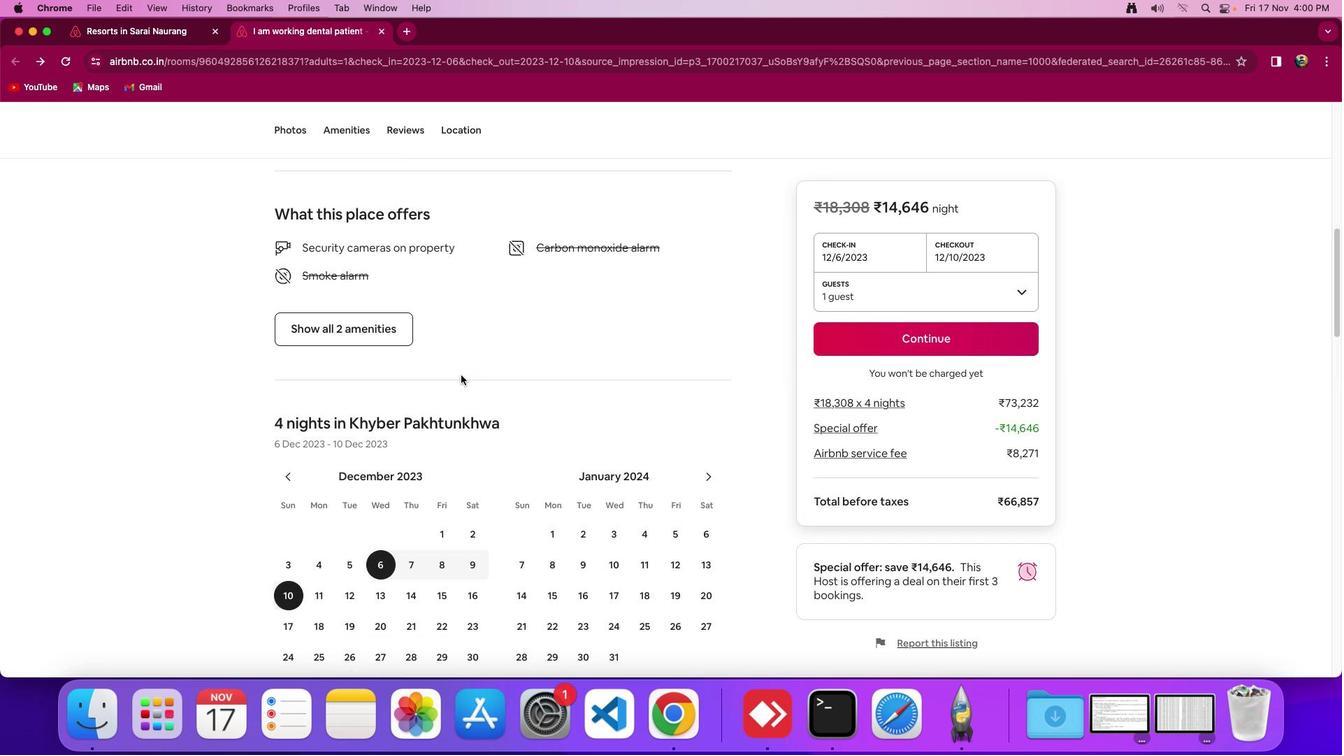 
Action: Mouse scrolled (460, 374) with delta (0, -2)
Screenshot: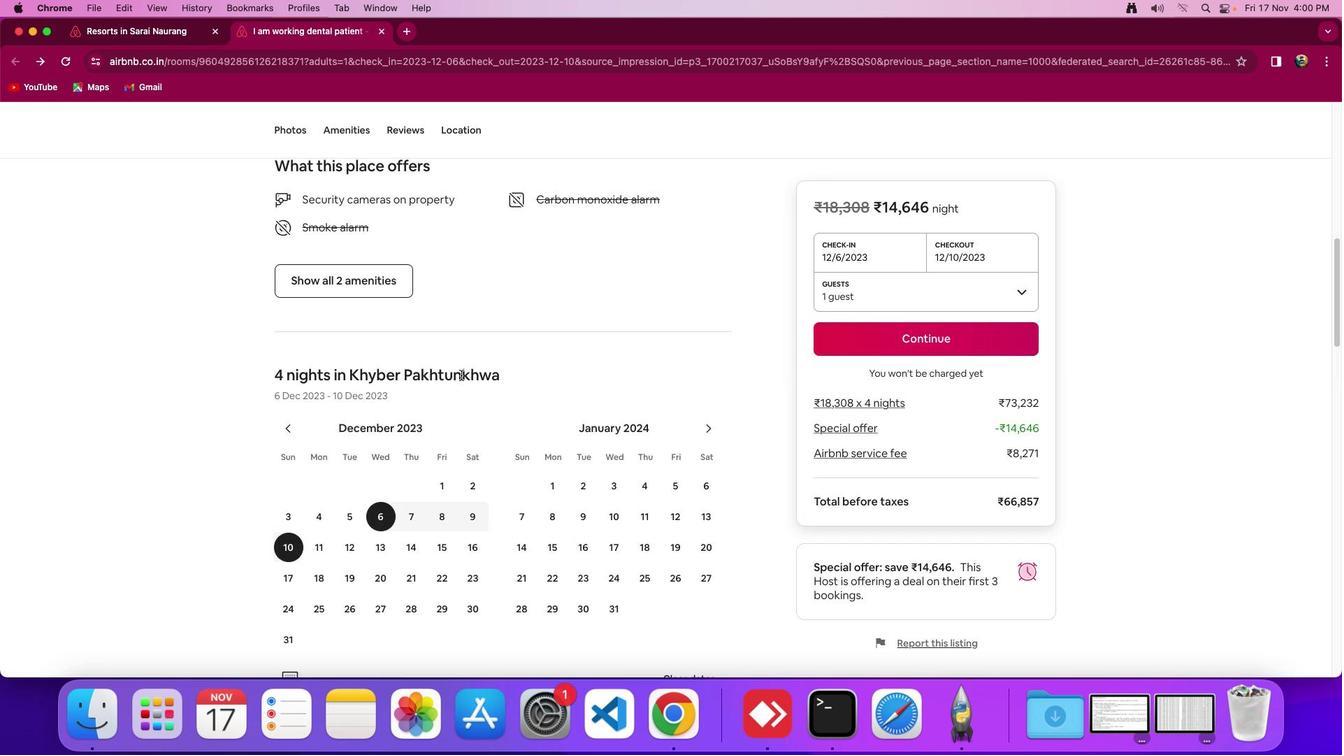 
Action: Mouse scrolled (460, 374) with delta (0, -3)
Screenshot: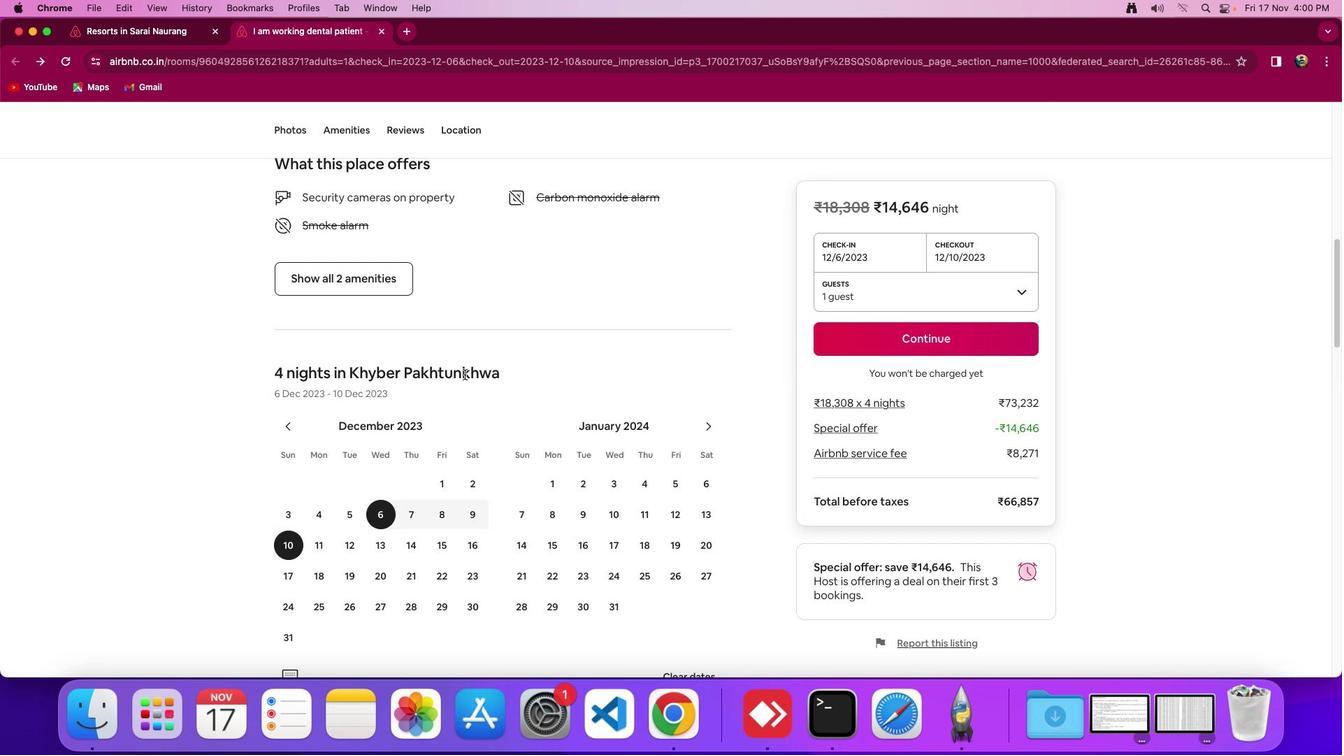 
Action: Mouse moved to (466, 374)
Screenshot: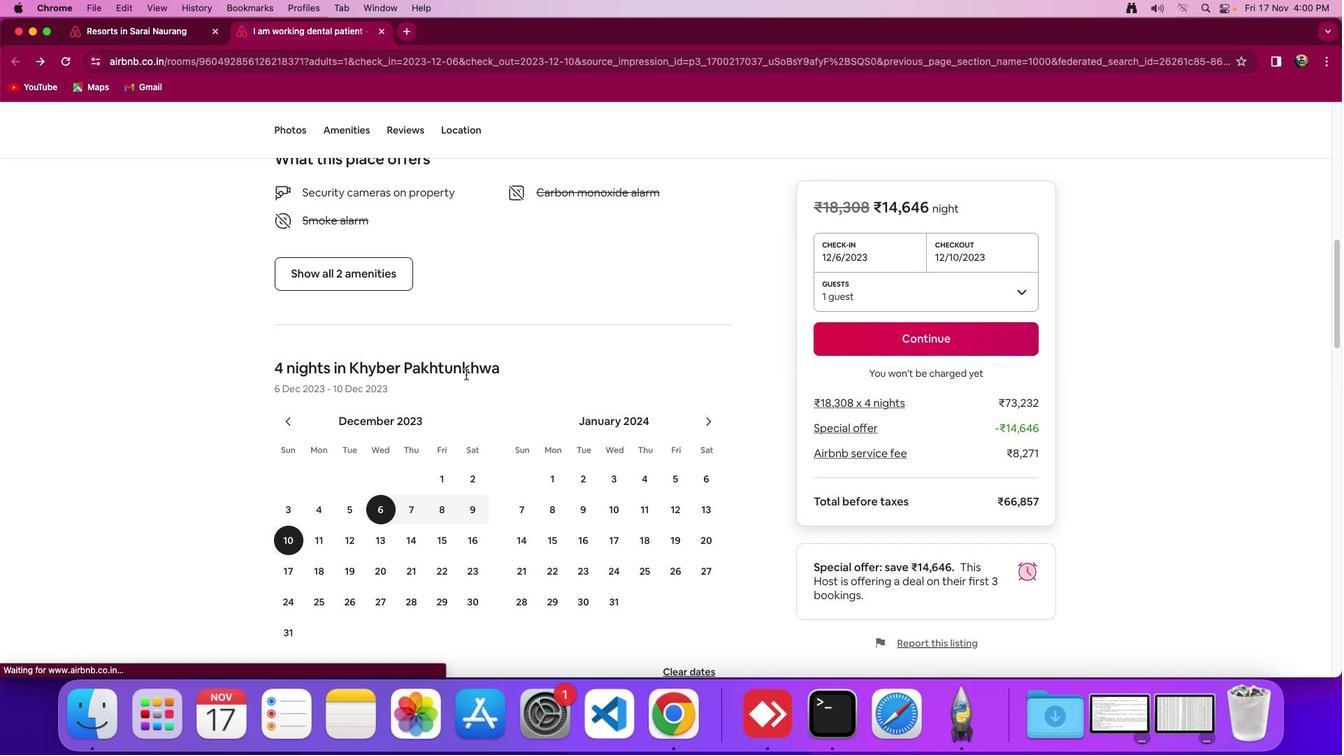 
Action: Mouse scrolled (466, 374) with delta (0, 0)
Screenshot: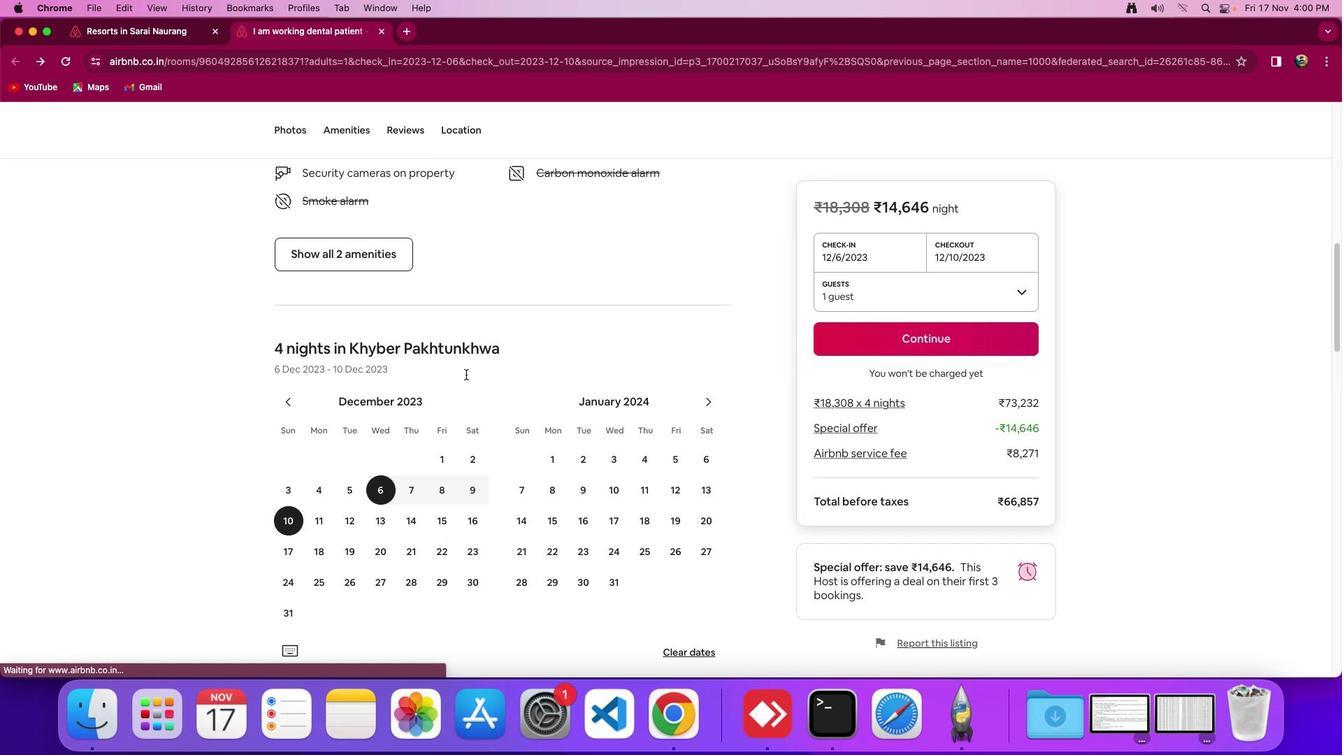 
Action: Mouse scrolled (466, 374) with delta (0, 0)
Screenshot: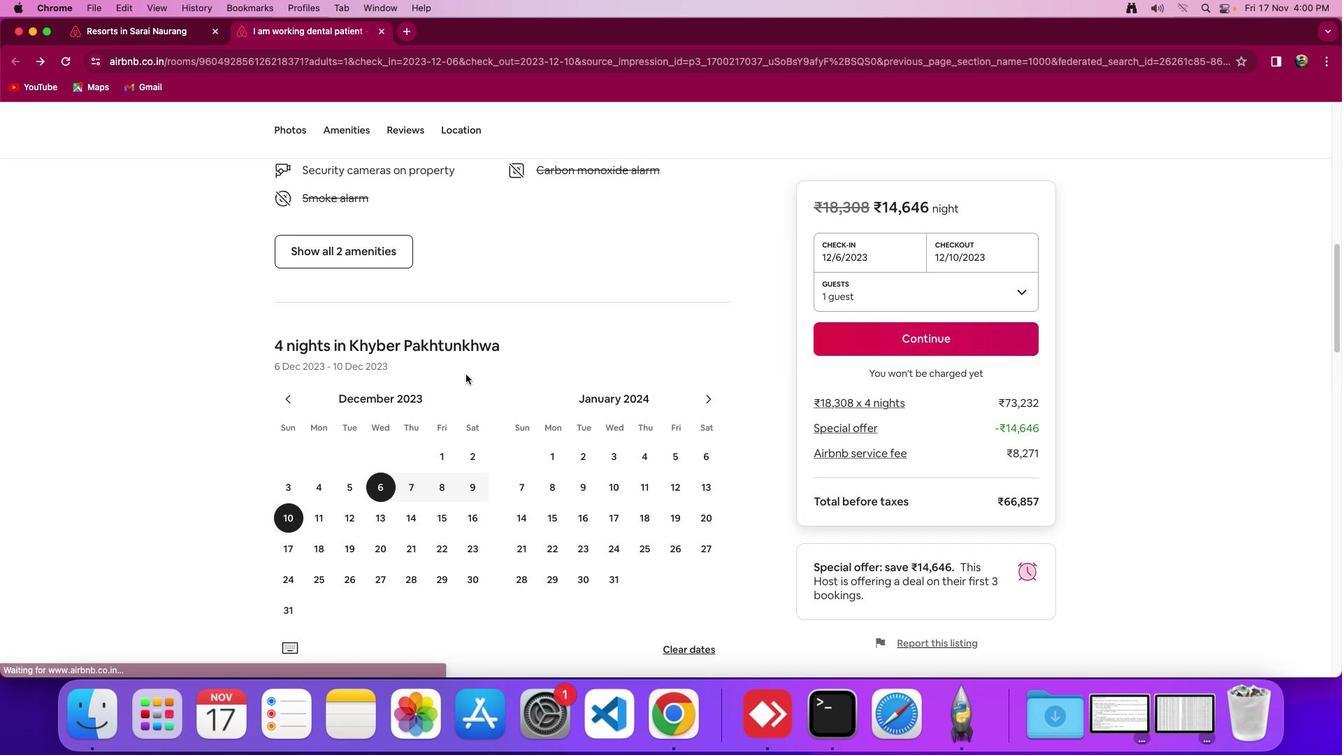 
Action: Mouse moved to (465, 378)
Screenshot: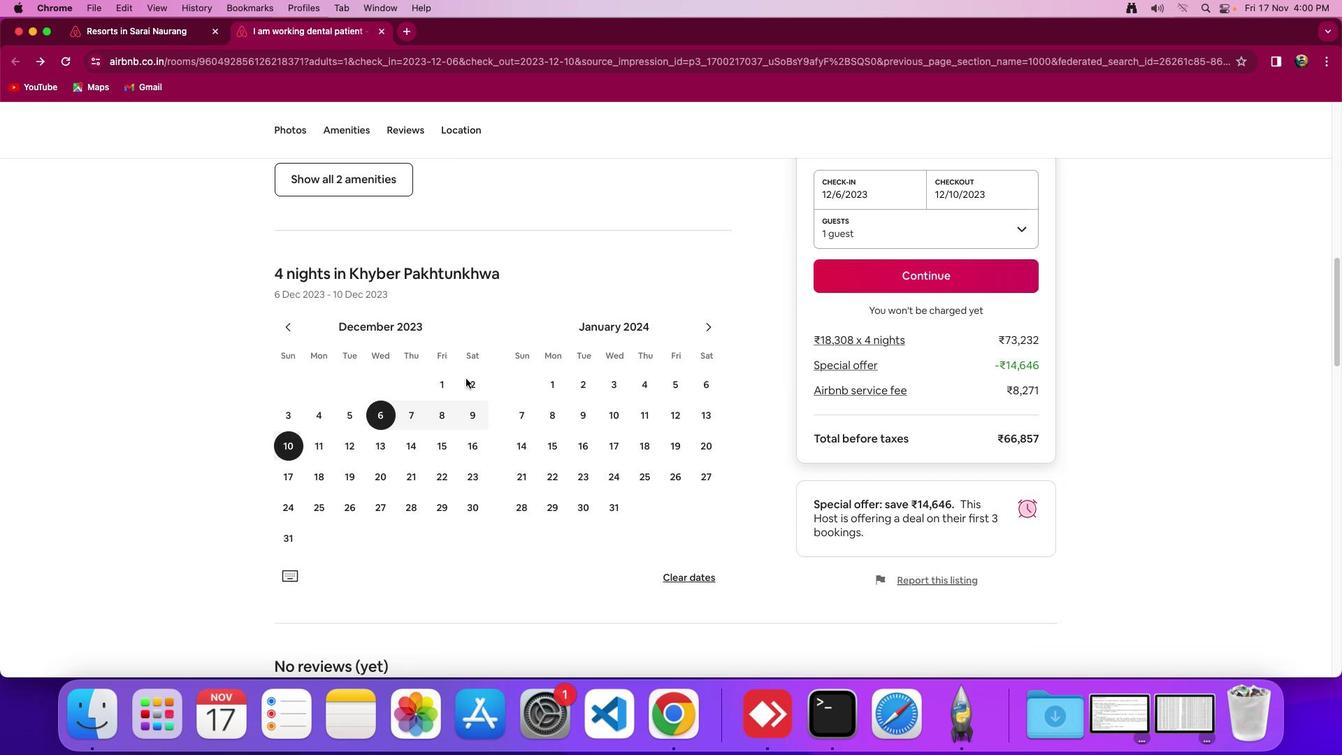 
Action: Mouse scrolled (465, 378) with delta (0, 0)
Screenshot: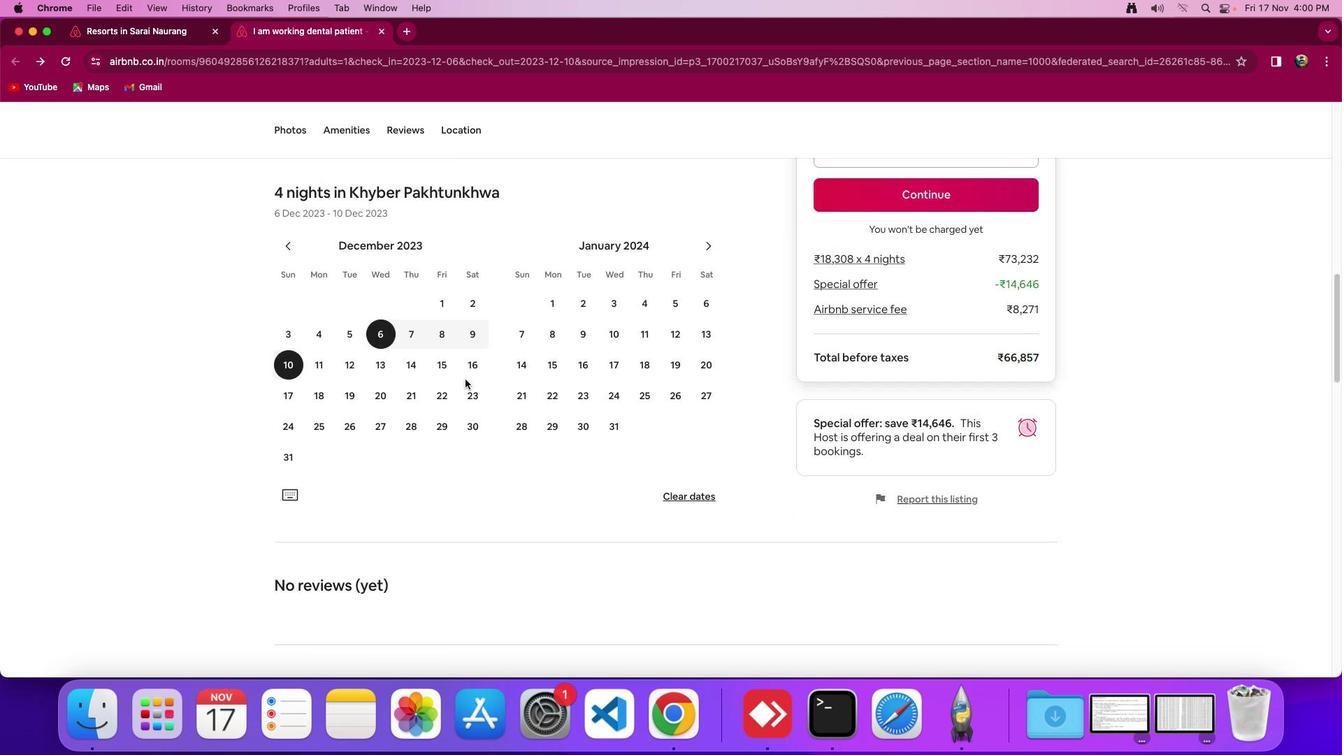 
Action: Mouse scrolled (465, 378) with delta (0, 0)
Screenshot: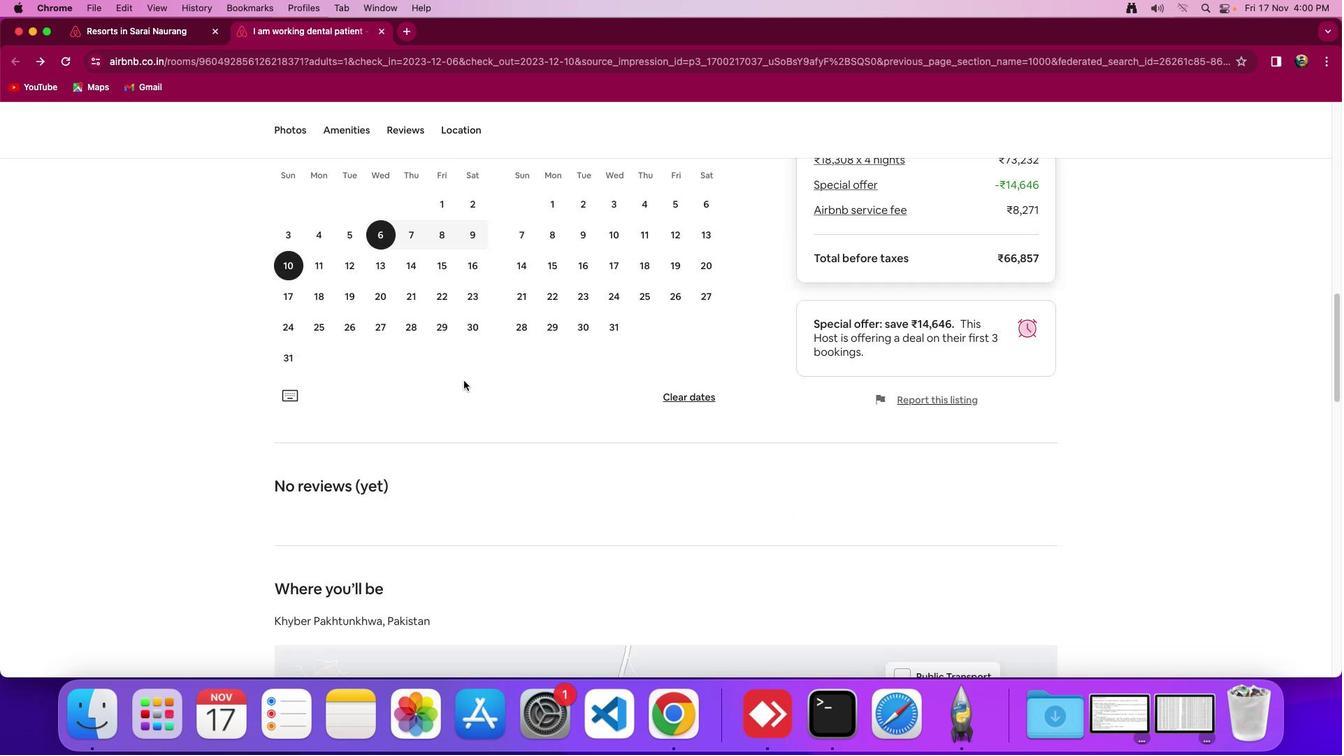 
Action: Mouse scrolled (465, 378) with delta (0, -2)
Screenshot: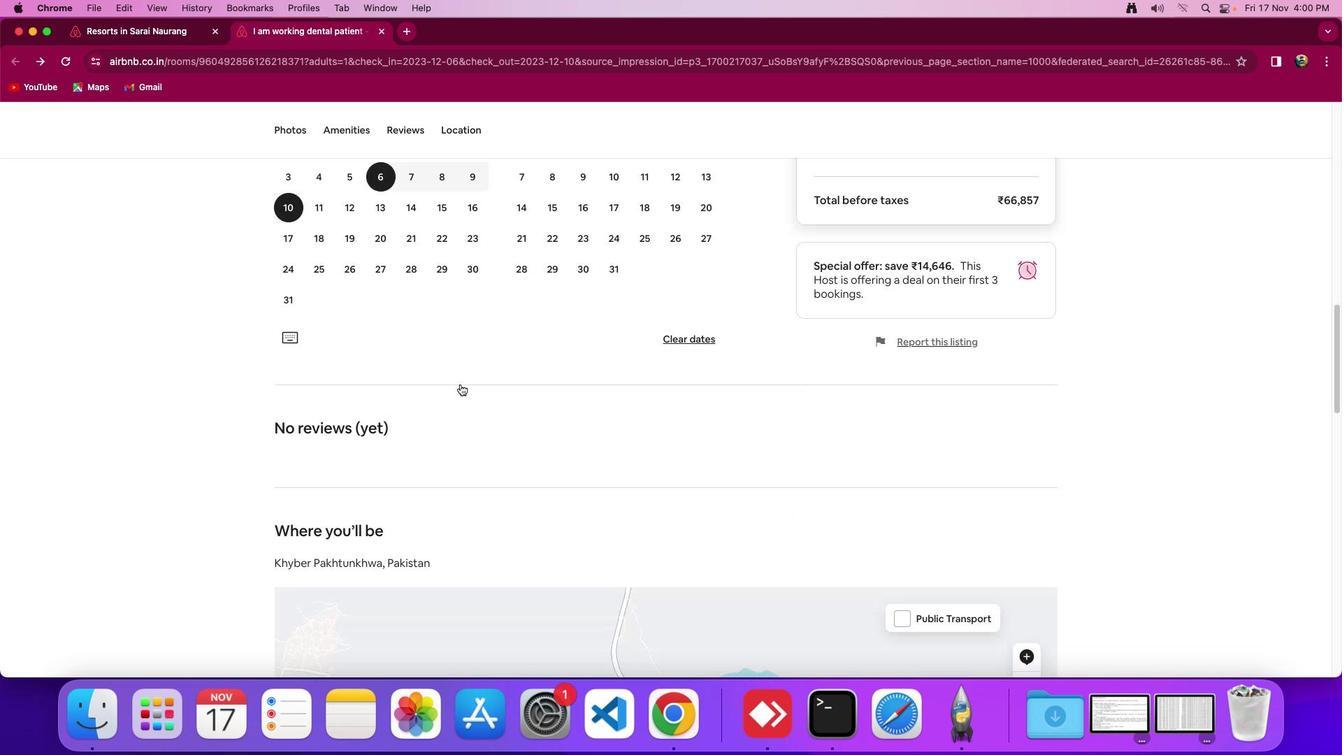
Action: Mouse scrolled (465, 378) with delta (0, -3)
Screenshot: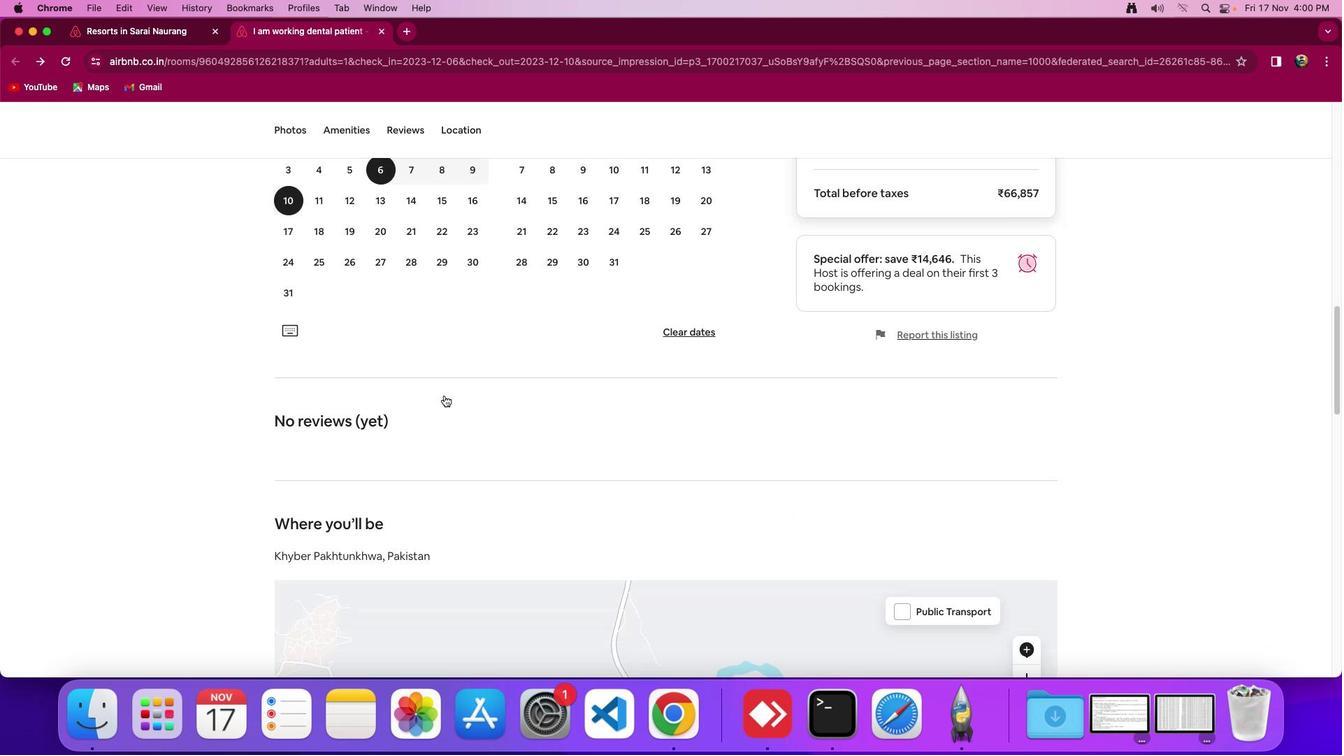 
Action: Mouse moved to (409, 416)
Screenshot: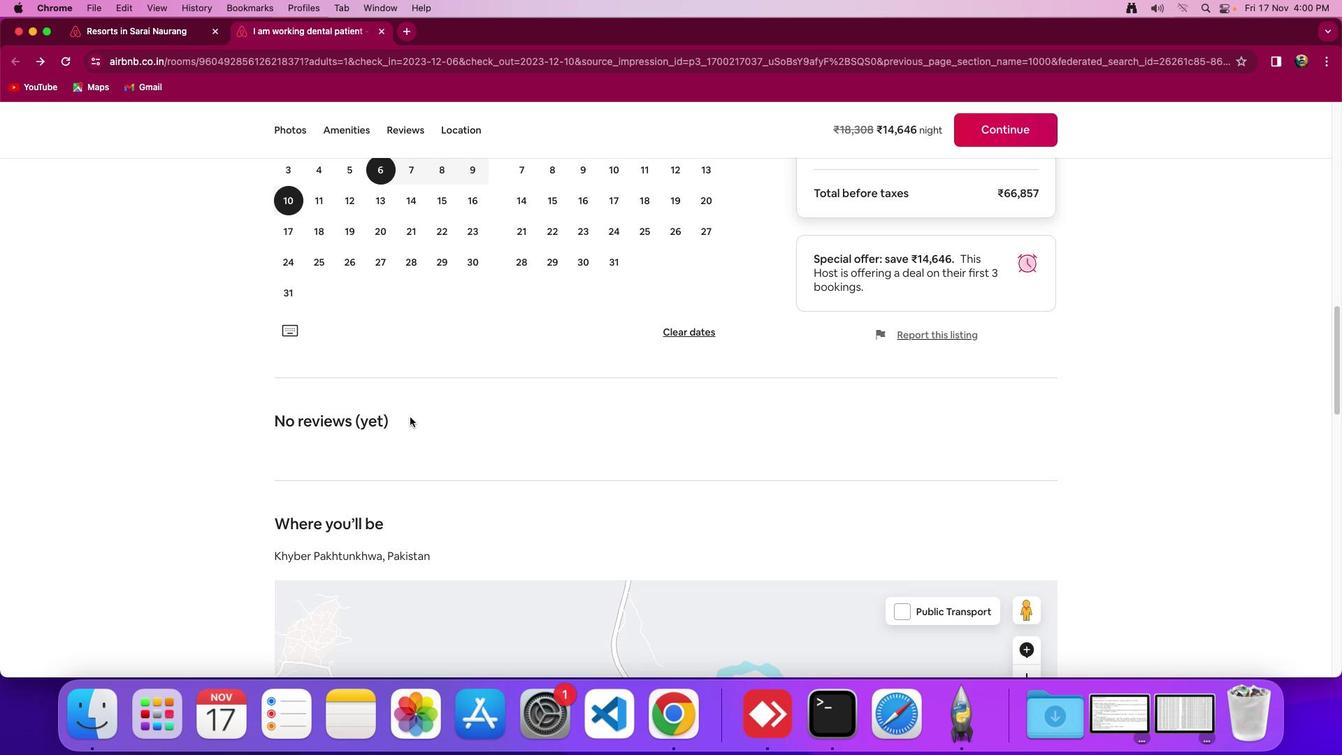 
Action: Mouse scrolled (409, 416) with delta (0, 0)
Screenshot: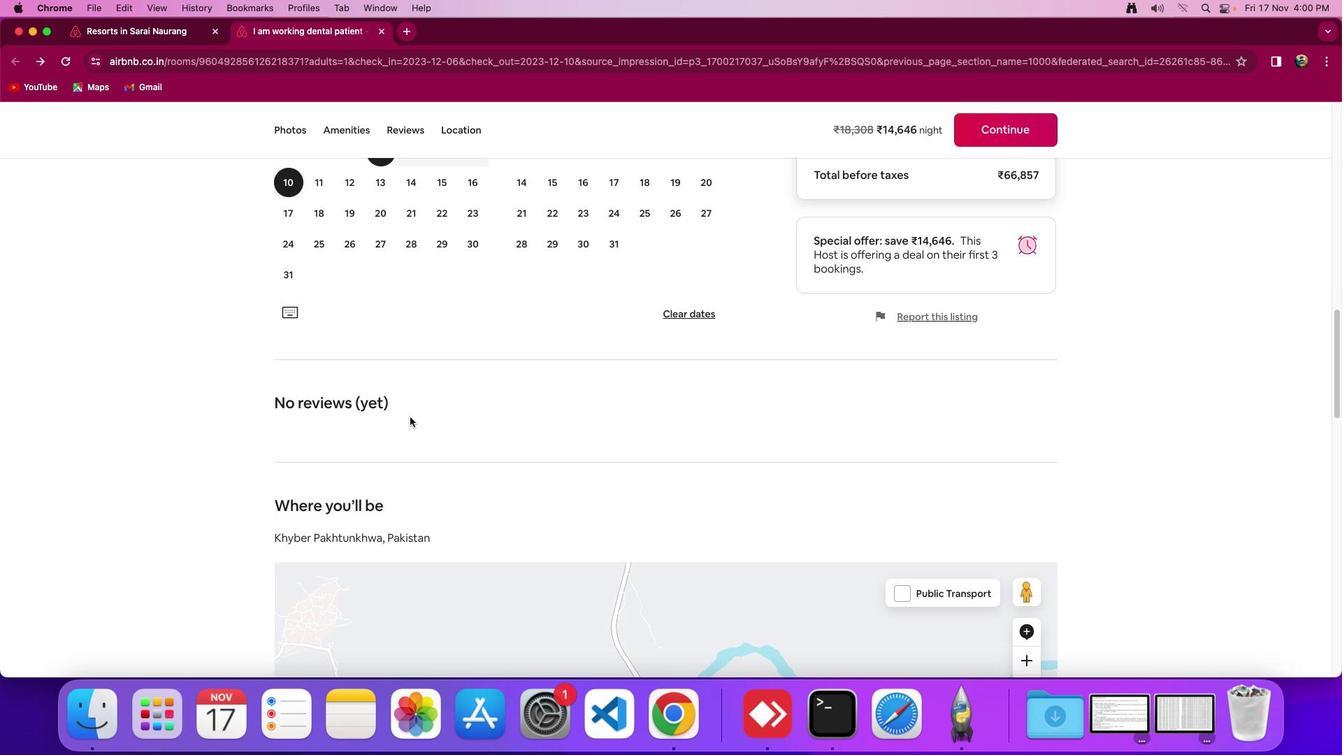 
Action: Mouse scrolled (409, 416) with delta (0, 0)
Screenshot: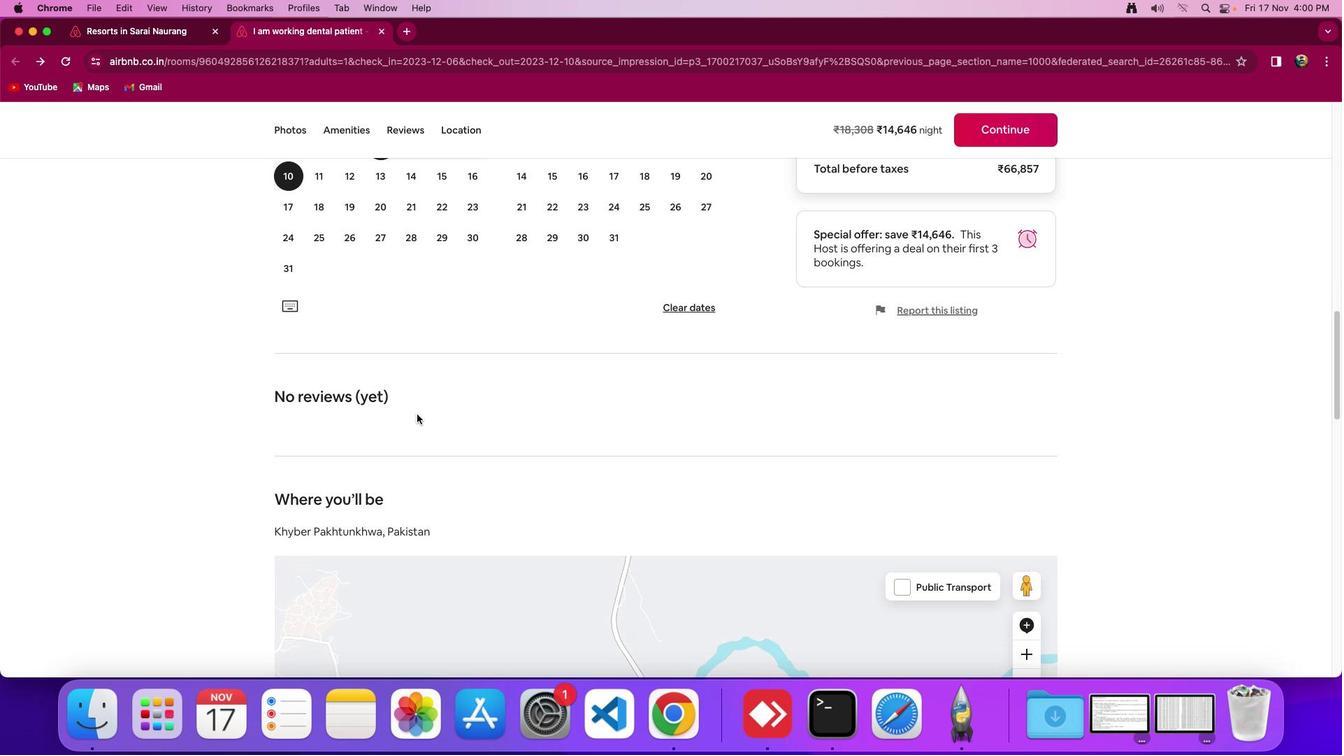 
Action: Mouse moved to (520, 406)
Screenshot: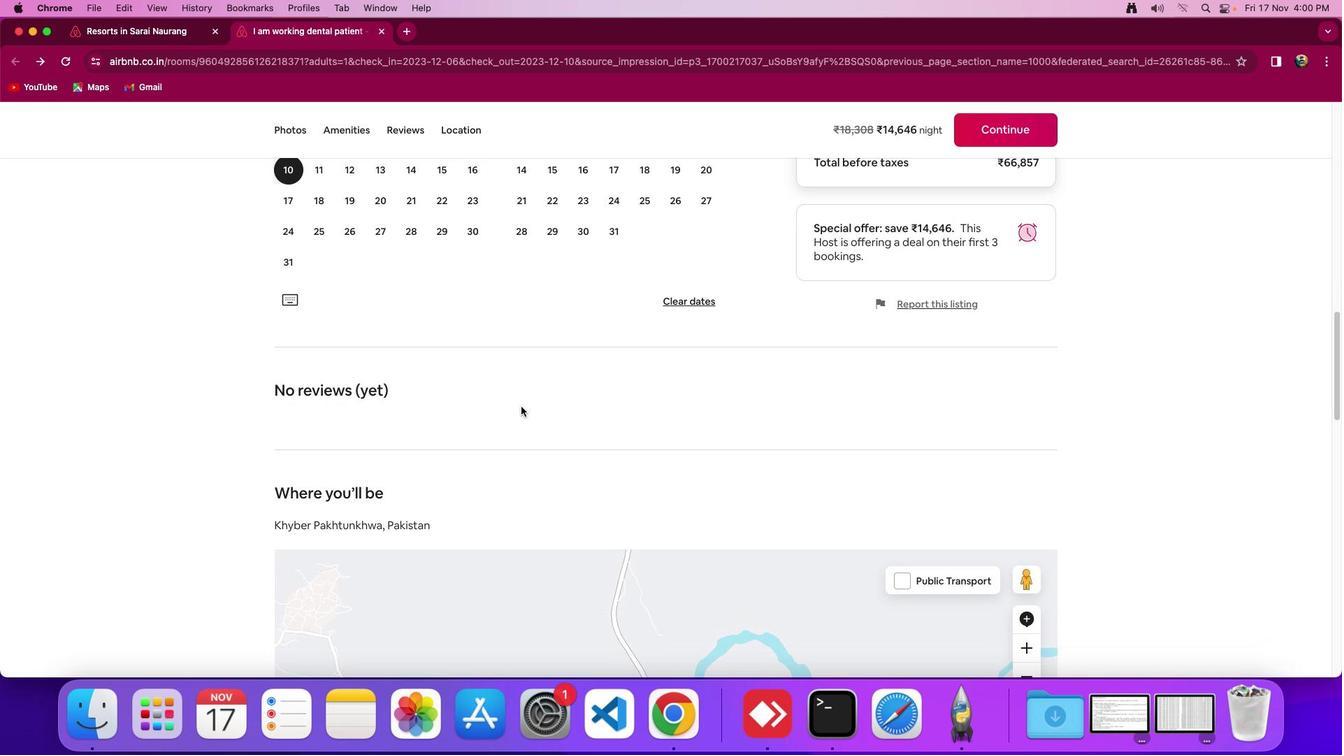 
Action: Mouse scrolled (520, 406) with delta (0, 0)
Screenshot: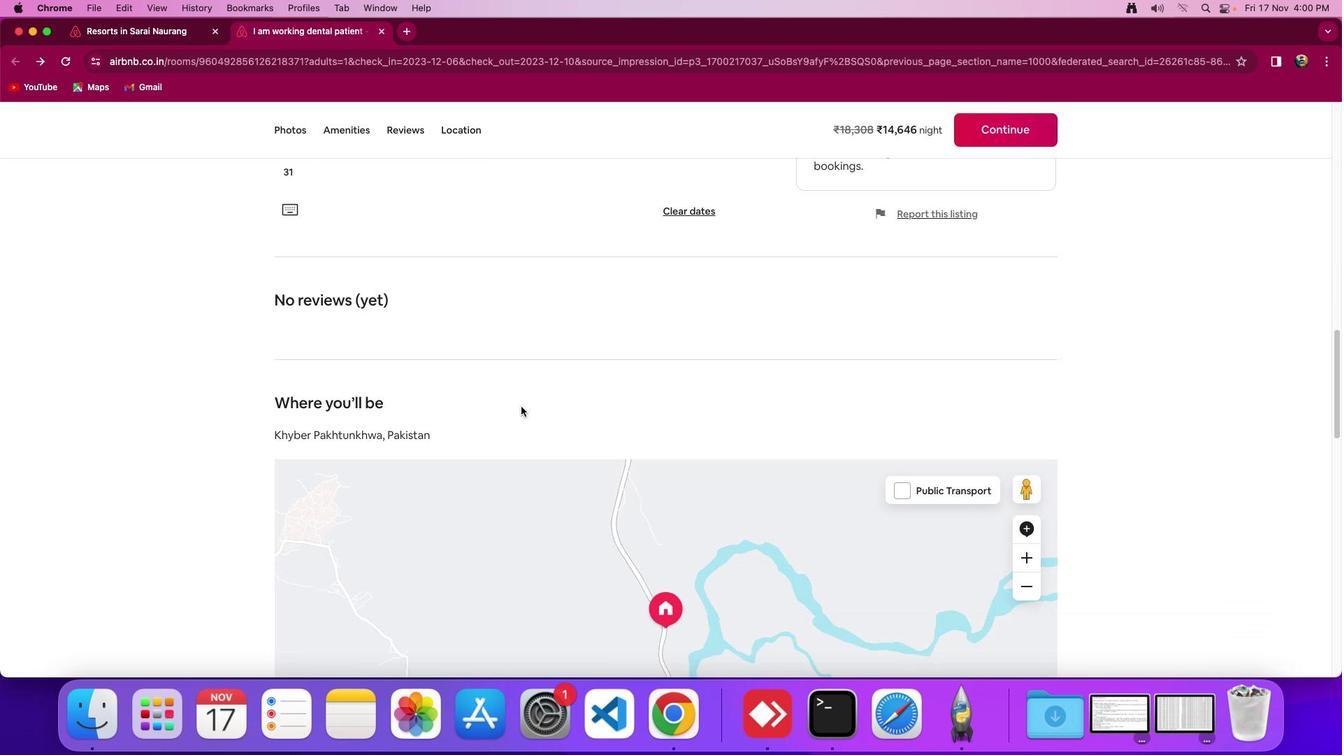 
Action: Mouse moved to (520, 406)
Screenshot: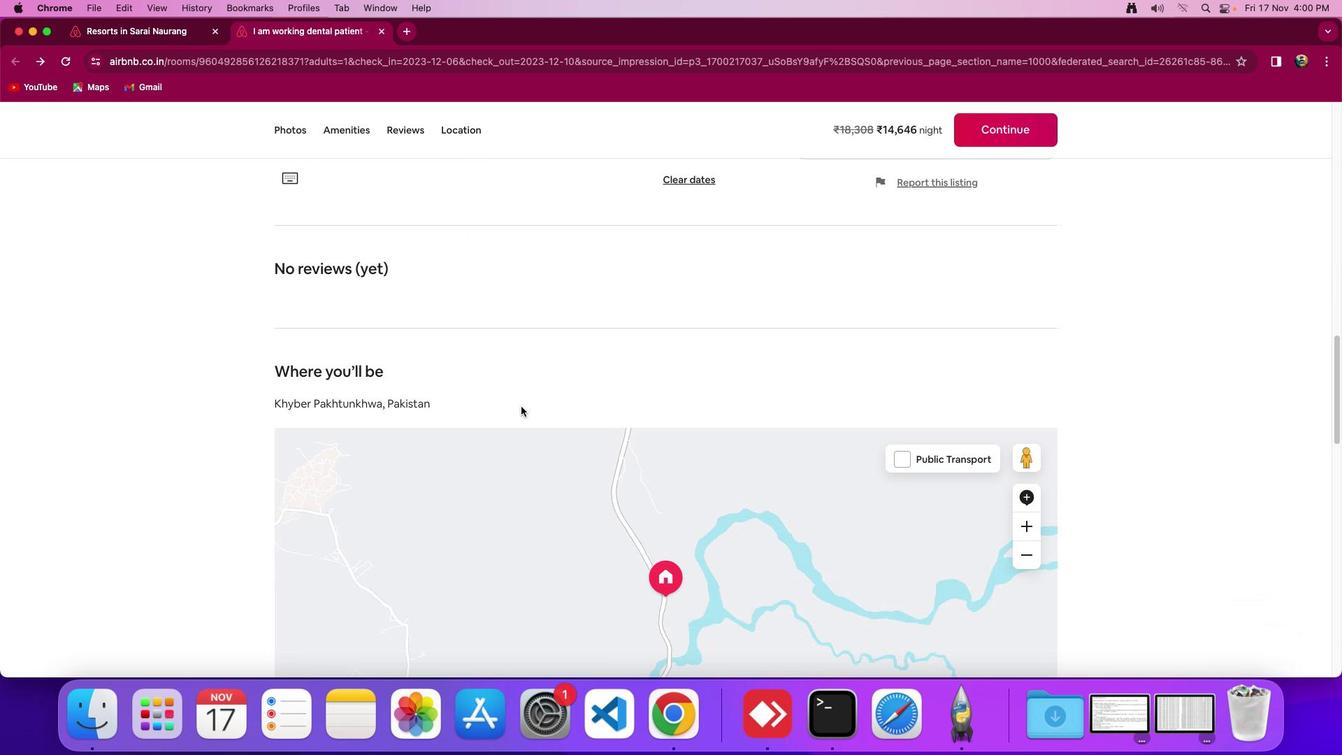 
Action: Mouse scrolled (520, 406) with delta (0, 0)
Screenshot: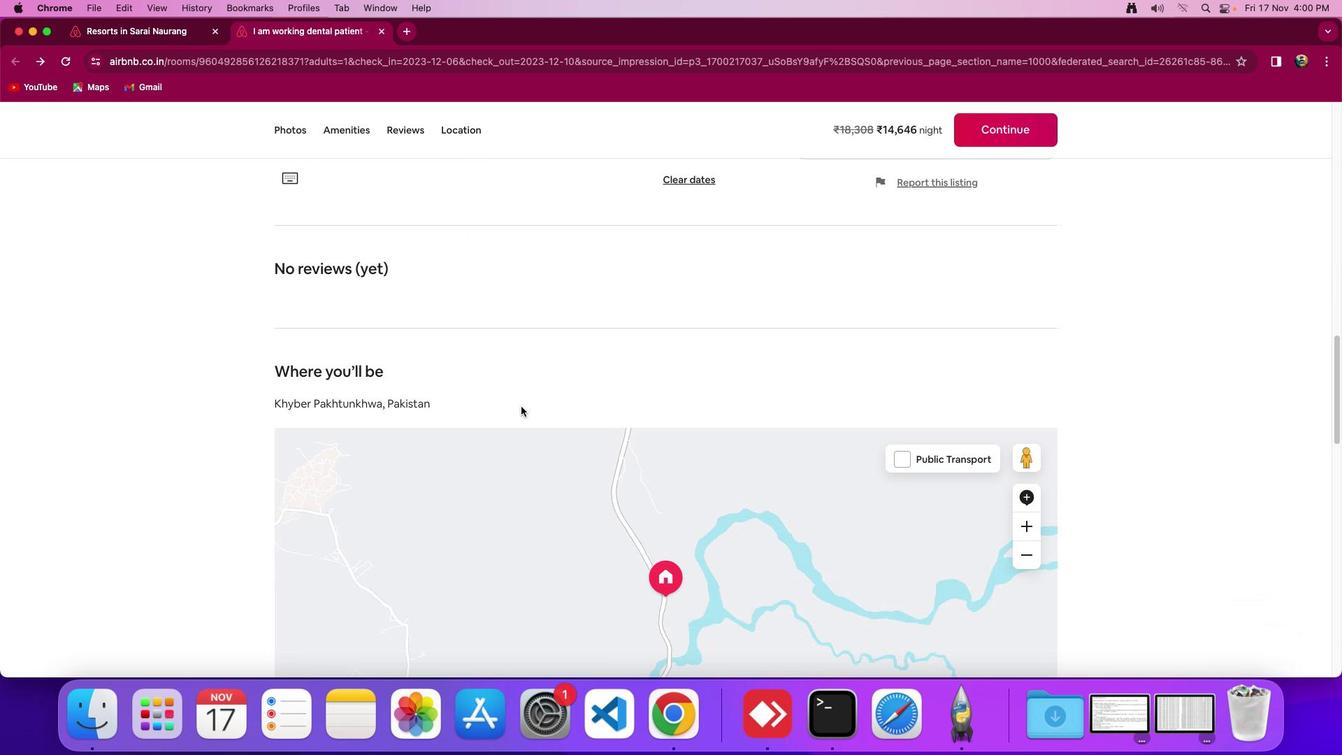 
Action: Mouse moved to (521, 406)
Screenshot: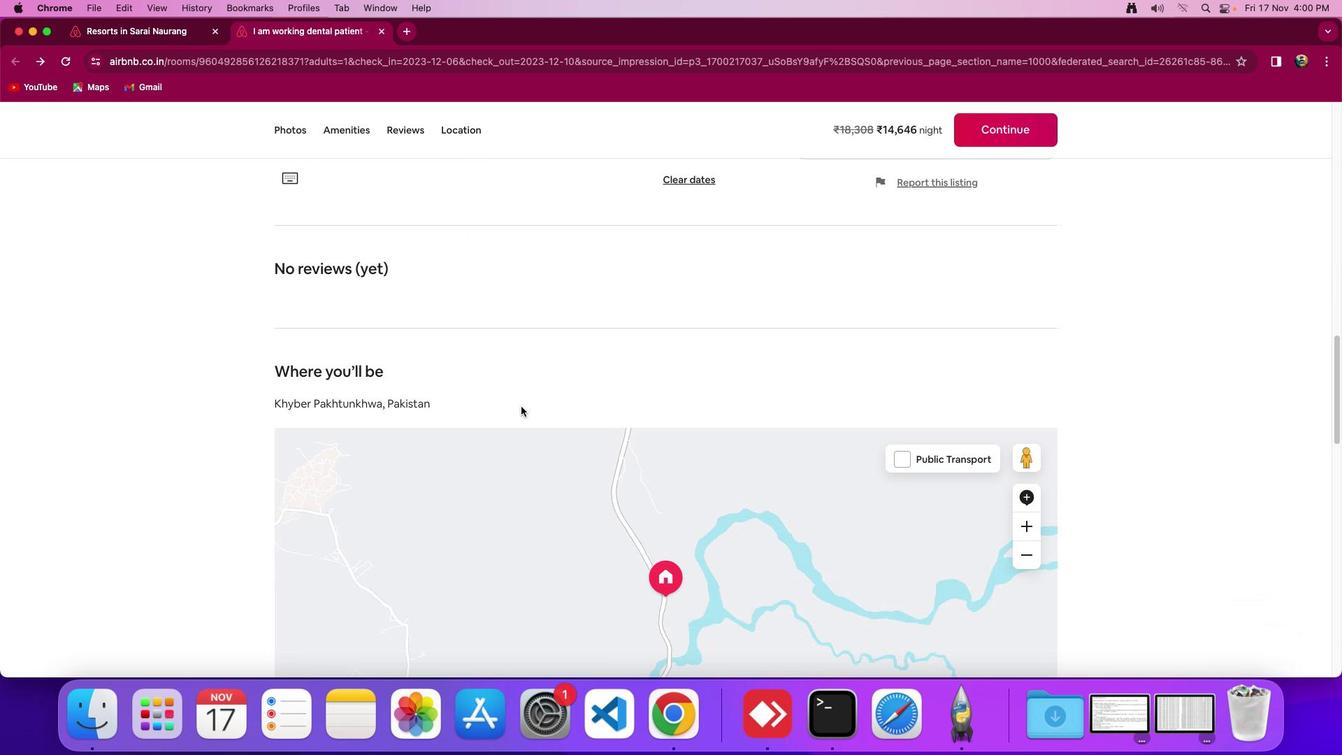 
Action: Mouse scrolled (521, 406) with delta (0, -2)
Screenshot: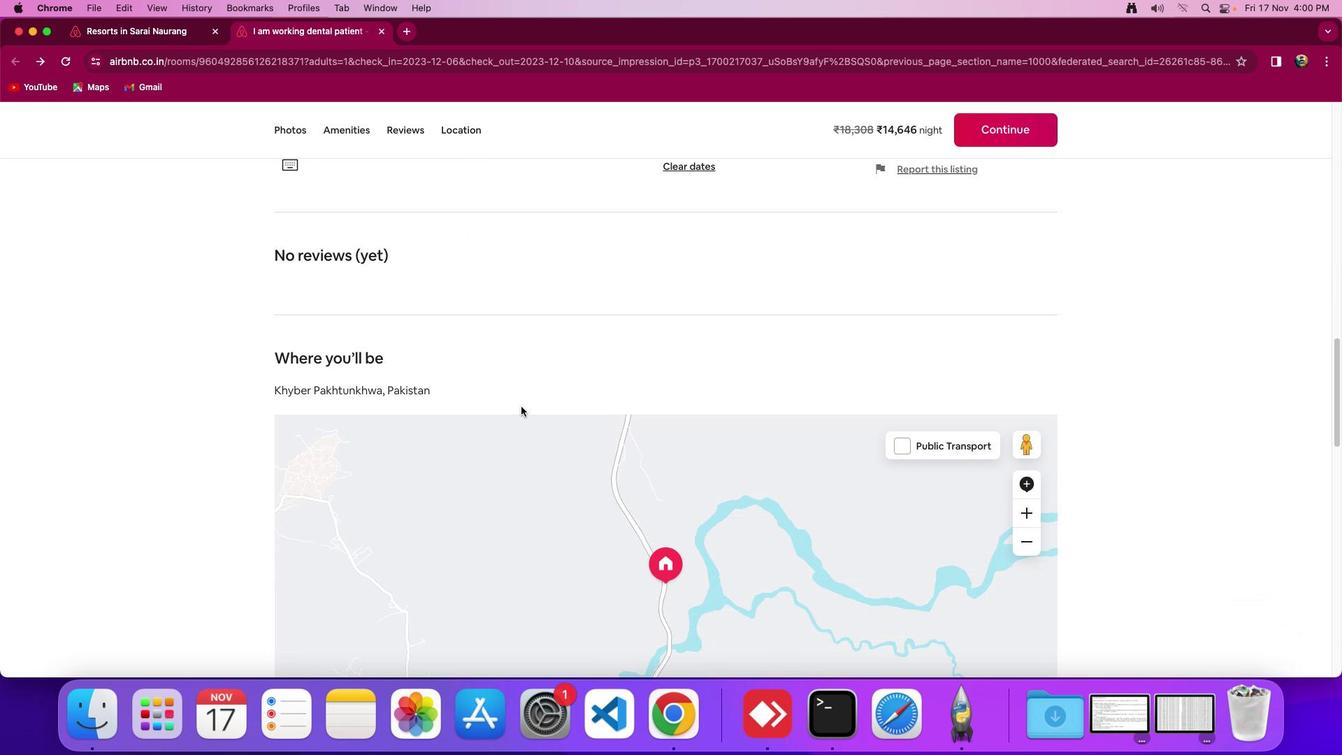 
Action: Mouse moved to (521, 406)
Screenshot: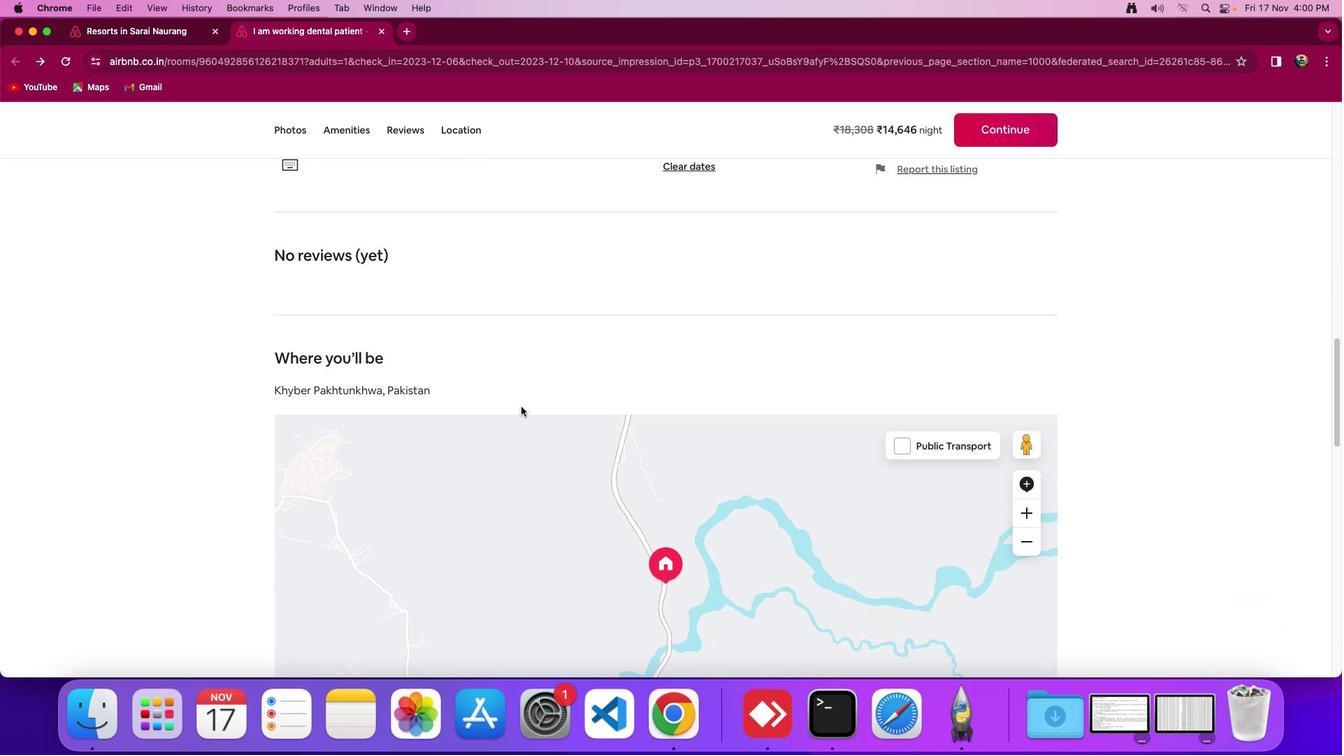 
Action: Mouse scrolled (521, 406) with delta (0, 0)
Screenshot: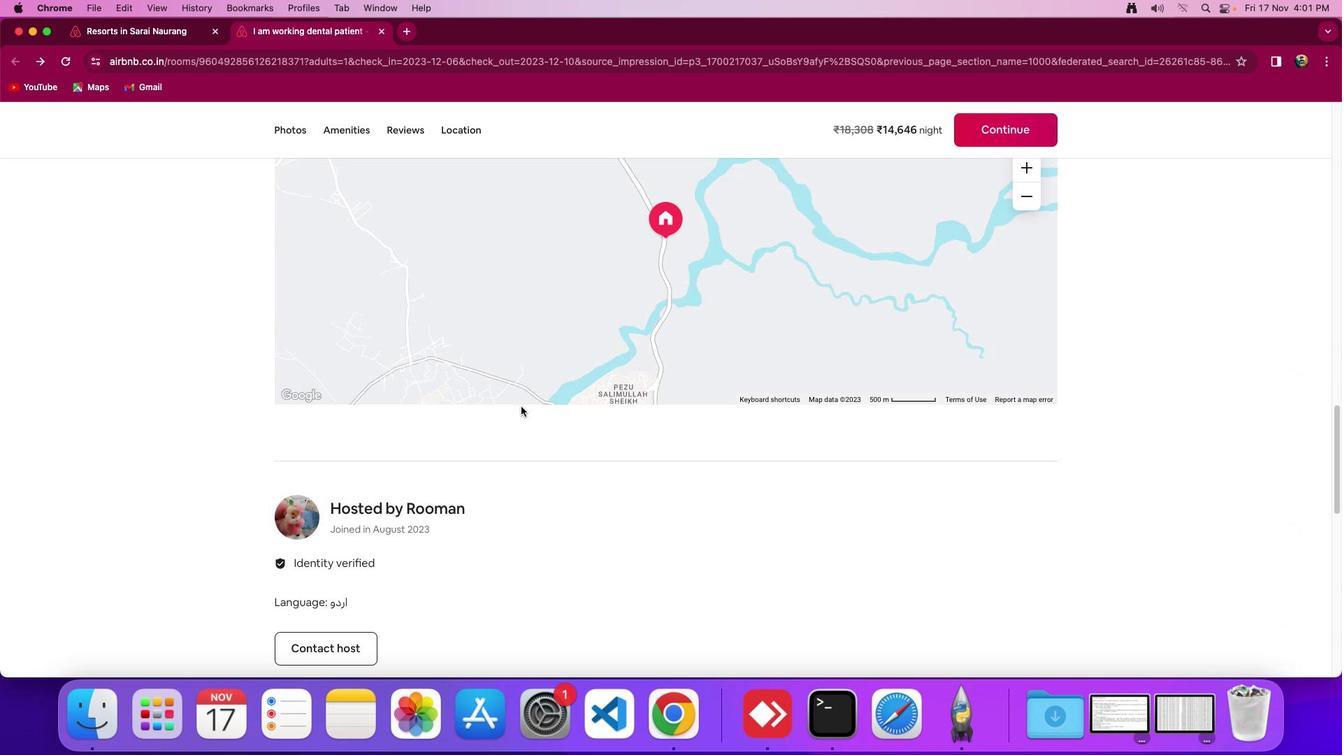 
Action: Mouse scrolled (521, 406) with delta (0, 0)
Screenshot: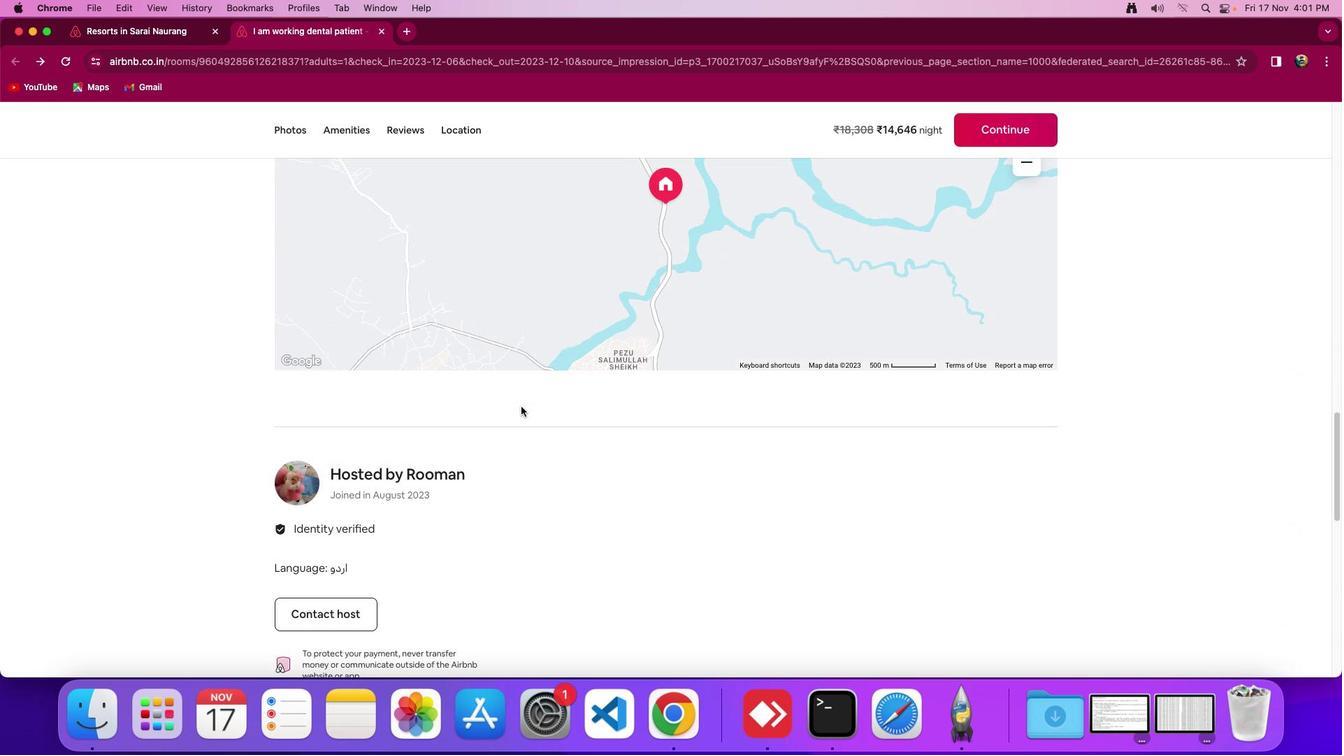 
Action: Mouse scrolled (521, 406) with delta (0, -3)
Screenshot: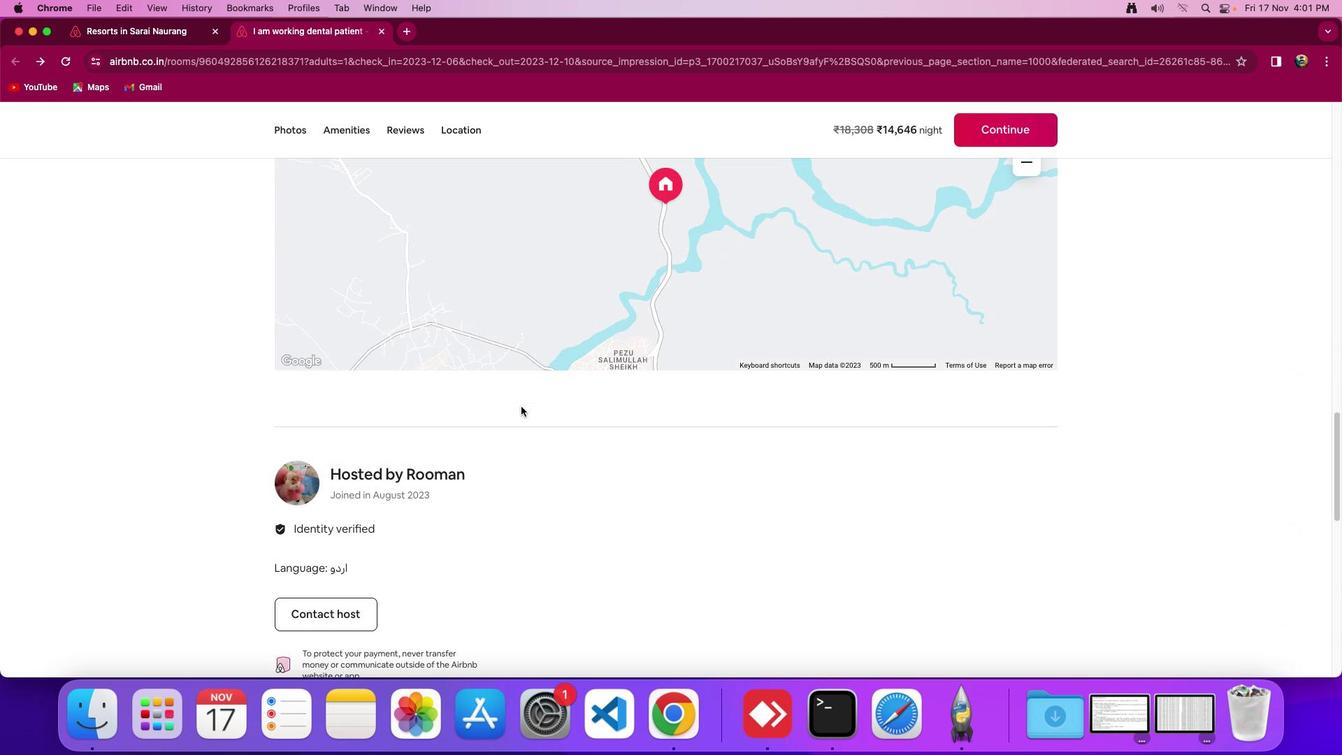 
Action: Mouse scrolled (521, 406) with delta (0, -4)
Screenshot: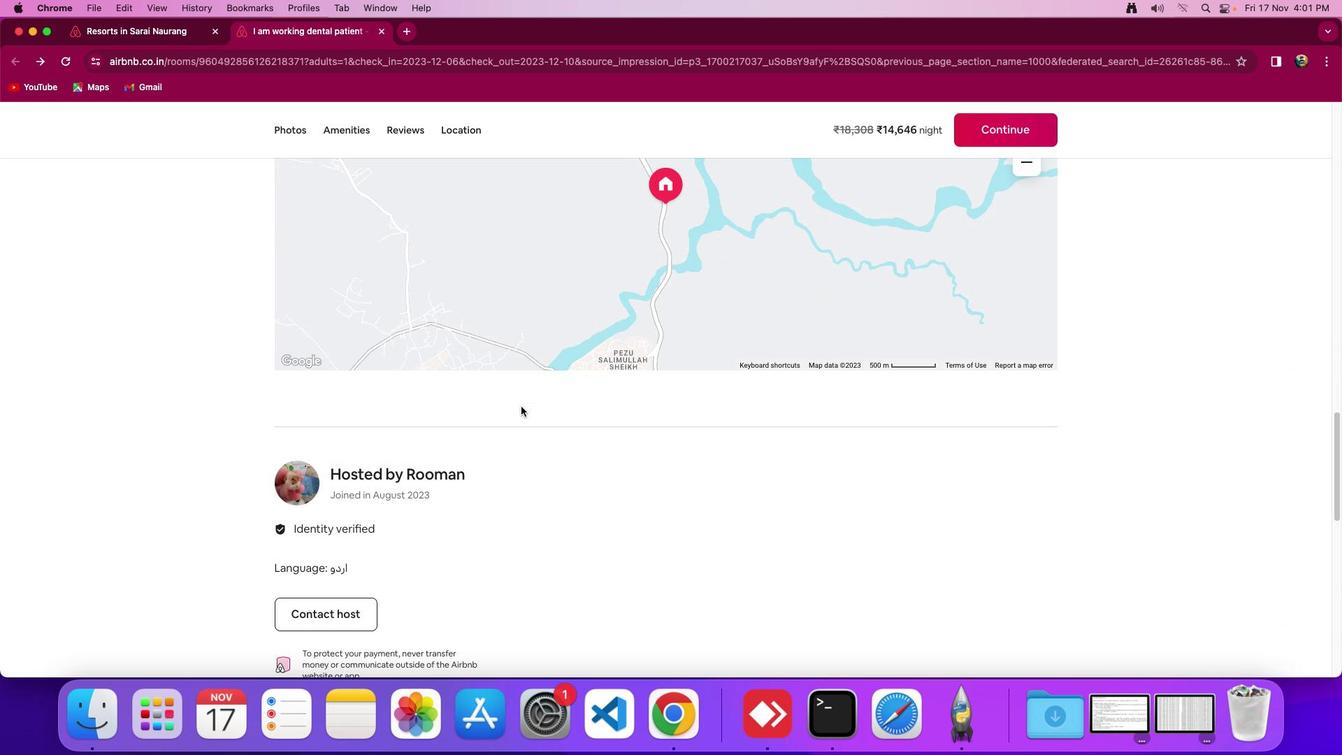 
Action: Mouse scrolled (521, 406) with delta (0, 0)
Screenshot: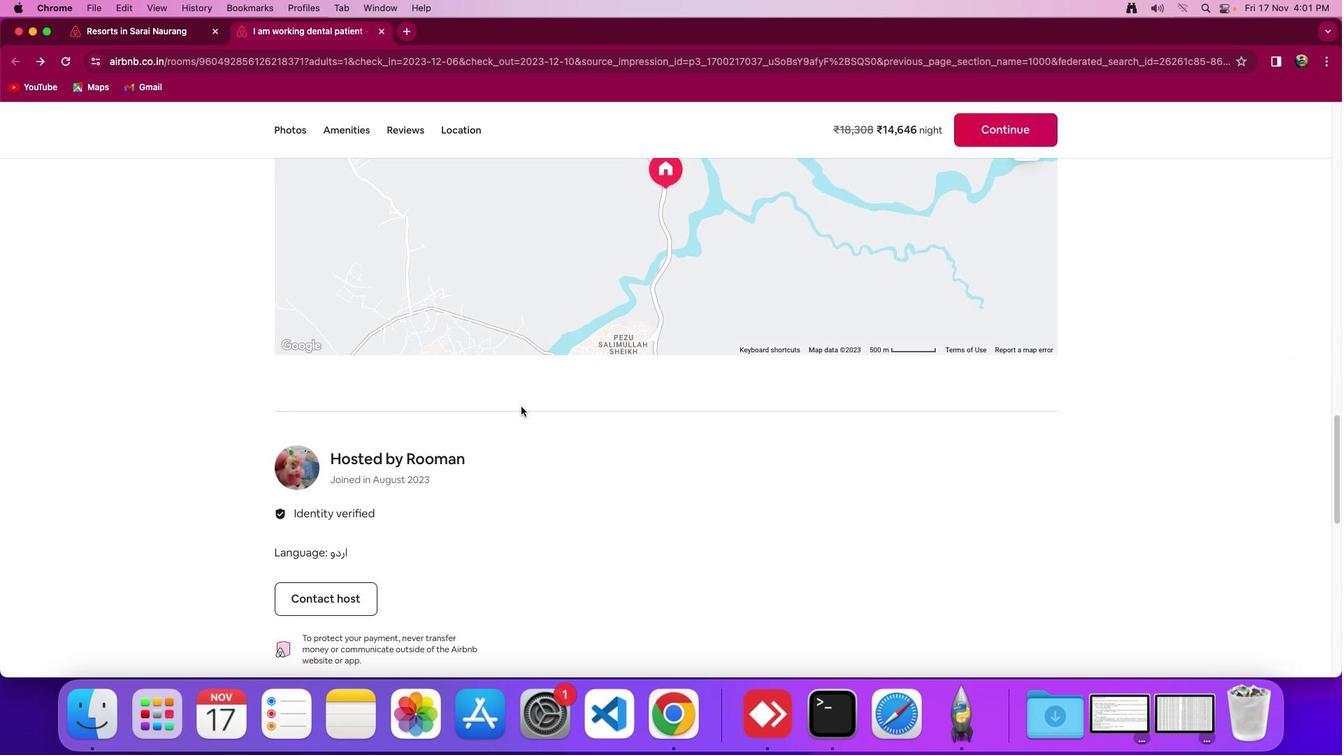 
Action: Mouse scrolled (521, 406) with delta (0, 0)
Screenshot: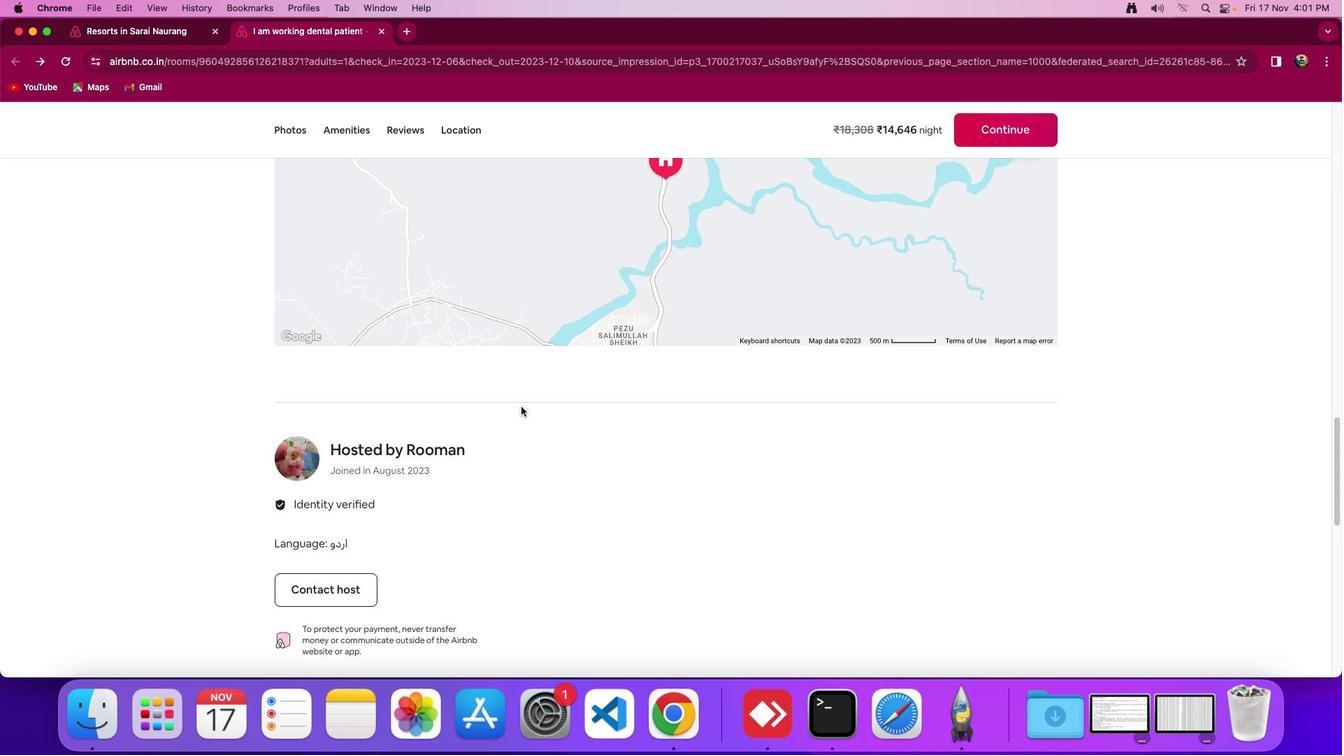 
Action: Mouse scrolled (521, 406) with delta (0, 0)
Screenshot: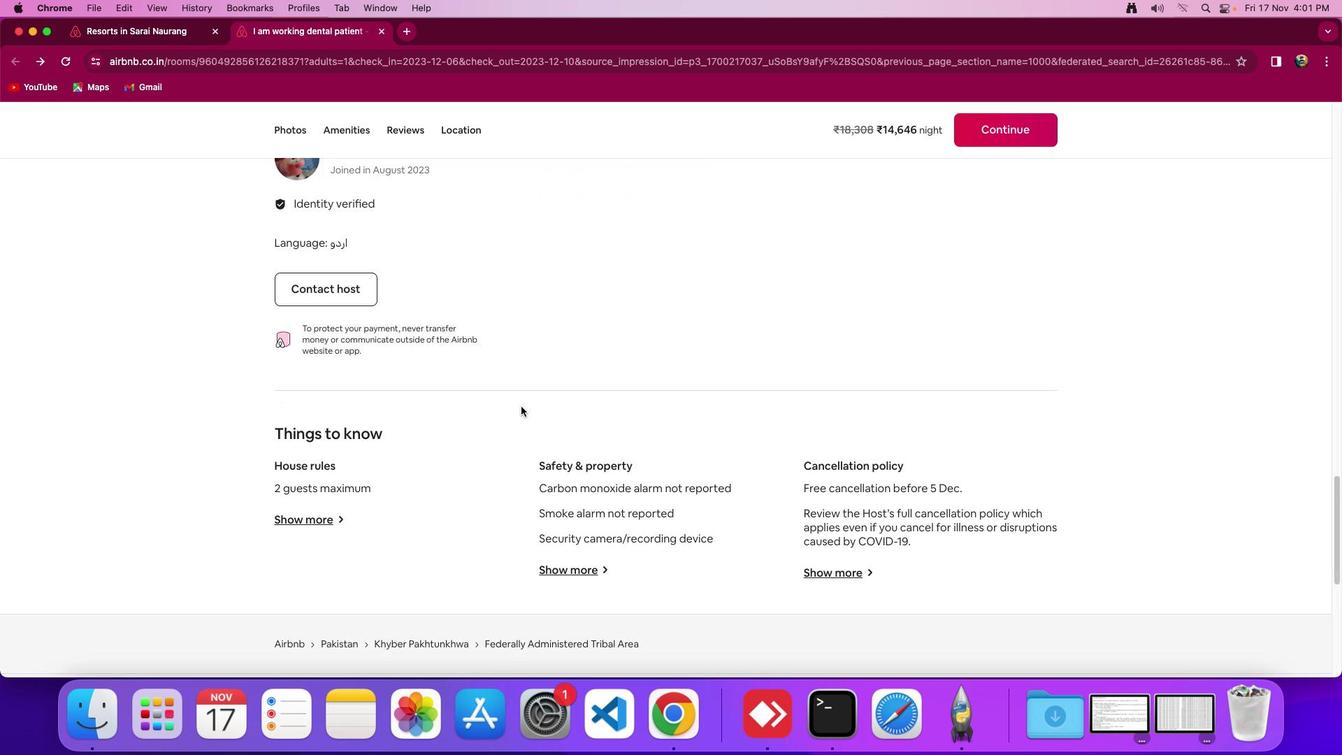 
Action: Mouse scrolled (521, 406) with delta (0, 0)
Screenshot: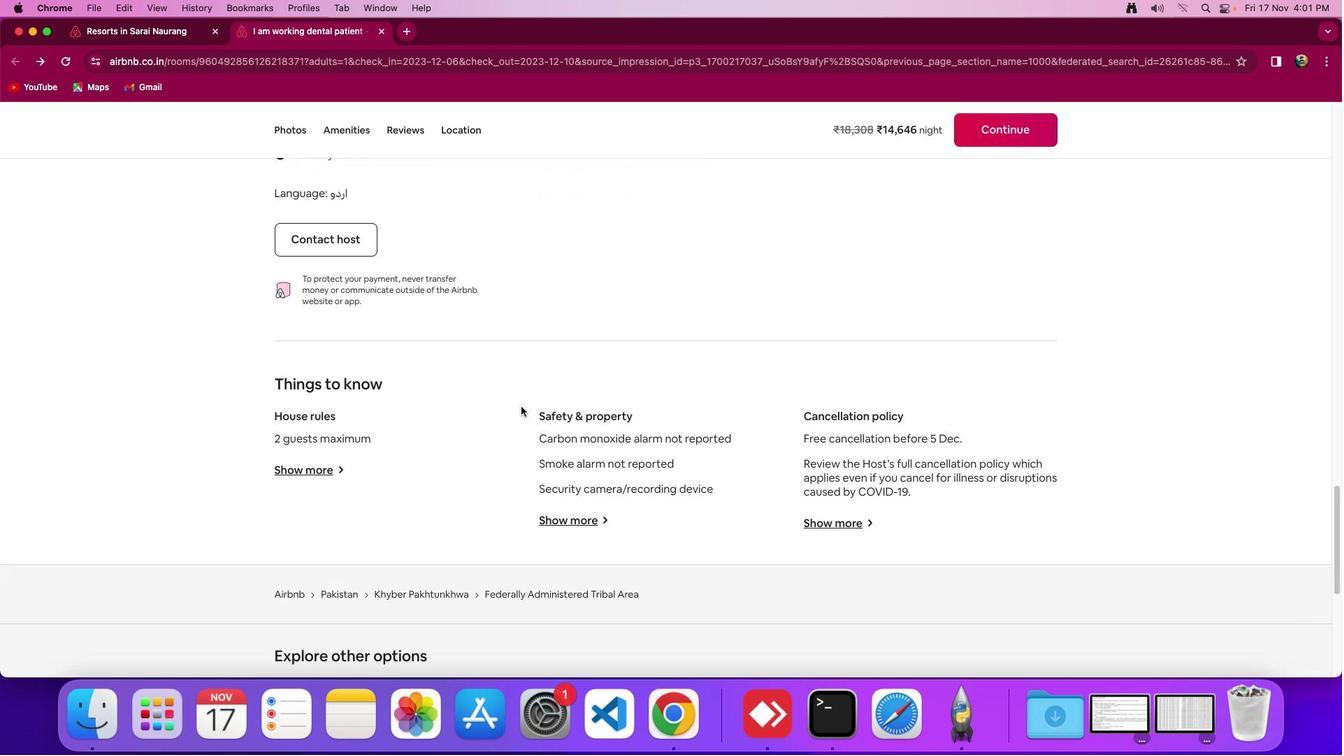 
Action: Mouse scrolled (521, 406) with delta (0, -2)
Screenshot: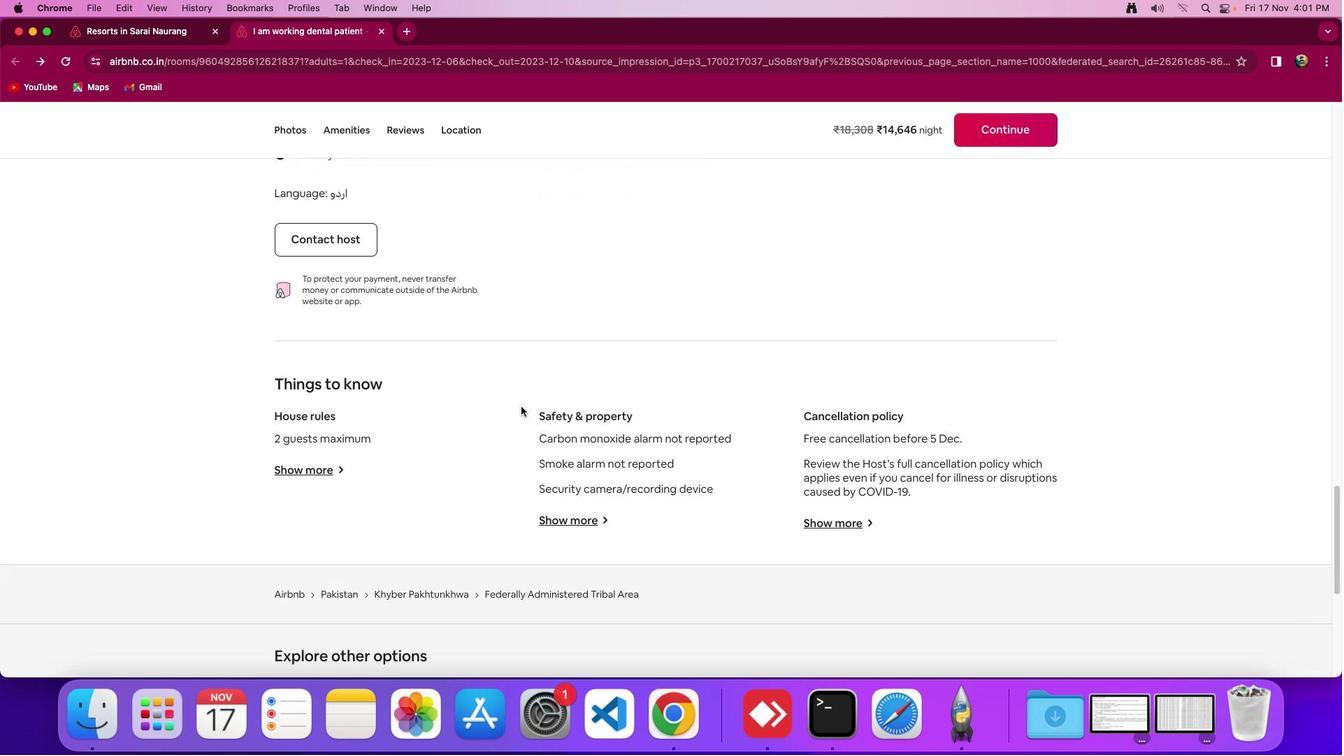 
Action: Mouse scrolled (521, 406) with delta (0, -4)
Screenshot: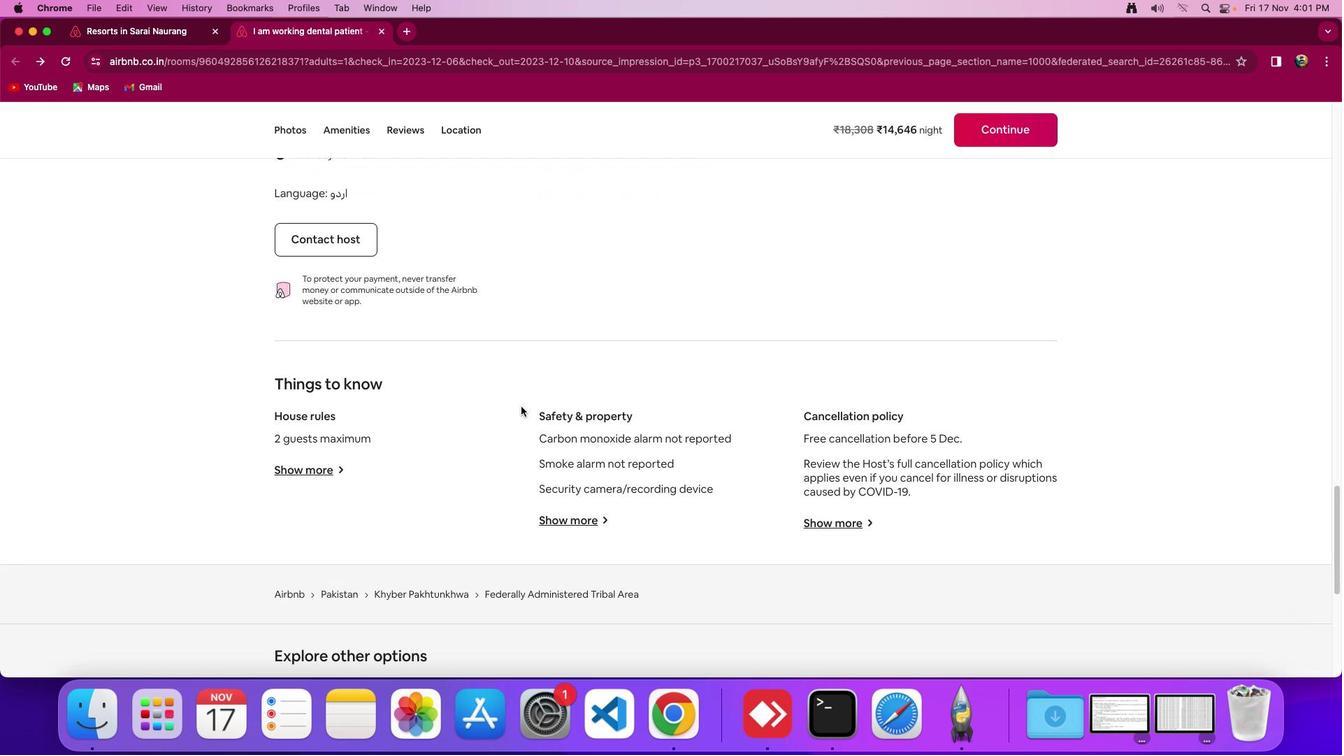 
Action: Mouse moved to (318, 484)
Screenshot: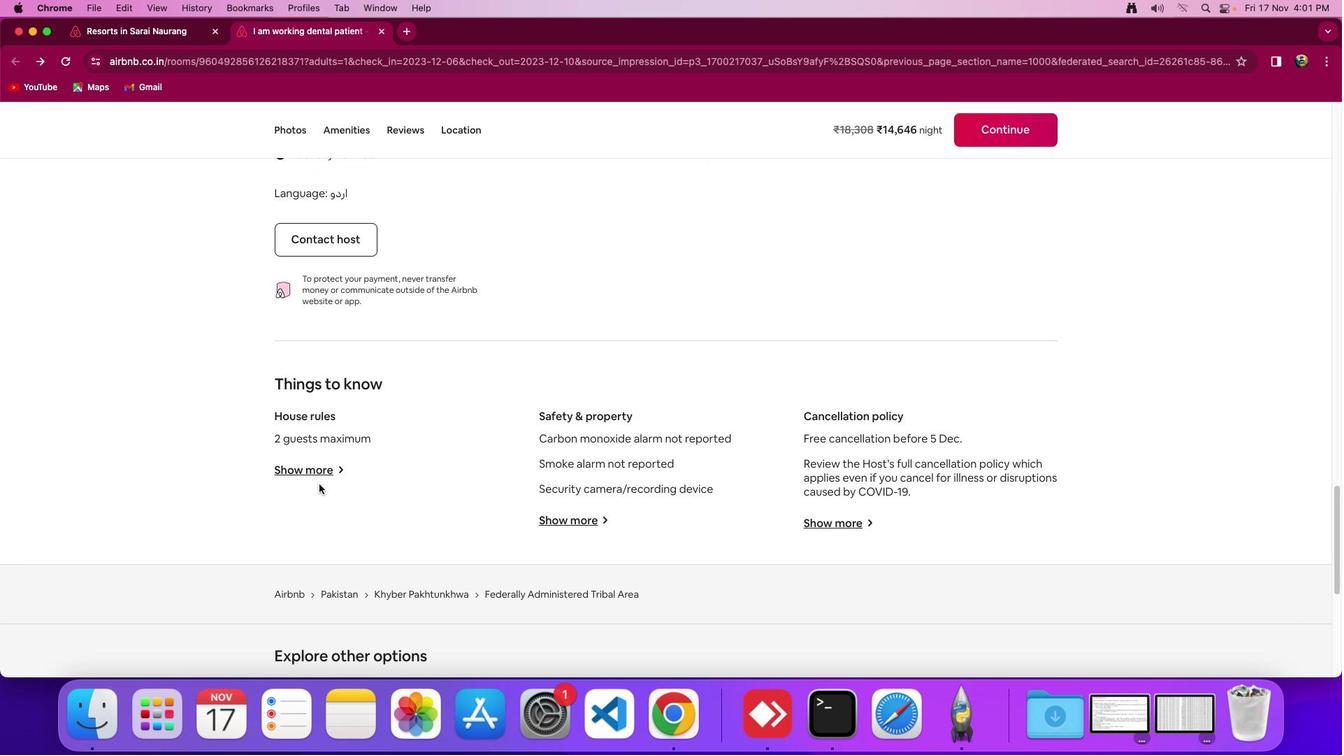 
Action: Mouse pressed left at (318, 484)
Screenshot: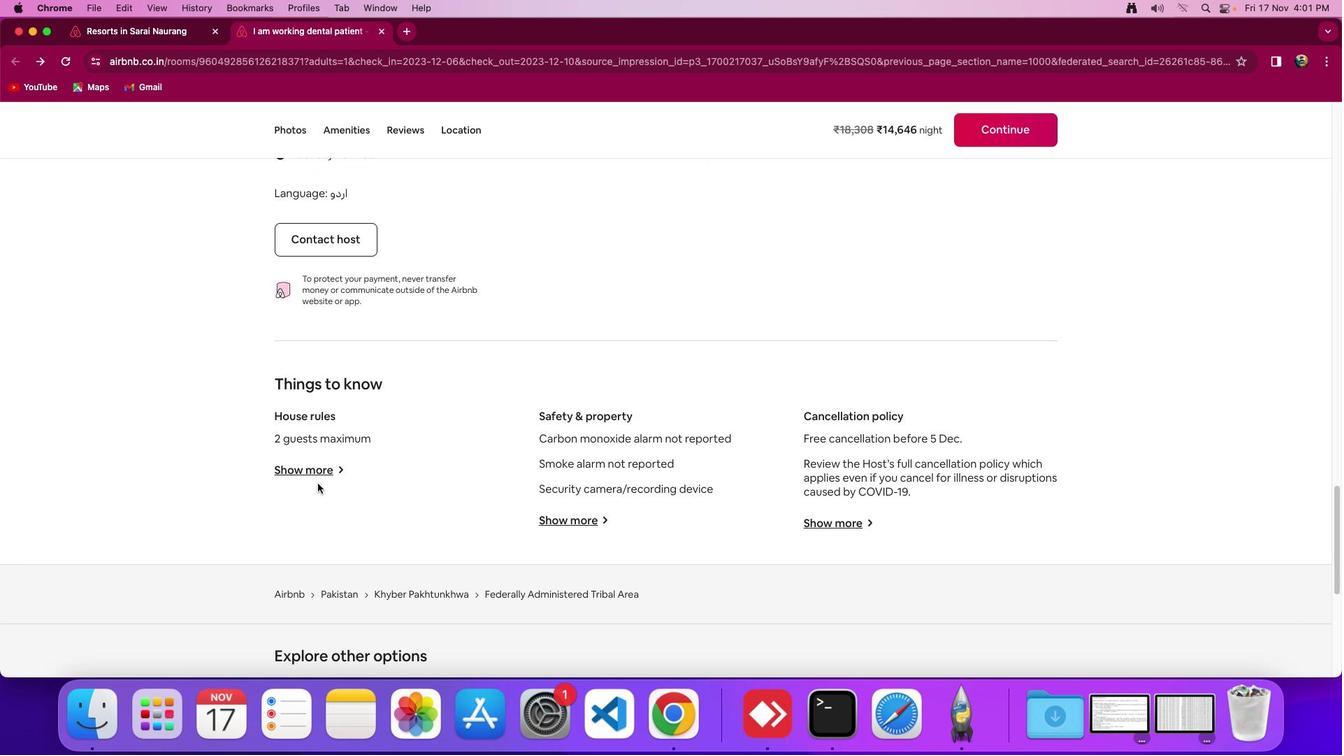 
Action: Mouse moved to (318, 476)
Screenshot: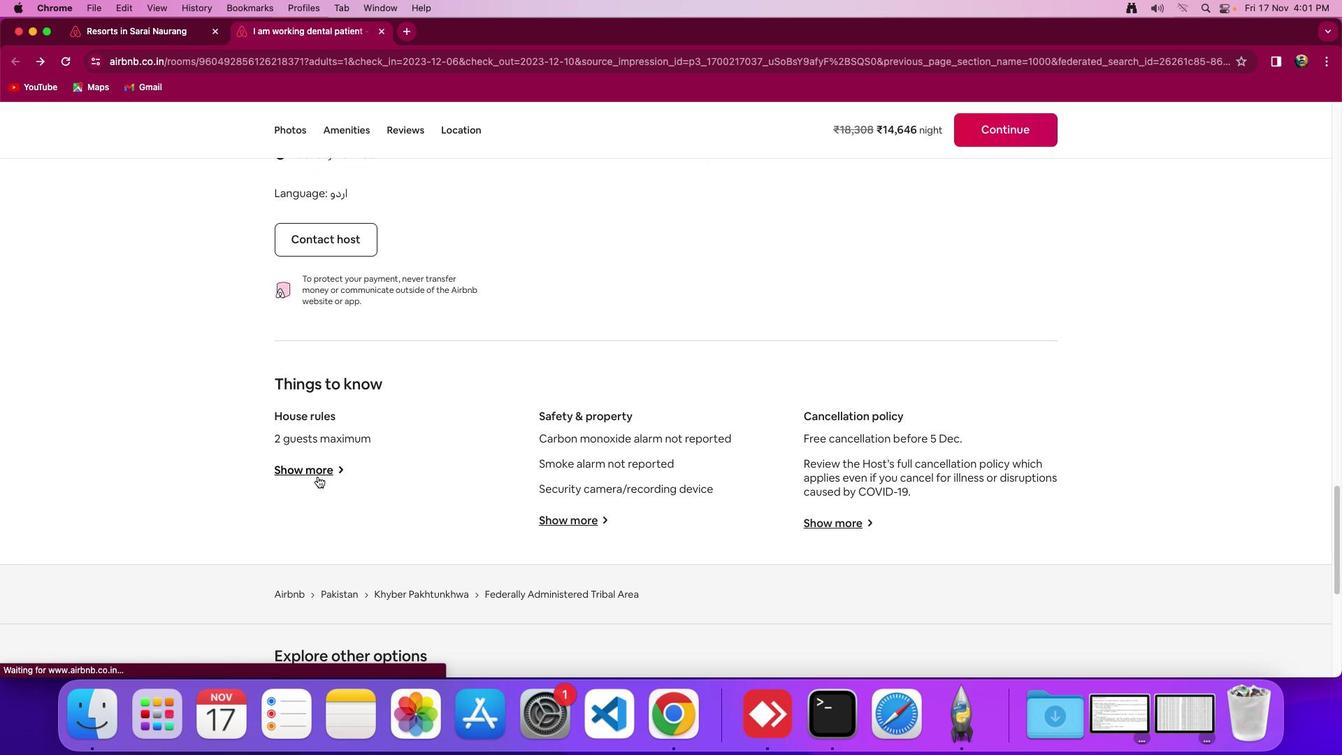 
Action: Mouse pressed left at (318, 476)
Screenshot: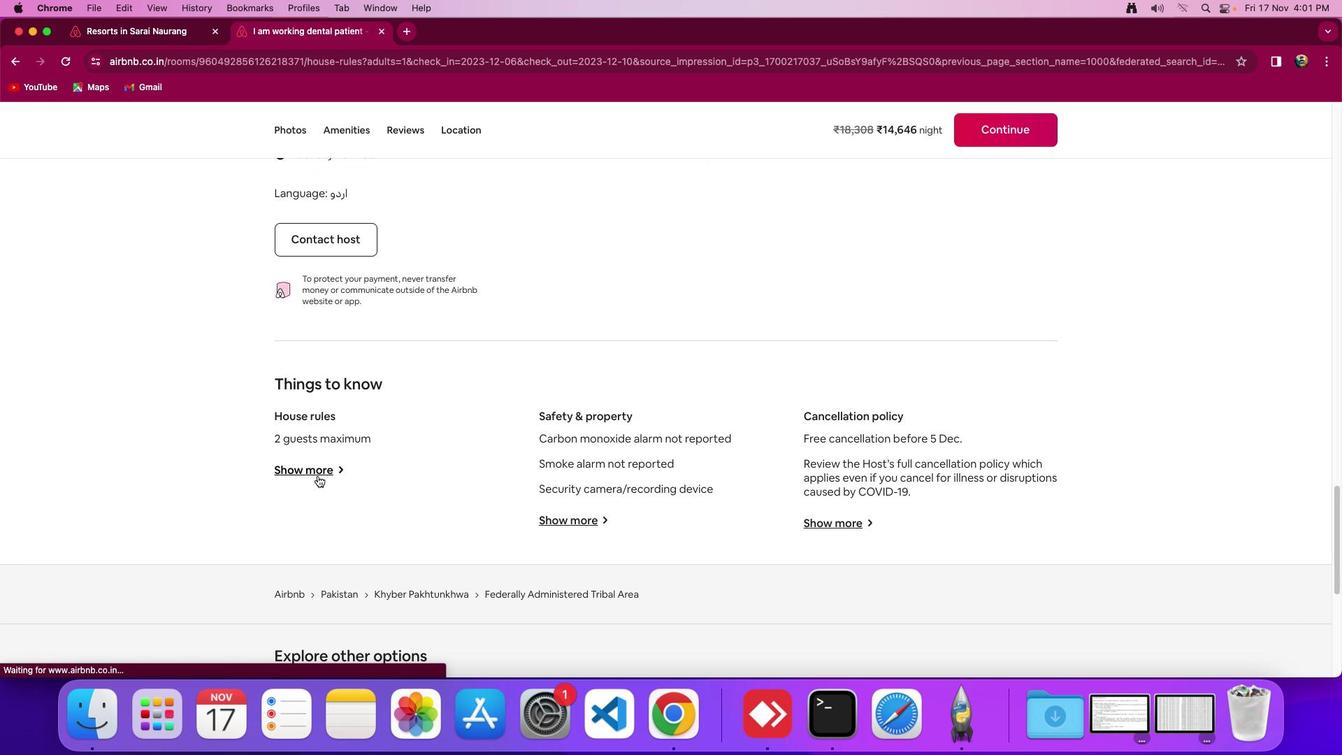 
Action: Mouse moved to (416, 277)
Screenshot: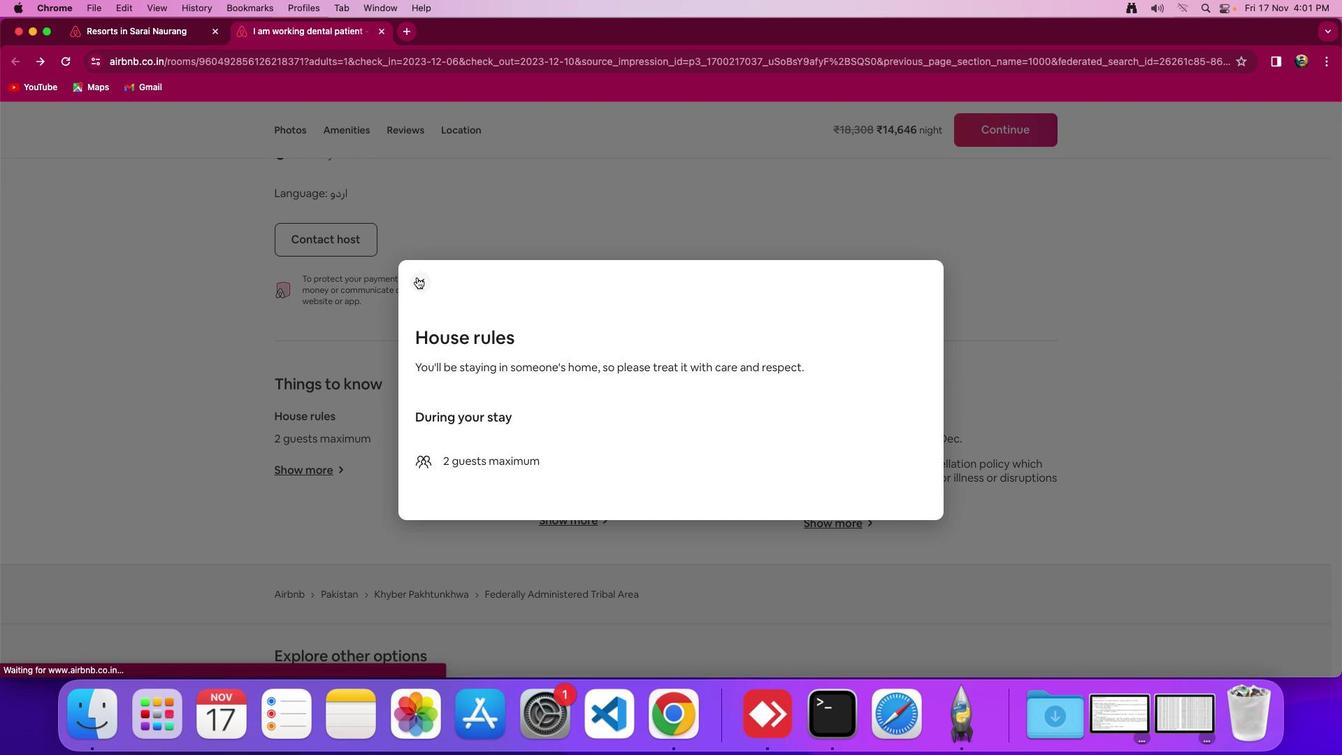 
Action: Mouse pressed left at (416, 277)
Screenshot: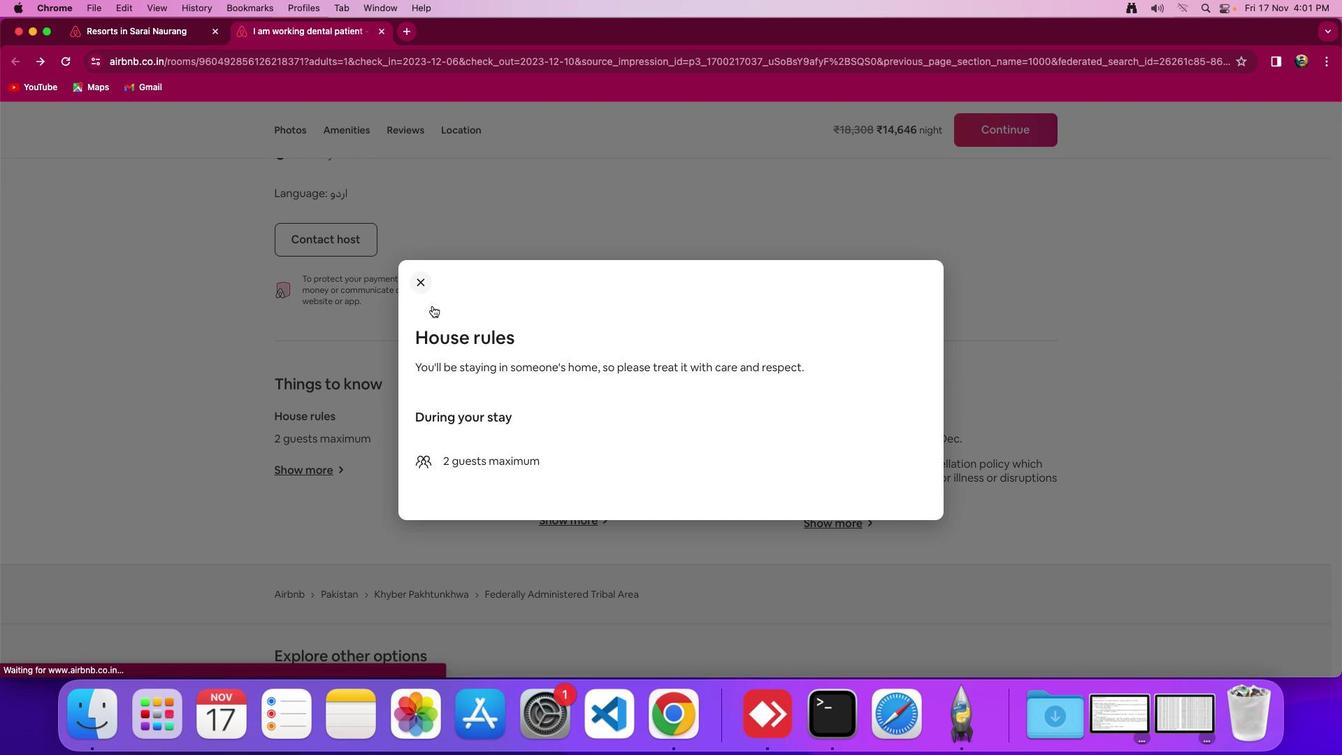
Action: Mouse moved to (553, 519)
Screenshot: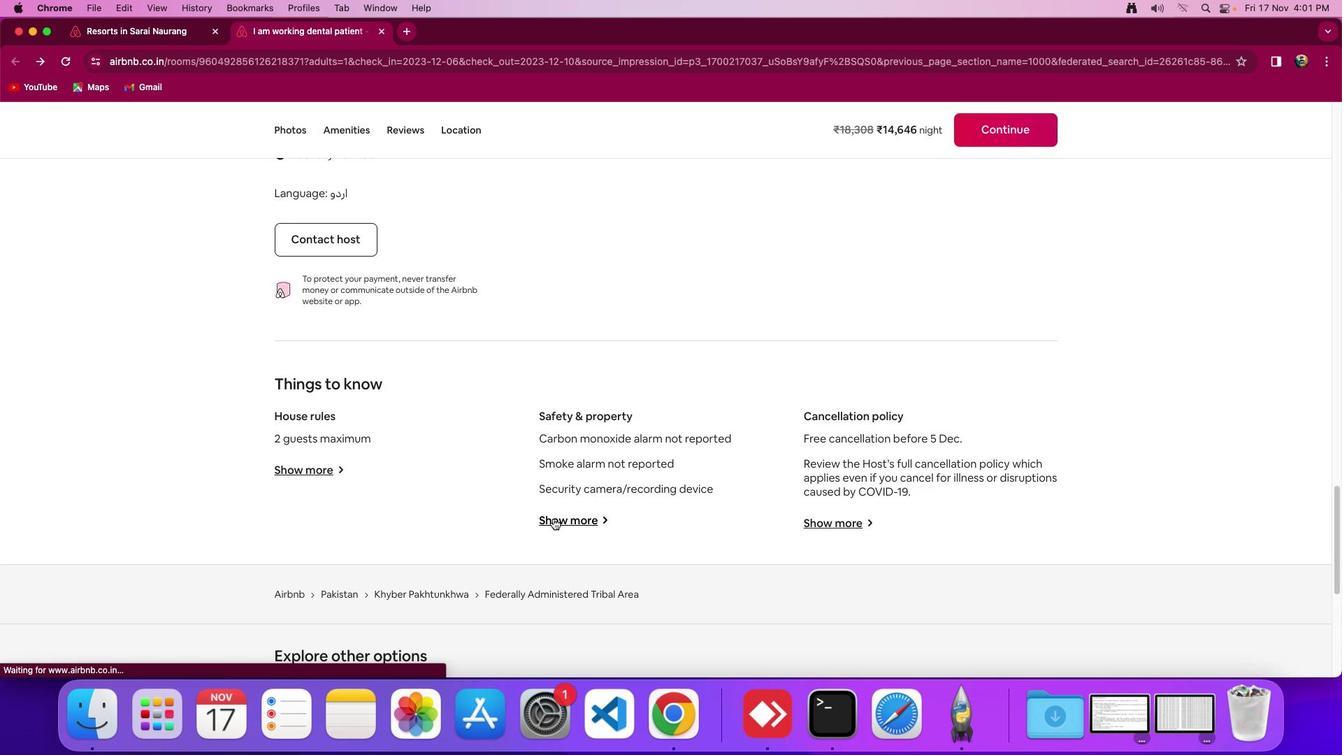 
Action: Mouse pressed left at (553, 519)
Screenshot: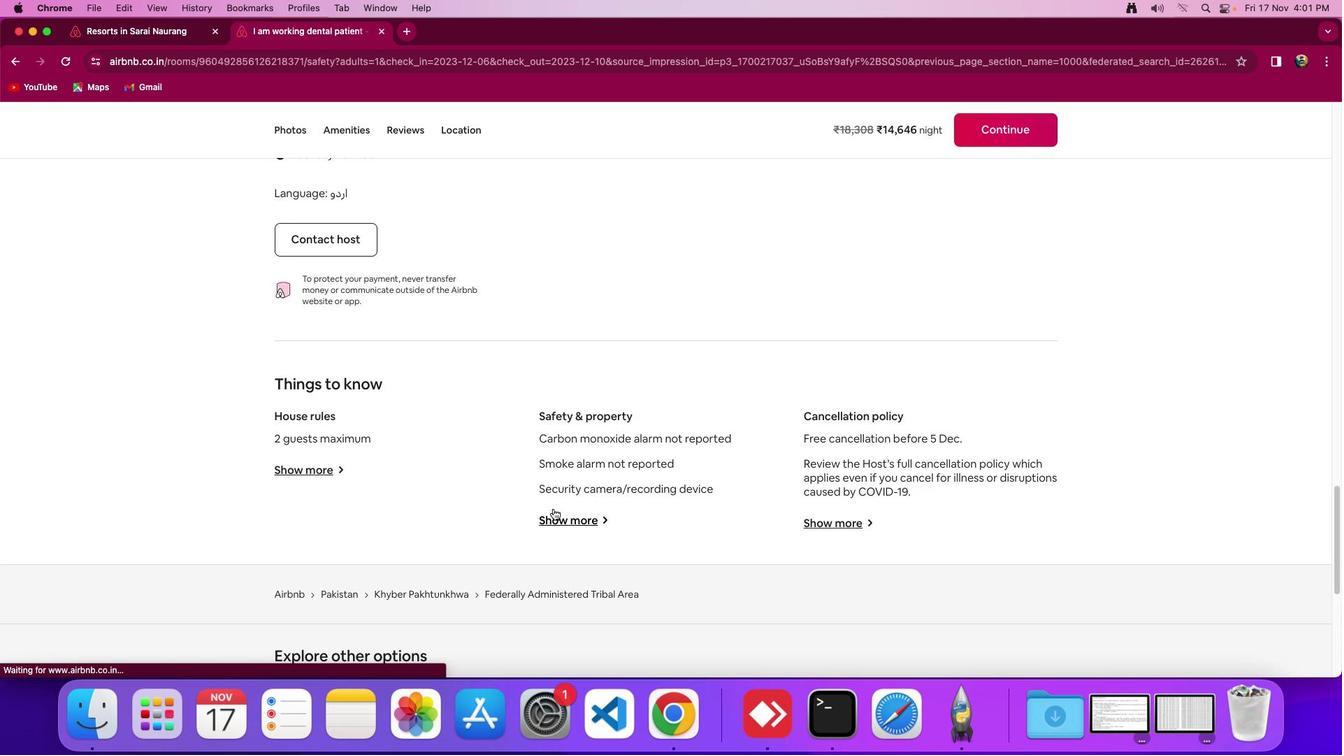 
Action: Mouse moved to (598, 446)
Screenshot: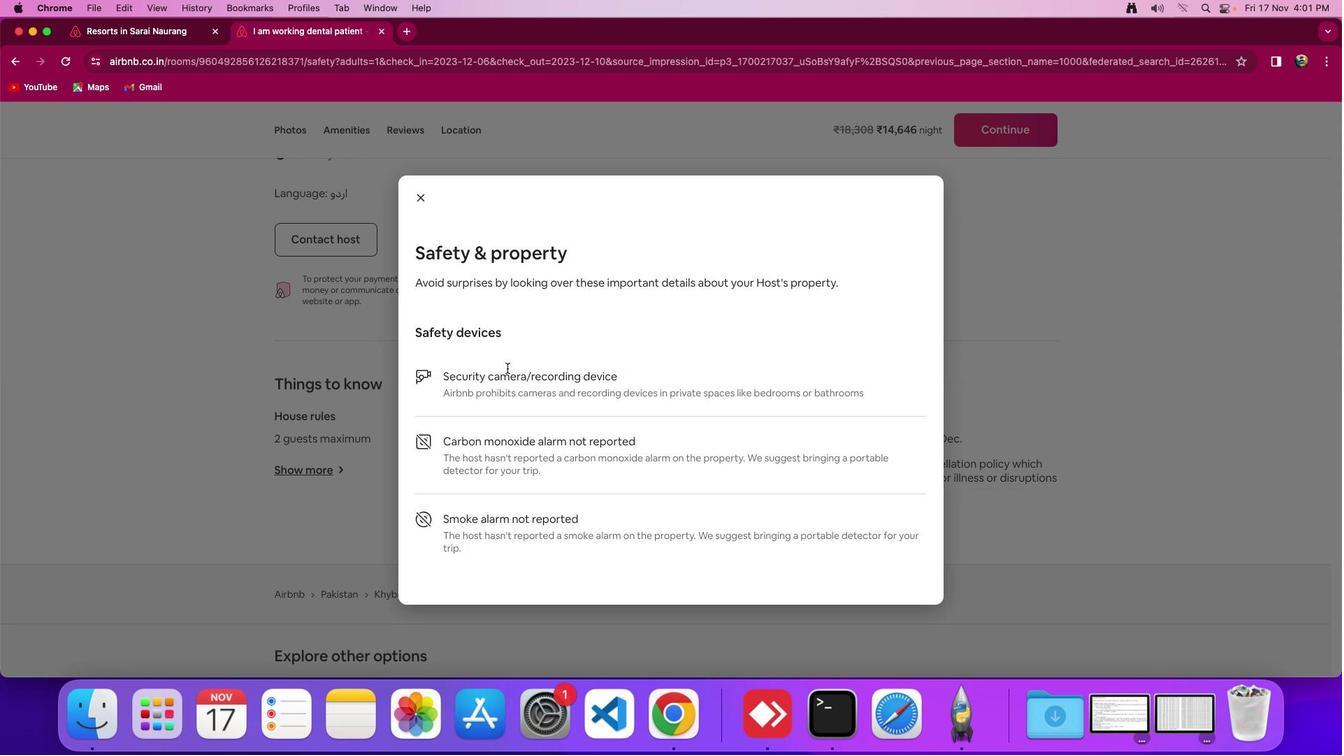 
Action: Mouse scrolled (598, 446) with delta (0, 0)
Screenshot: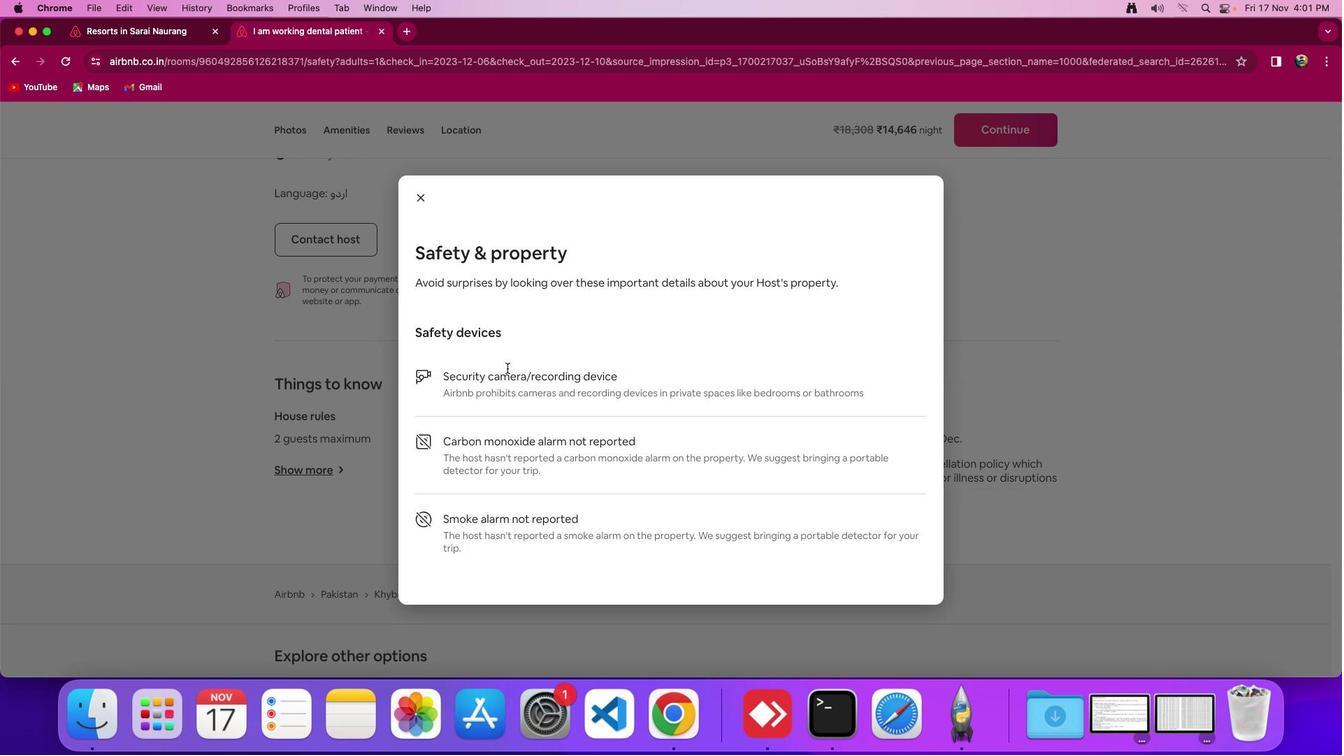 
Action: Mouse moved to (597, 444)
Screenshot: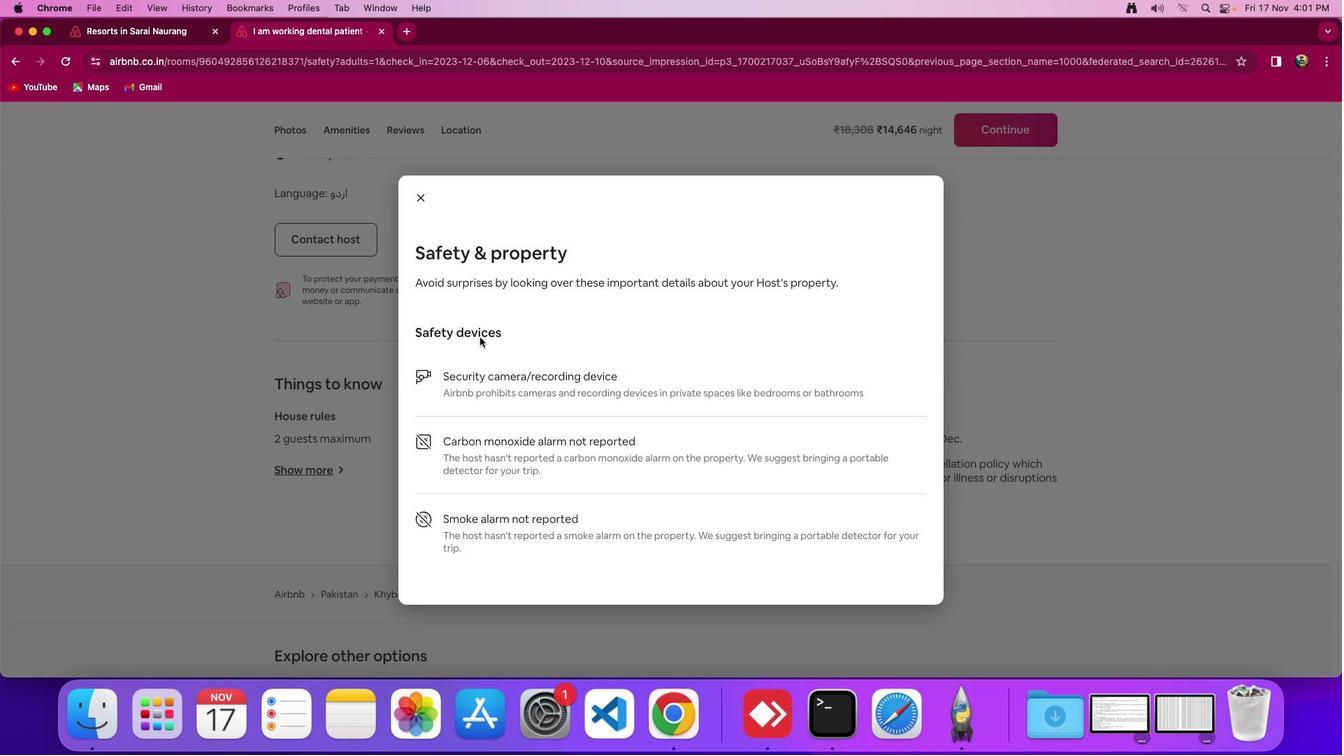 
Action: Mouse scrolled (597, 444) with delta (0, 0)
Screenshot: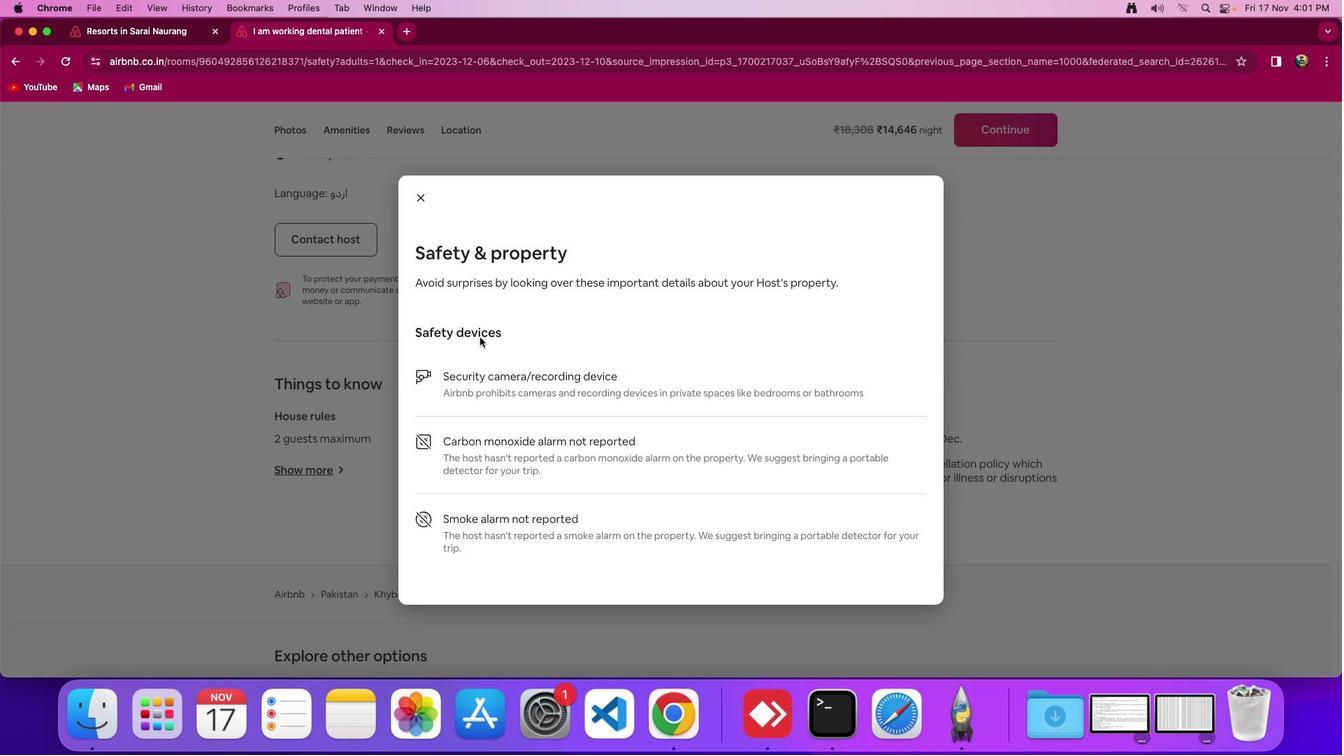 
Action: Mouse moved to (596, 442)
Screenshot: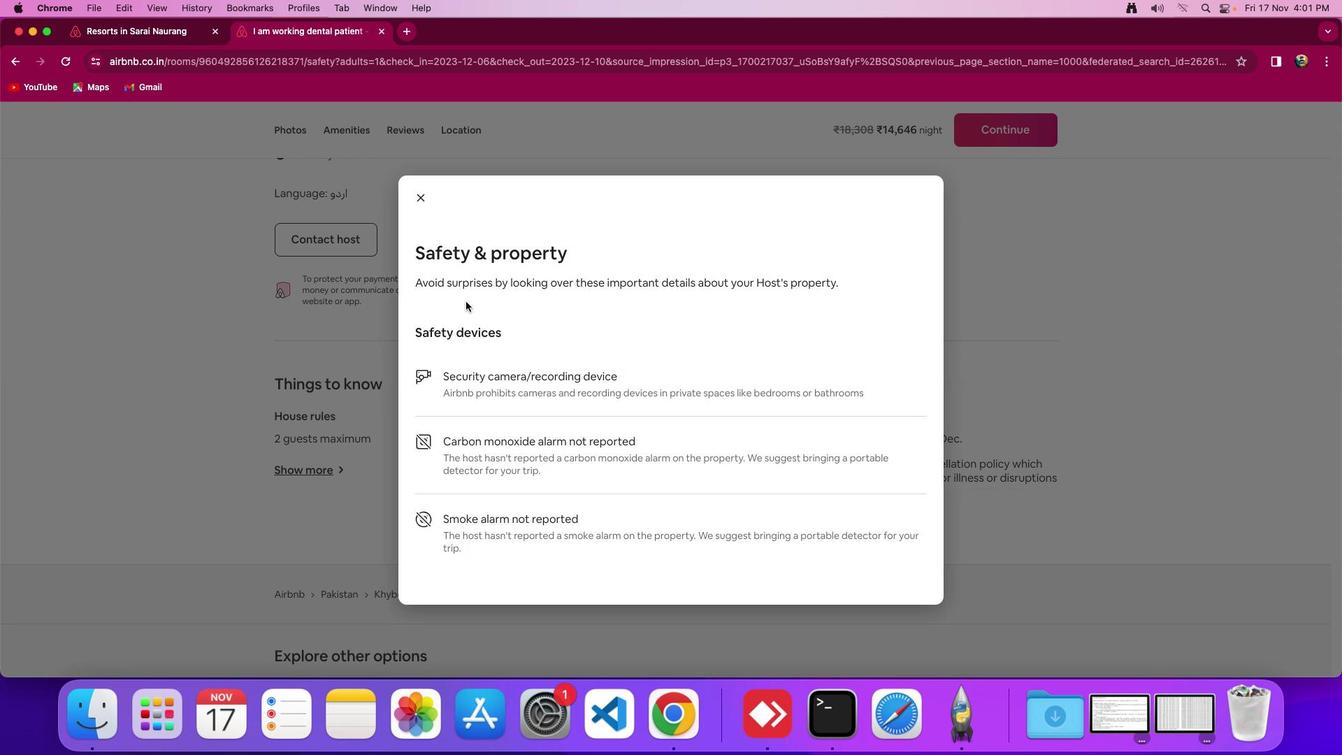 
Action: Mouse scrolled (596, 442) with delta (0, -2)
Screenshot: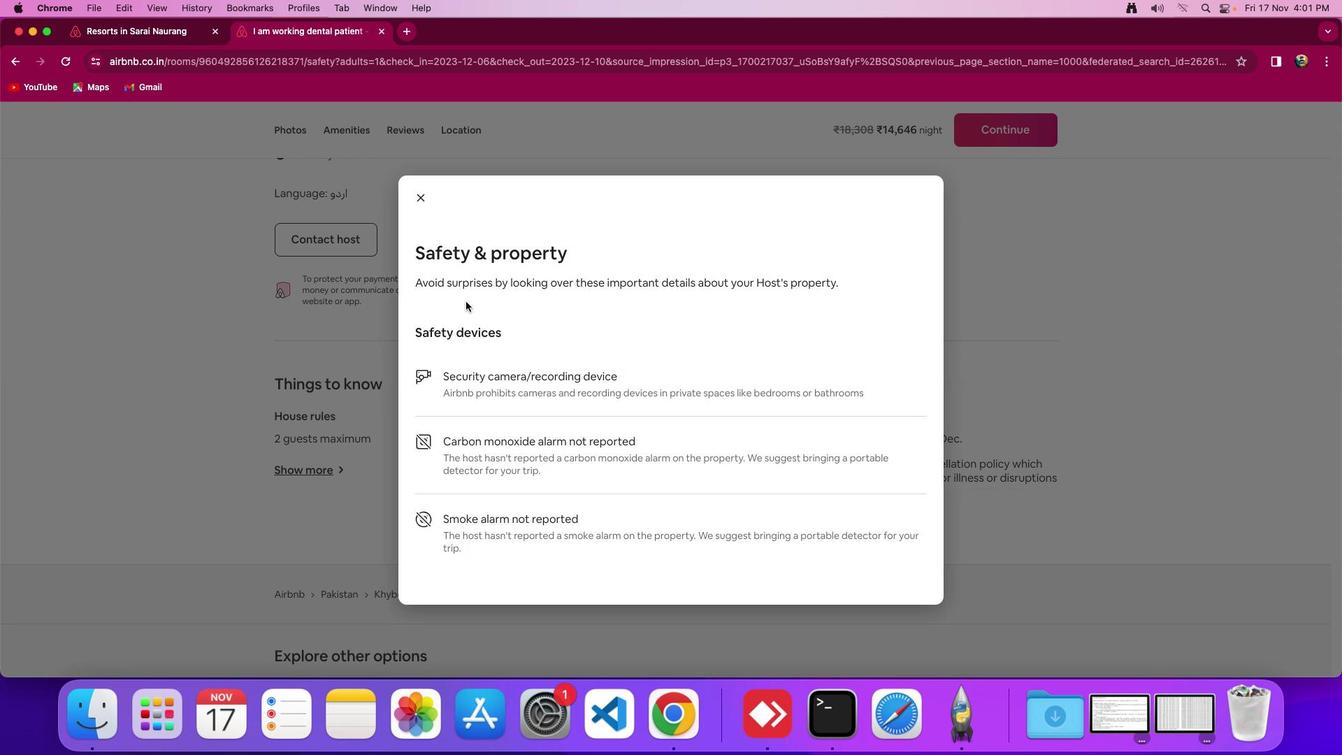 
Action: Mouse moved to (419, 201)
Screenshot: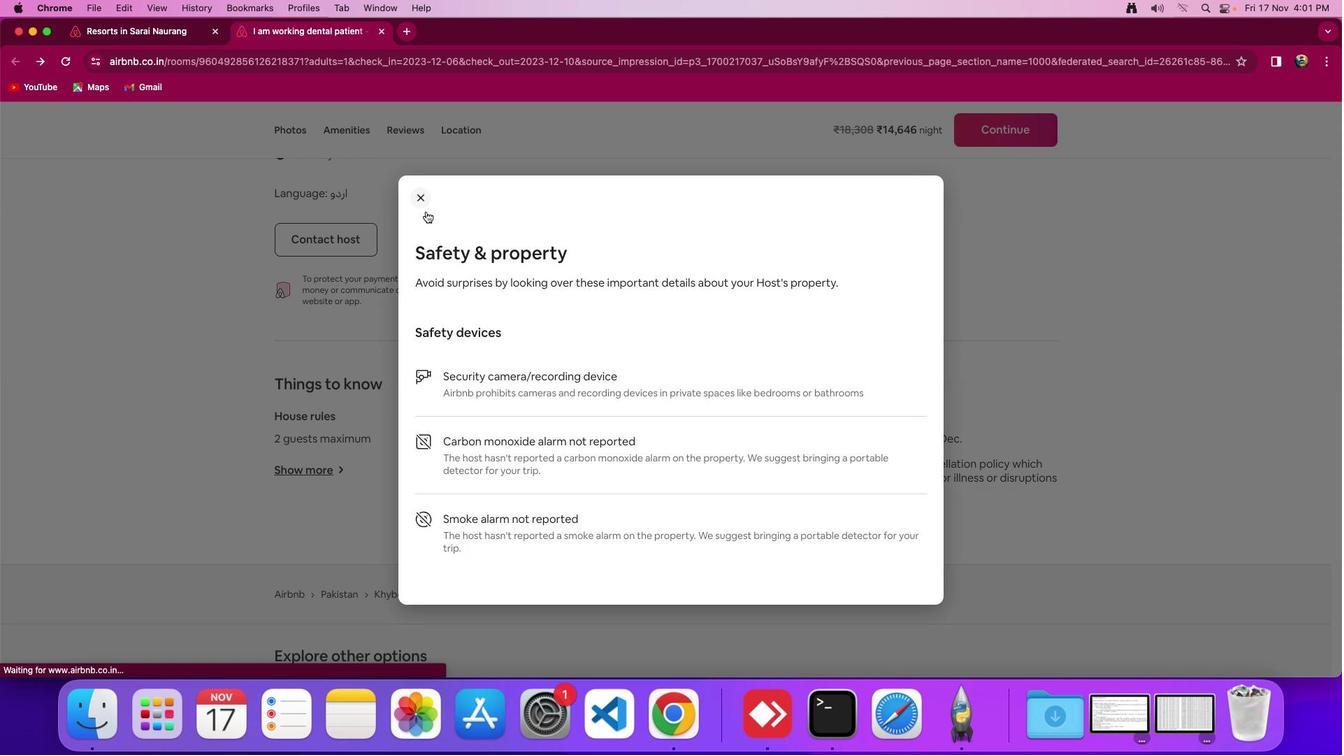 
Action: Mouse pressed left at (419, 201)
Screenshot: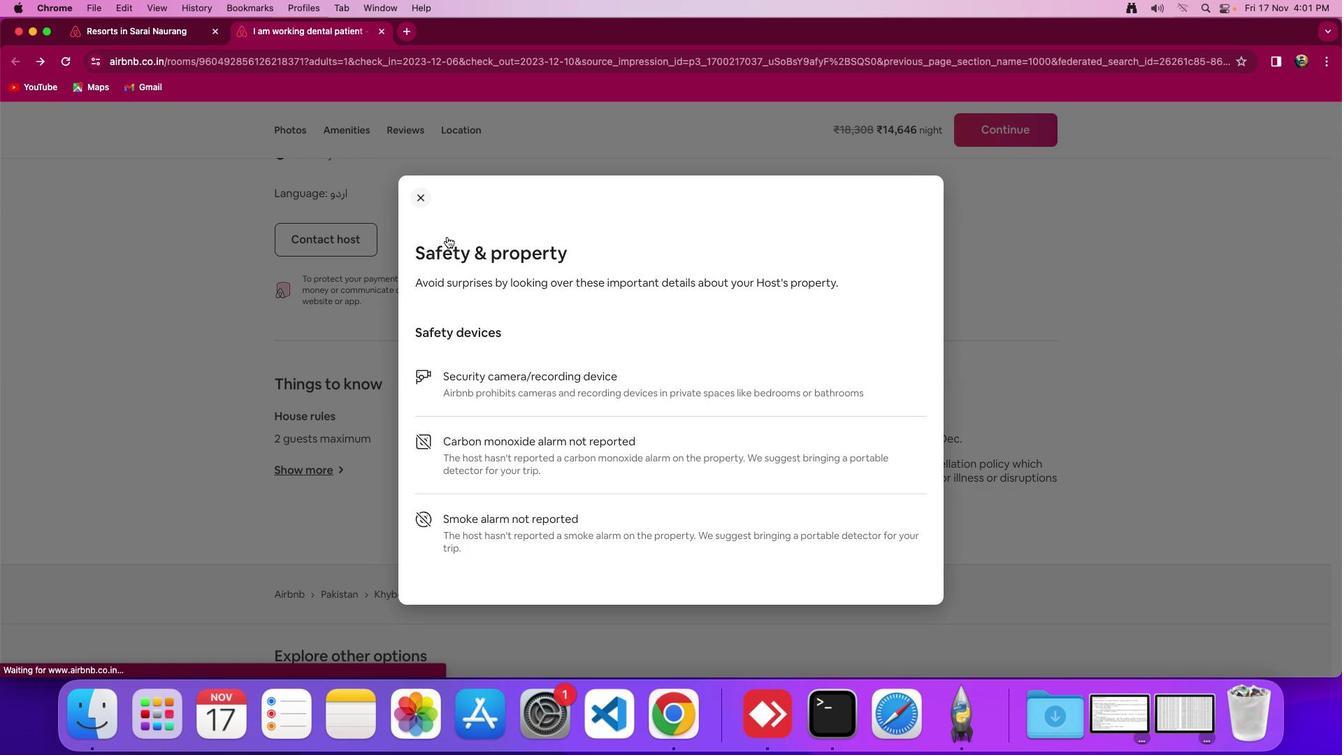 
Action: Mouse moved to (824, 516)
Screenshot: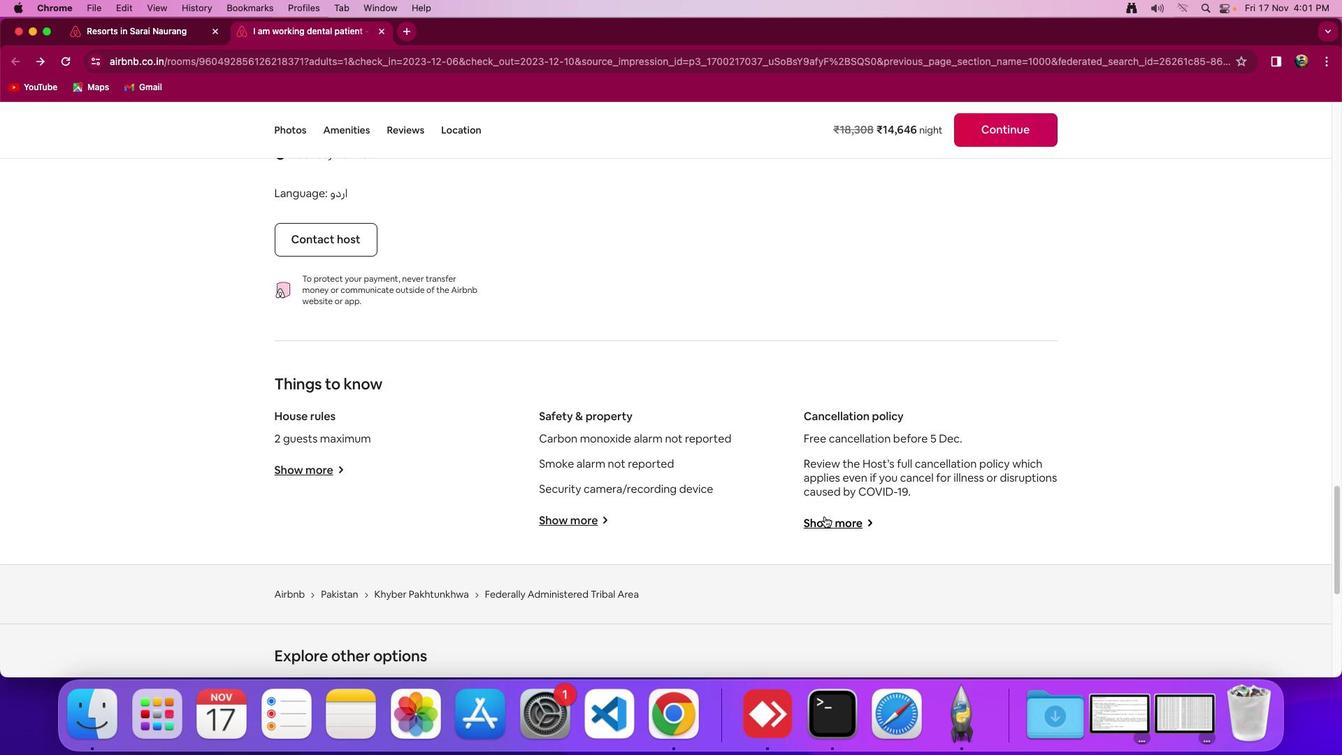 
Action: Mouse pressed left at (824, 516)
Screenshot: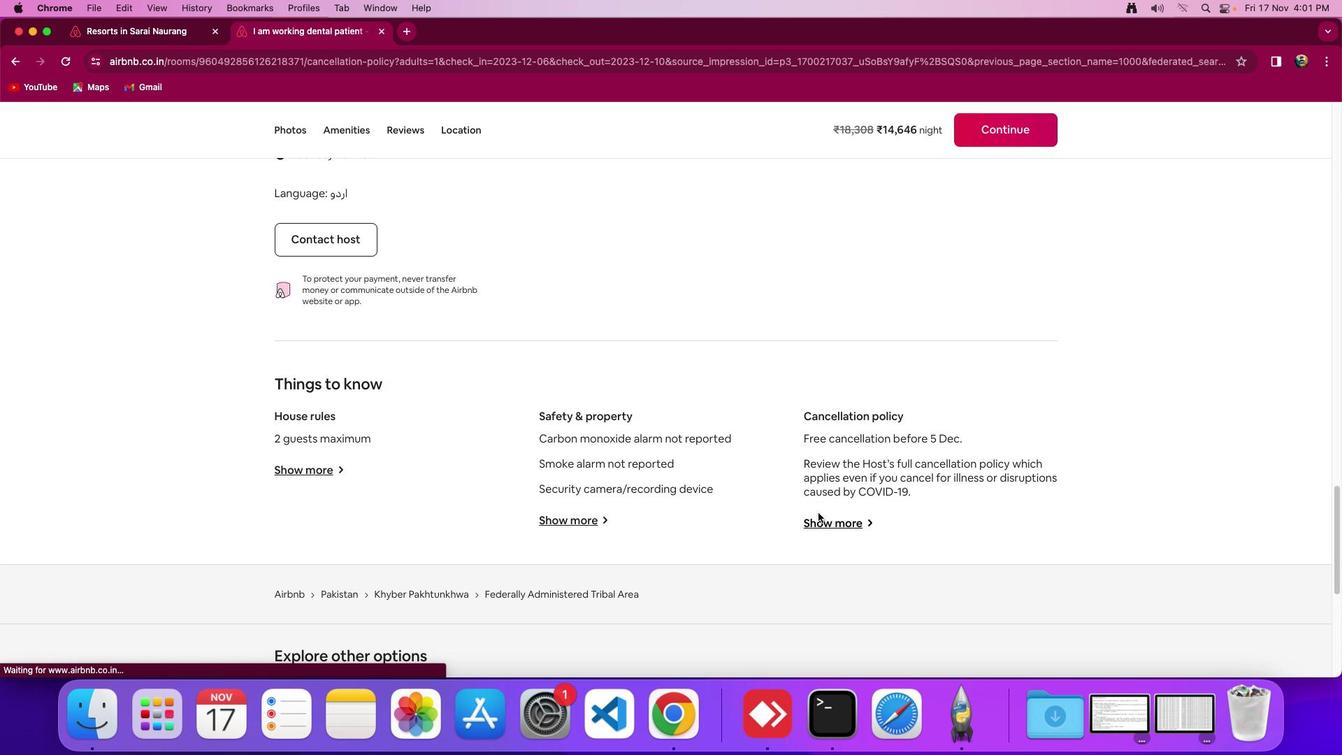 
Action: Mouse moved to (669, 357)
Screenshot: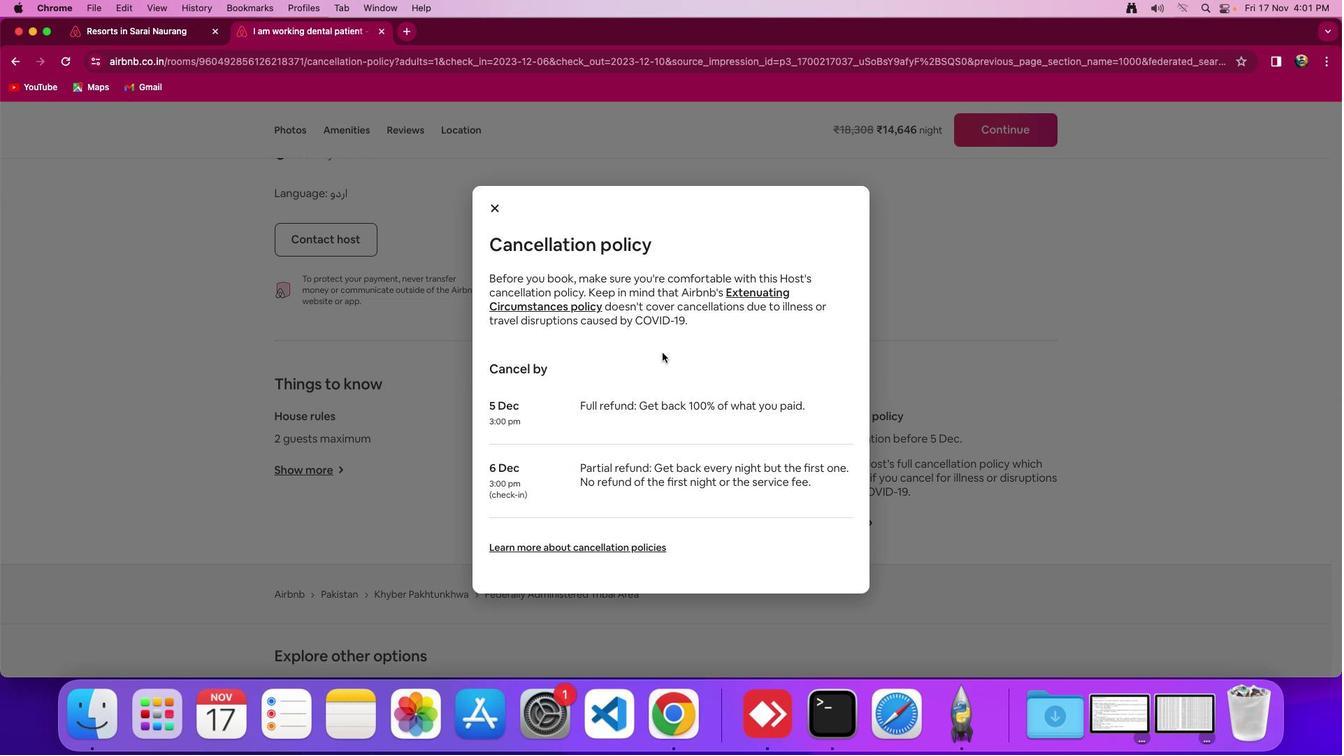 
Action: Mouse scrolled (669, 357) with delta (0, 0)
Screenshot: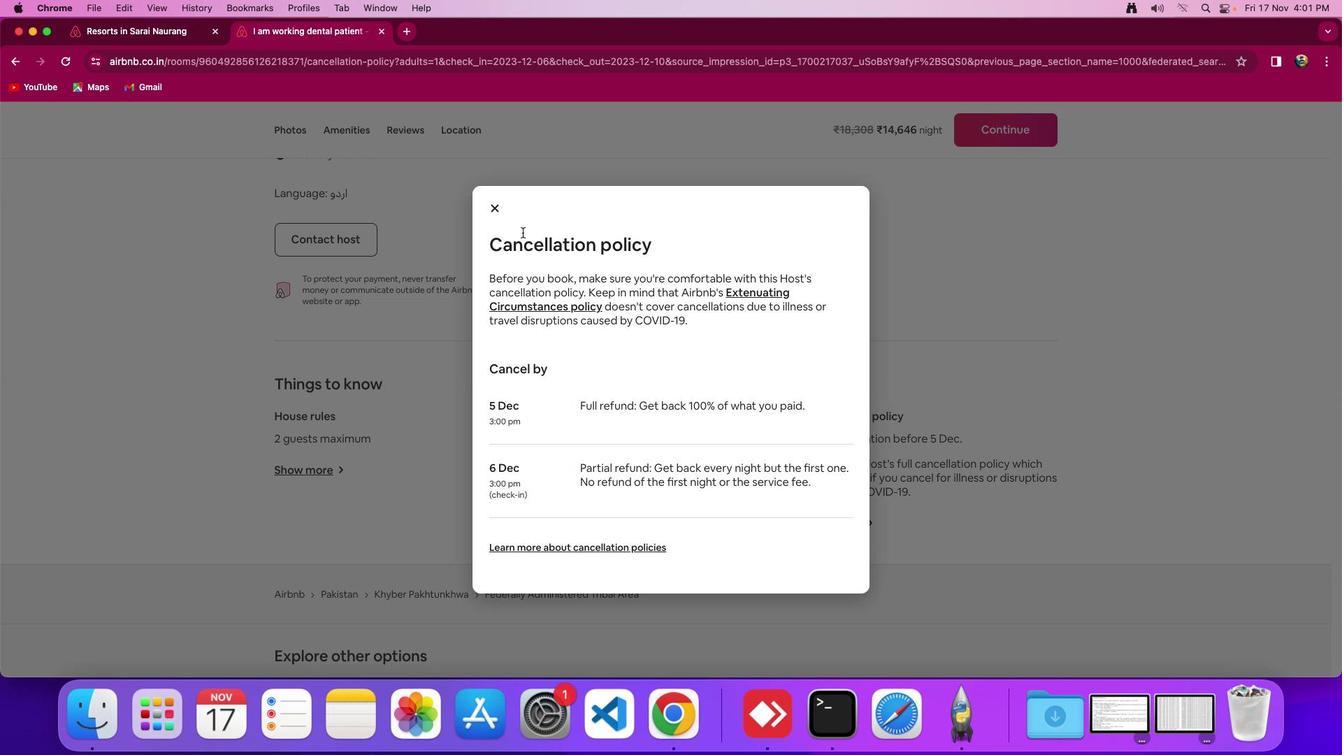 
Action: Mouse moved to (662, 353)
Screenshot: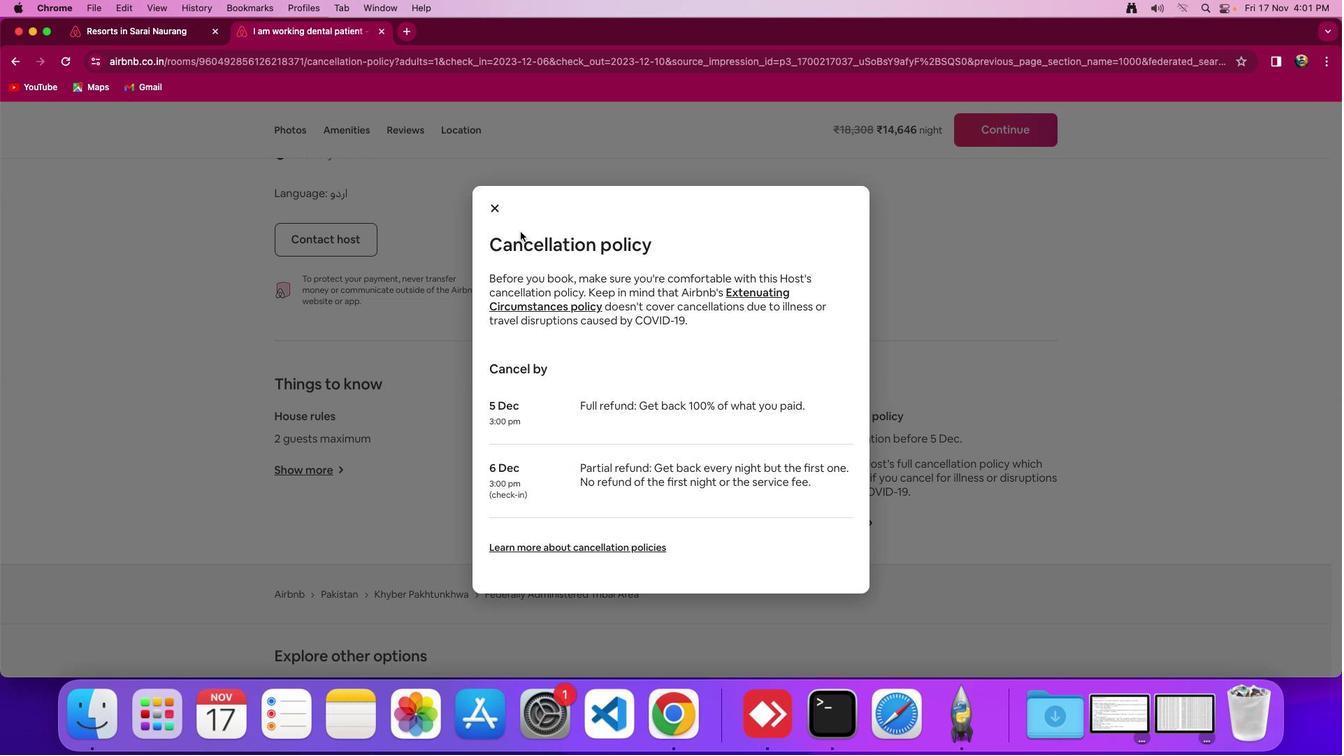
Action: Mouse scrolled (662, 353) with delta (0, 0)
Screenshot: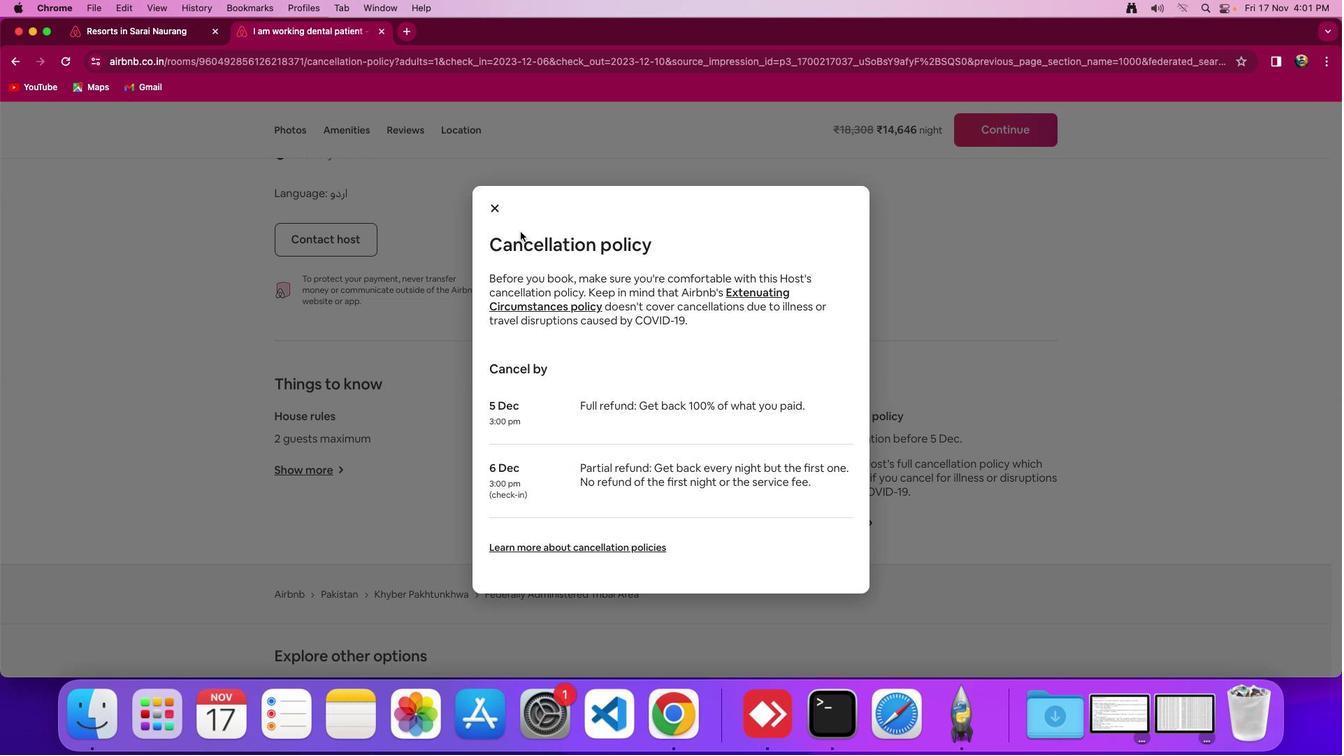 
Action: Mouse moved to (496, 213)
Screenshot: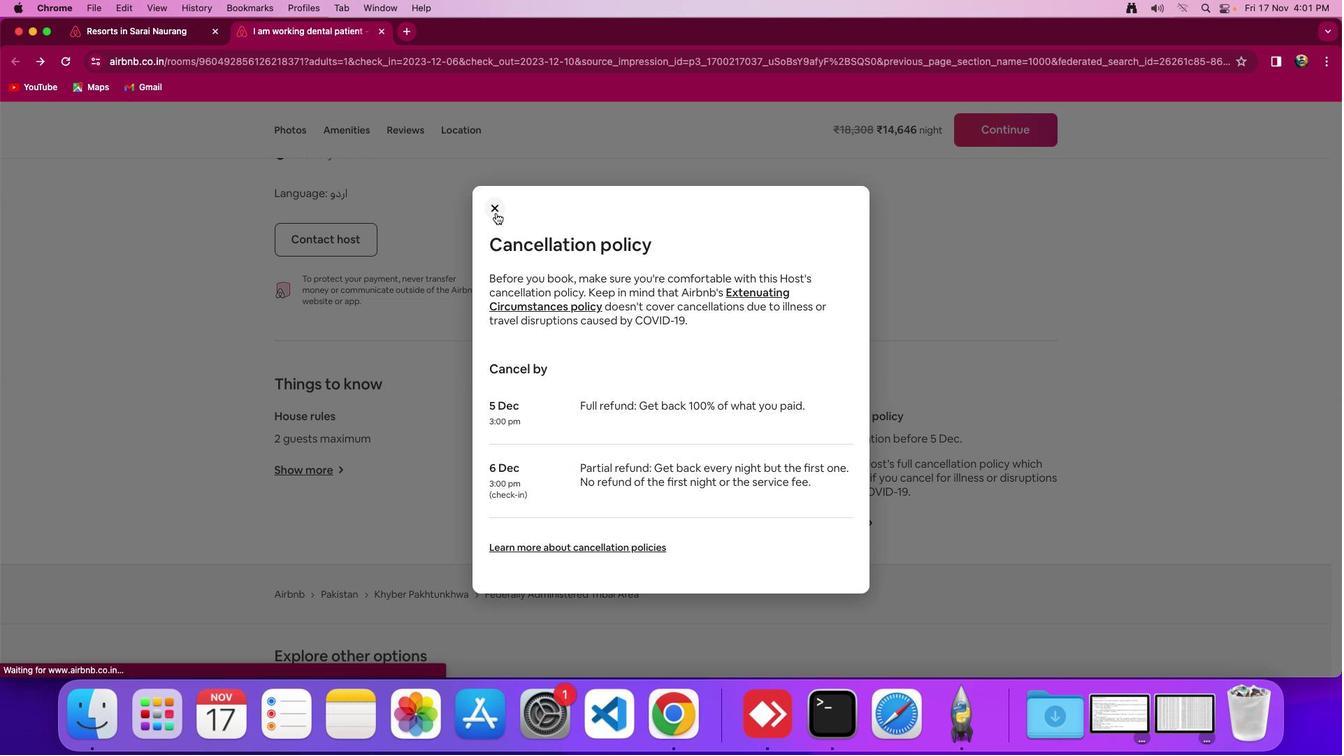 
Action: Mouse pressed left at (496, 213)
Screenshot: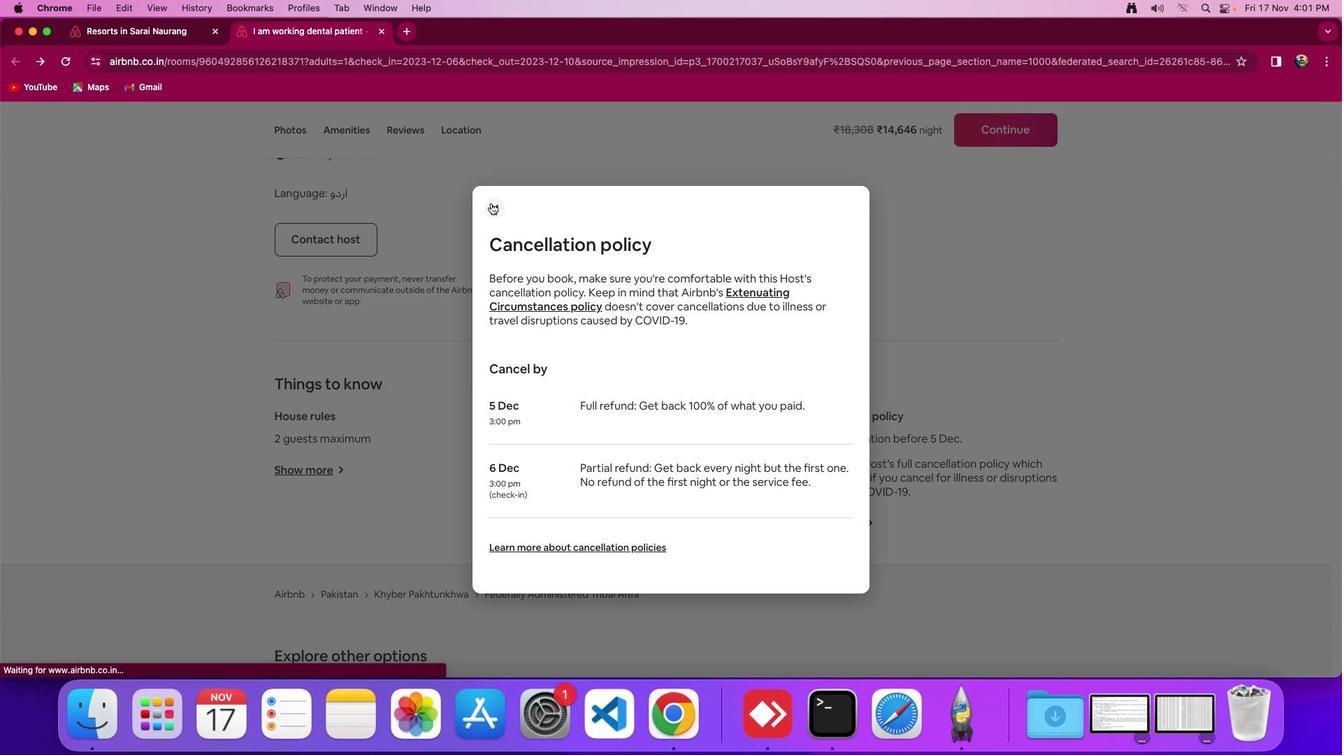 
Action: Mouse moved to (169, 27)
Screenshot: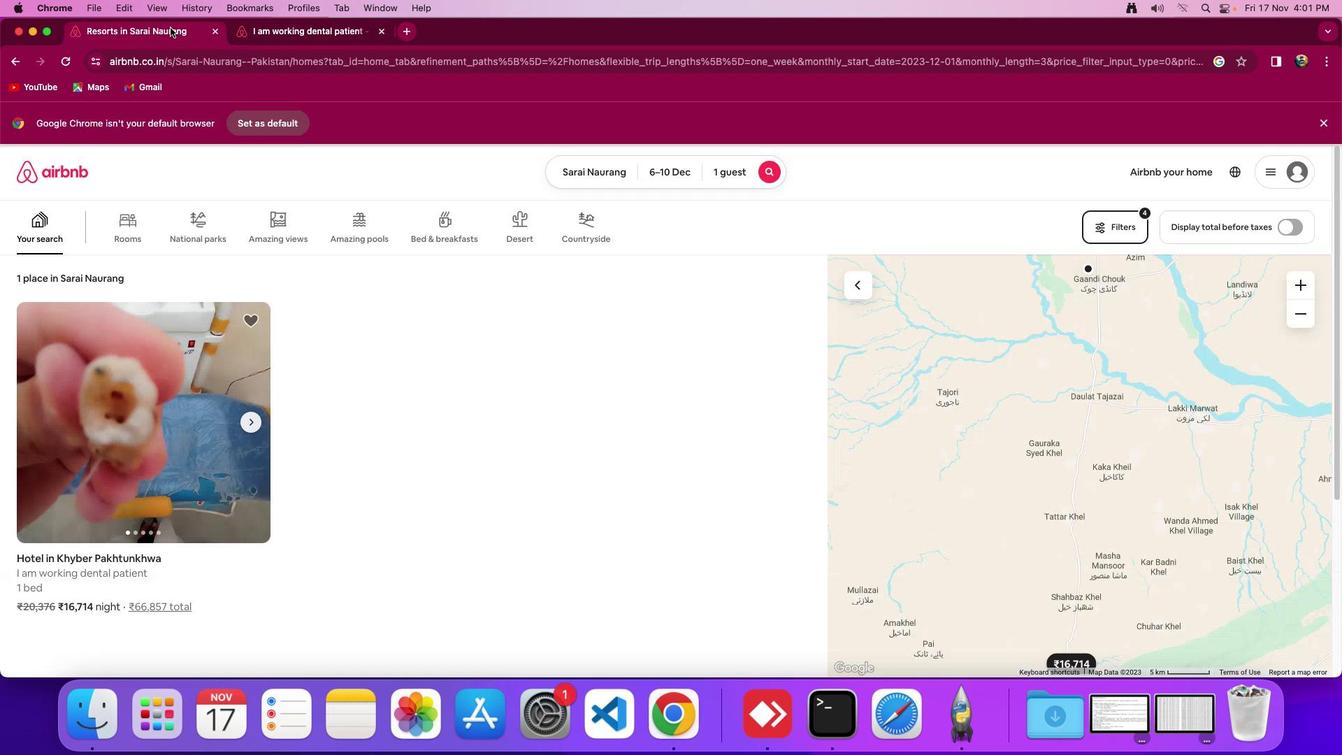 
Action: Mouse pressed left at (169, 27)
Screenshot: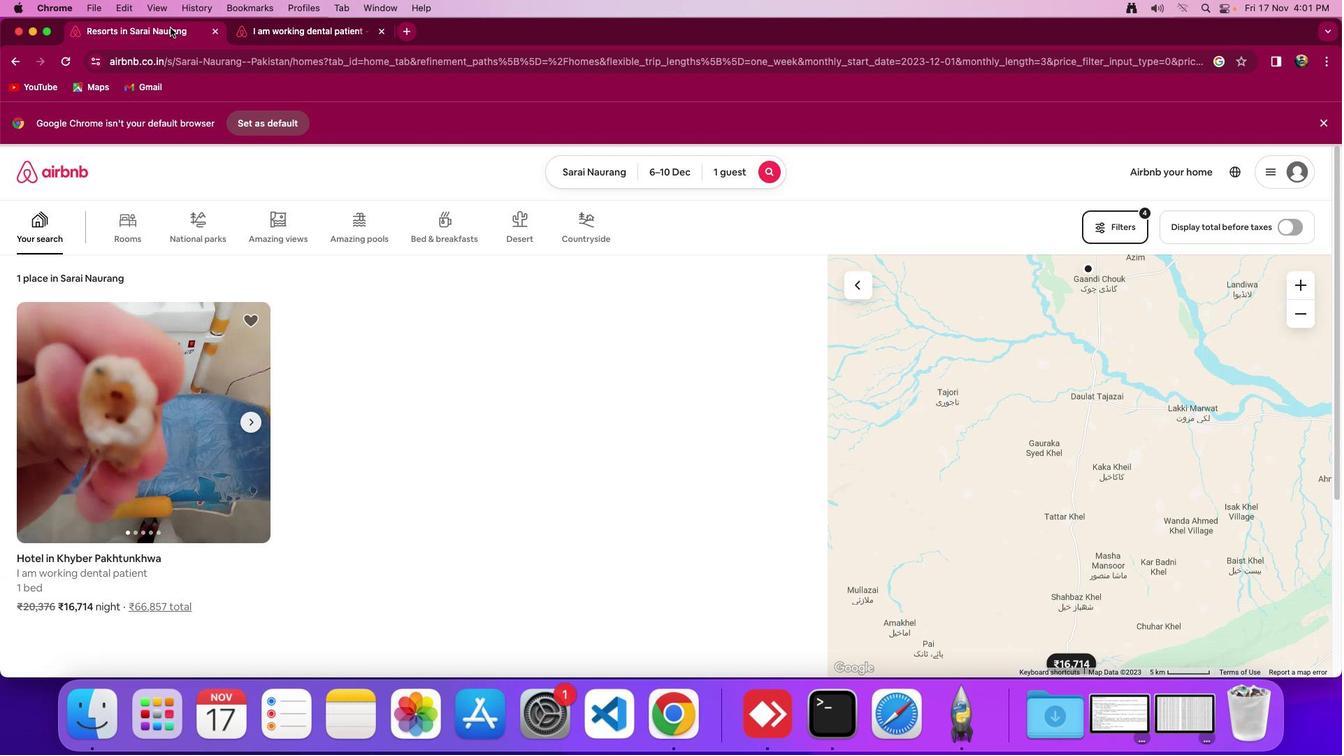 
Action: Mouse moved to (597, 508)
Screenshot: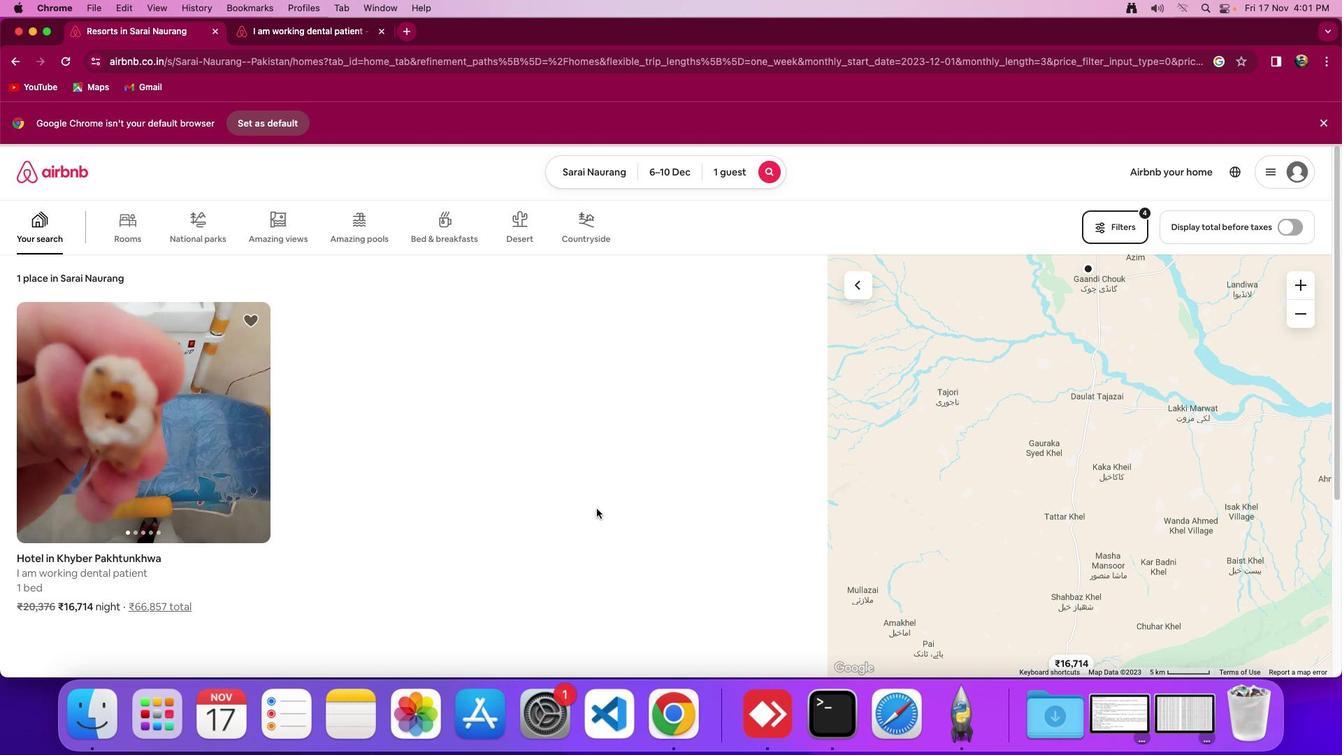 
Action: Mouse pressed left at (597, 508)
Screenshot: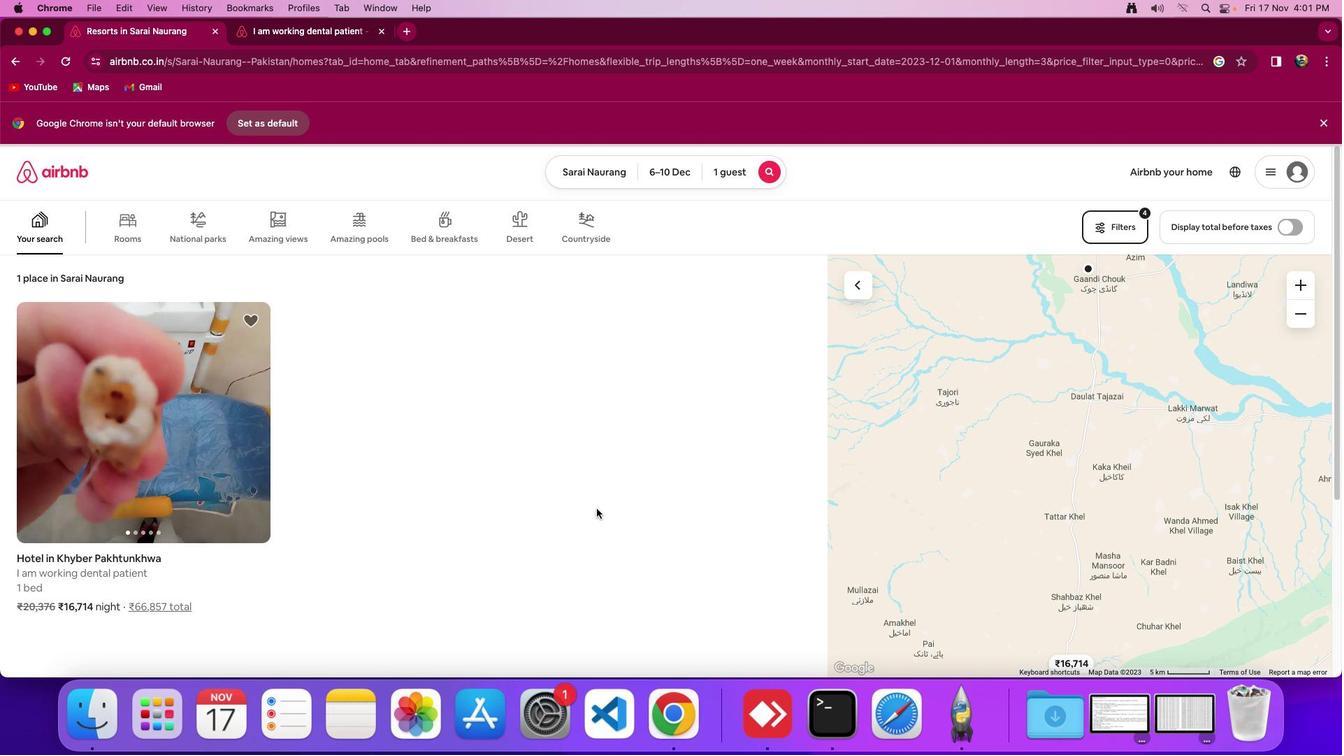 
Action: Mouse moved to (601, 504)
Screenshot: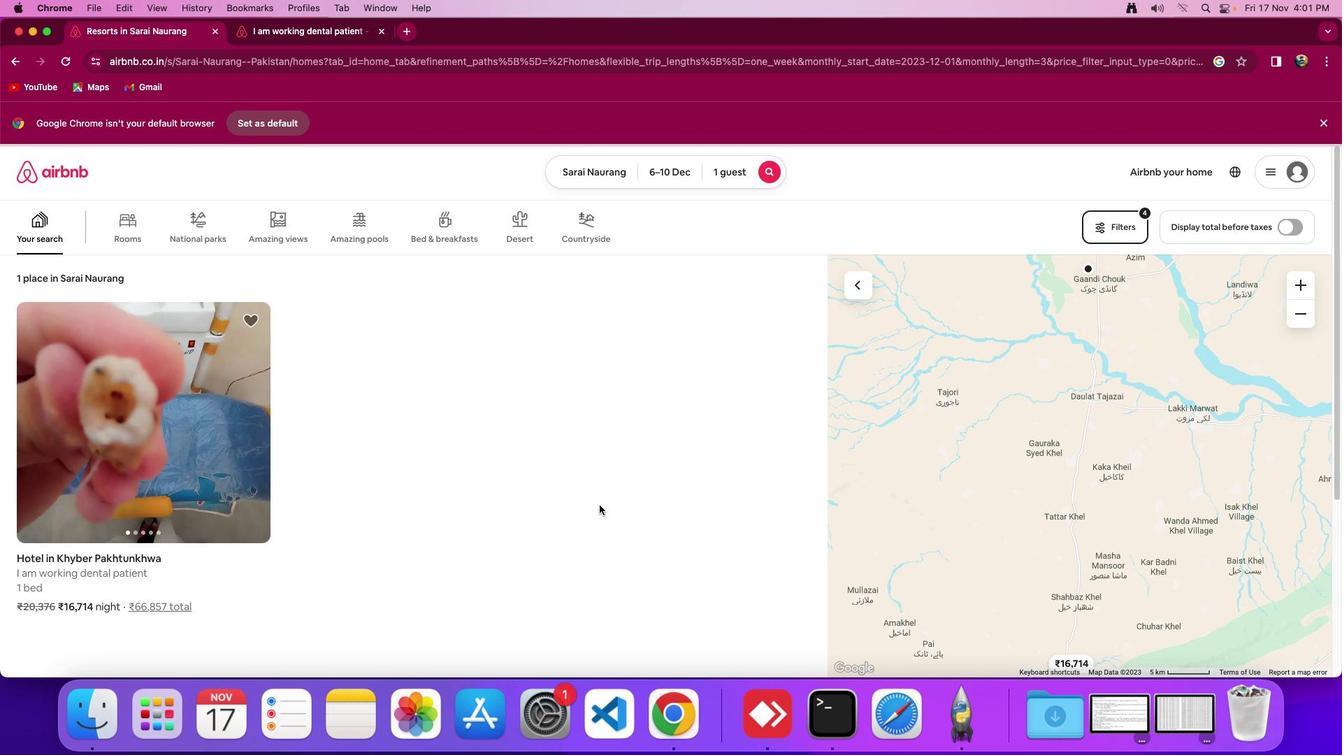 
